 Task: Send an email with the signature Jesus Garcia with the subject Request for feedback on a product launch strategy and the message Please let me know if there are any updates on the project schedule. from softage.2@softage.net to softage.6@softage.net with an attached image file Flyer_design.png and move the email from Sent Items to the folder Non-profit organizations
Action: Mouse moved to (624, 522)
Screenshot: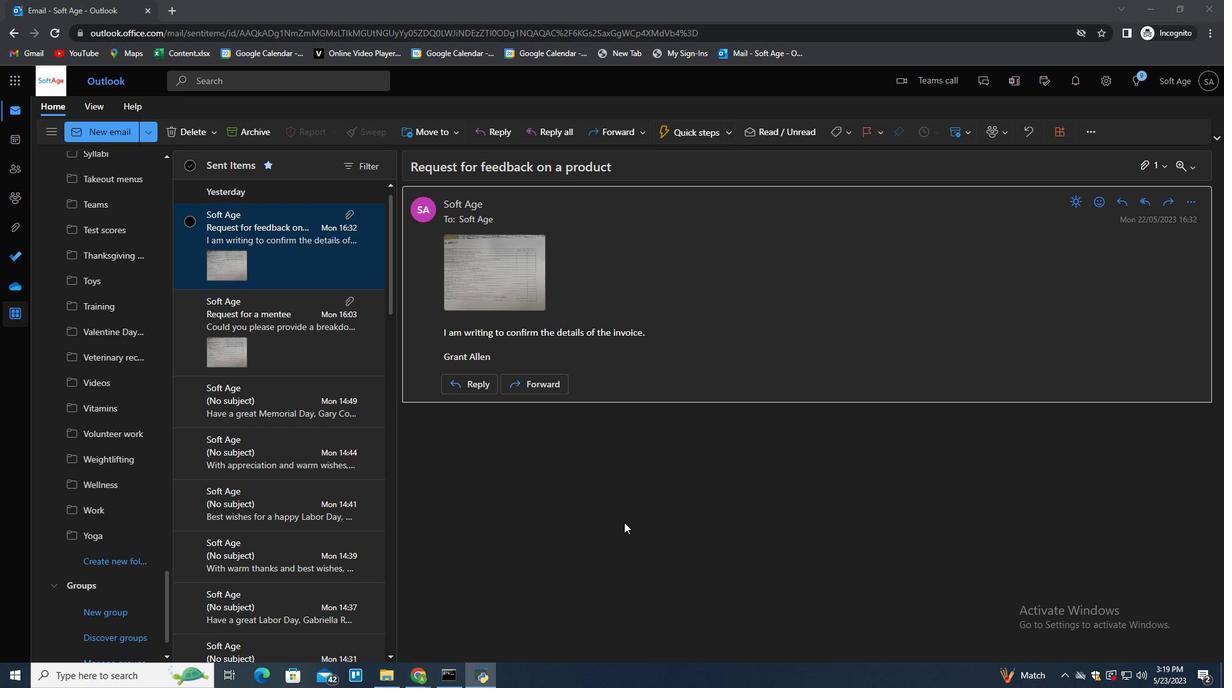 
Action: Mouse pressed left at (624, 522)
Screenshot: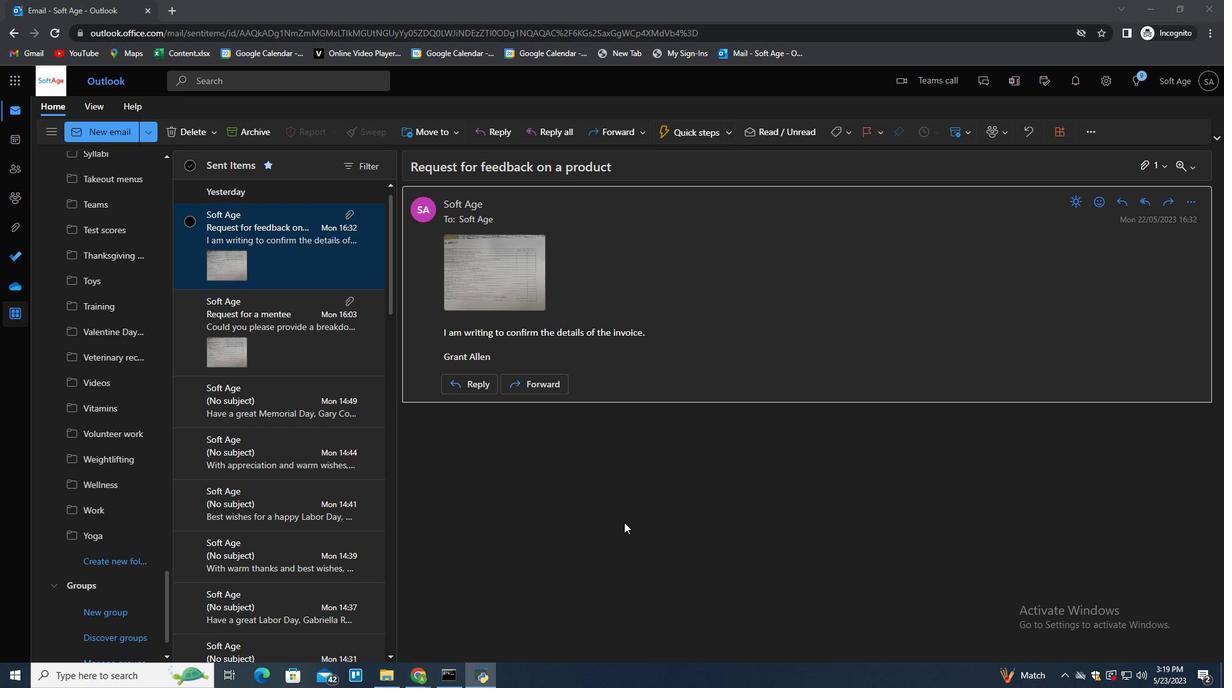 
Action: Key pressed n
Screenshot: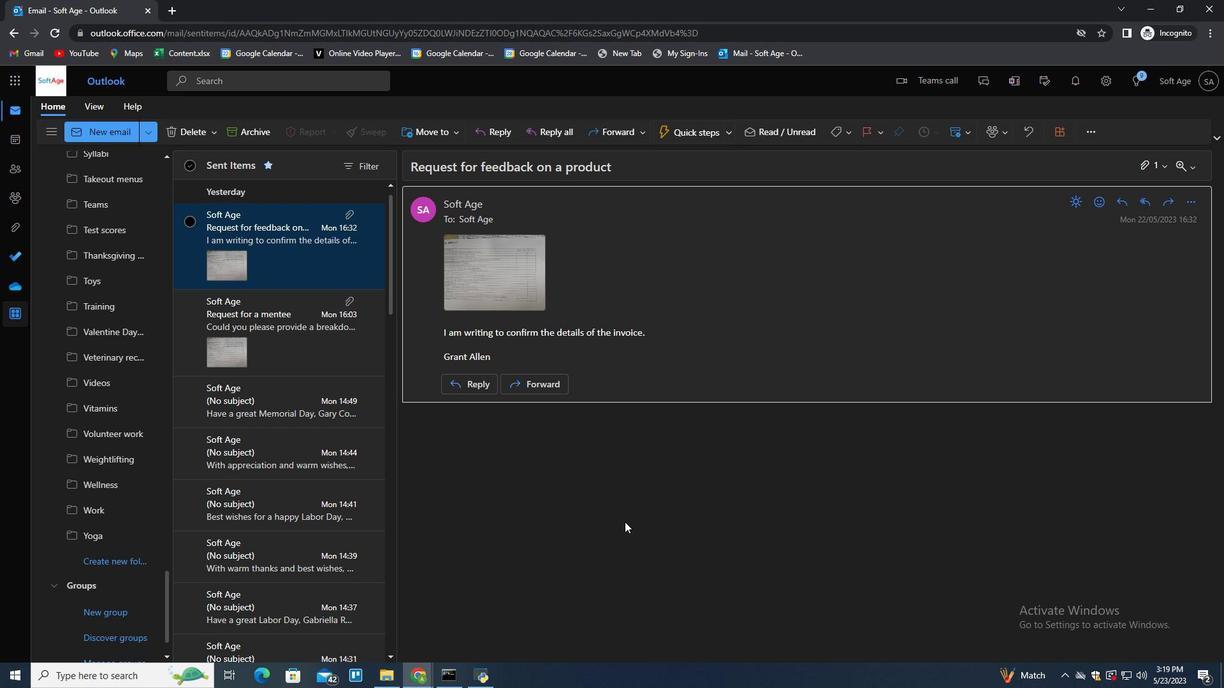 
Action: Mouse moved to (860, 137)
Screenshot: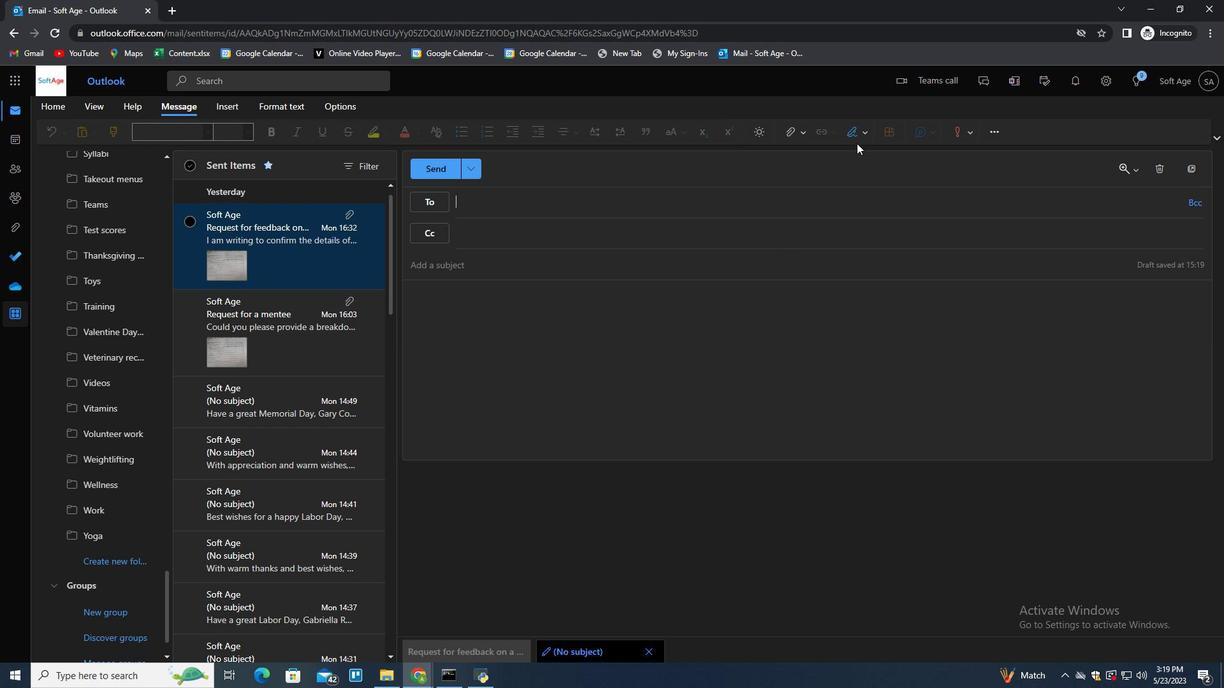 
Action: Mouse pressed left at (860, 137)
Screenshot: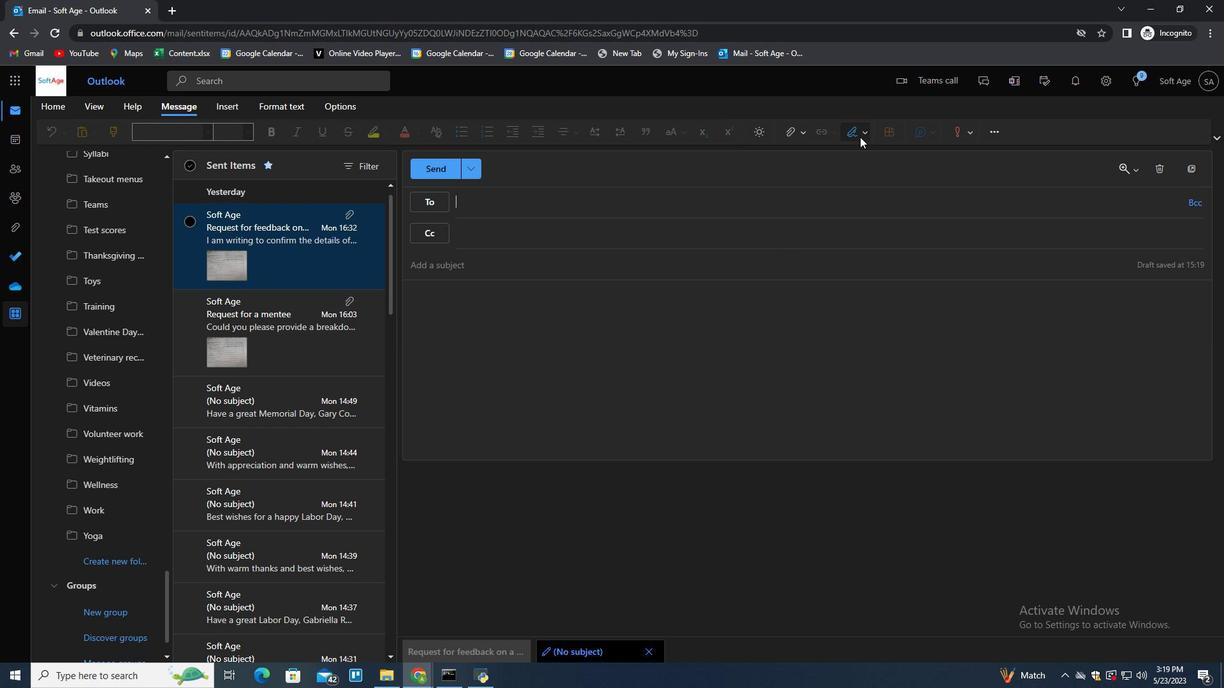 
Action: Mouse moved to (839, 179)
Screenshot: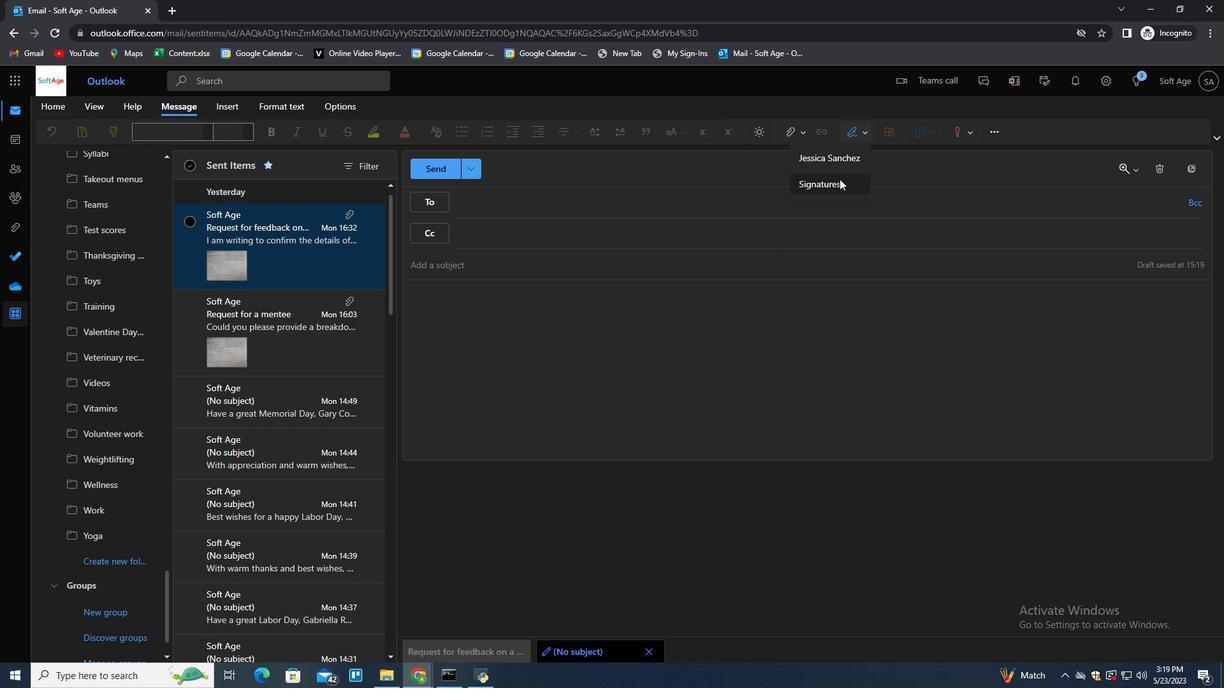 
Action: Mouse pressed left at (839, 179)
Screenshot: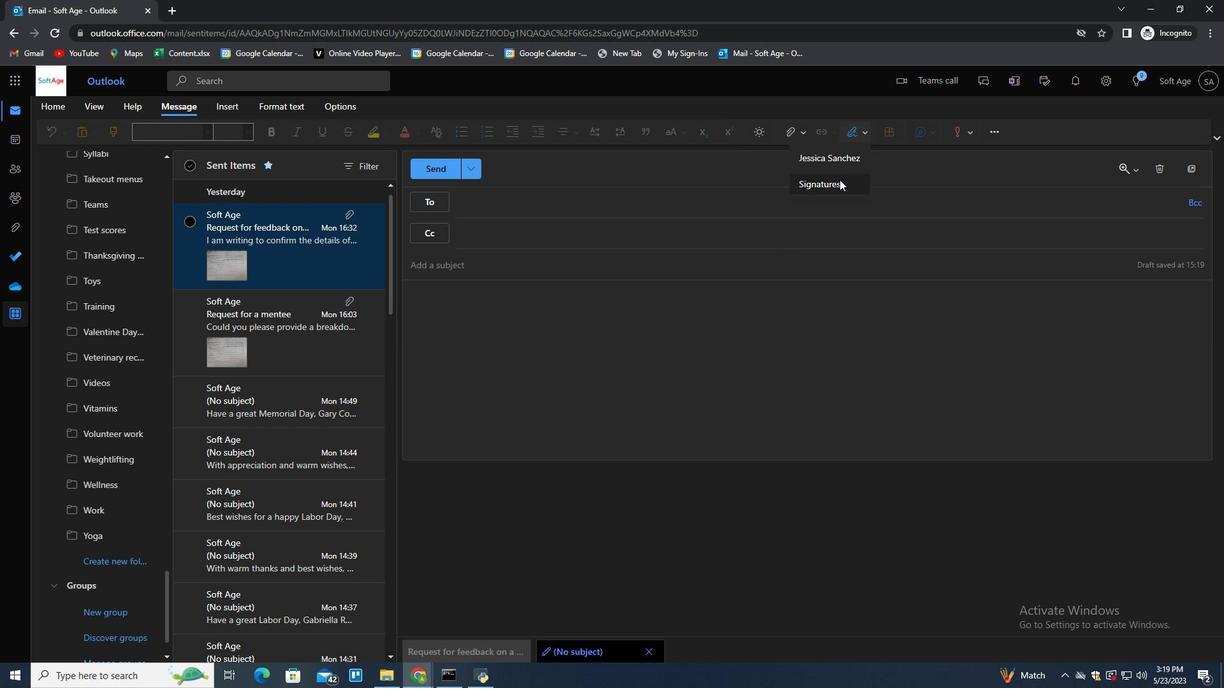 
Action: Mouse moved to (867, 230)
Screenshot: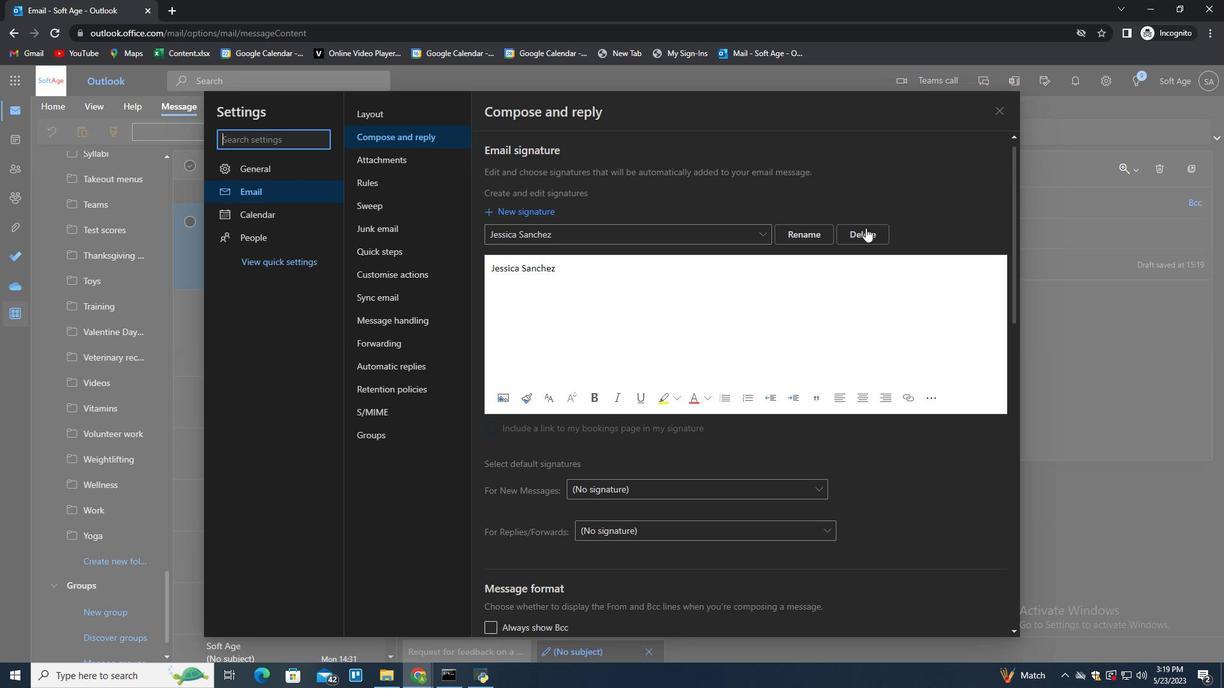 
Action: Mouse pressed left at (867, 230)
Screenshot: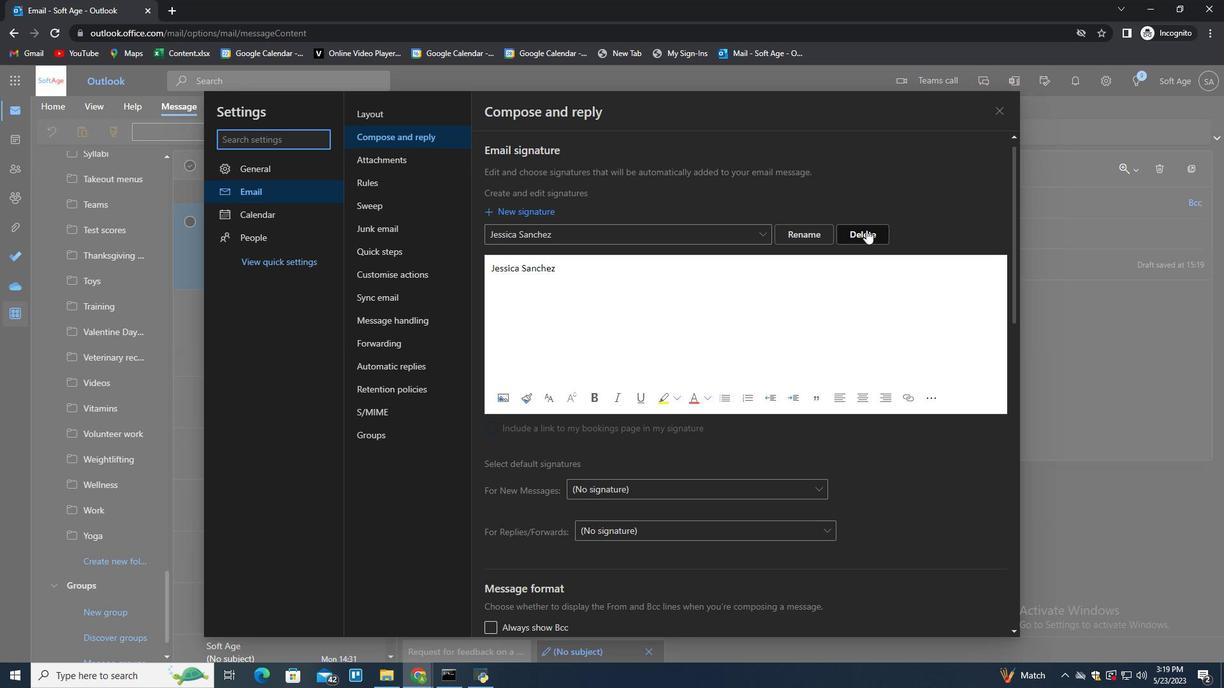 
Action: Mouse moved to (867, 230)
Screenshot: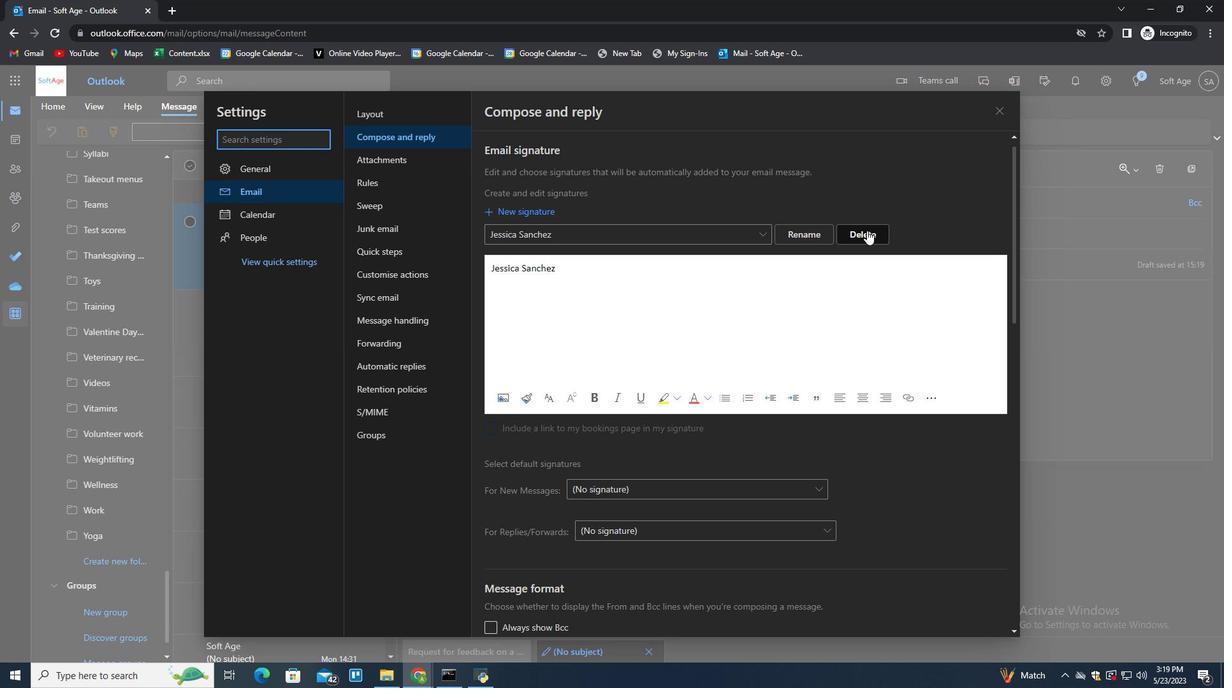 
Action: Mouse pressed left at (867, 230)
Screenshot: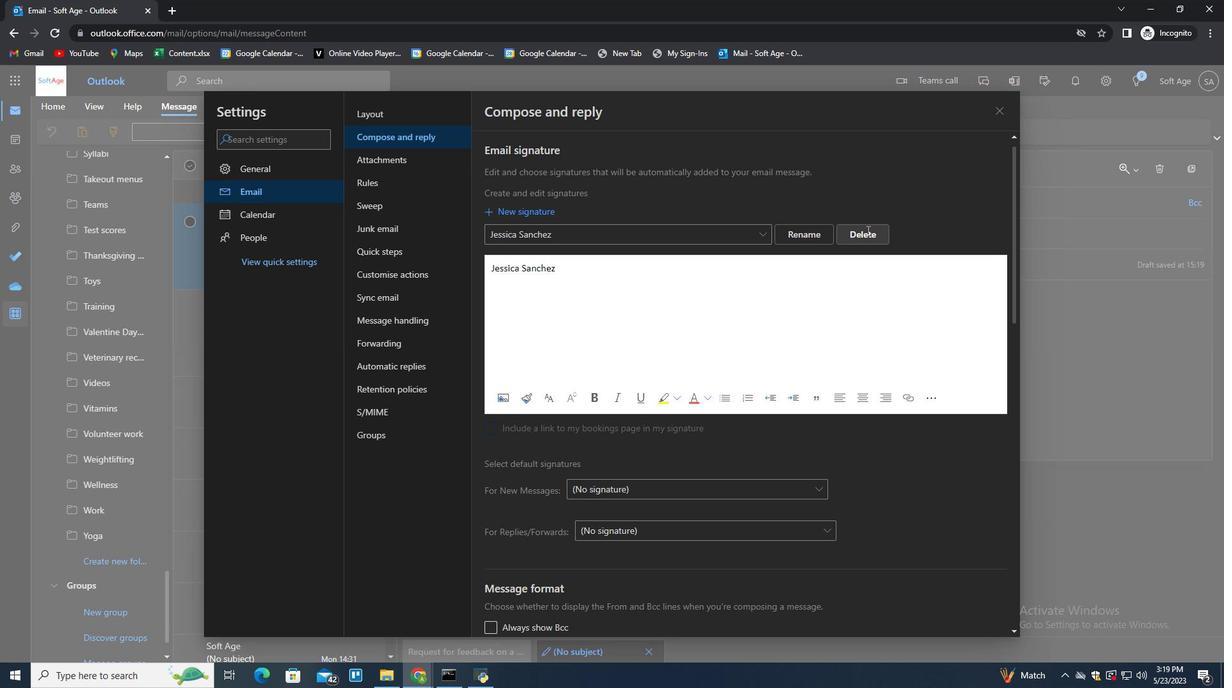 
Action: Mouse moved to (876, 236)
Screenshot: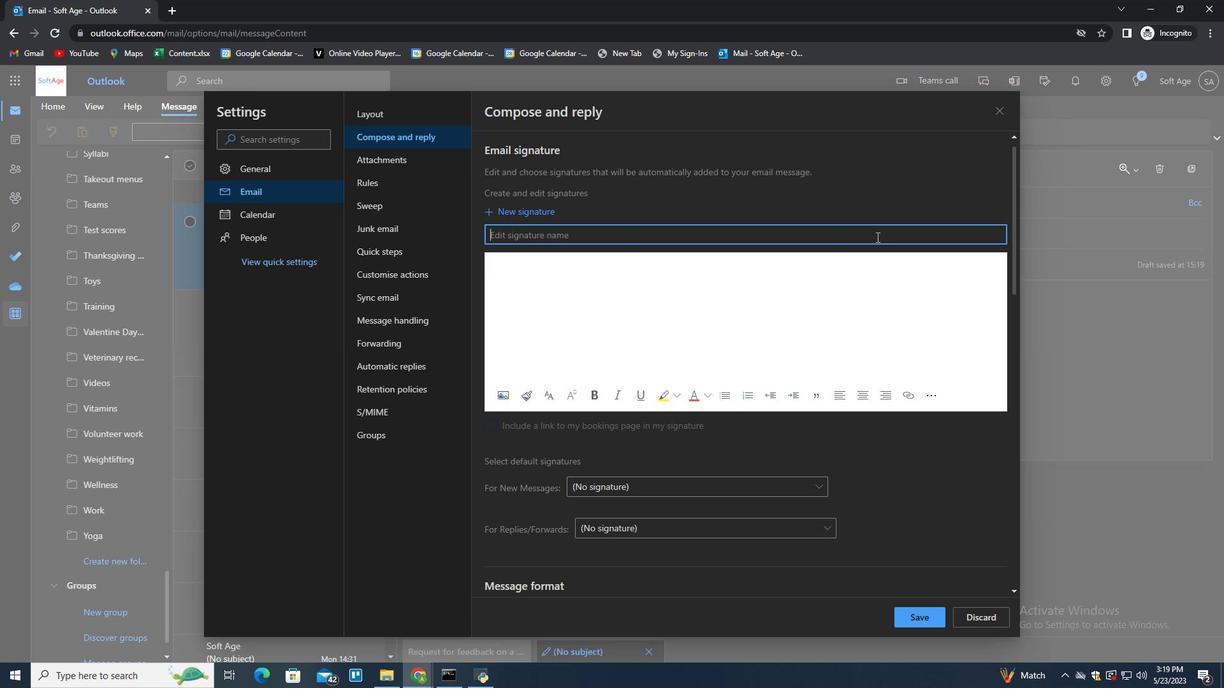
Action: Key pressed <Key.shift>Jesus<Key.space><Key.shift>Garcia<Key.space><Key.tab><Key.shift>Jesus<Key.space><Key.shift>Garcia
Screenshot: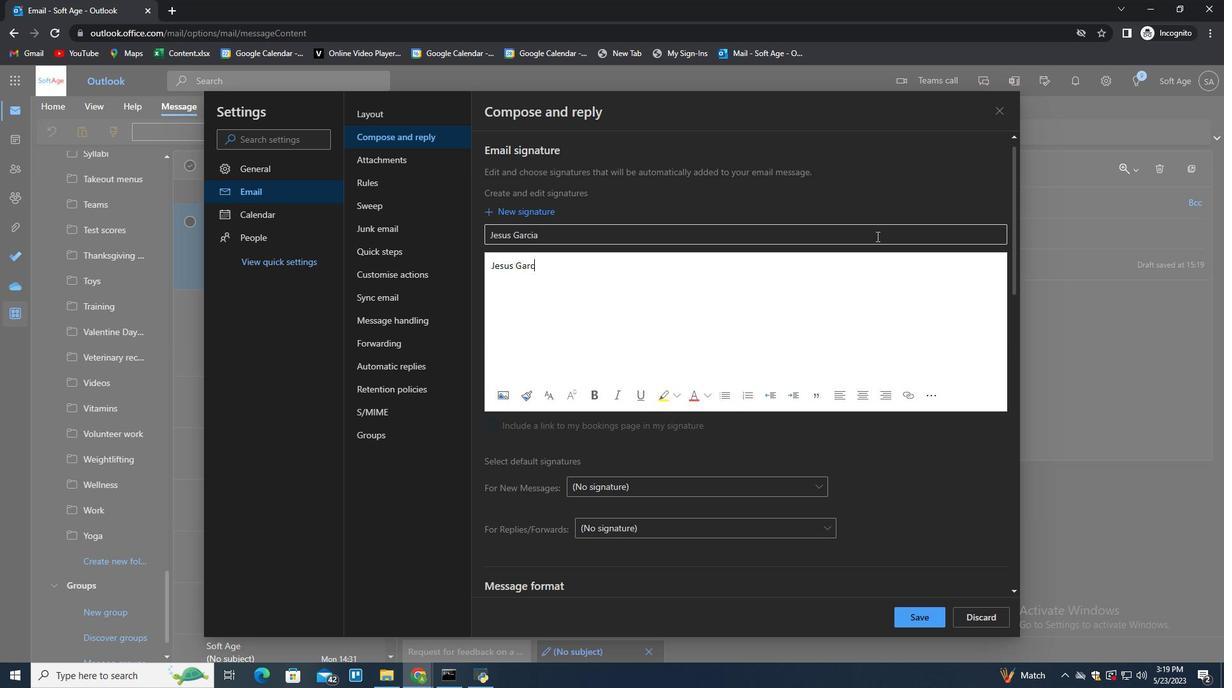
Action: Mouse moved to (920, 622)
Screenshot: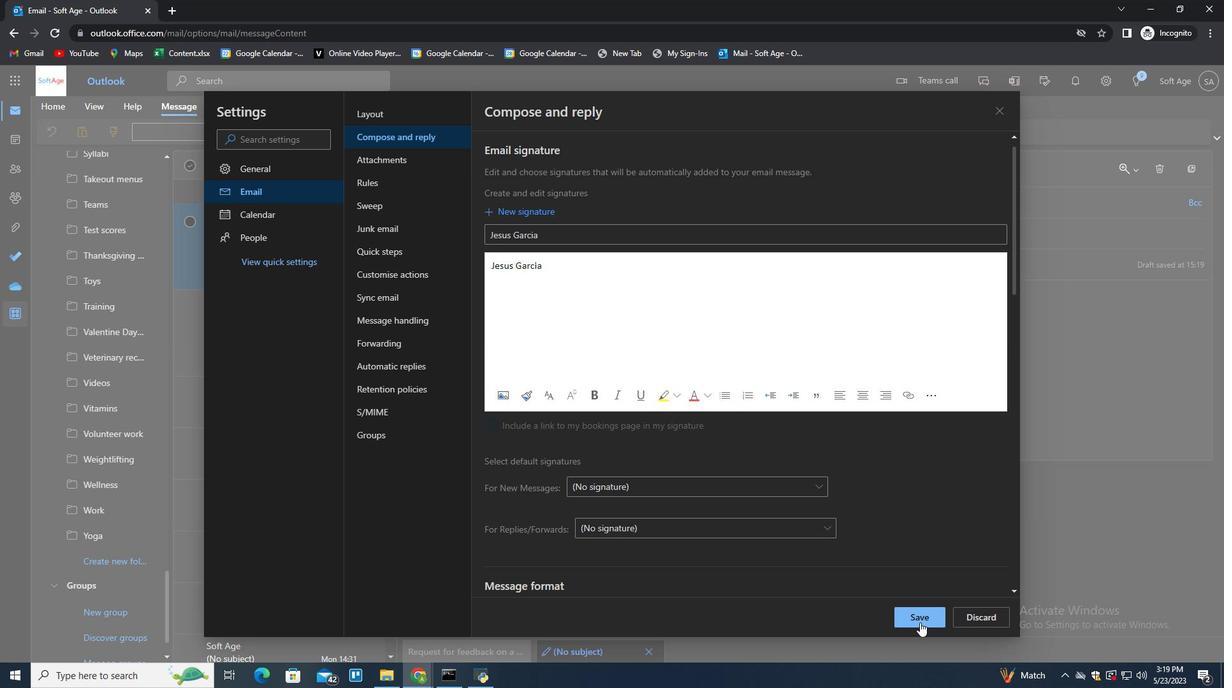 
Action: Mouse pressed left at (920, 622)
Screenshot: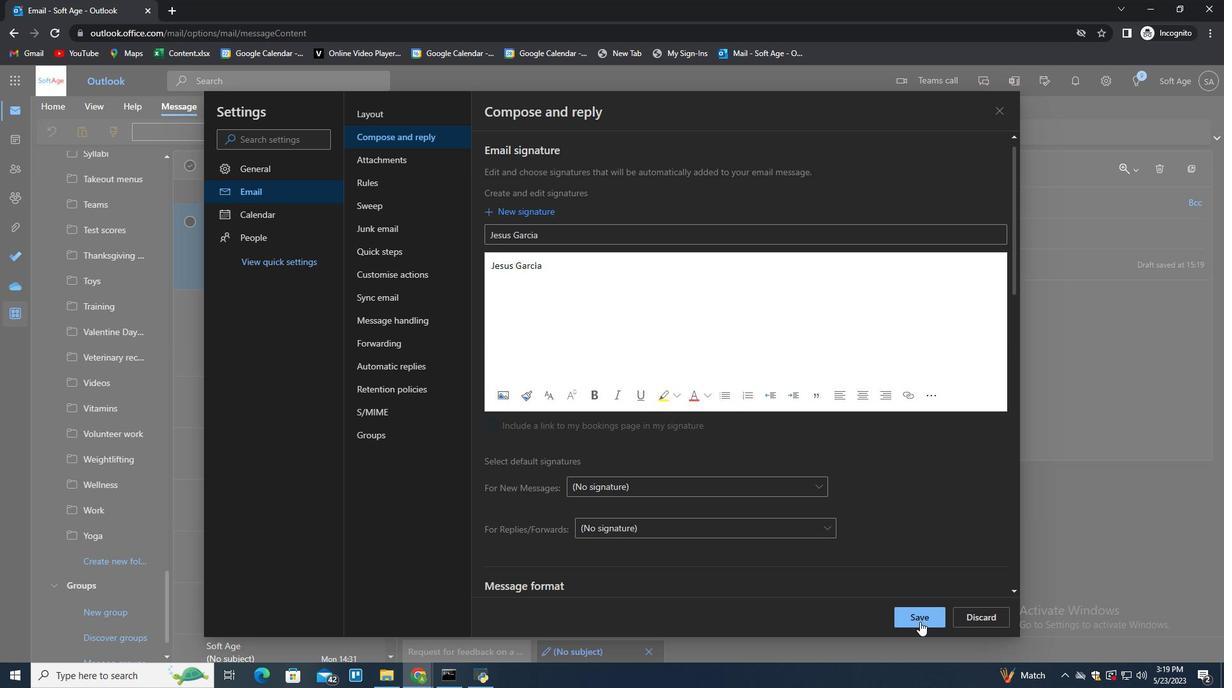 
Action: Mouse moved to (1064, 397)
Screenshot: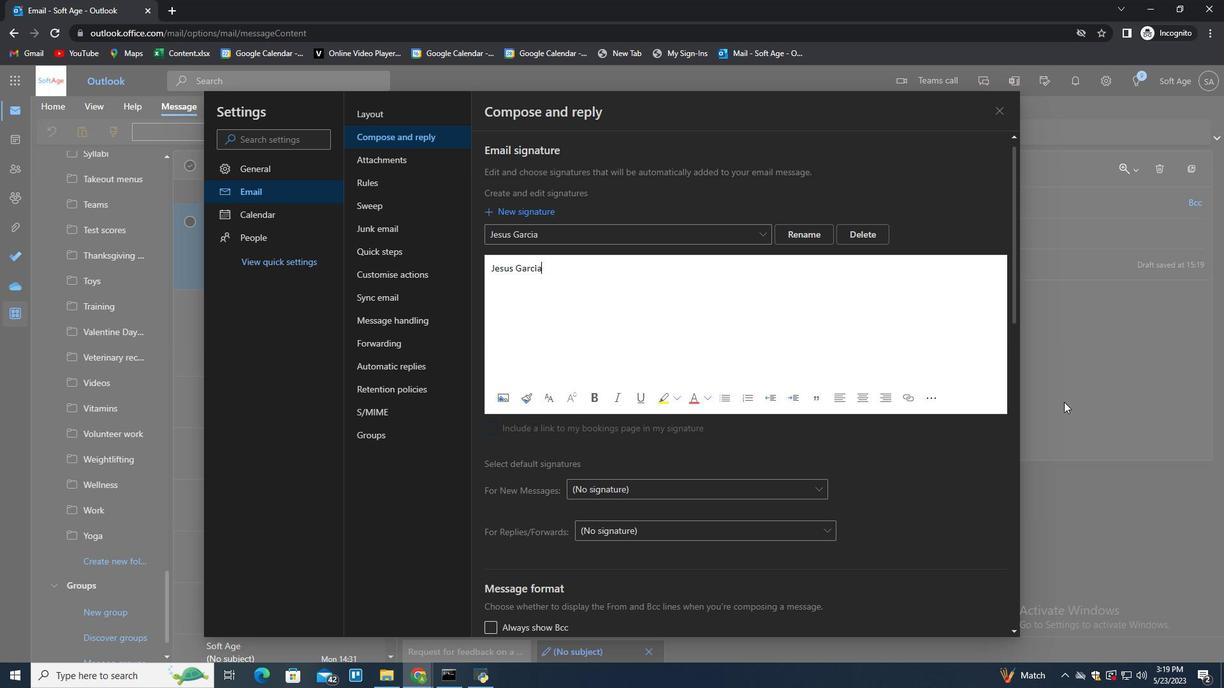 
Action: Mouse pressed left at (1064, 397)
Screenshot: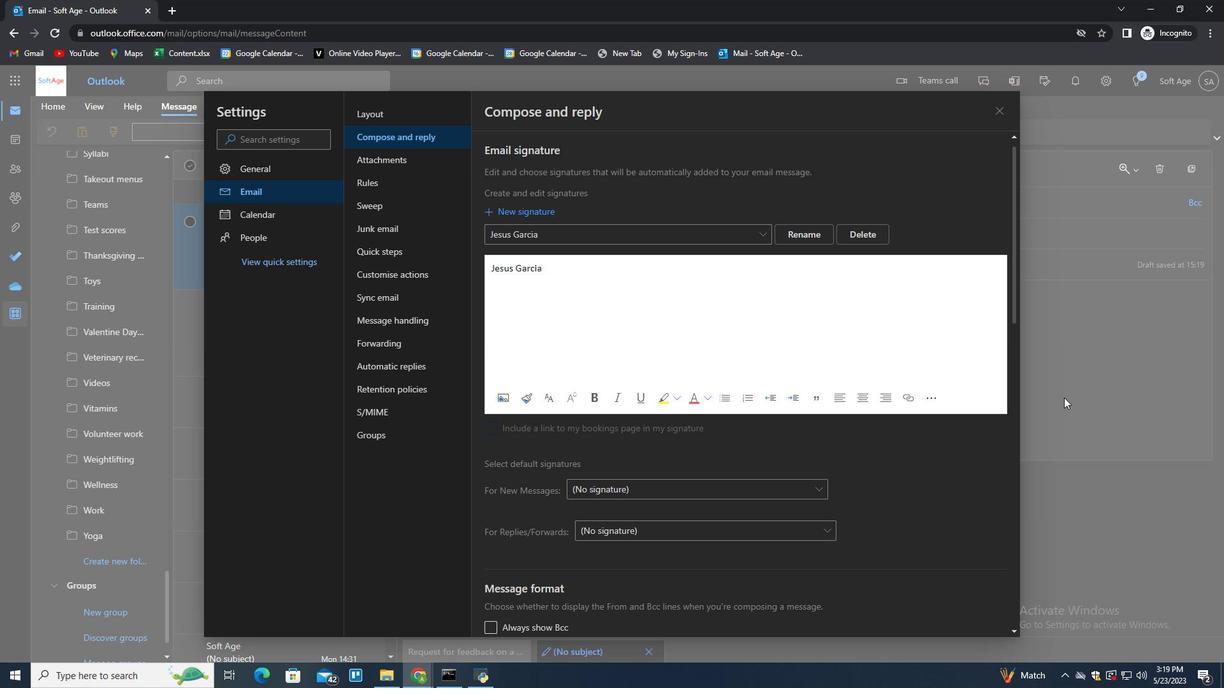 
Action: Mouse moved to (855, 133)
Screenshot: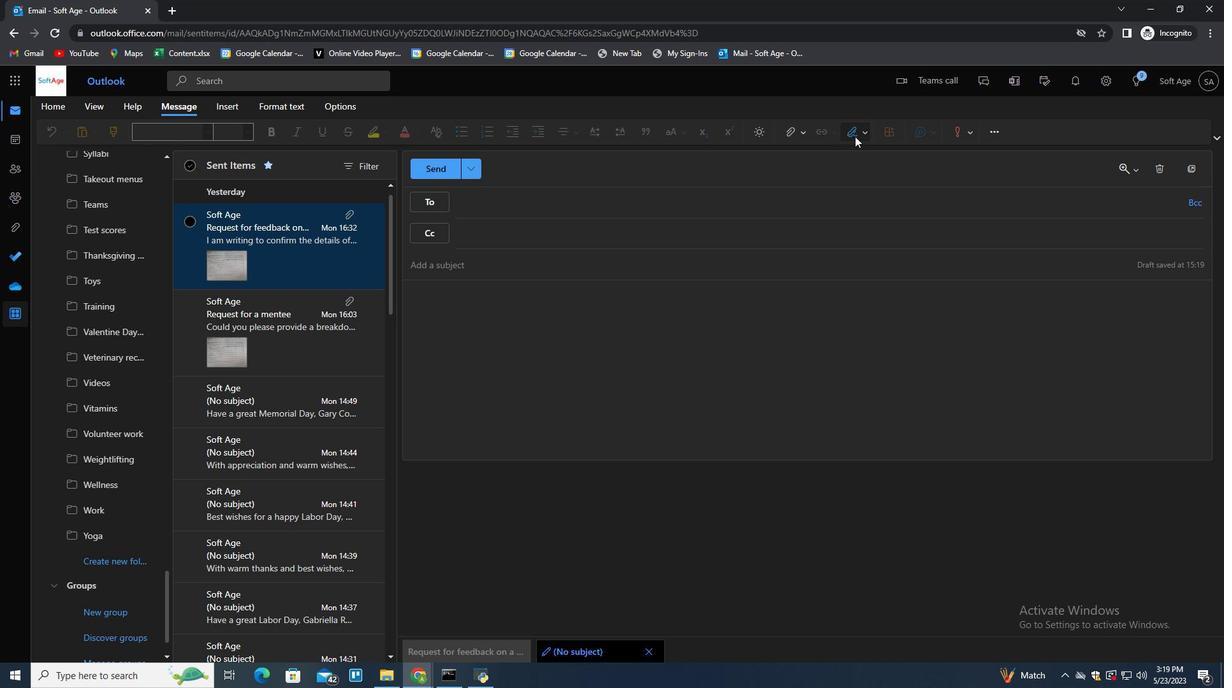 
Action: Mouse pressed left at (855, 133)
Screenshot: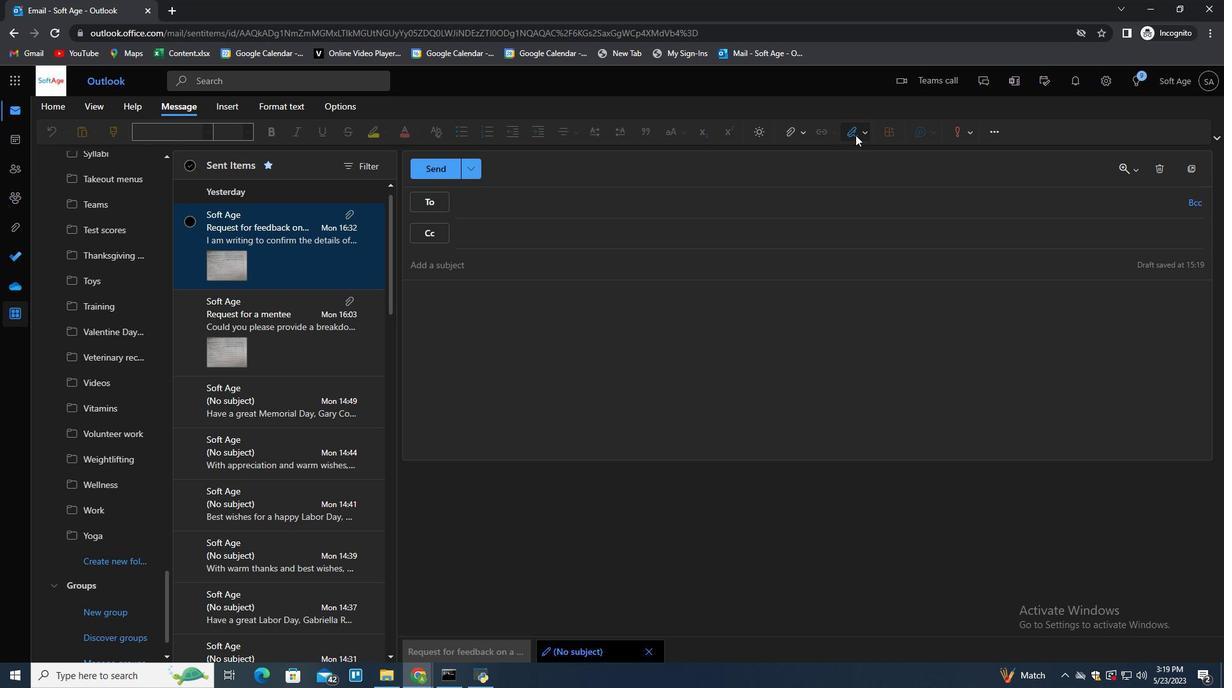 
Action: Mouse moved to (841, 157)
Screenshot: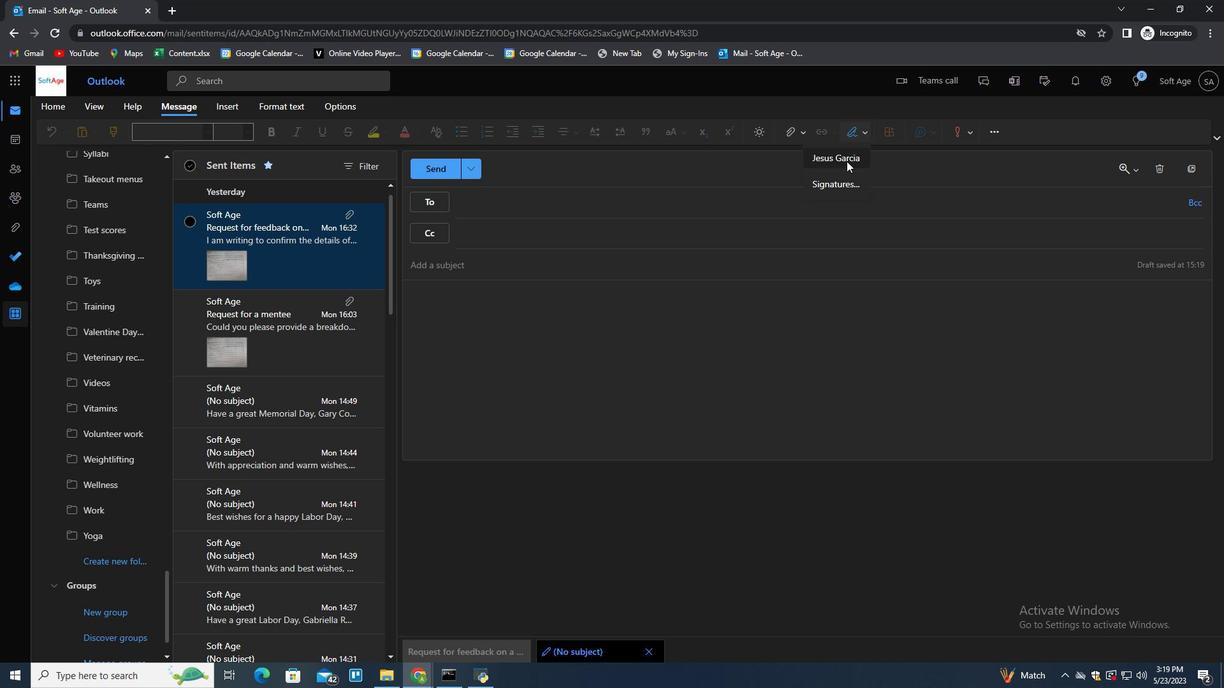 
Action: Mouse pressed left at (841, 157)
Screenshot: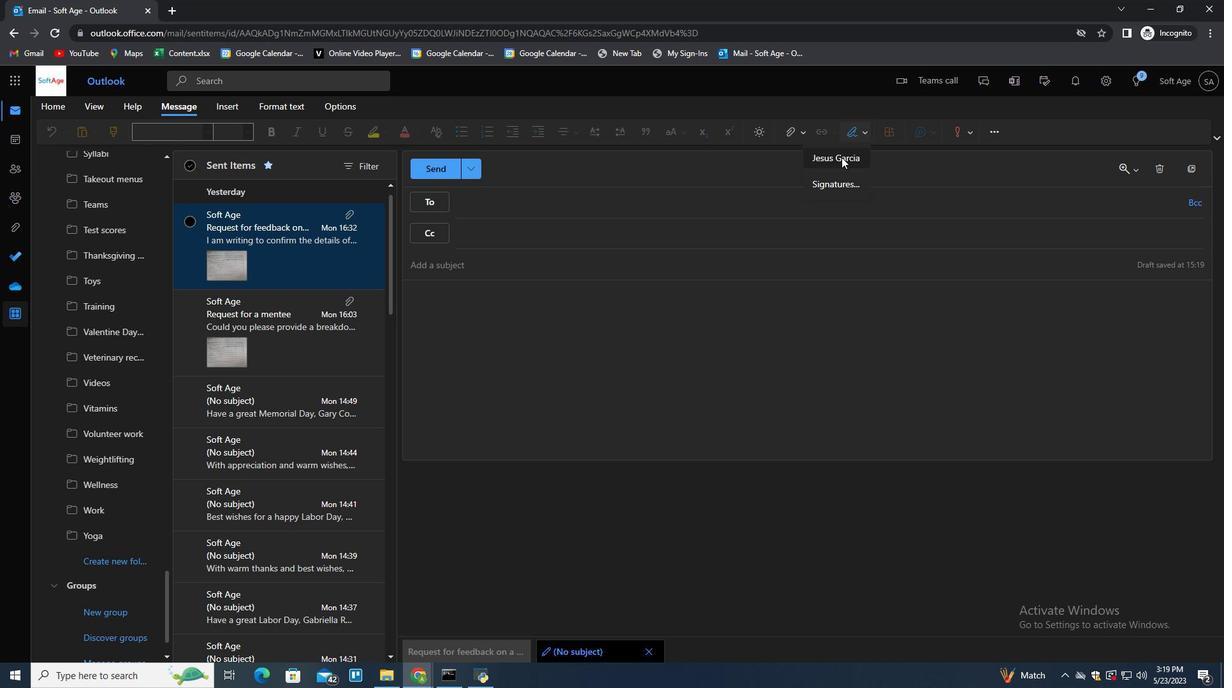 
Action: Mouse moved to (568, 263)
Screenshot: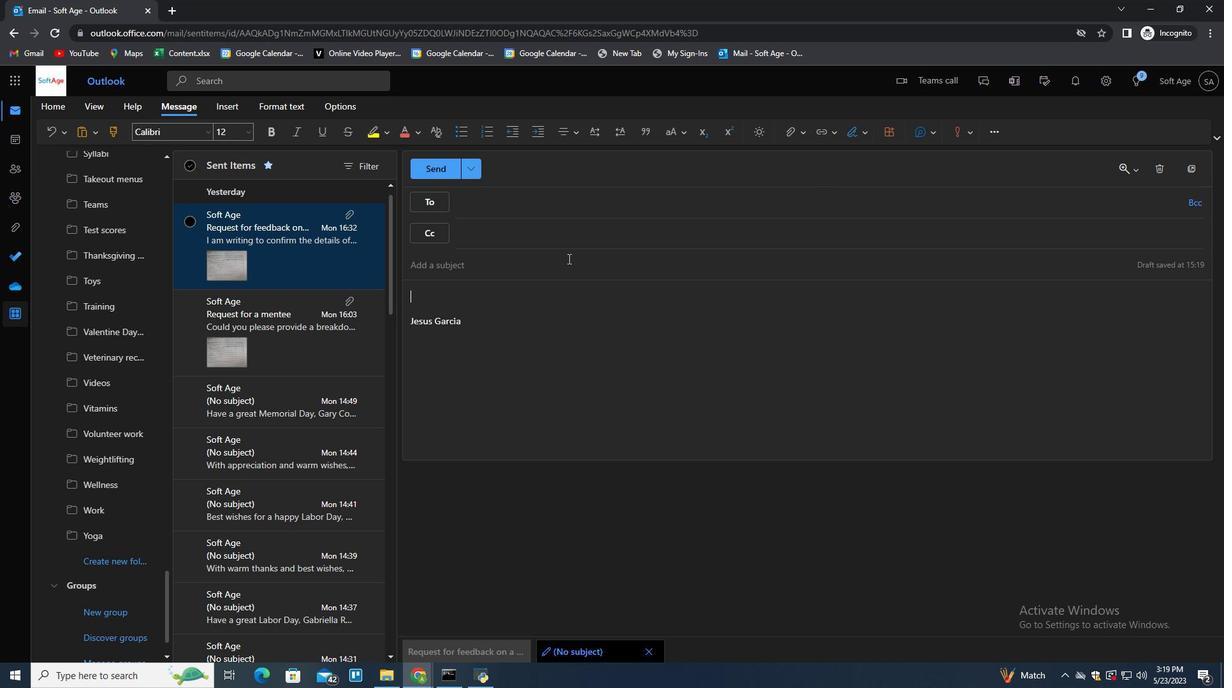 
Action: Mouse pressed left at (568, 263)
Screenshot: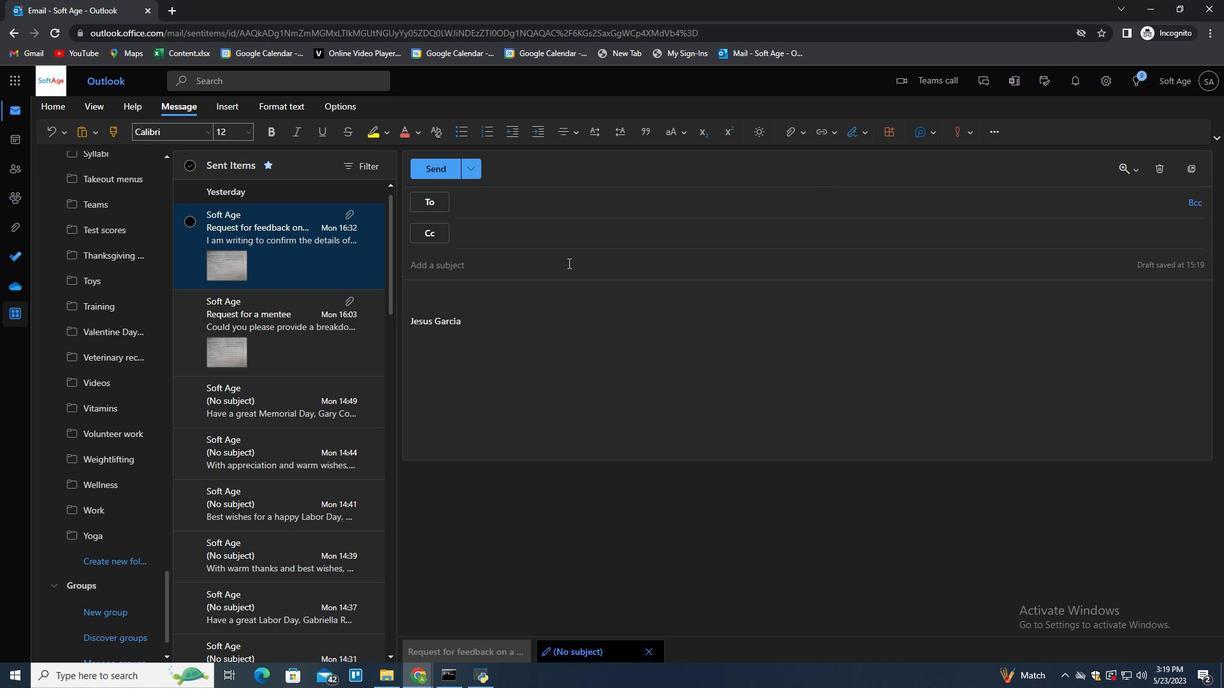 
Action: Key pressed <Key.shift>Request<Key.space>for<Key.space>feedback<Key.space>on<Key.space>a<Key.space>product<Key.space>lauc<Key.backspace>nch<Key.space>sta<Key.backspace>rategy<Key.tab><Key.shift>Please<Key.space>let<Key.space>me<Key.space>know<Key.space>if<Key.space>there<Key.space>are<Key.space>any<Key.space>updated<Key.backspace>s<Key.space>on<Key.space>the<Key.space>project<Key.space>schedule.
Screenshot: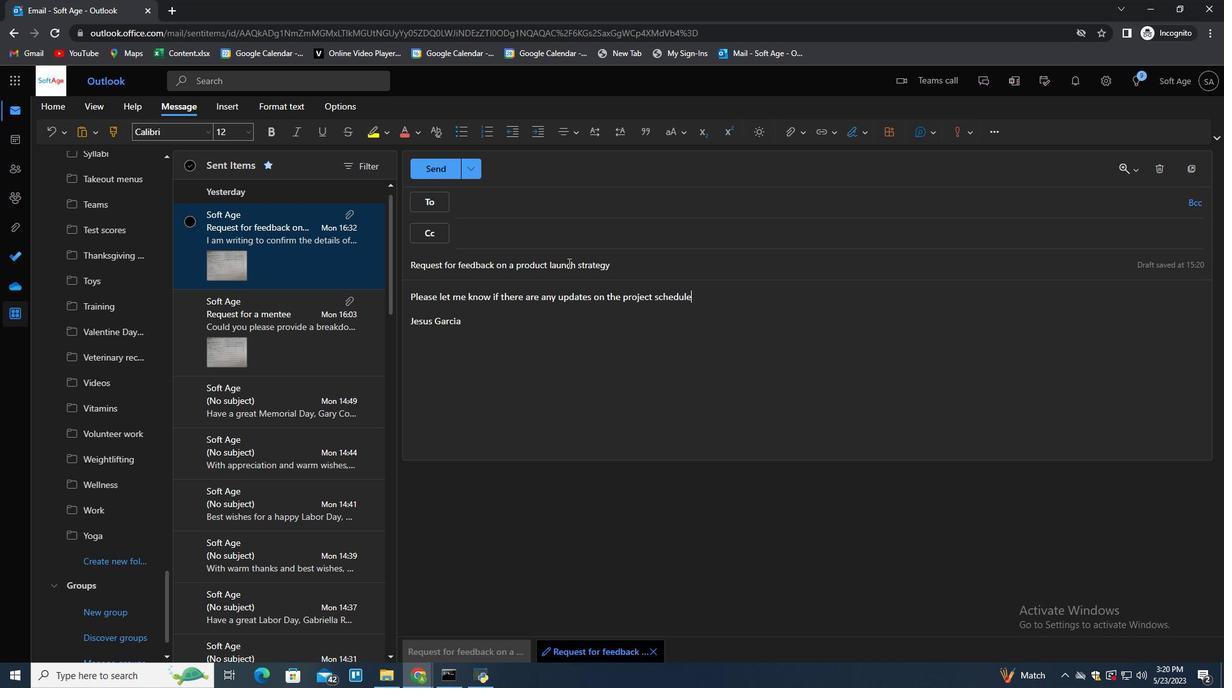 
Action: Mouse moved to (523, 209)
Screenshot: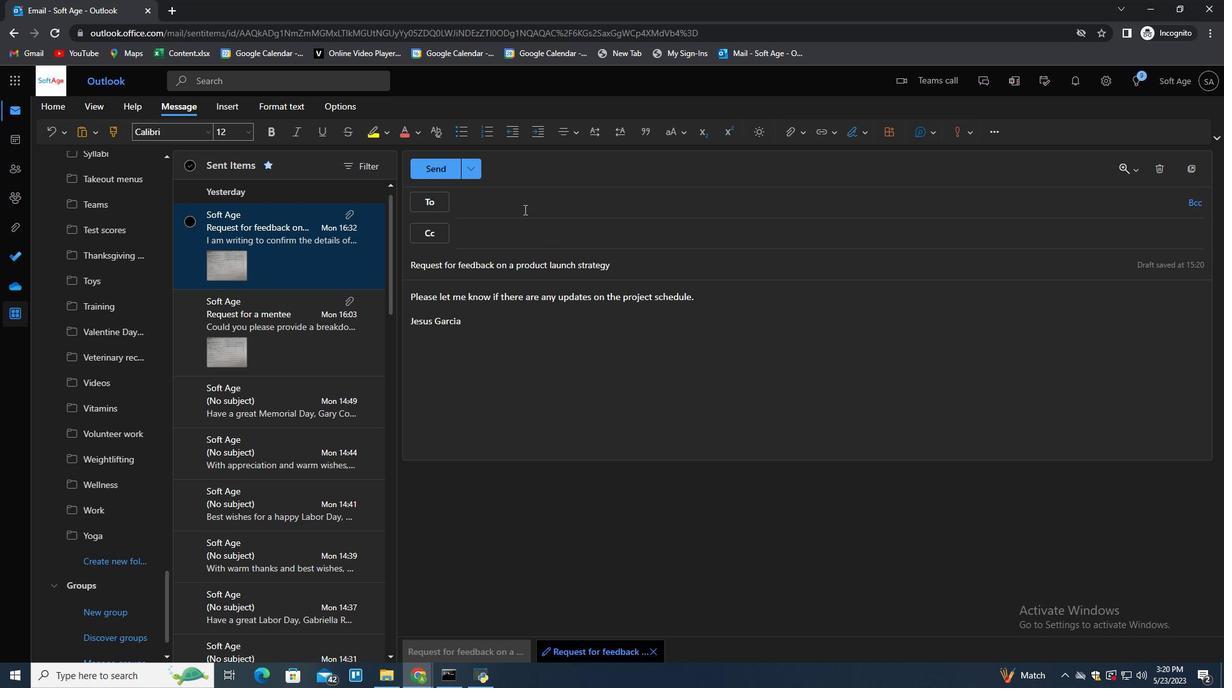
Action: Mouse pressed left at (523, 209)
Screenshot: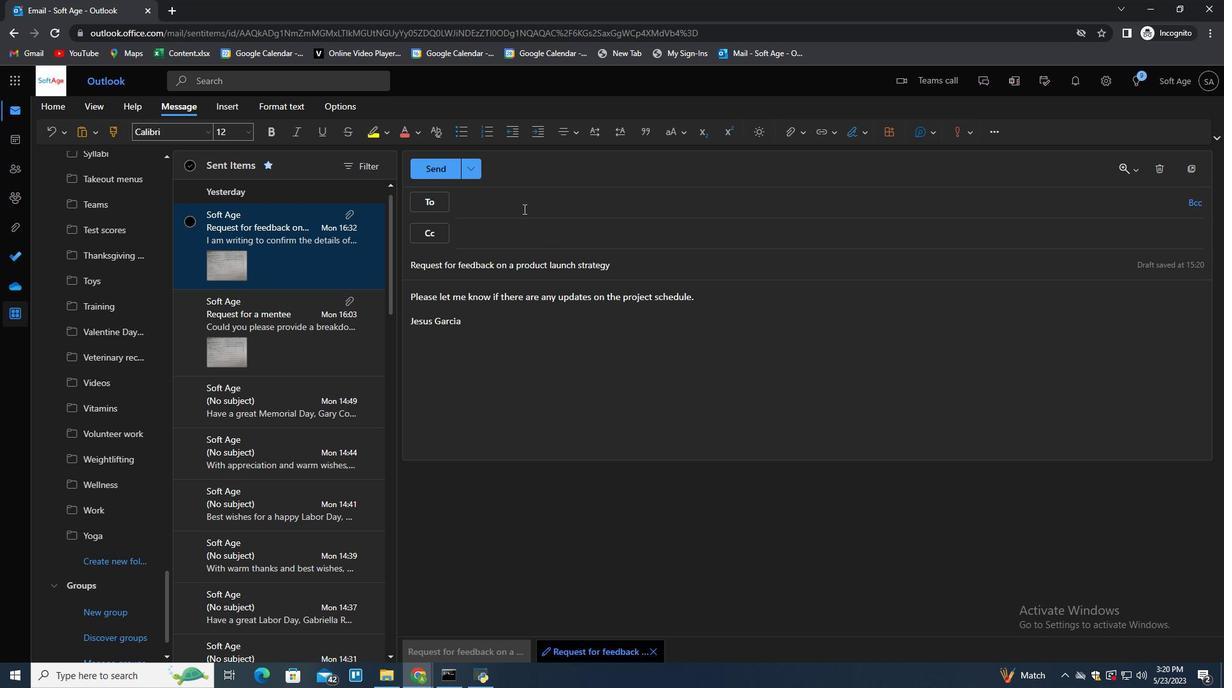 
Action: Key pressed softage.6<Key.shift>@softage.net<Key.enter>
Screenshot: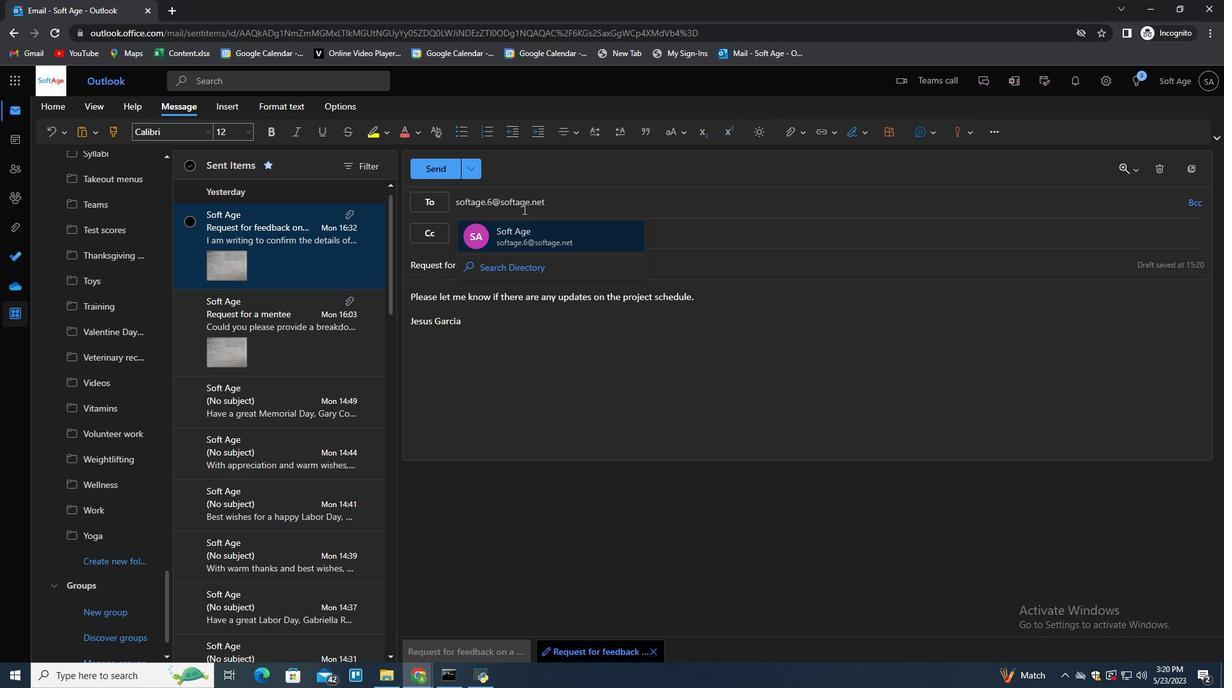 
Action: Mouse moved to (799, 131)
Screenshot: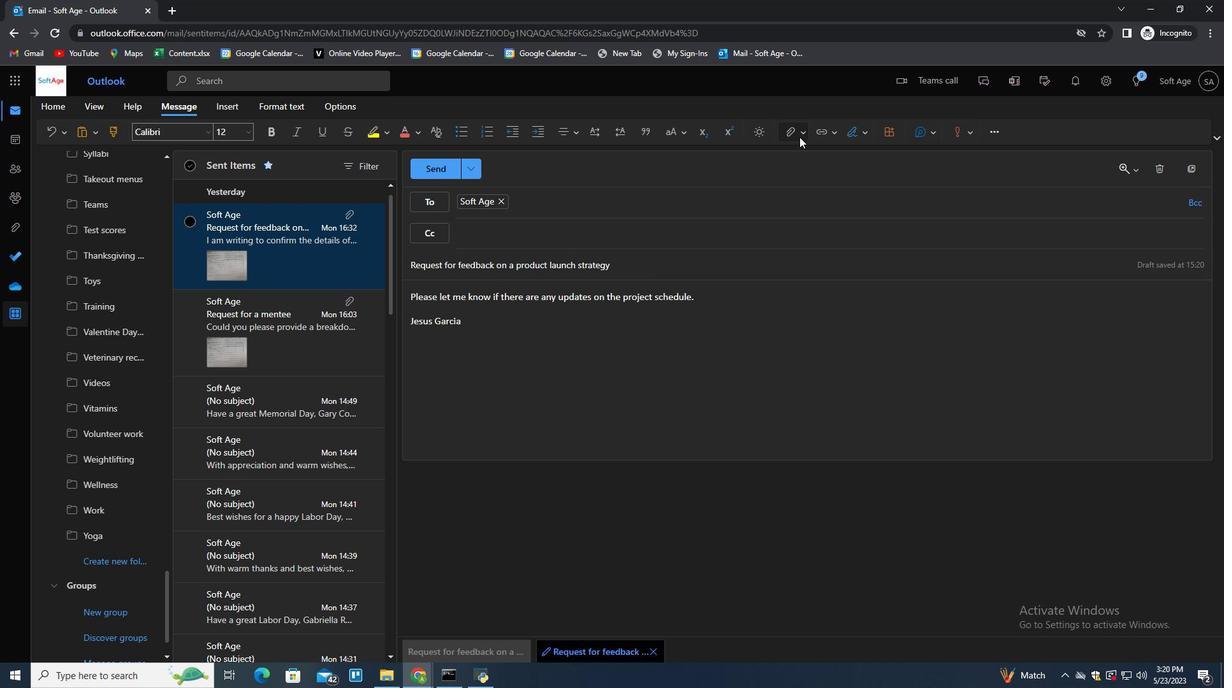 
Action: Mouse pressed left at (799, 131)
Screenshot: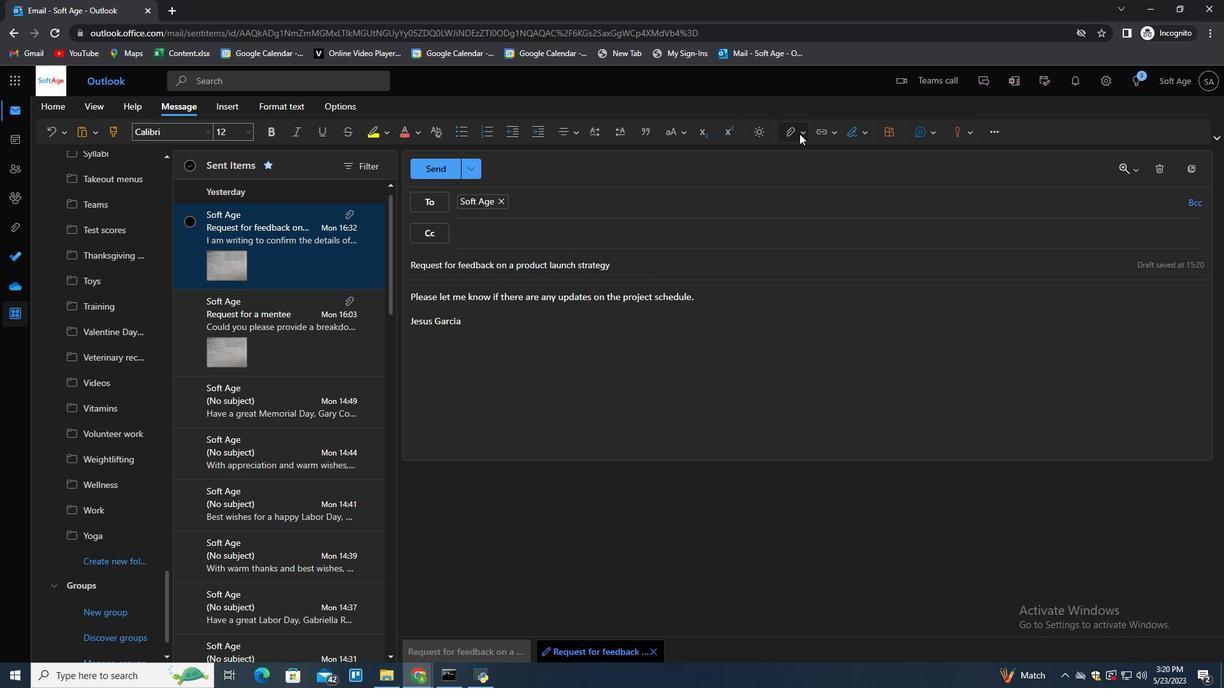 
Action: Mouse moved to (753, 156)
Screenshot: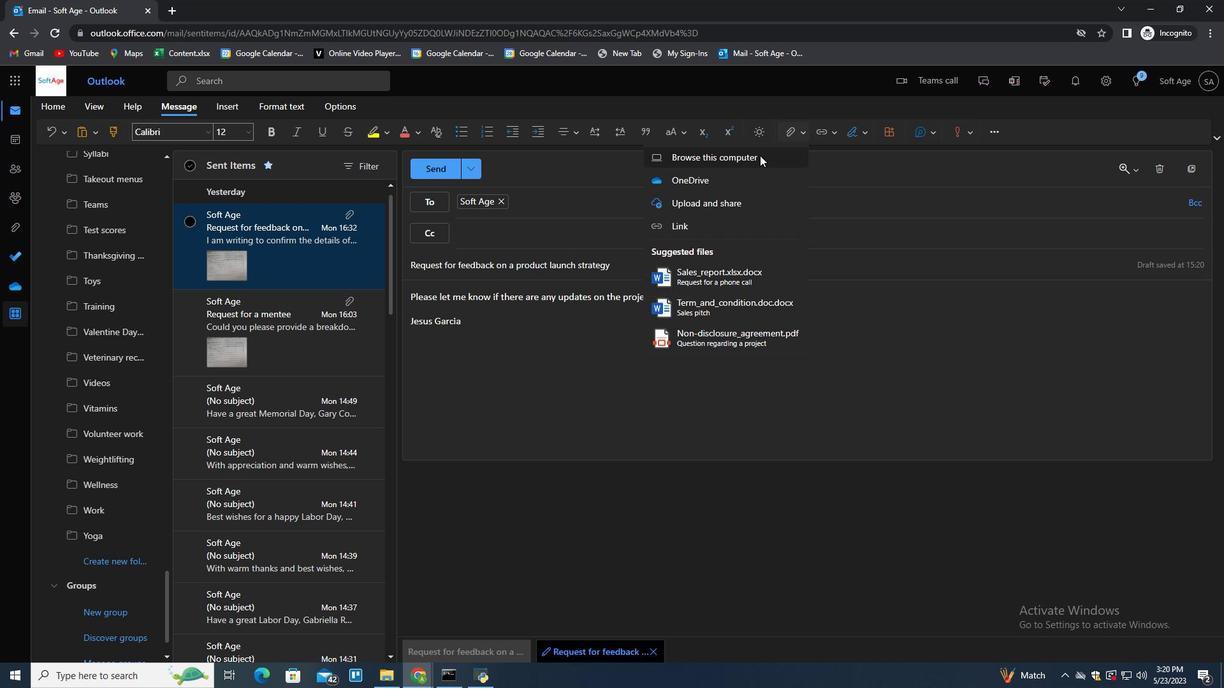 
Action: Mouse pressed left at (753, 156)
Screenshot: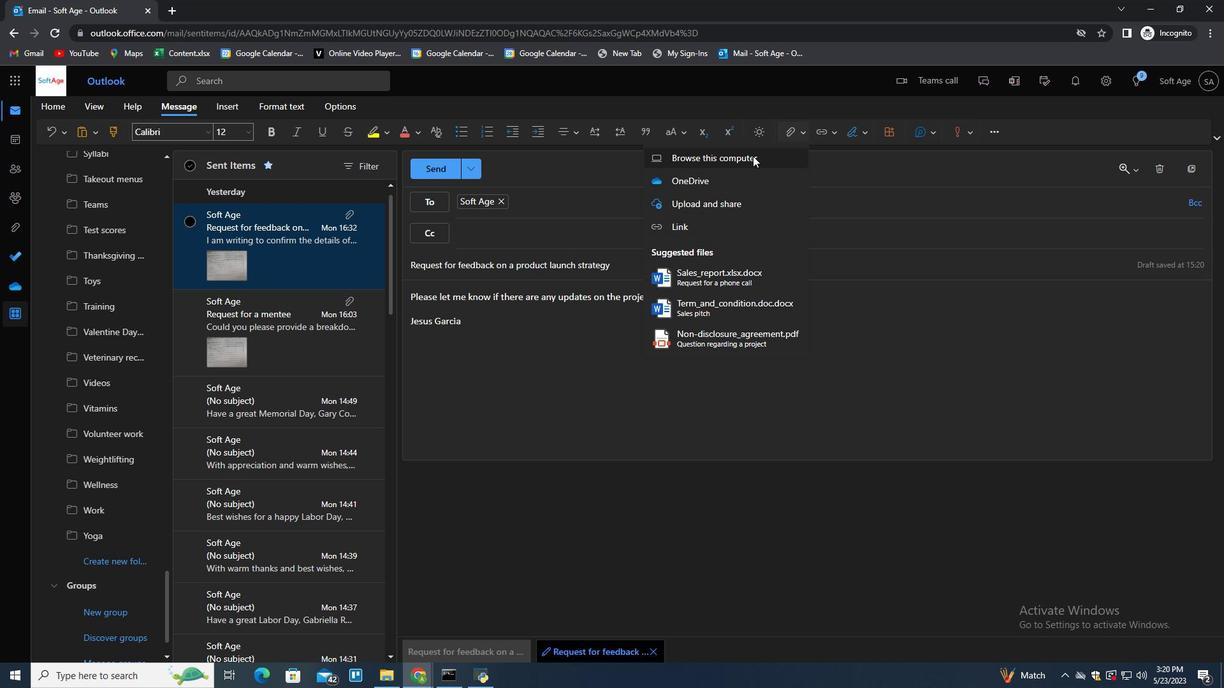 
Action: Mouse moved to (264, 112)
Screenshot: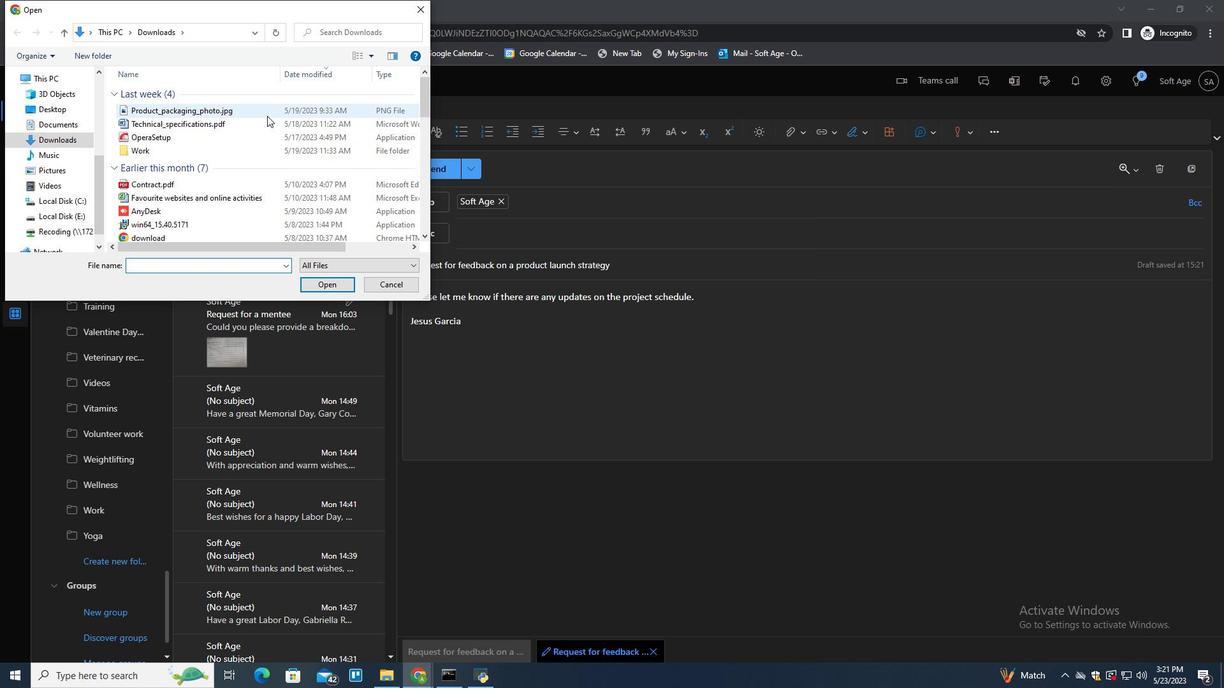 
Action: Mouse pressed left at (264, 112)
Screenshot: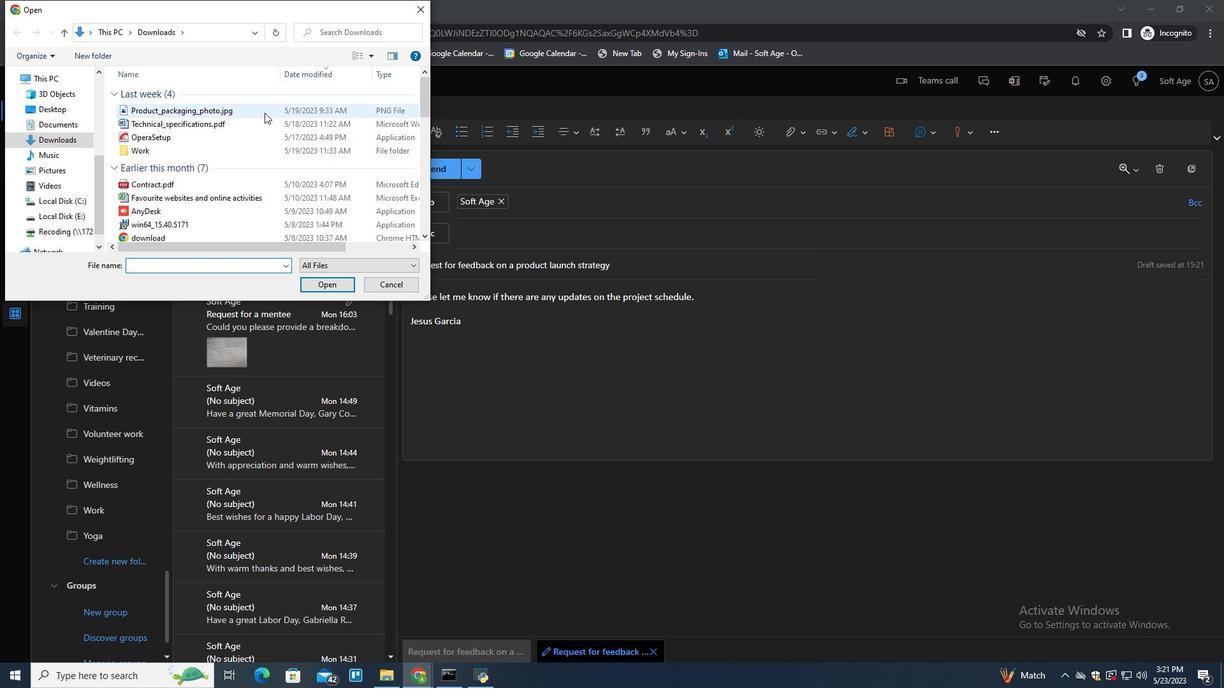 
Action: Mouse moved to (264, 112)
Screenshot: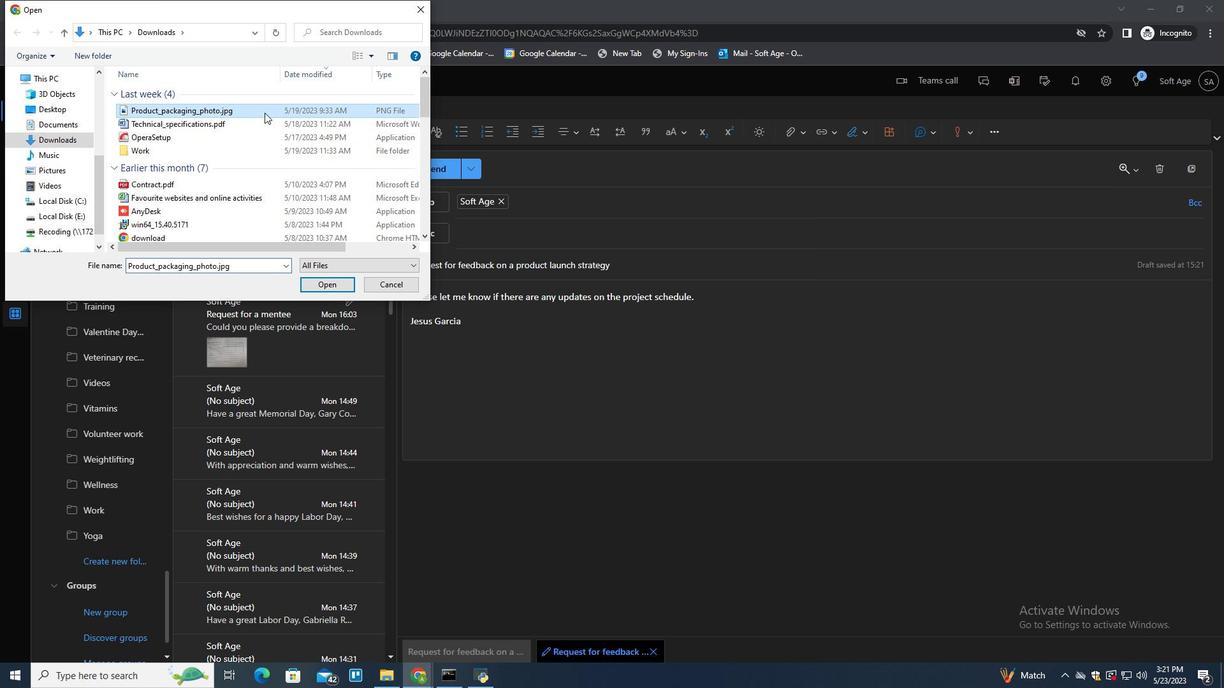 
Action: Key pressed <Key.f2><Key.shift>Flyer<Key.shift>_design.png
Screenshot: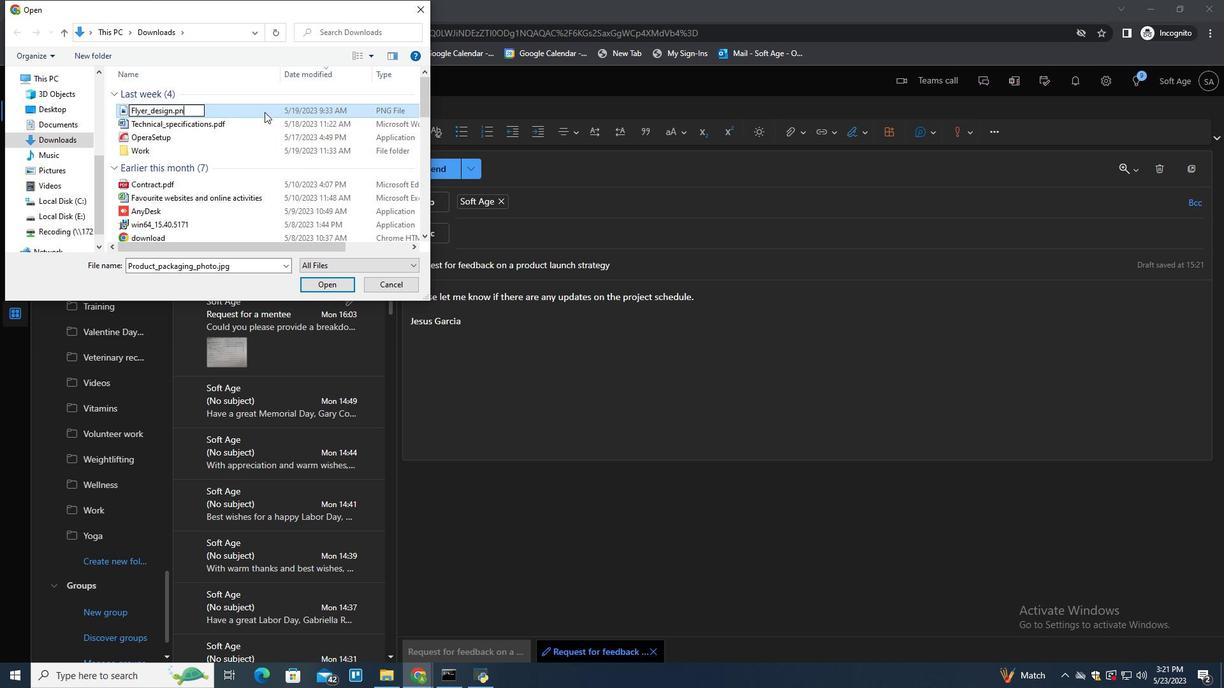 
Action: Mouse pressed left at (264, 112)
Screenshot: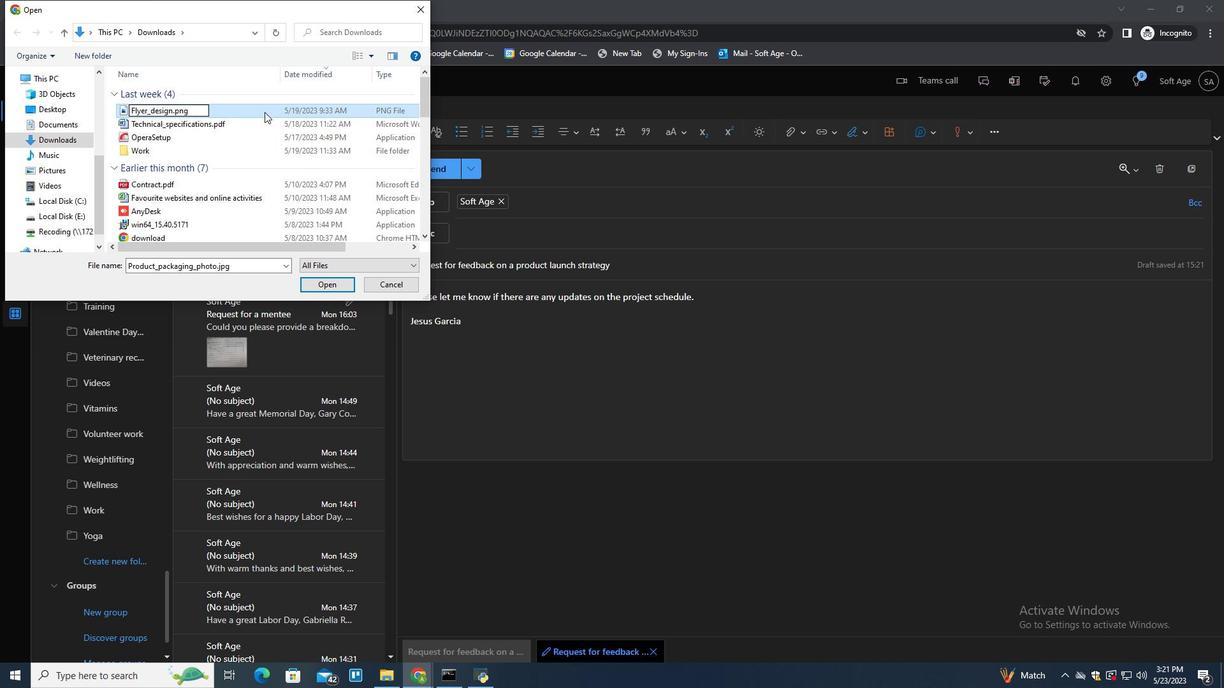 
Action: Mouse moved to (333, 286)
Screenshot: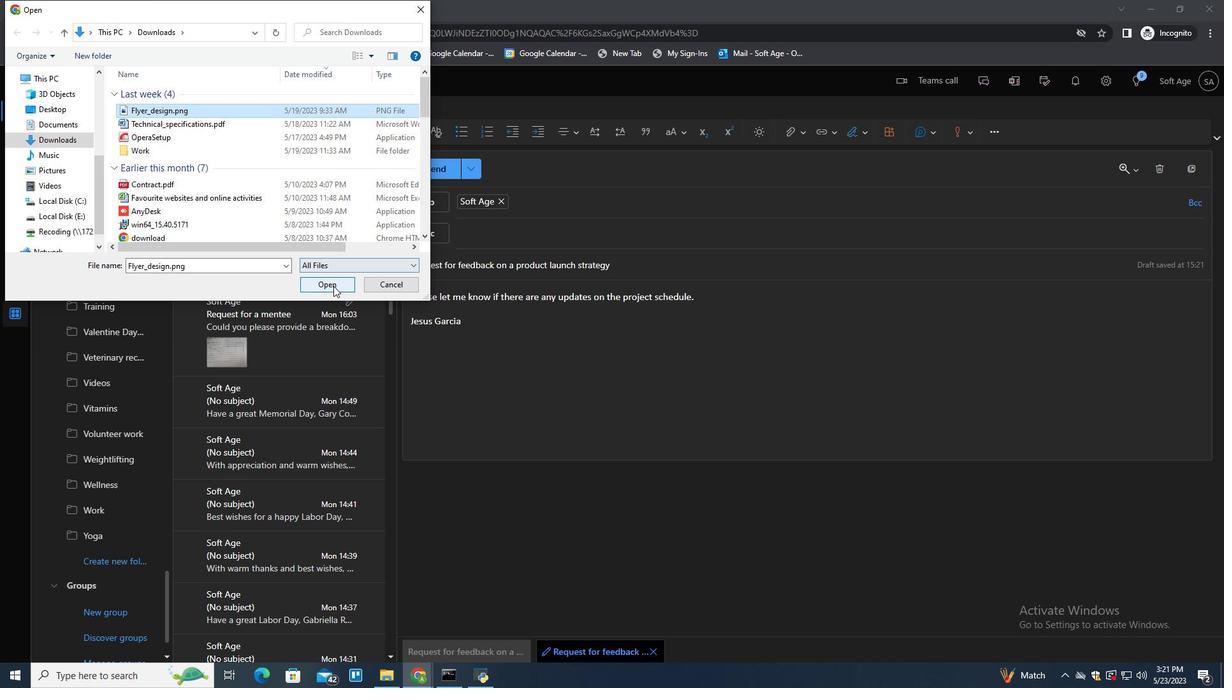 
Action: Mouse pressed left at (333, 286)
Screenshot: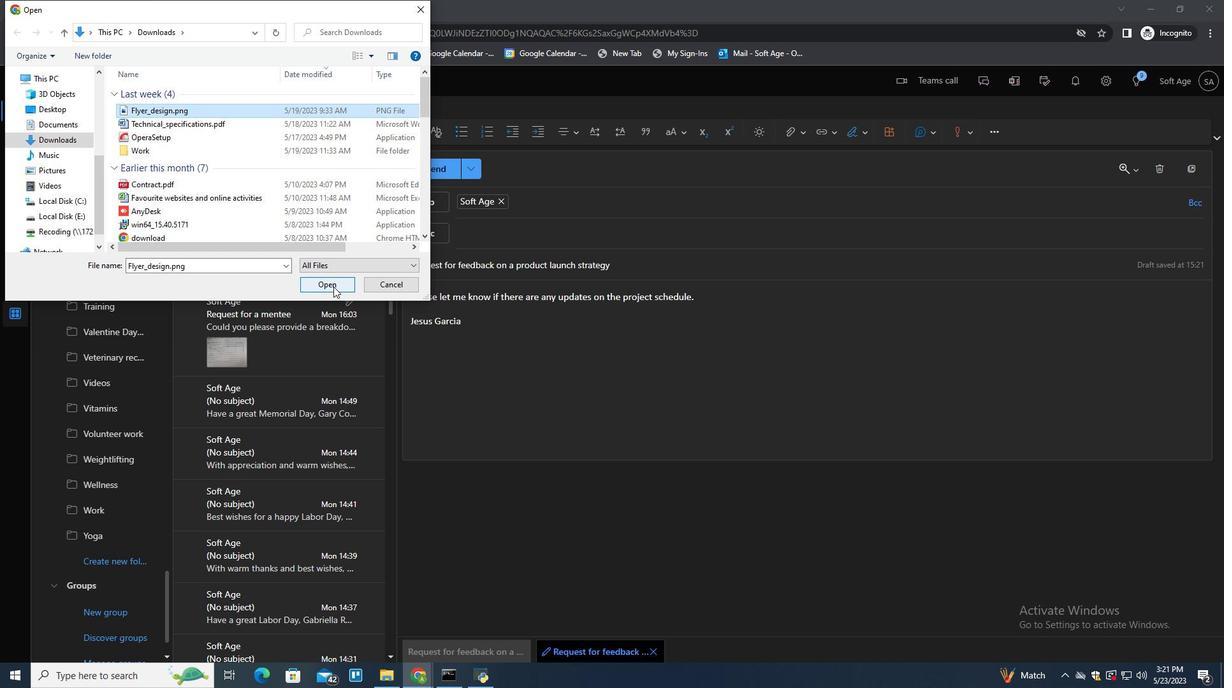 
Action: Mouse moved to (679, 402)
Screenshot: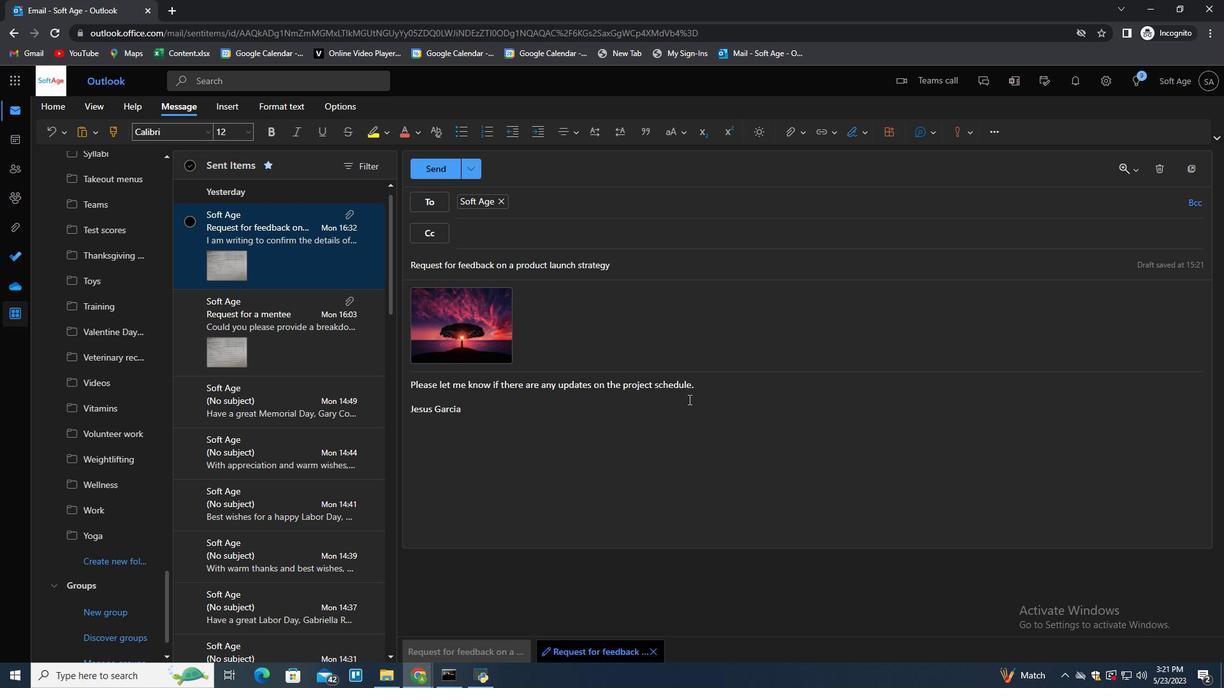 
Action: Mouse pressed left at (679, 402)
Screenshot: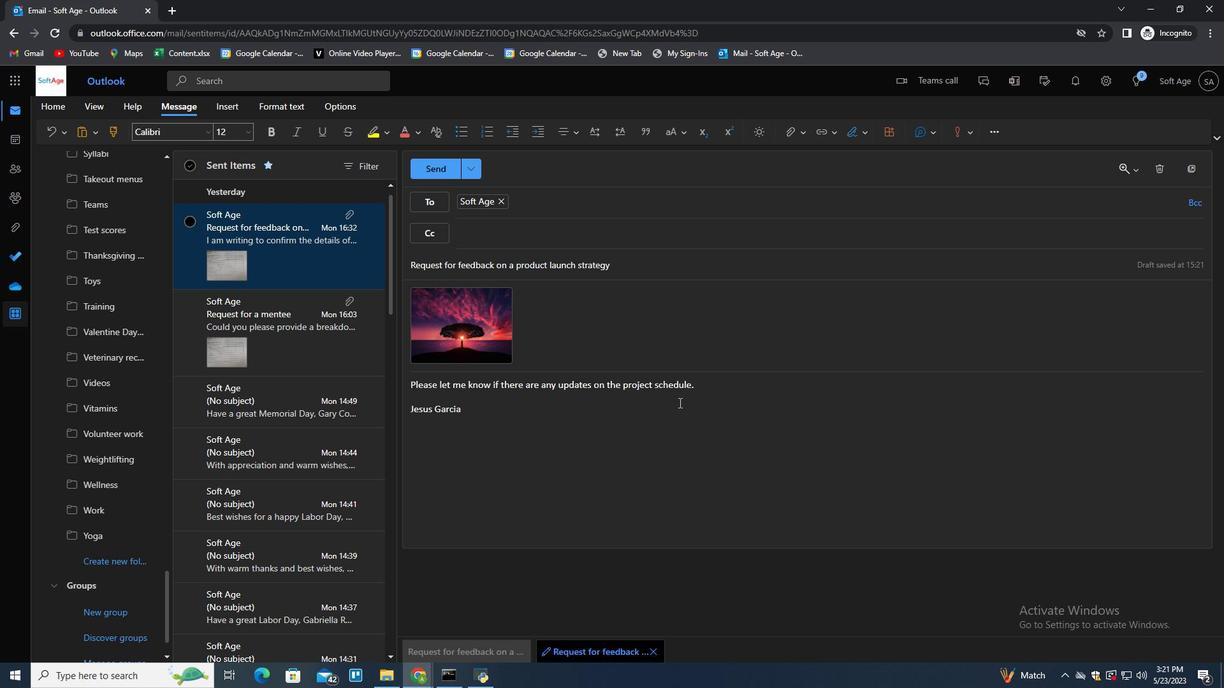 
Action: Key pressed <Key.enter>
Screenshot: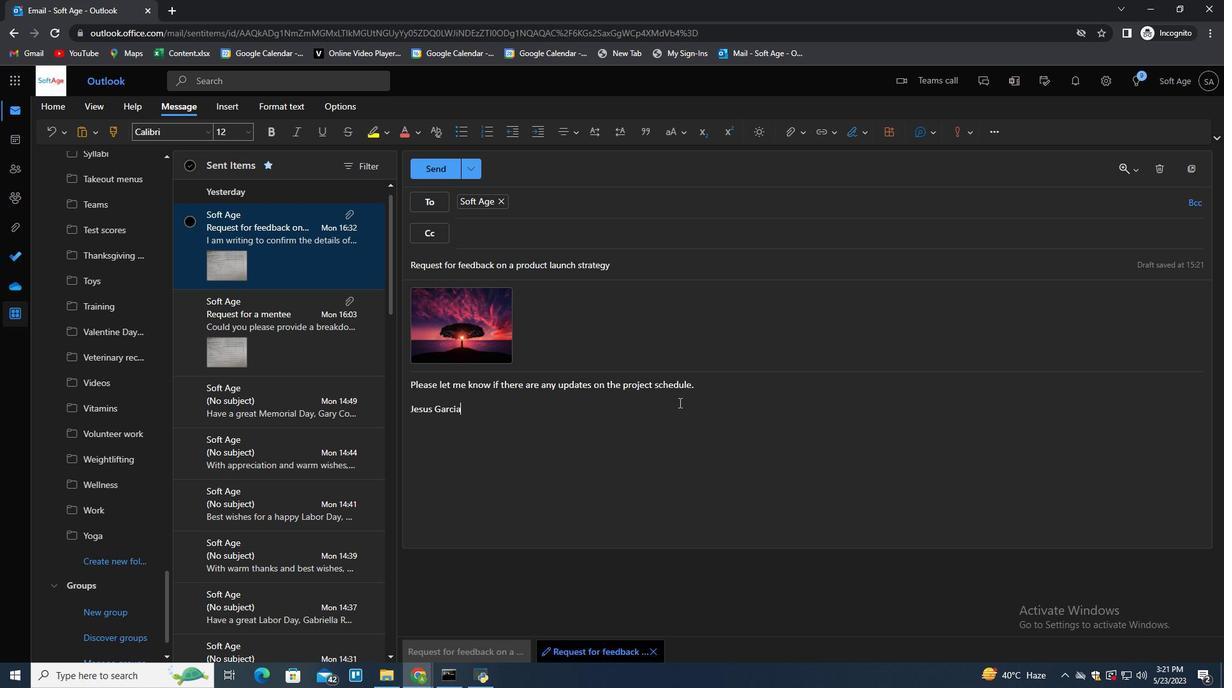 
Action: Mouse moved to (86, 559)
Screenshot: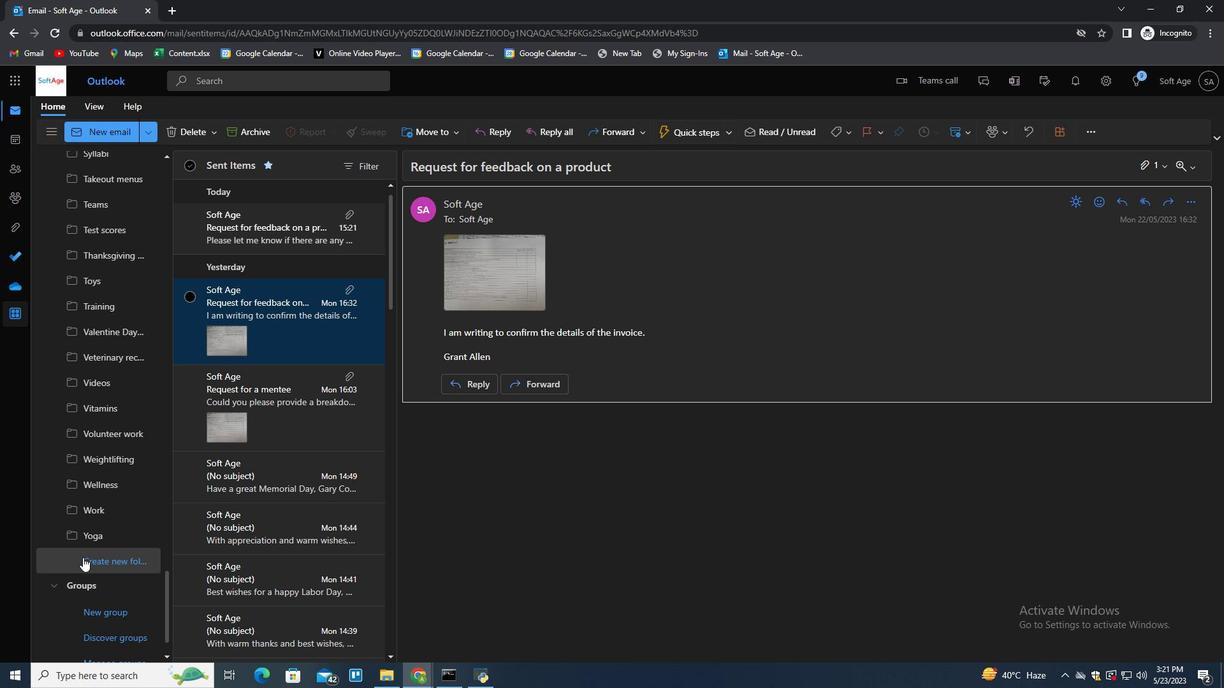 
Action: Mouse pressed left at (86, 559)
Screenshot: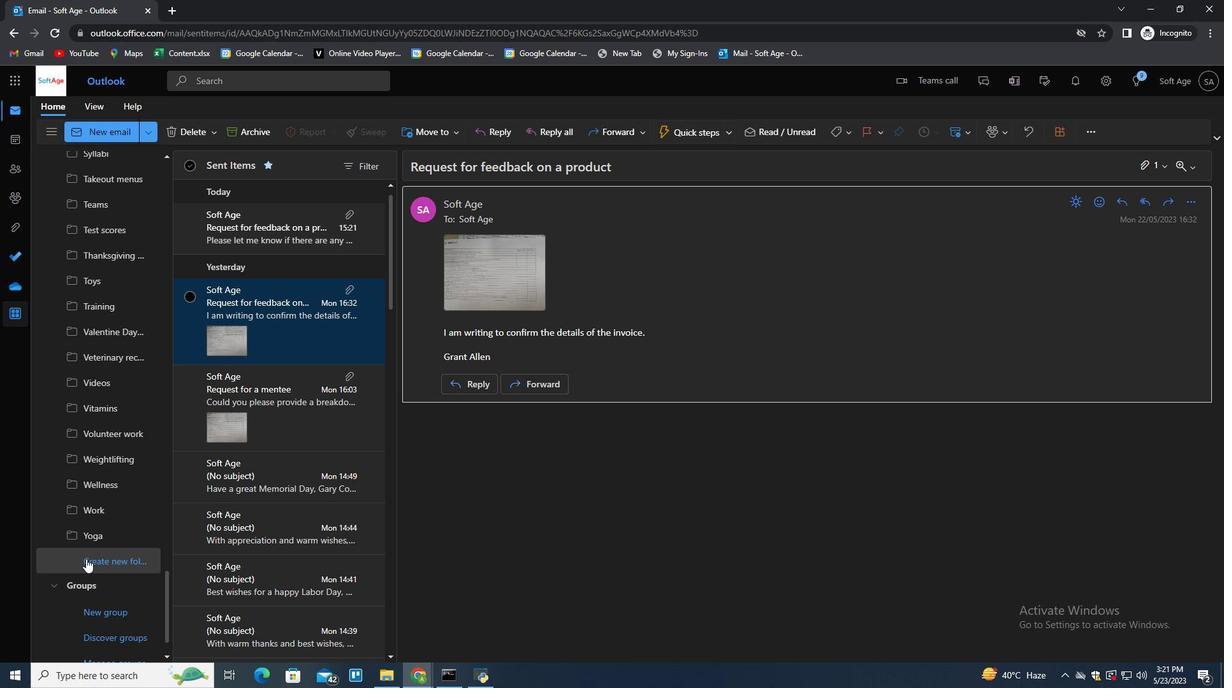 
Action: Mouse moved to (103, 563)
Screenshot: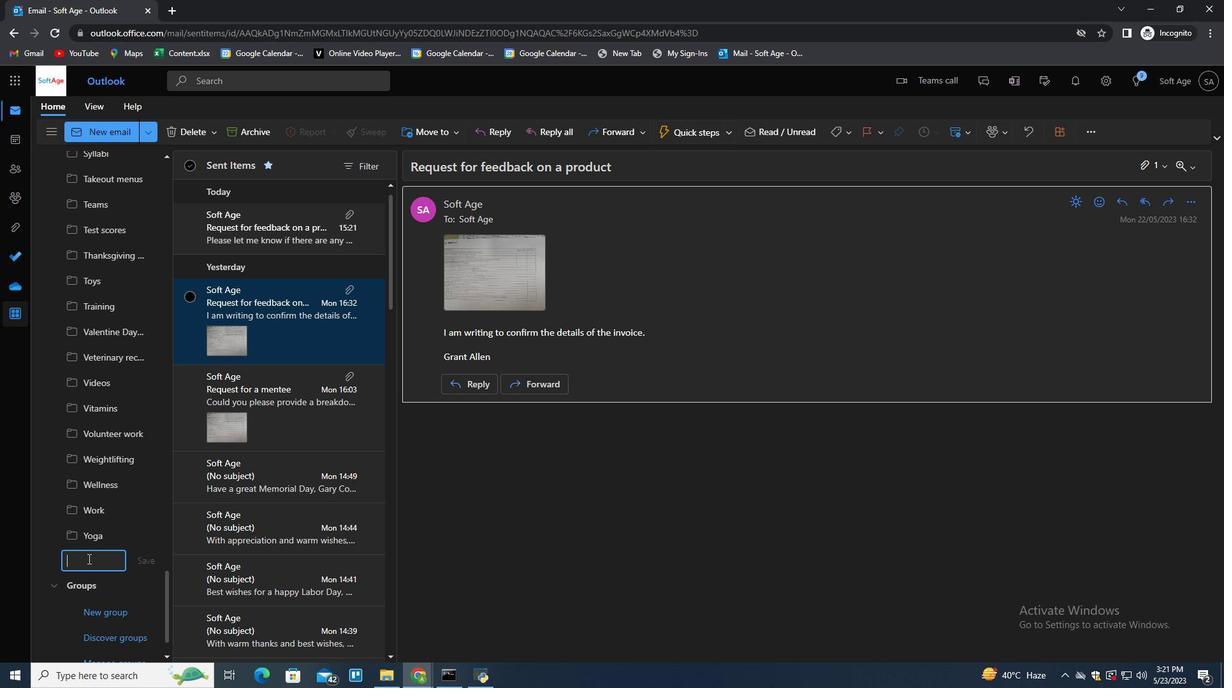 
Action: Mouse pressed left at (103, 563)
Screenshot: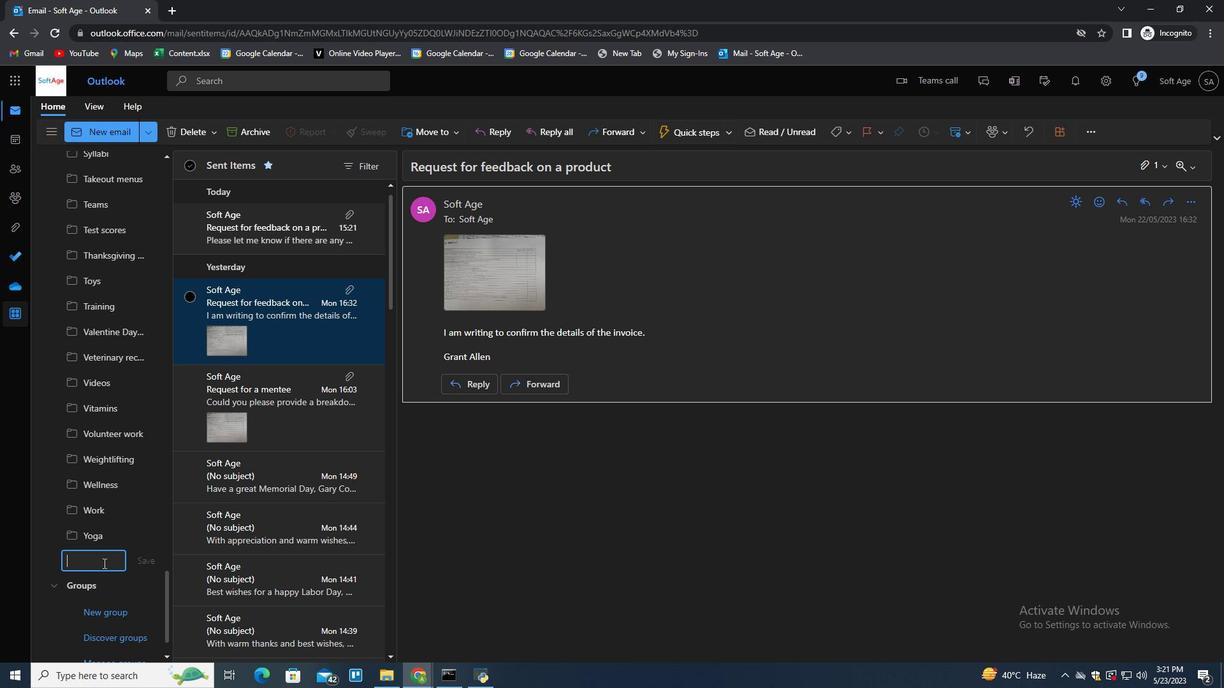 
Action: Mouse moved to (103, 563)
Screenshot: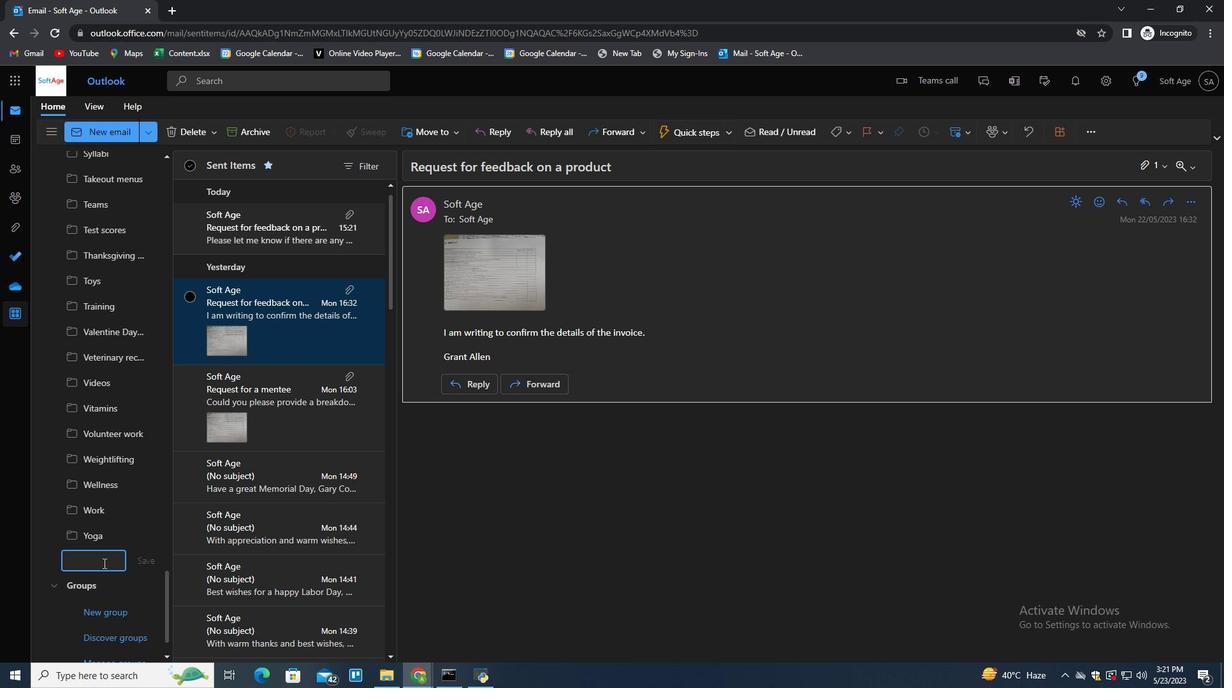 
Action: Key pressed <Key.shift><Key.shift><Key.shift><Key.shift><Key.shift><Key.shift>Non<Key.shift><Key.shift><Key.shift><Key.shift><Key.shift><Key.shift><Key.shift><Key.shift><Key.shift><Key.shift><Key.shift><Key.shift><Key.shift><Key.shift><Key.shift><Key.shift><Key.shift><Key.shift><Key.shift><Key.shift><Key.shift><Key.shift><Key.shift><Key.shift><Key.shift><Key.shift><Key.shift><Key.shift>_<Key.backspace>-profit<Key.space>orga<Key.backspace>anizations
Screenshot: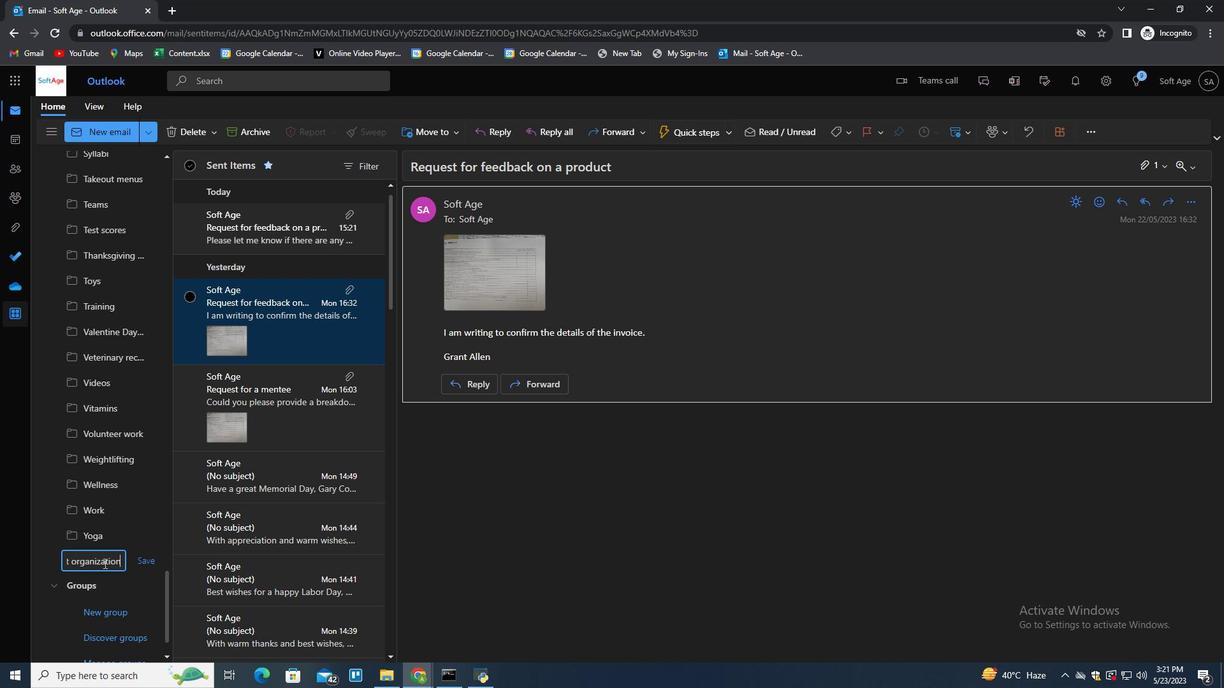 
Action: Mouse moved to (163, 523)
Screenshot: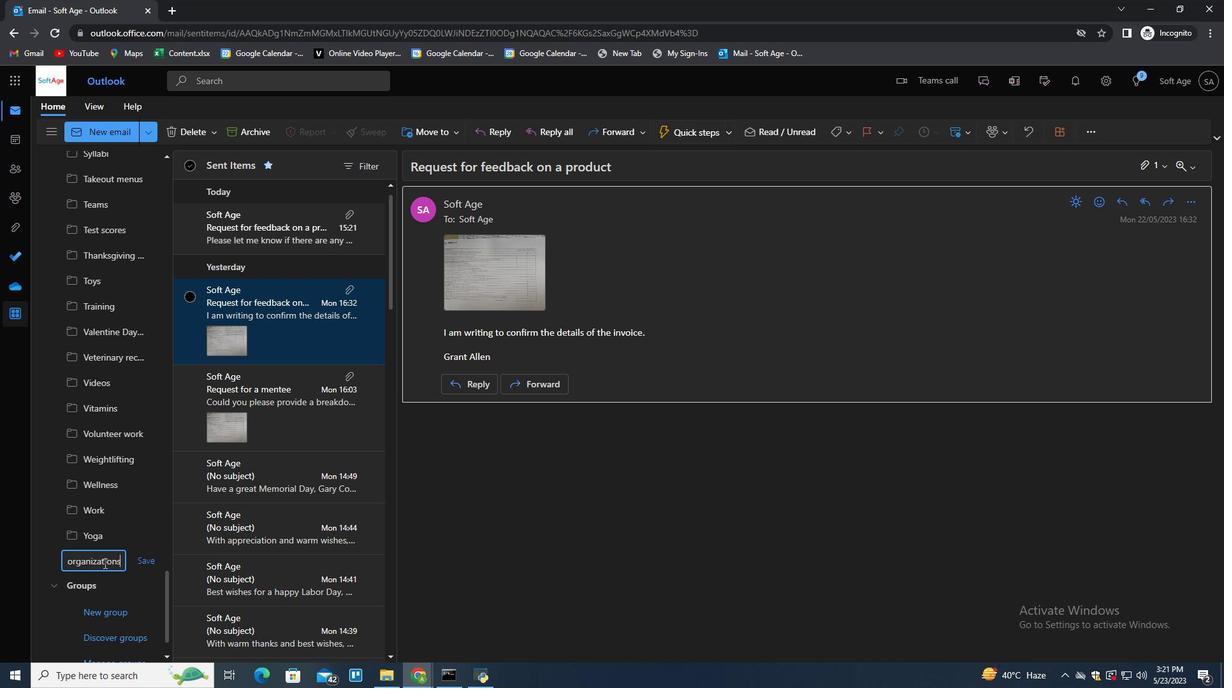 
Action: Key pressed <Key.enter>
Screenshot: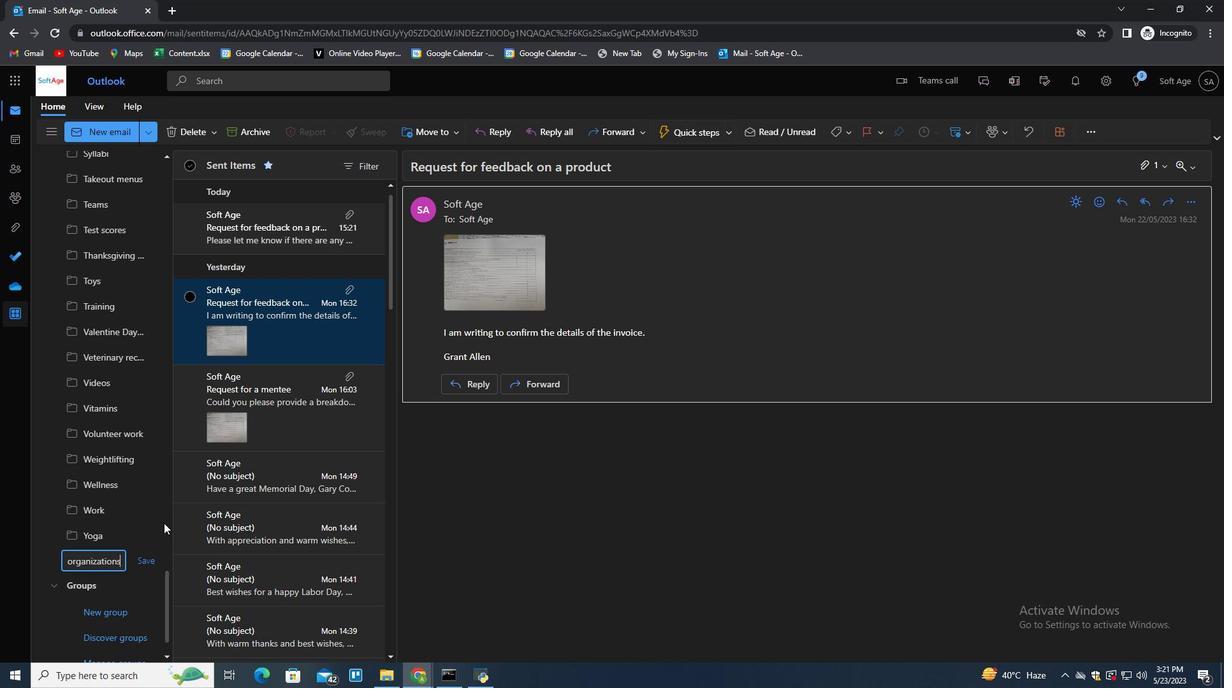 
Action: Mouse moved to (681, 388)
Screenshot: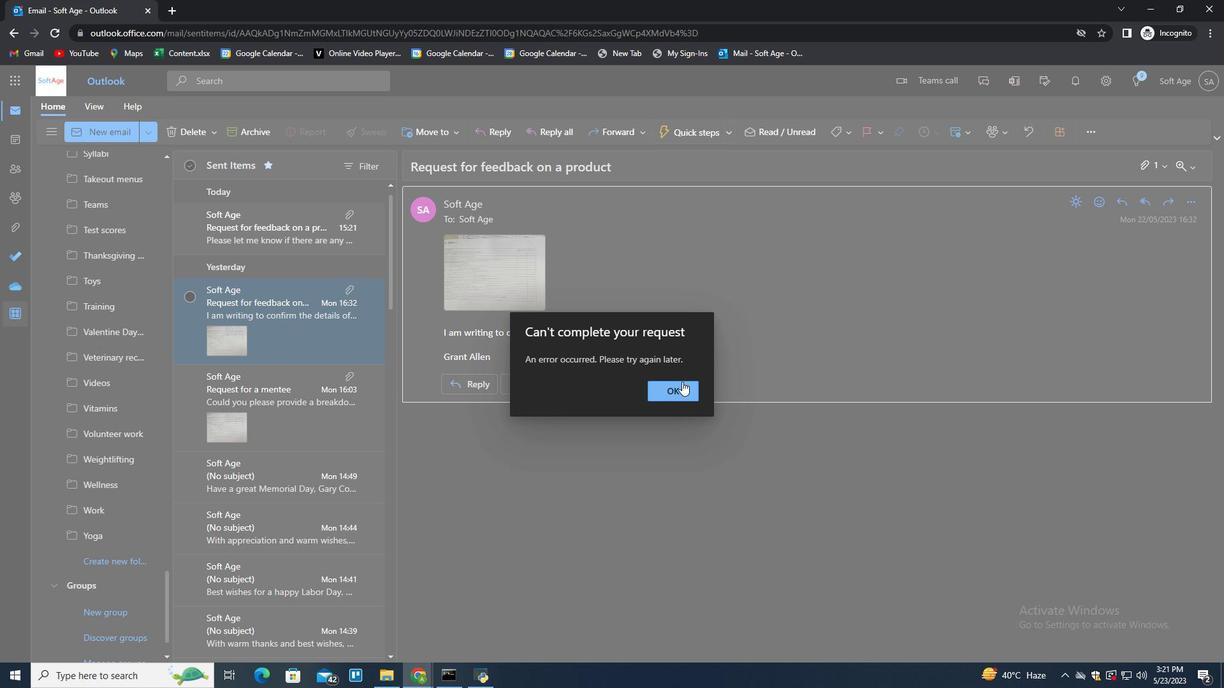 
Action: Mouse pressed left at (681, 388)
Screenshot: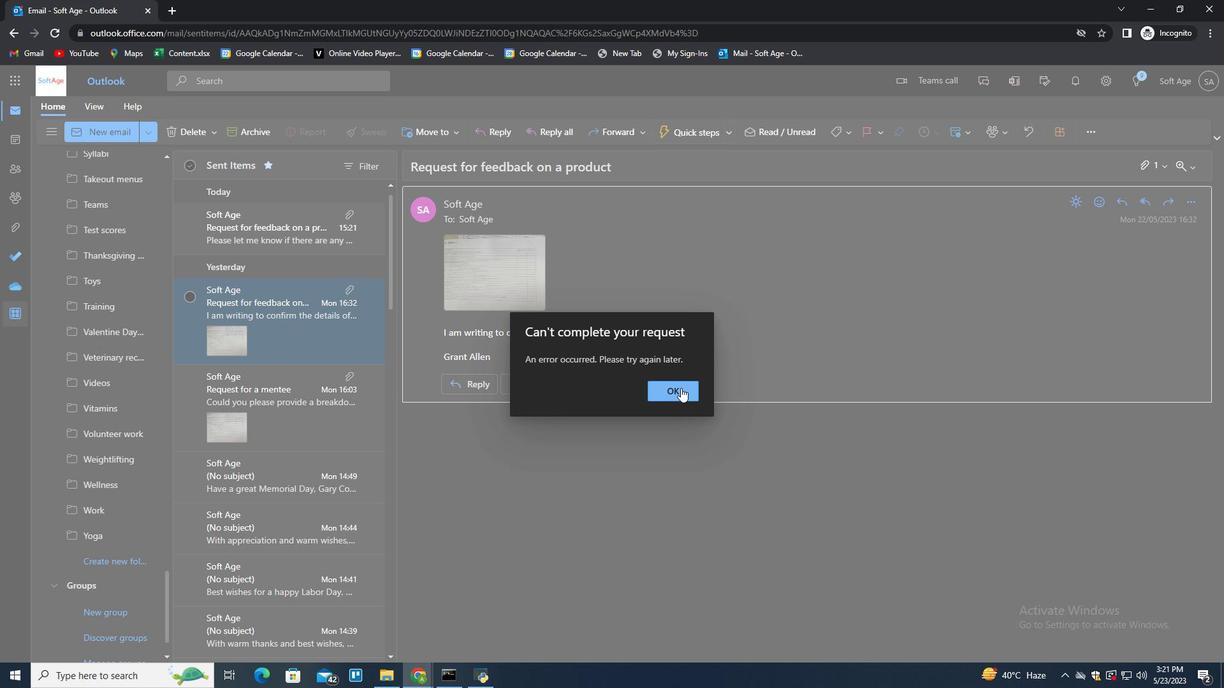 
Action: Mouse moved to (136, 563)
Screenshot: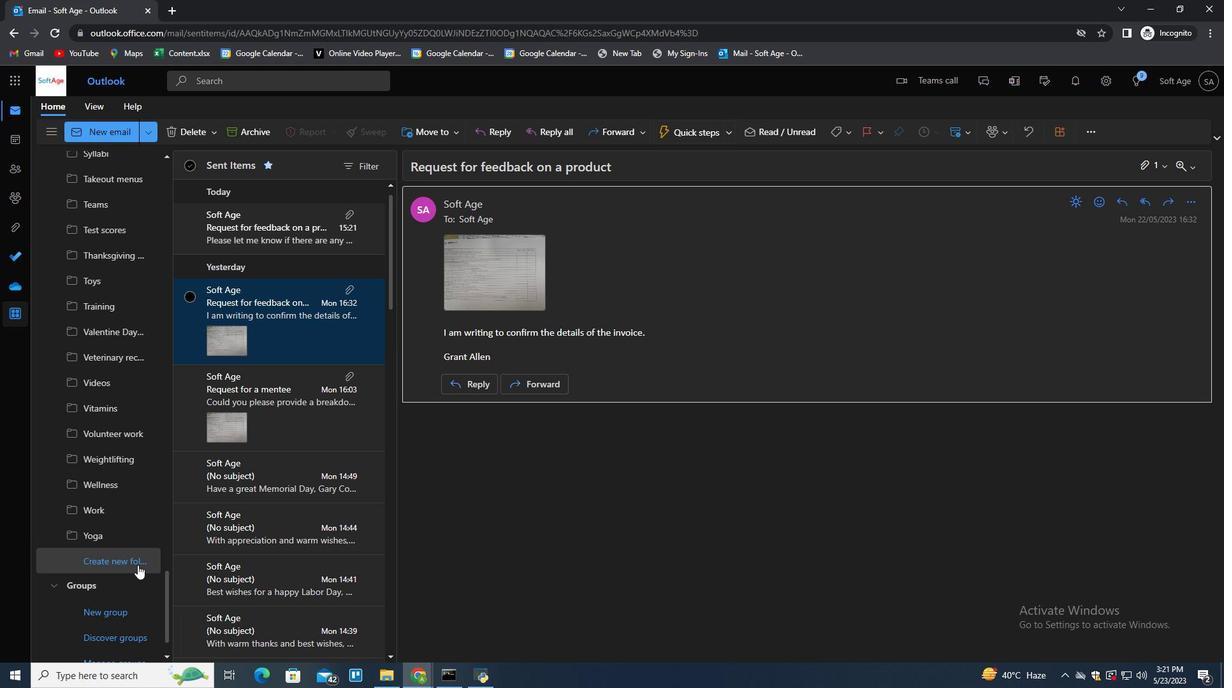 
Action: Mouse scrolled (136, 562) with delta (0, 0)
Screenshot: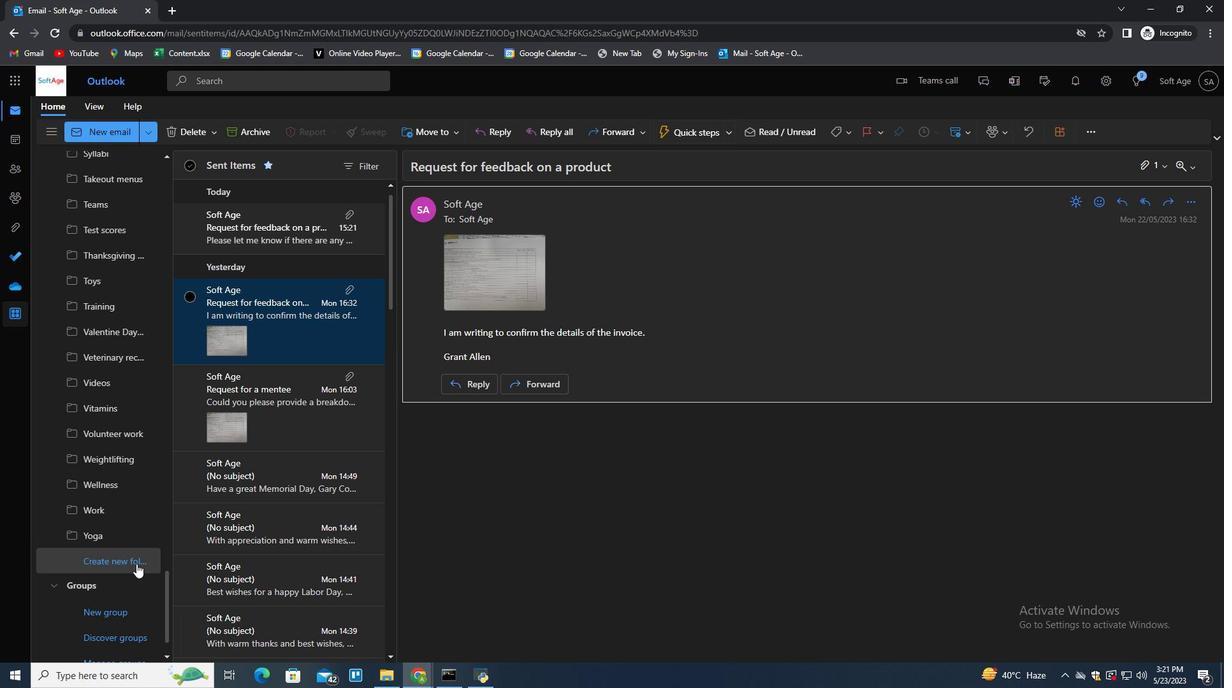 
Action: Mouse moved to (114, 536)
Screenshot: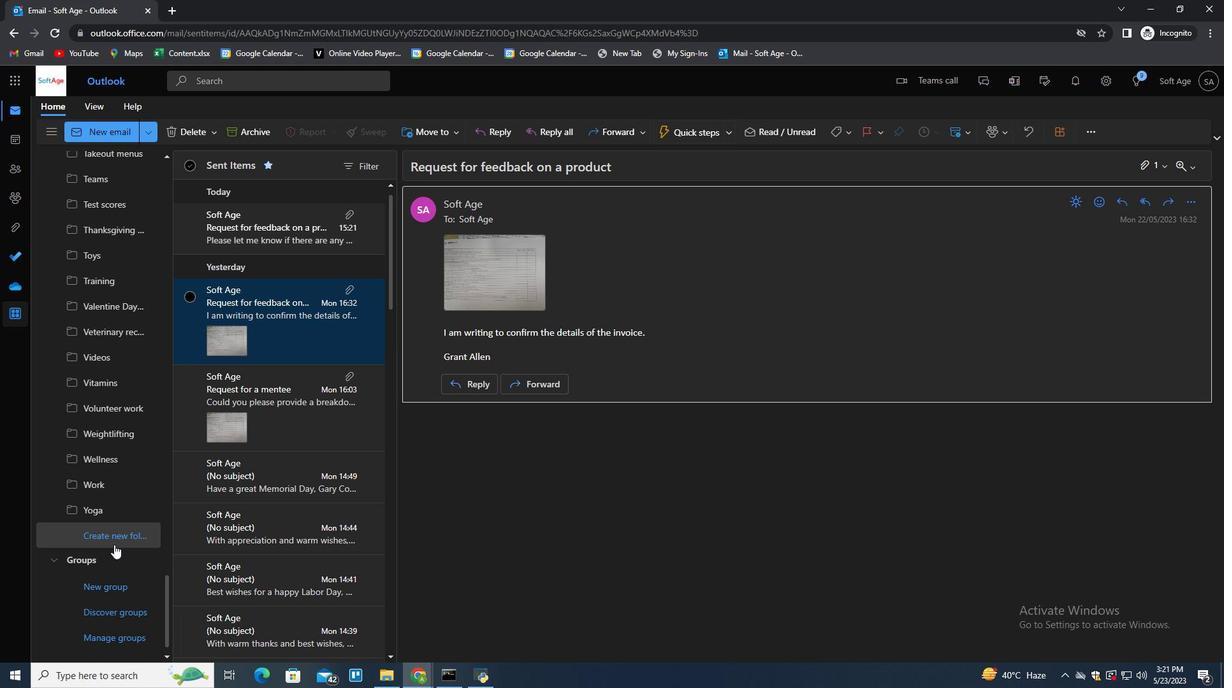 
Action: Mouse pressed left at (114, 536)
Screenshot: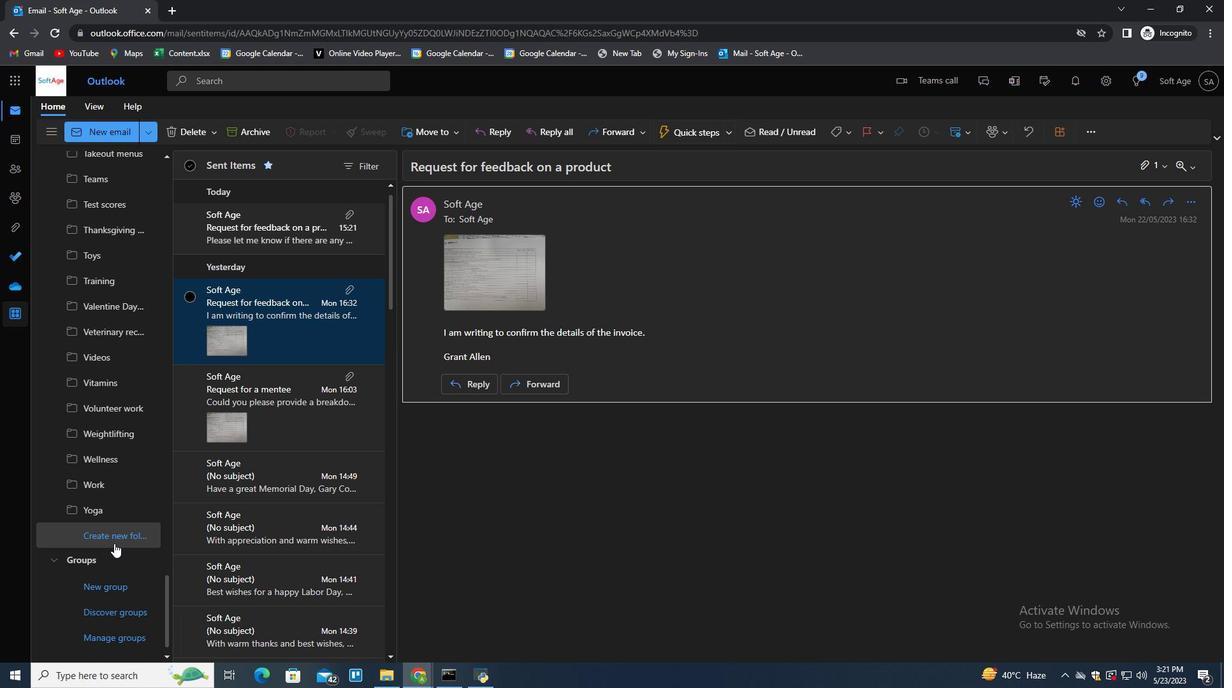 
Action: Key pressed <Key.shift>Non<Key.space><Key.backspace>-pro<Key.backspace><Key.backspace><Key.backspace><Key.backspace><Key.space>profit<Key.space>orhanizations<Key.enter>
Screenshot: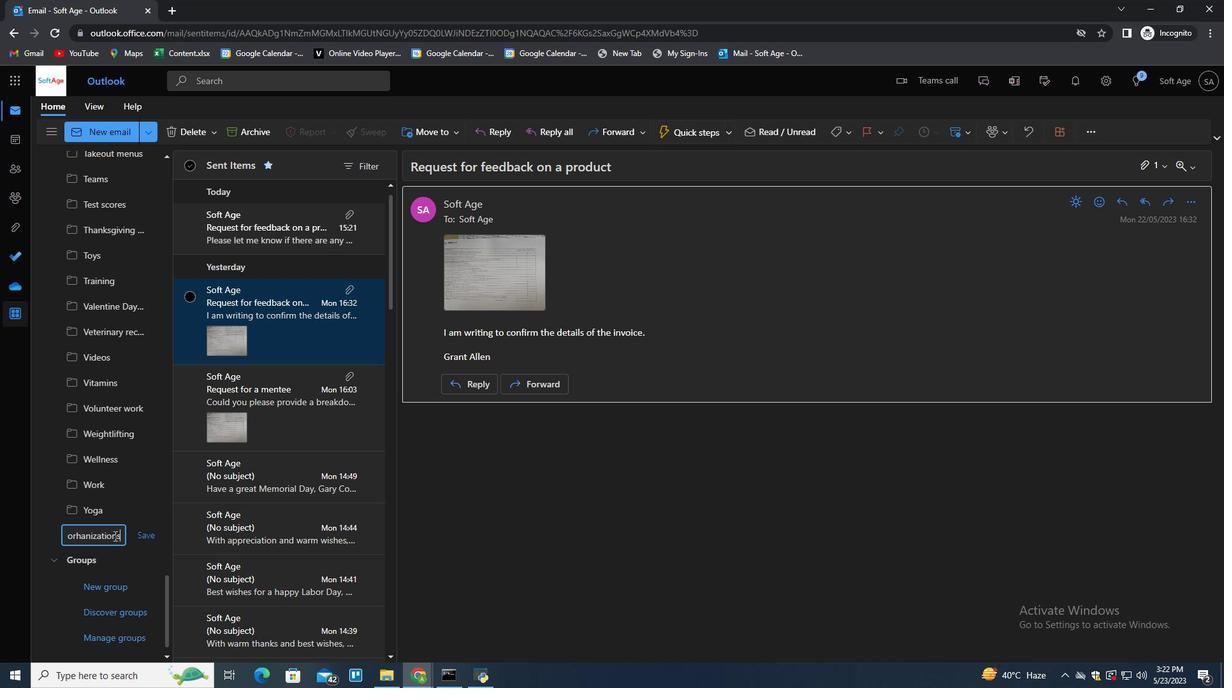 
Action: Mouse moved to (671, 395)
Screenshot: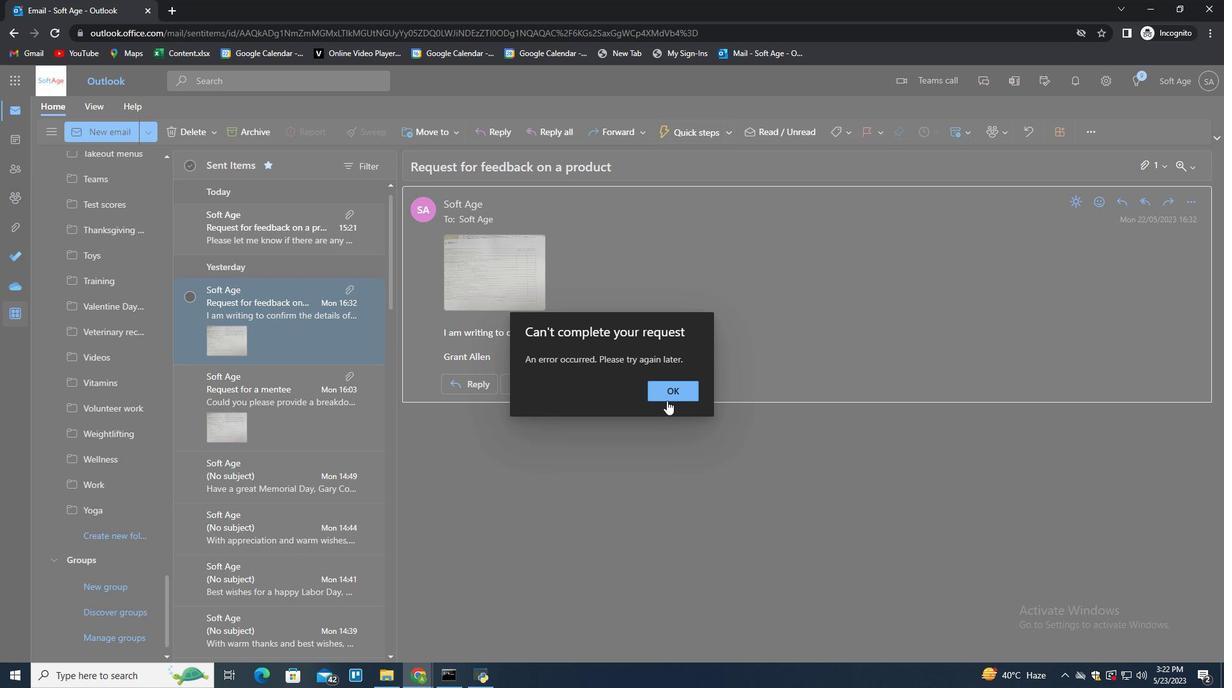 
Action: Mouse pressed left at (671, 395)
Screenshot: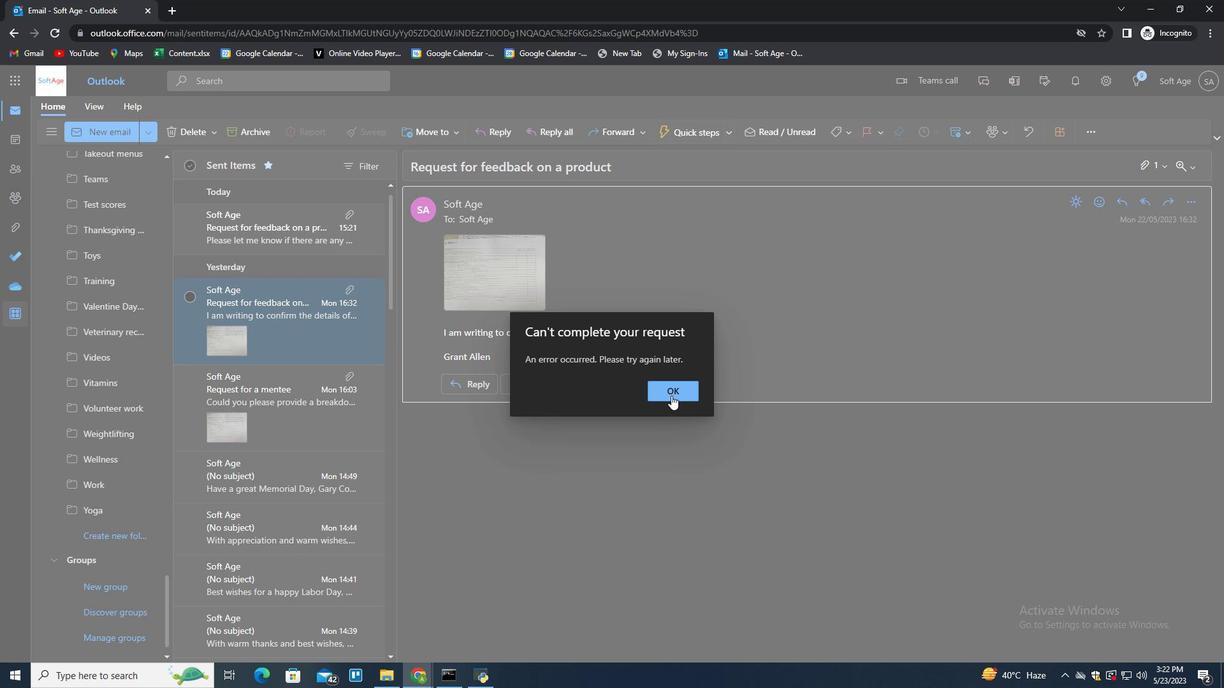 
Action: Mouse moved to (136, 548)
Screenshot: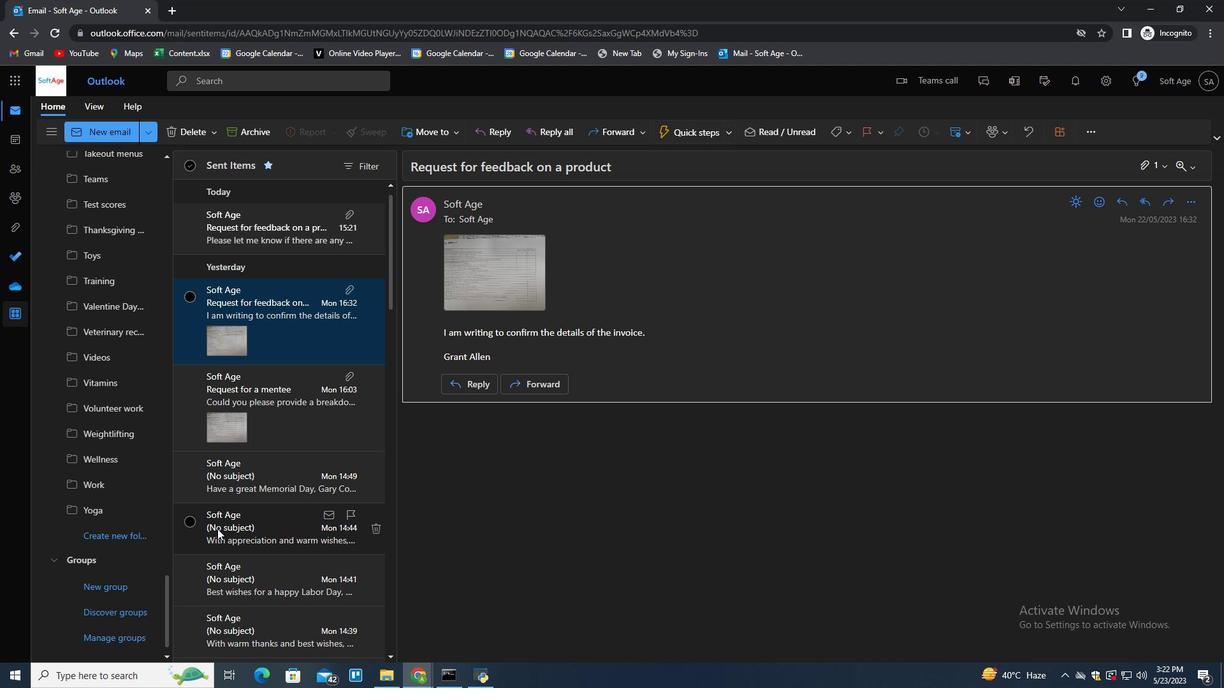 
Action: Mouse scrolled (136, 549) with delta (0, 0)
Screenshot: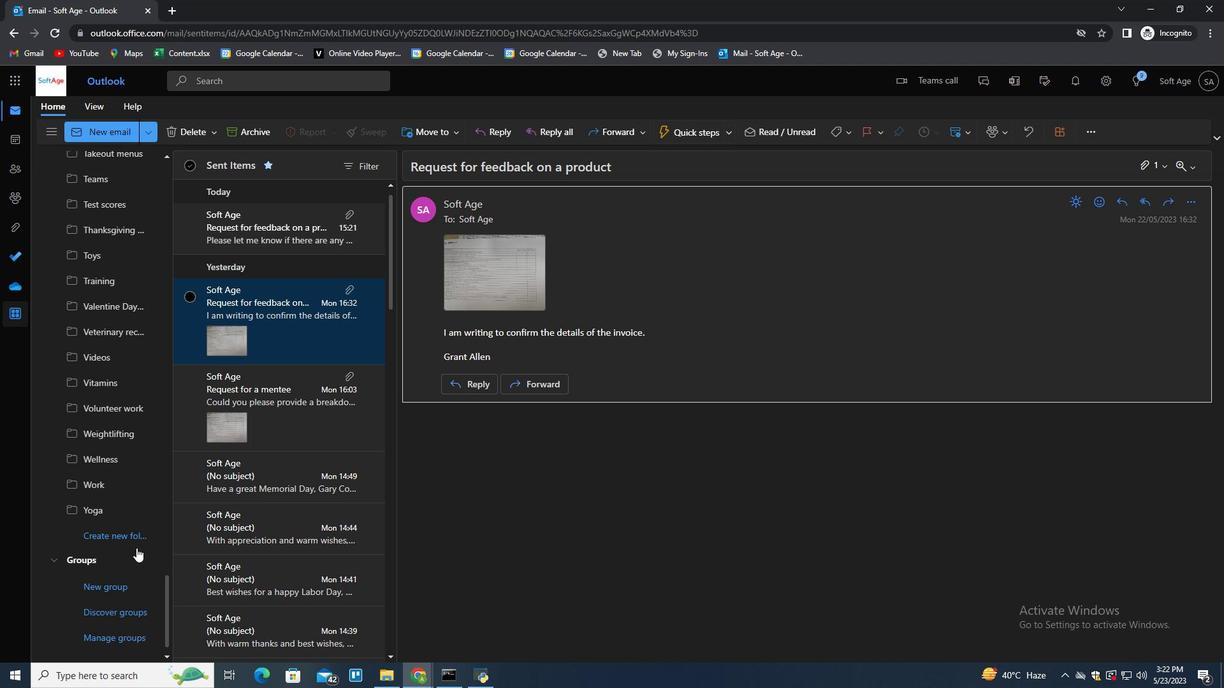 
Action: Mouse scrolled (136, 549) with delta (0, 0)
Screenshot: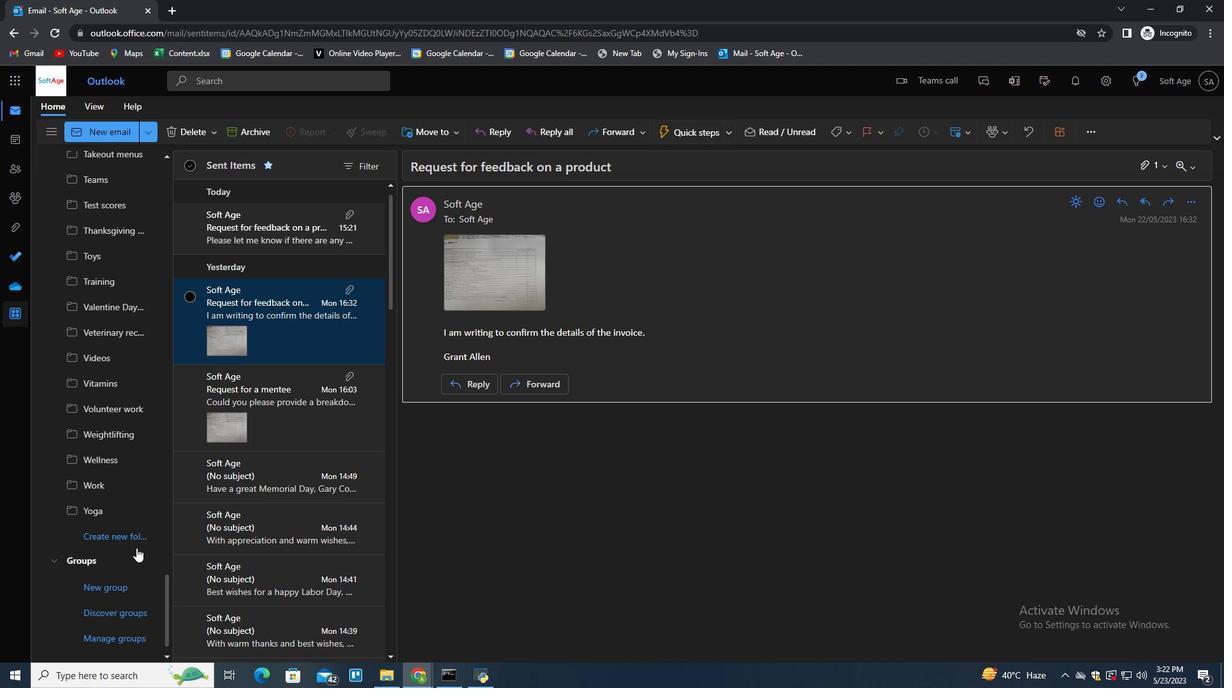 
Action: Mouse scrolled (136, 549) with delta (0, 0)
Screenshot: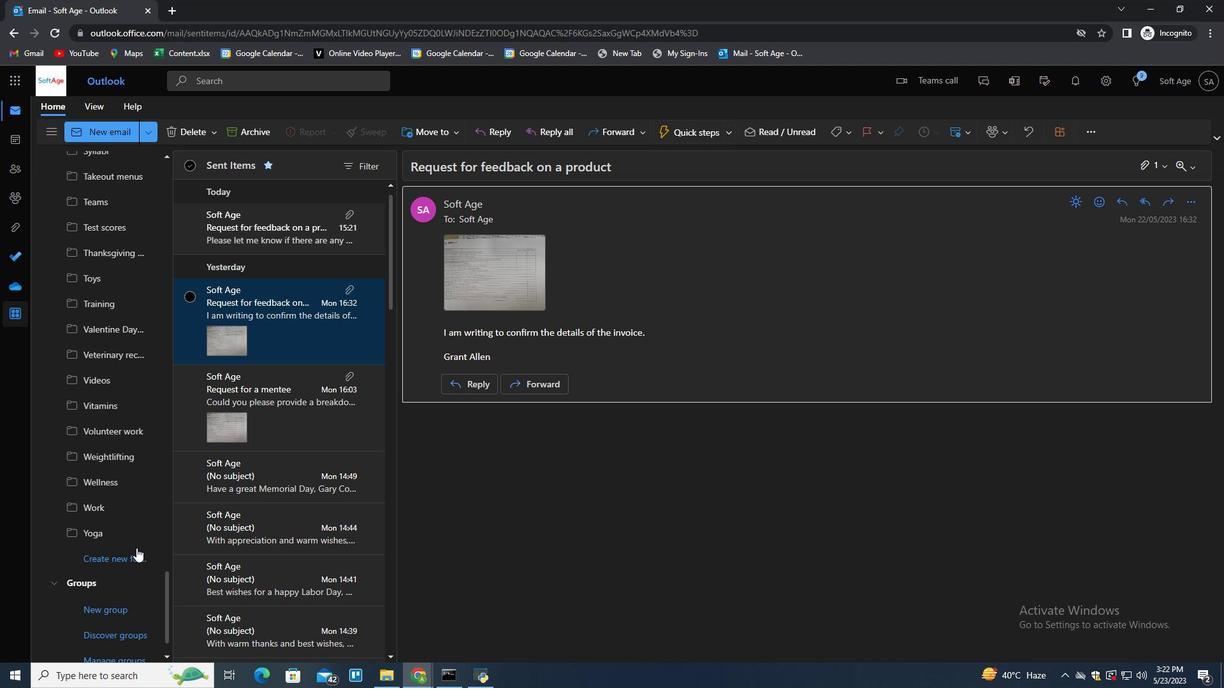 
Action: Mouse scrolled (136, 549) with delta (0, 0)
Screenshot: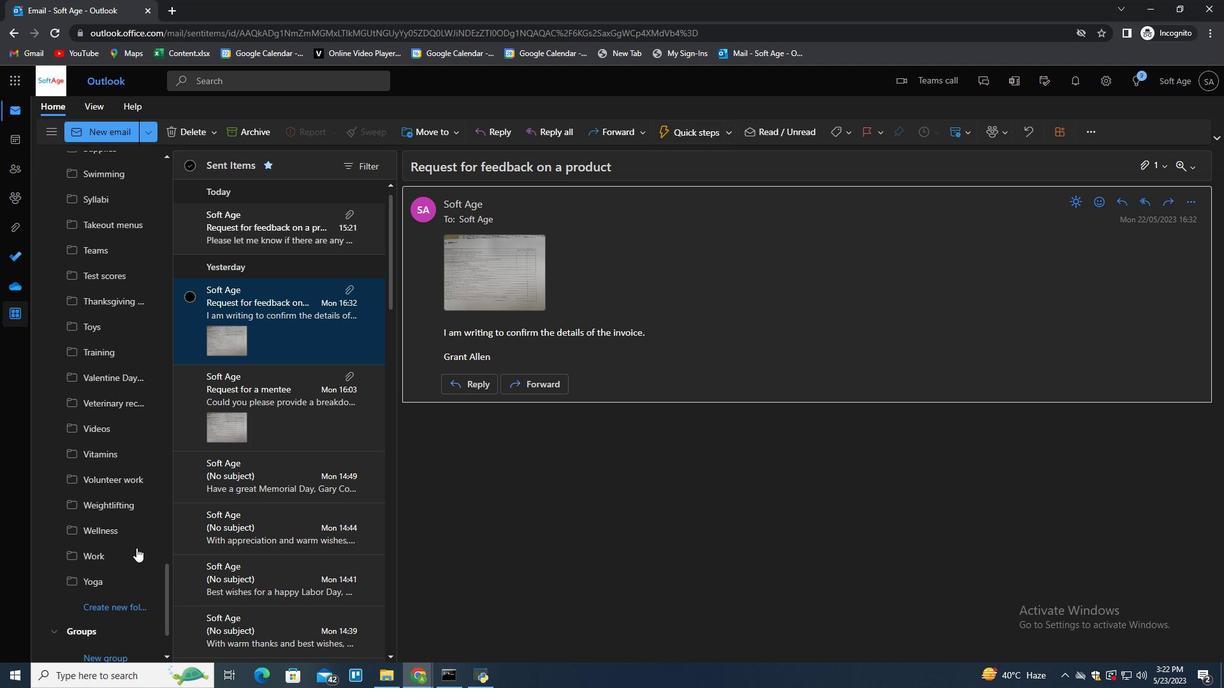 
Action: Mouse scrolled (136, 549) with delta (0, 0)
Screenshot: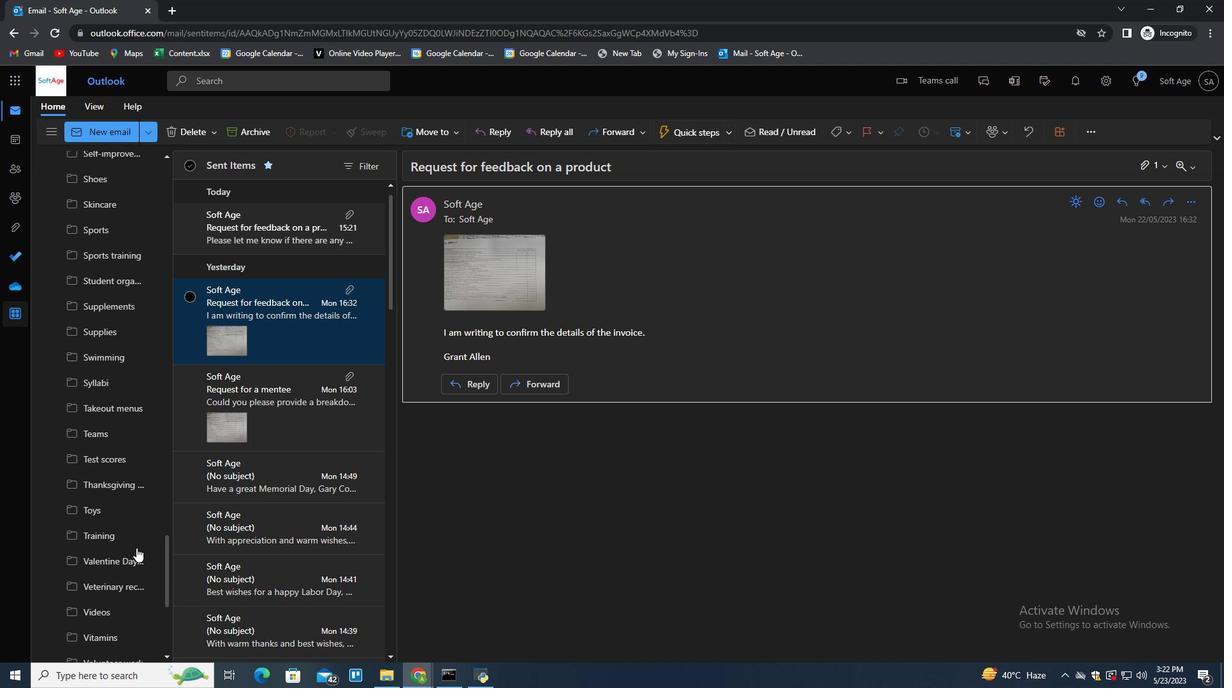 
Action: Mouse scrolled (136, 549) with delta (0, 0)
Screenshot: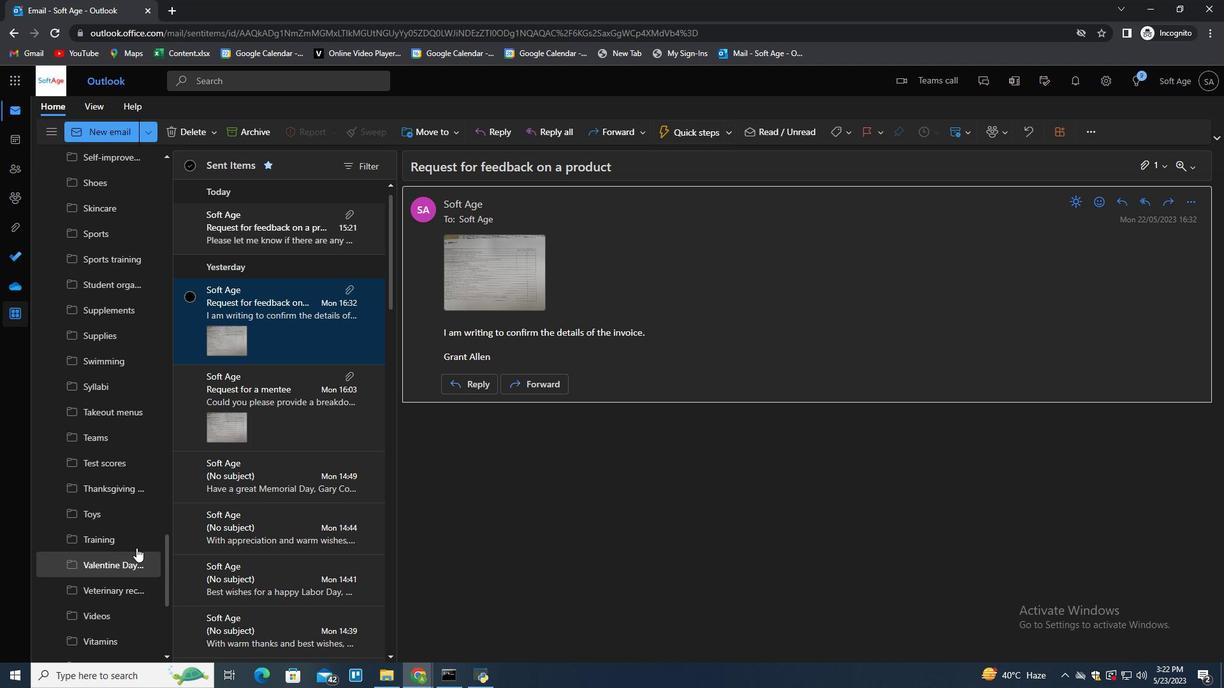 
Action: Mouse scrolled (136, 549) with delta (0, 0)
Screenshot: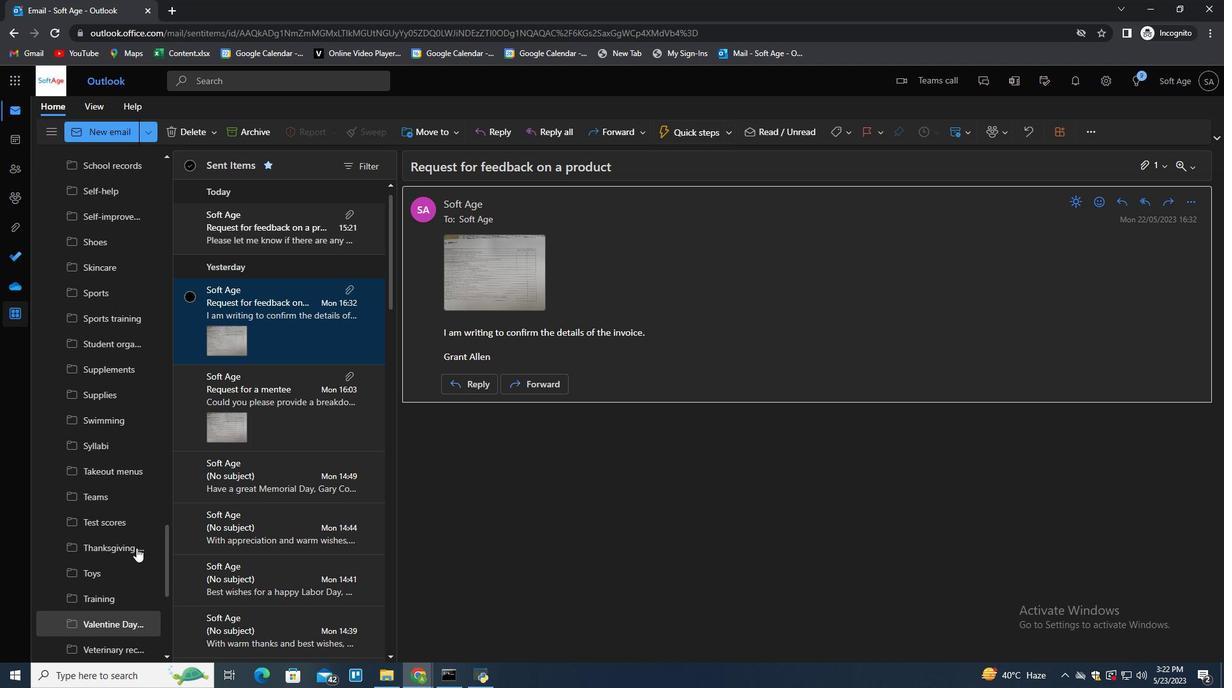 
Action: Mouse scrolled (136, 549) with delta (0, 0)
Screenshot: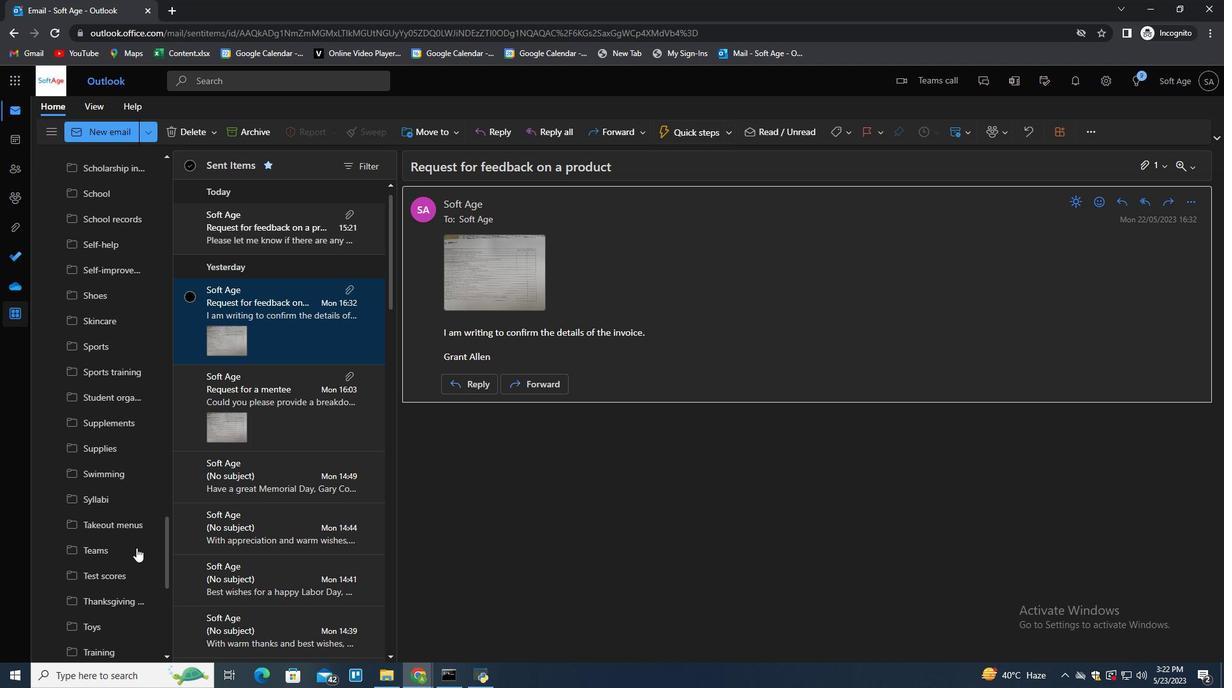 
Action: Mouse scrolled (136, 549) with delta (0, 0)
Screenshot: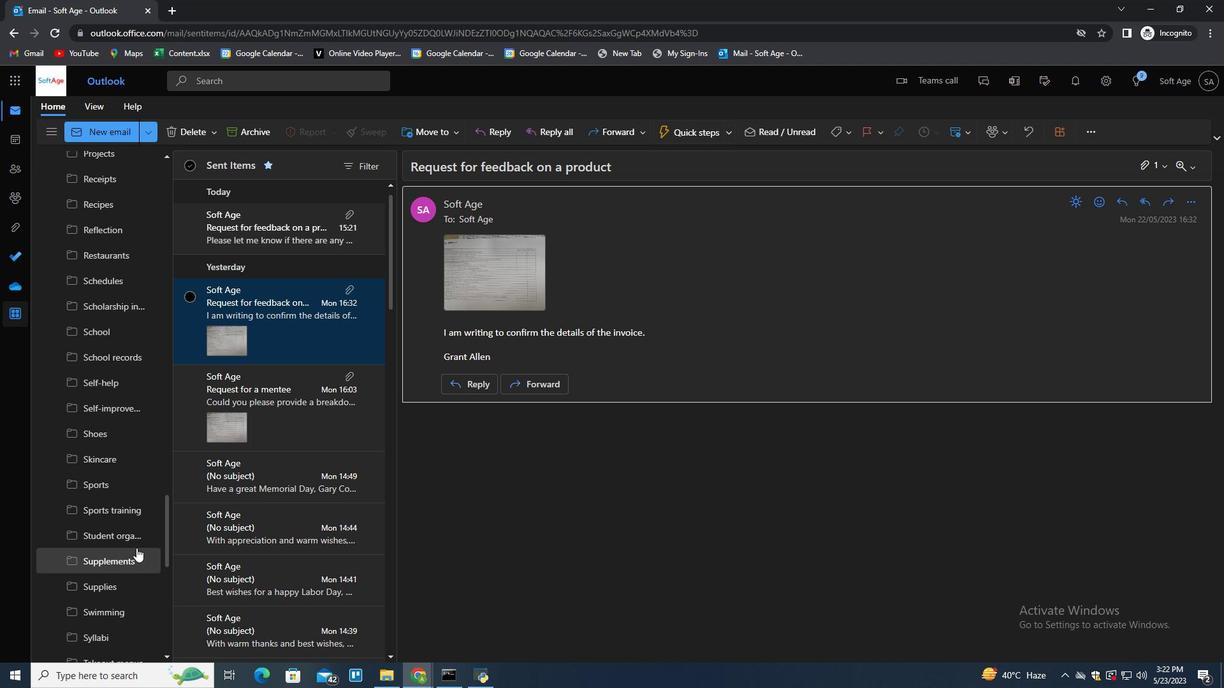 
Action: Mouse scrolled (136, 549) with delta (0, 0)
Screenshot: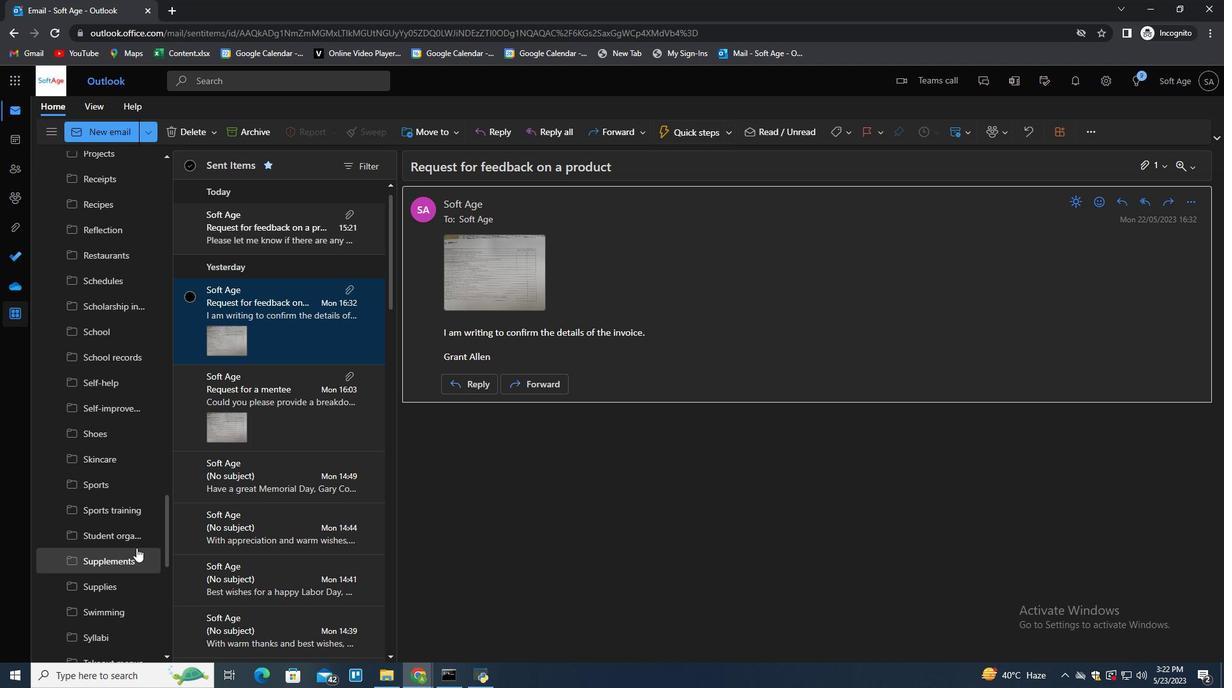 
Action: Mouse scrolled (136, 549) with delta (0, 0)
Screenshot: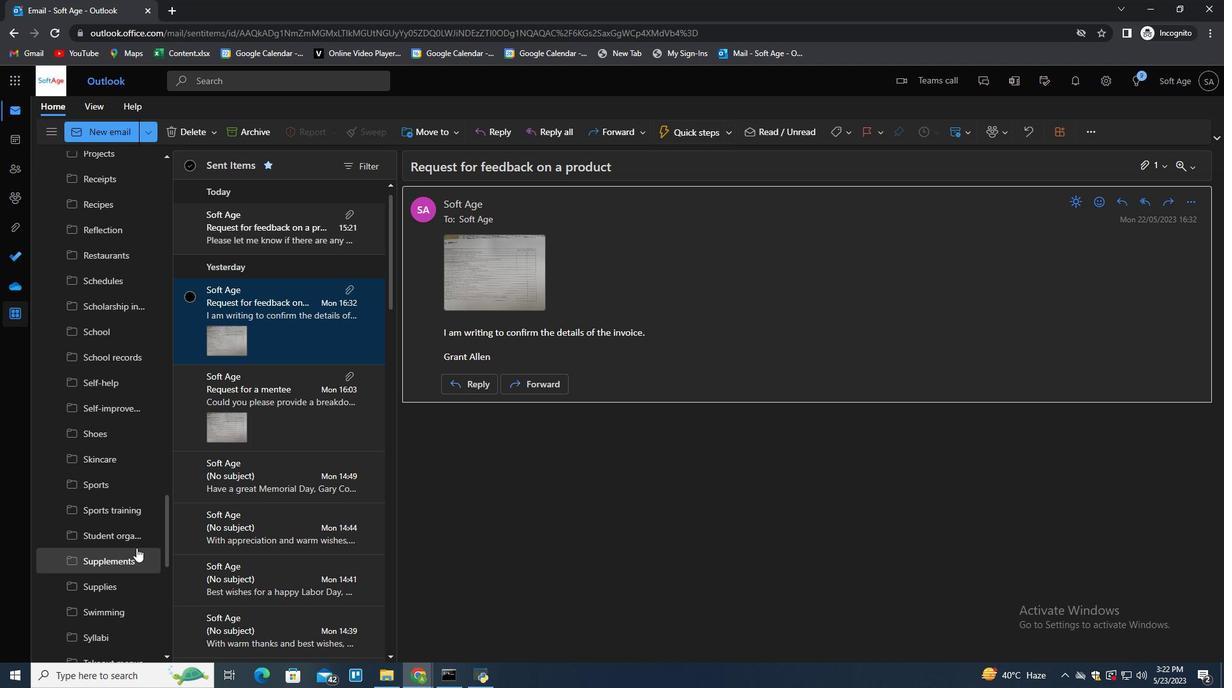 
Action: Mouse scrolled (136, 549) with delta (0, 0)
Screenshot: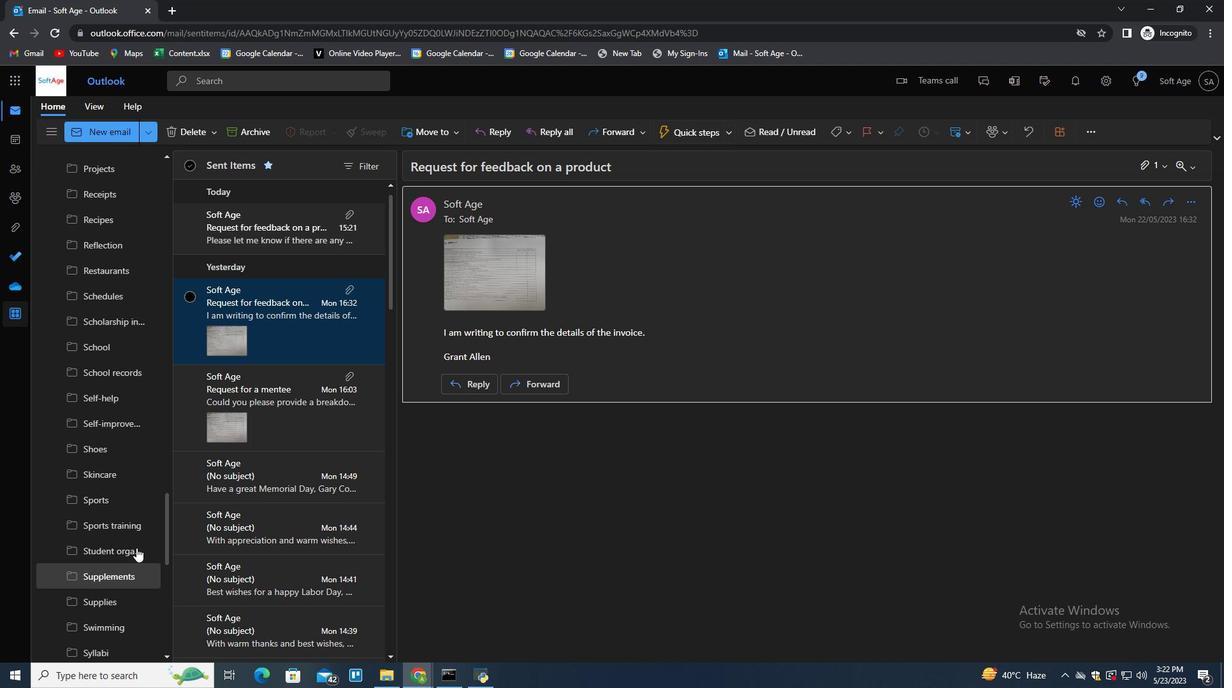 
Action: Mouse moved to (109, 464)
Screenshot: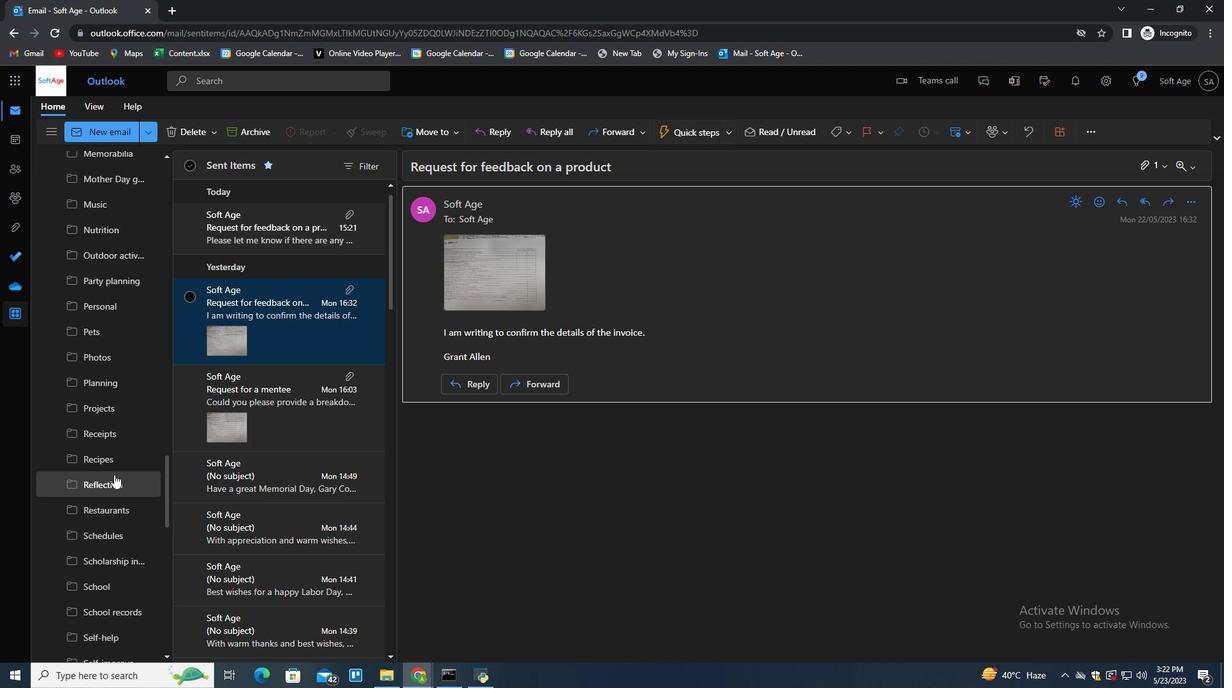
Action: Mouse pressed right at (109, 464)
Screenshot: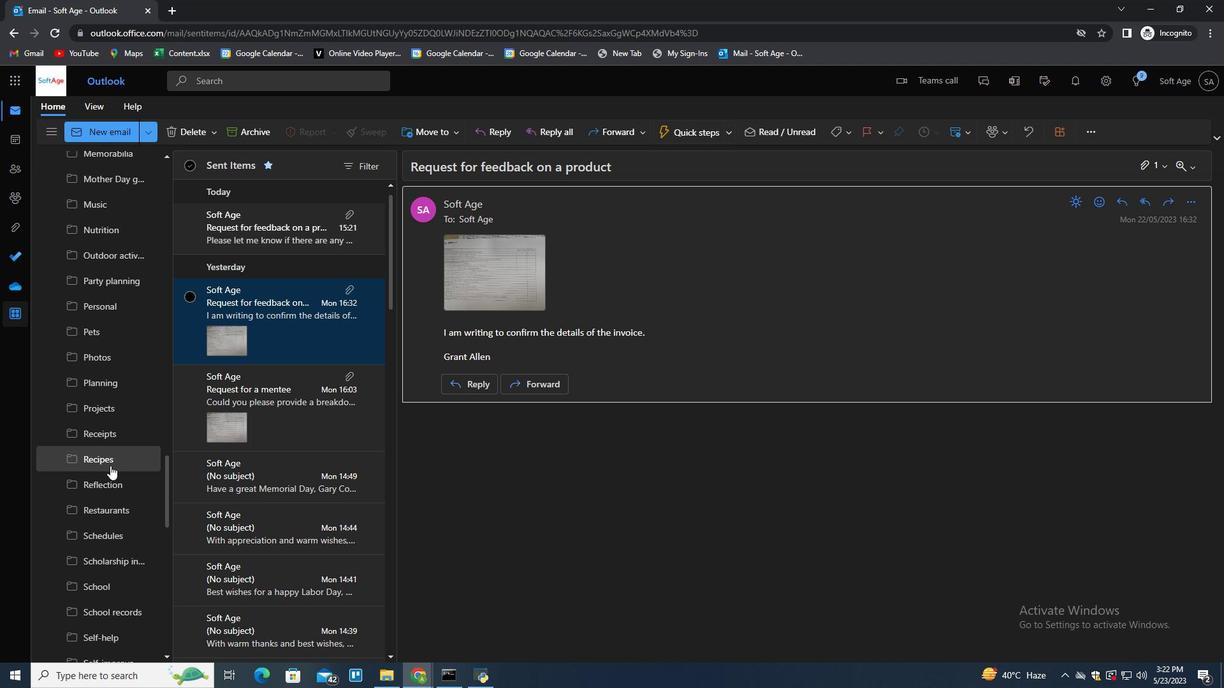 
Action: Mouse moved to (120, 461)
Screenshot: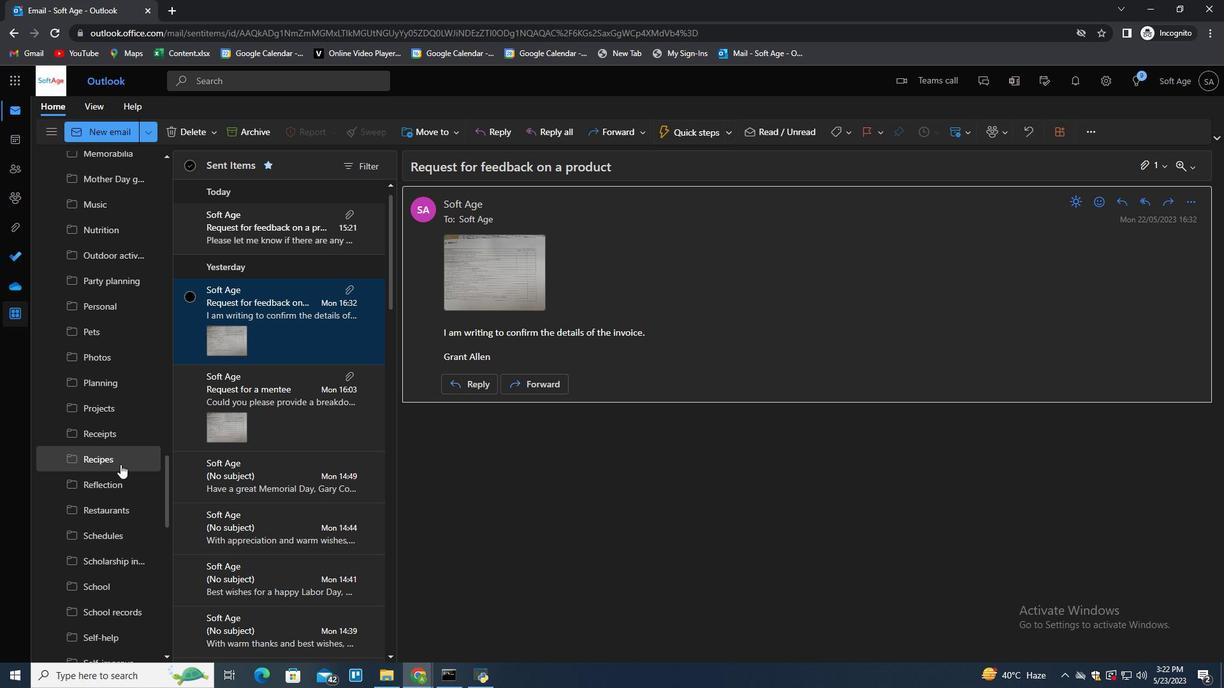 
Action: Mouse pressed right at (120, 461)
Screenshot: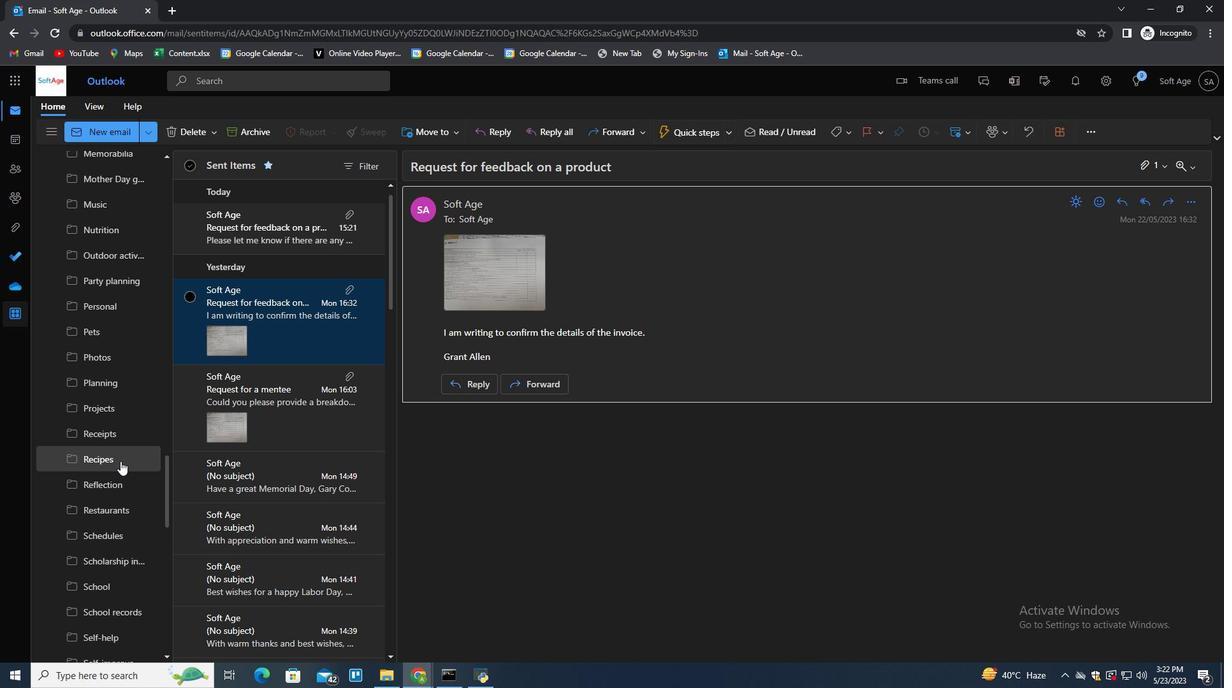 
Action: Mouse moved to (131, 480)
Screenshot: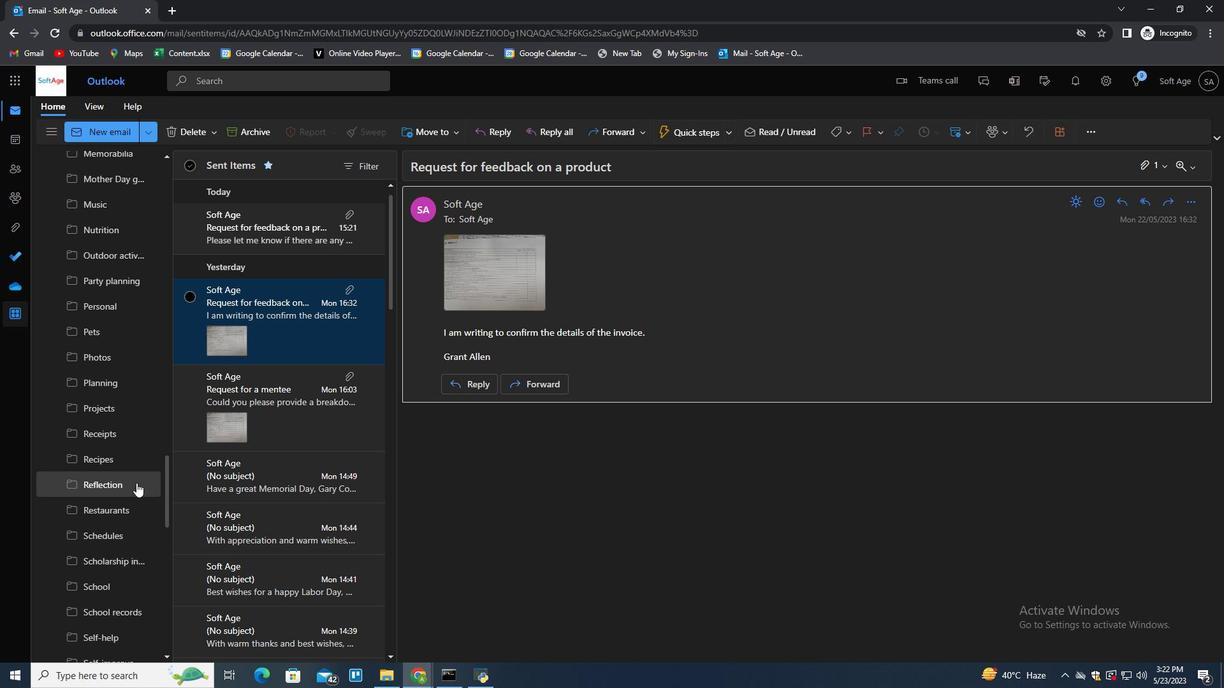 
Action: Mouse pressed right at (131, 480)
Screenshot: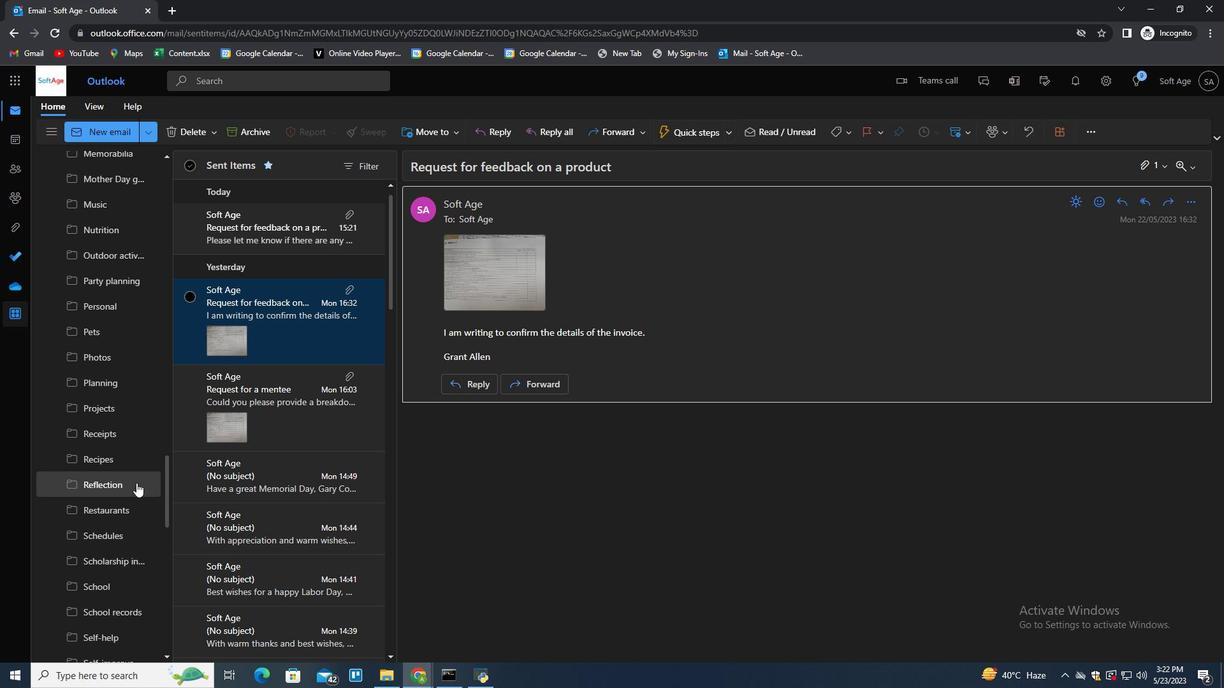 
Action: Mouse moved to (129, 481)
Screenshot: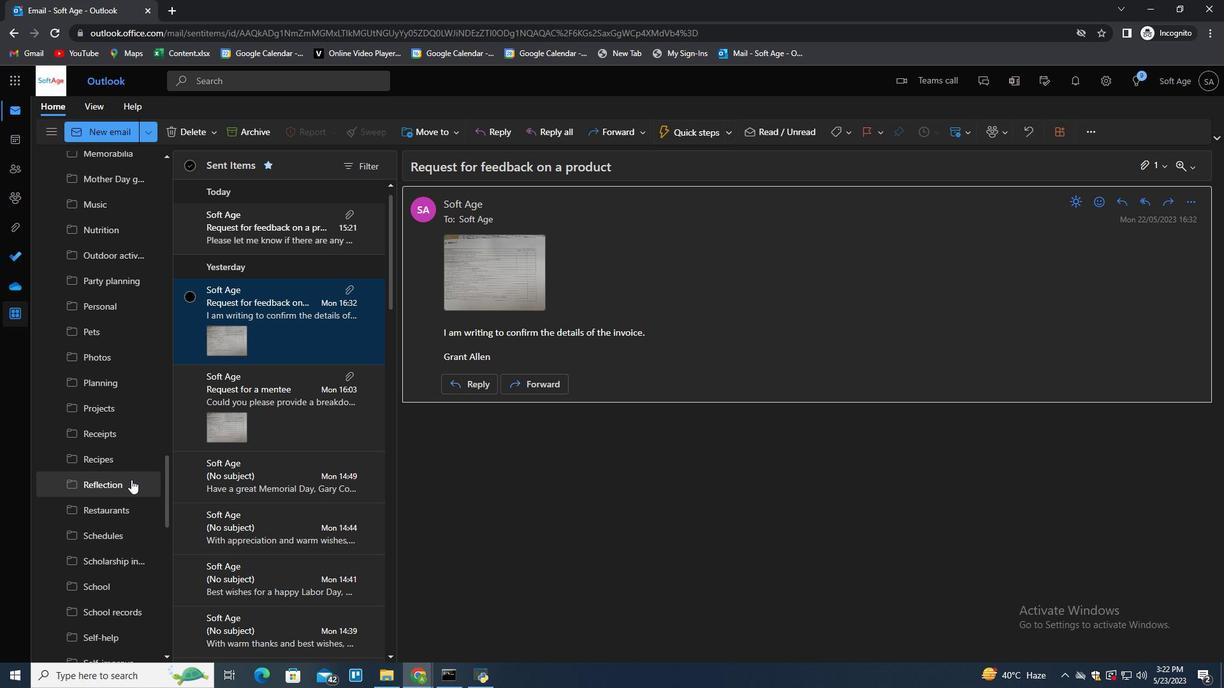 
Action: Mouse pressed right at (129, 481)
Screenshot: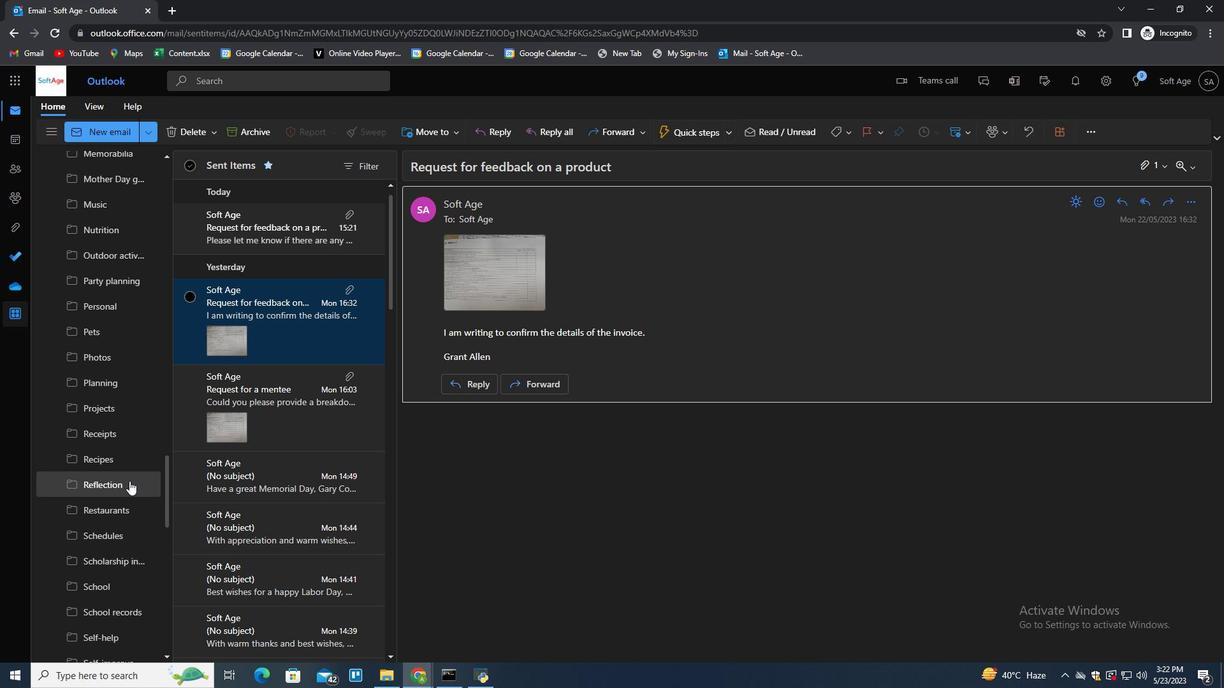 
Action: Mouse pressed right at (129, 481)
Screenshot: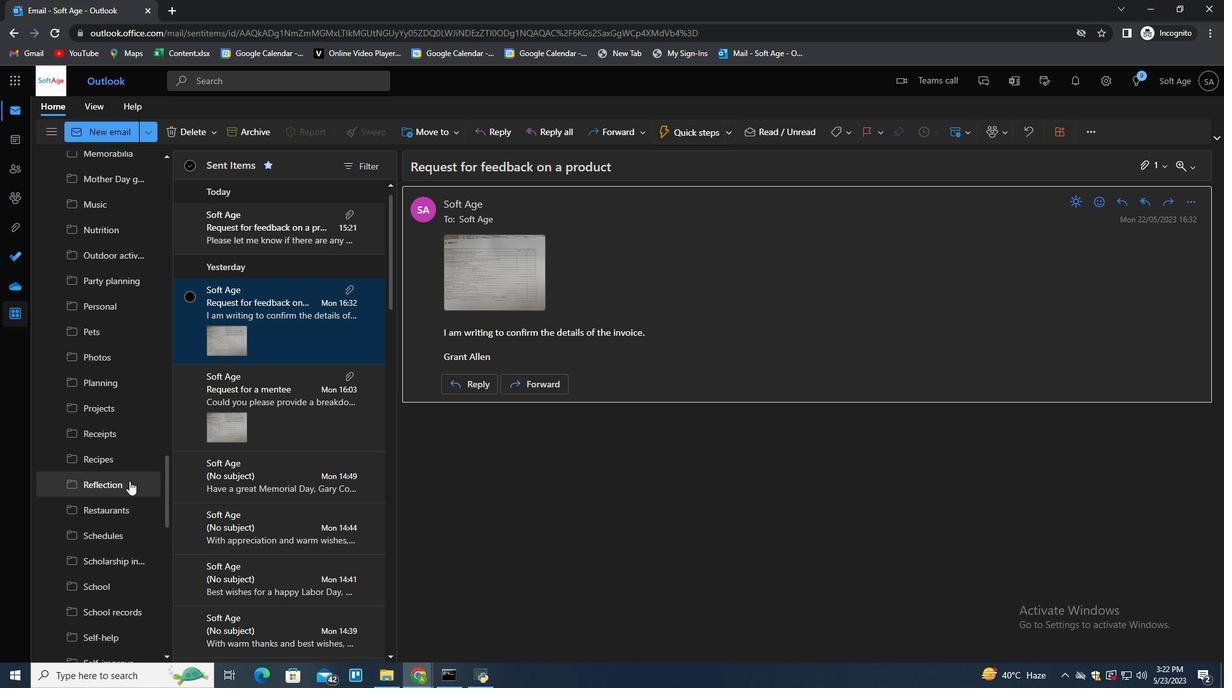 
Action: Mouse pressed right at (129, 481)
Screenshot: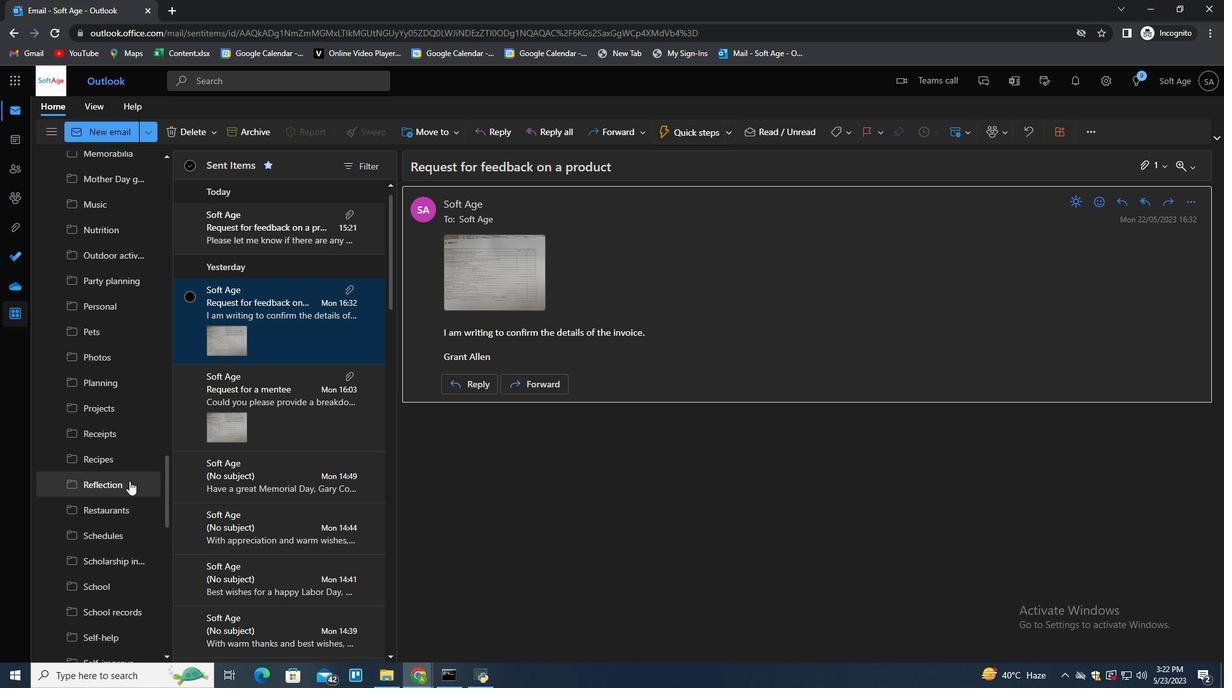 
Action: Mouse scrolled (129, 482) with delta (0, 0)
Screenshot: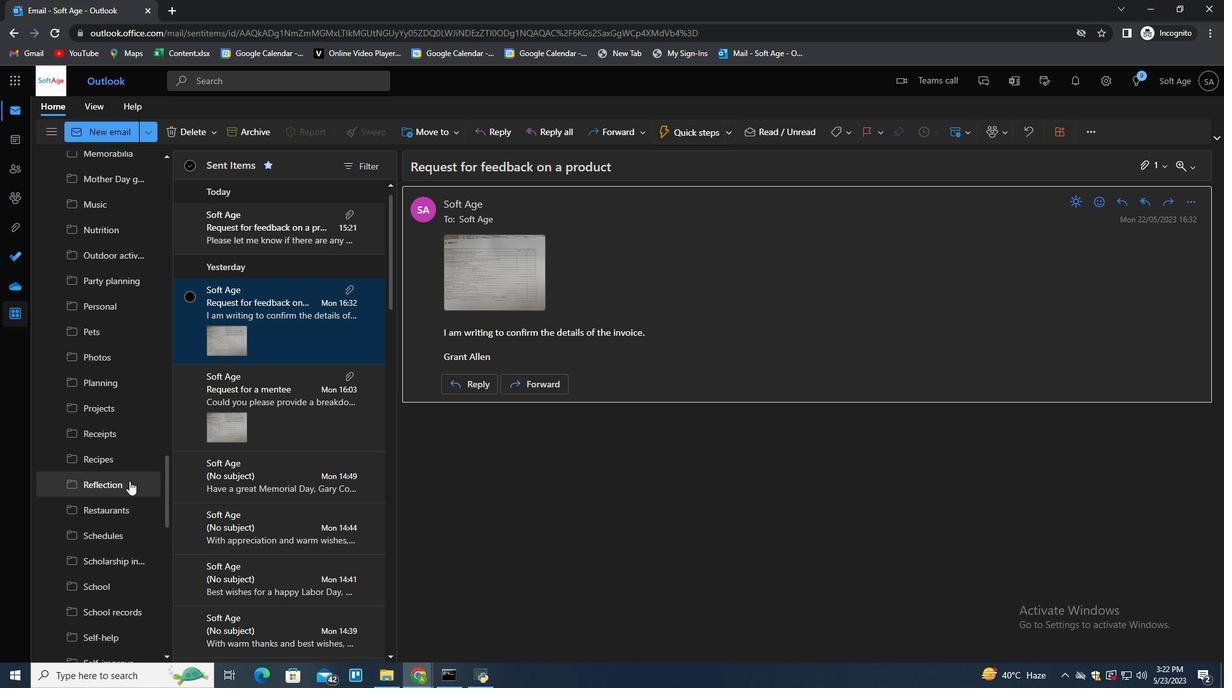 
Action: Mouse scrolled (129, 482) with delta (0, 0)
Screenshot: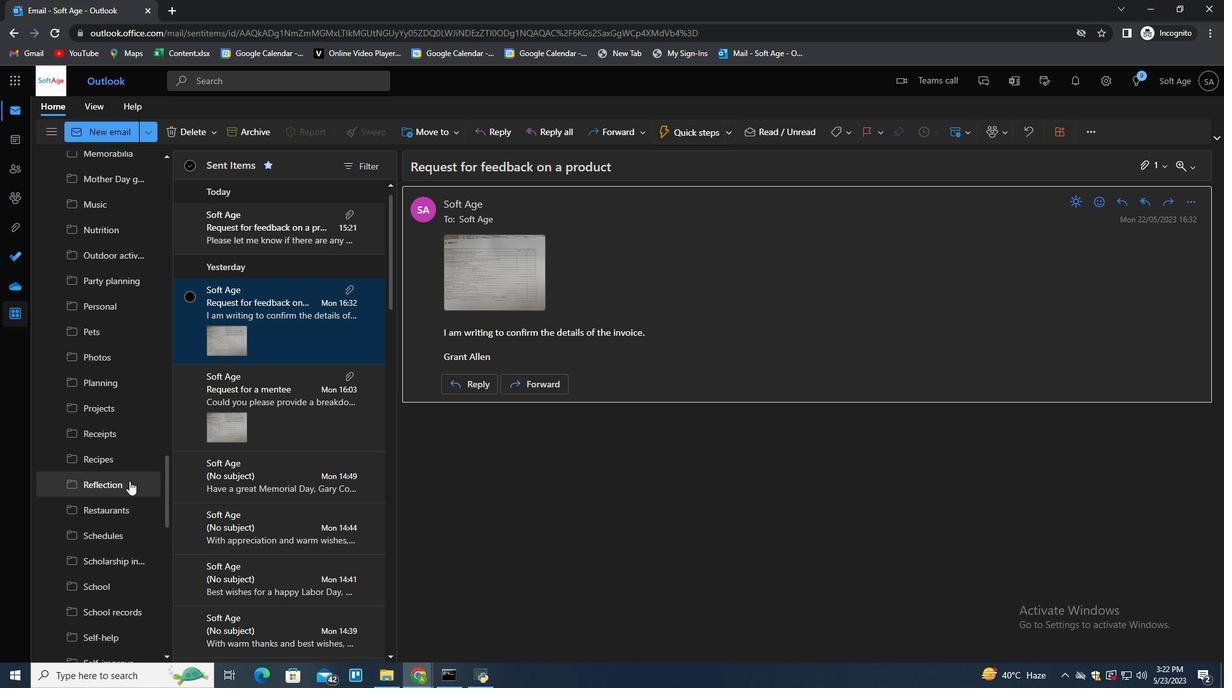 
Action: Mouse scrolled (129, 482) with delta (0, 0)
Screenshot: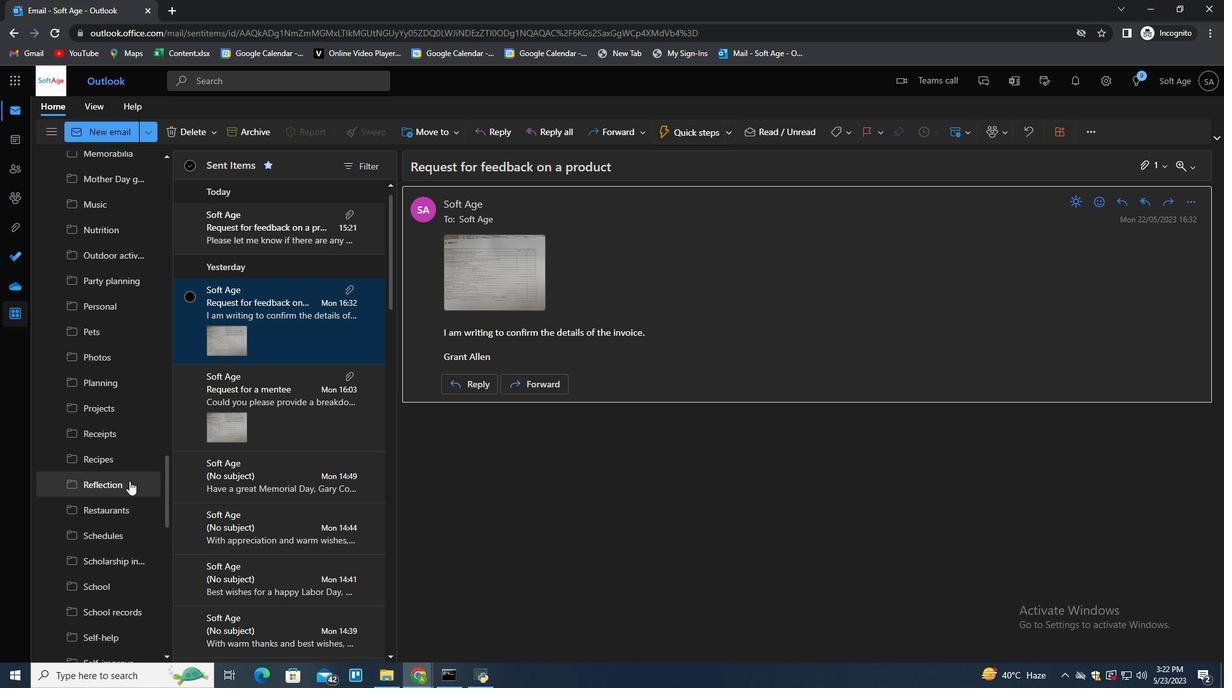 
Action: Mouse moved to (118, 325)
Screenshot: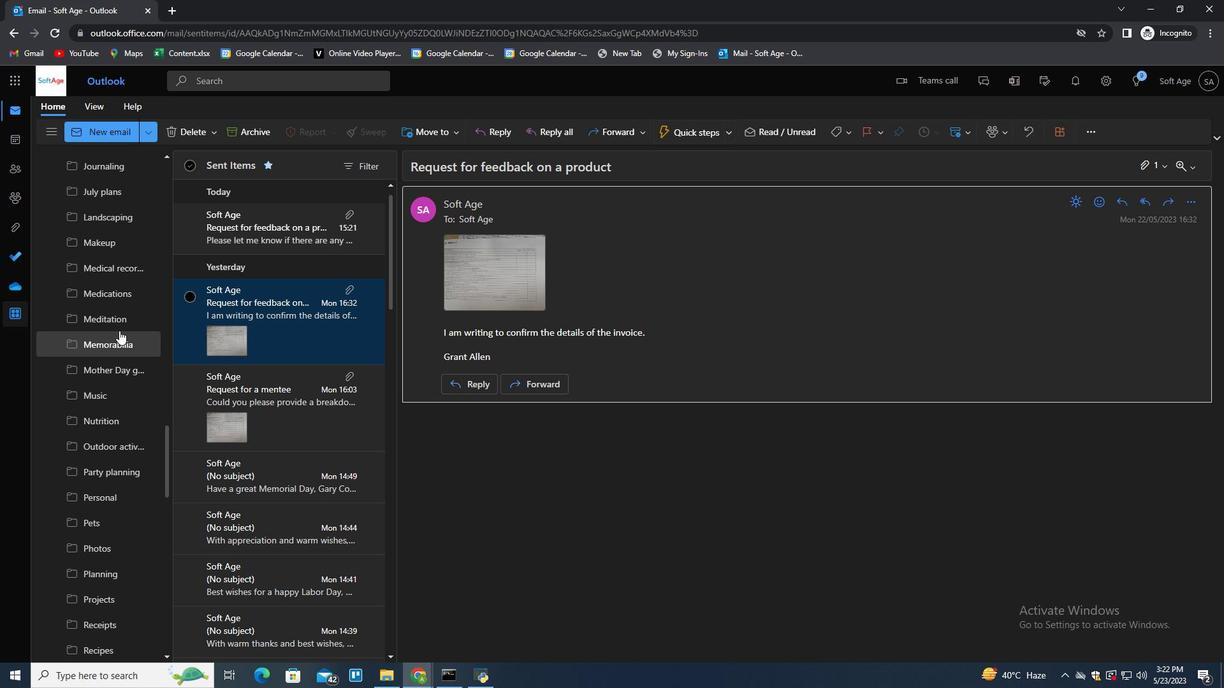 
Action: Mouse pressed right at (118, 325)
Screenshot: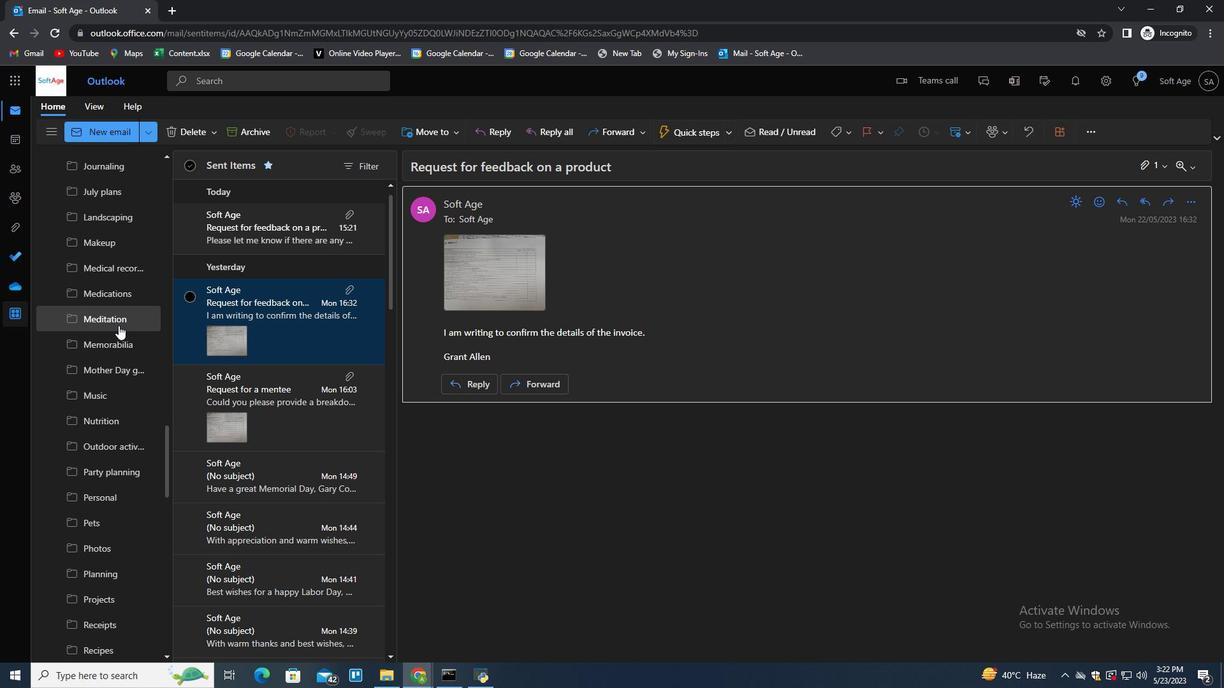 
Action: Mouse moved to (129, 323)
Screenshot: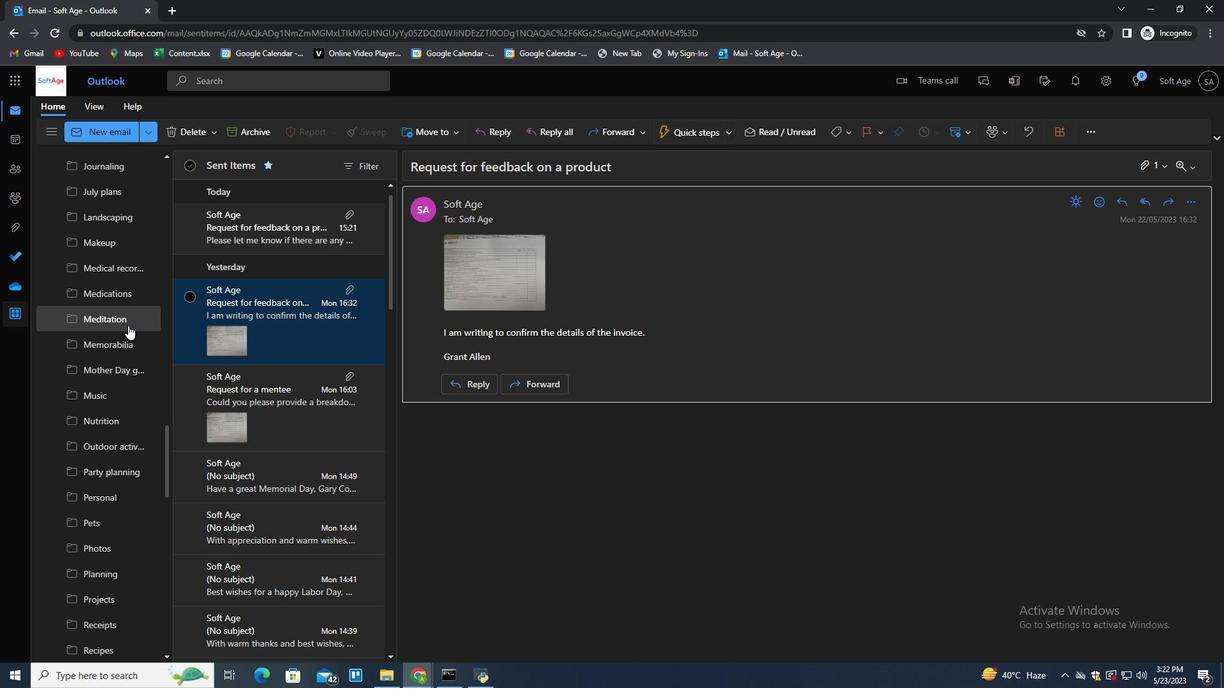 
Action: Mouse pressed right at (129, 323)
Screenshot: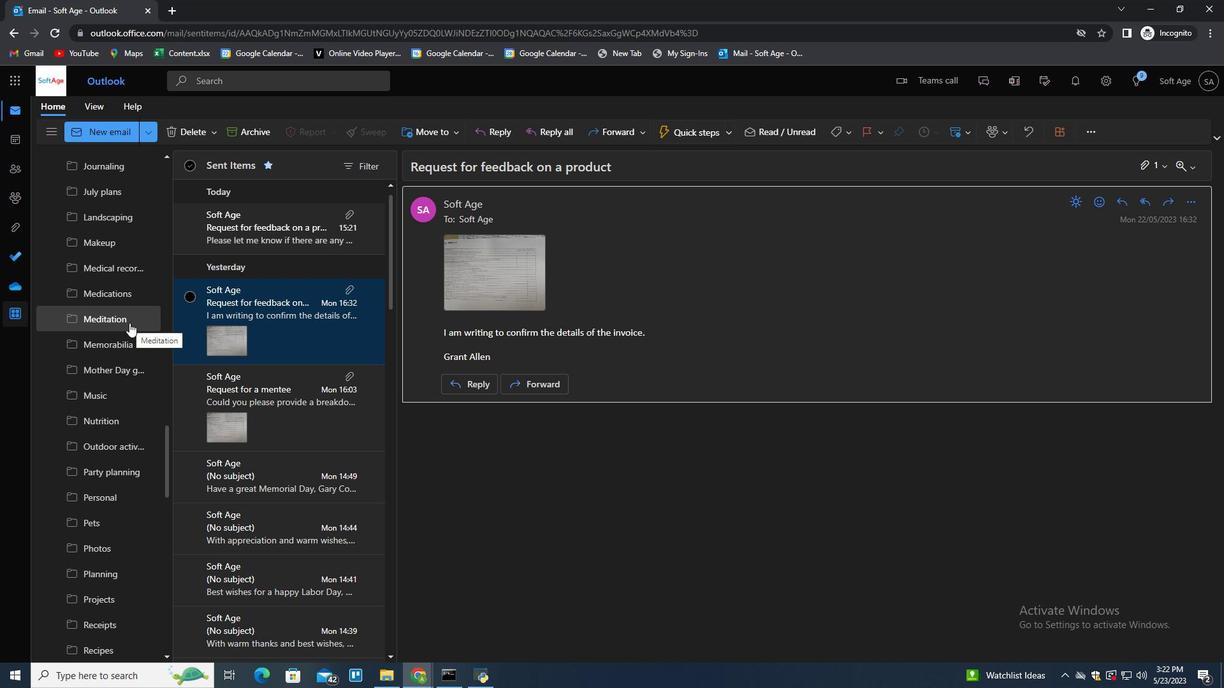 
Action: Mouse moved to (140, 320)
Screenshot: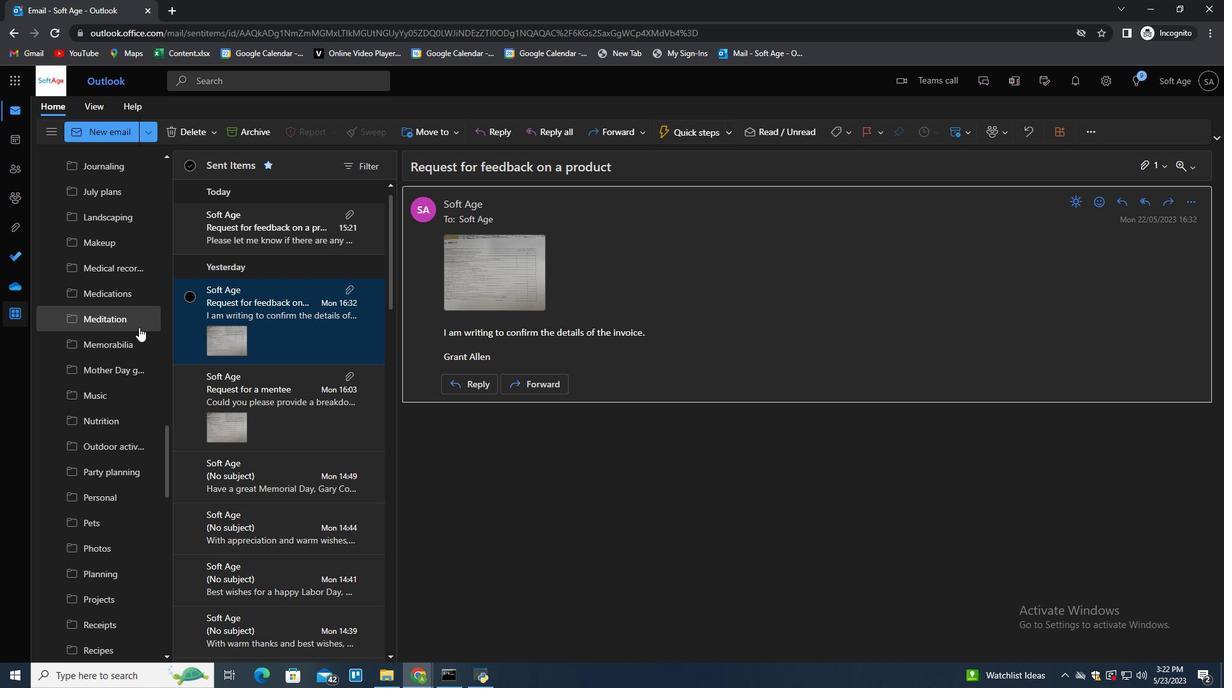 
Action: Mouse pressed right at (140, 320)
Screenshot: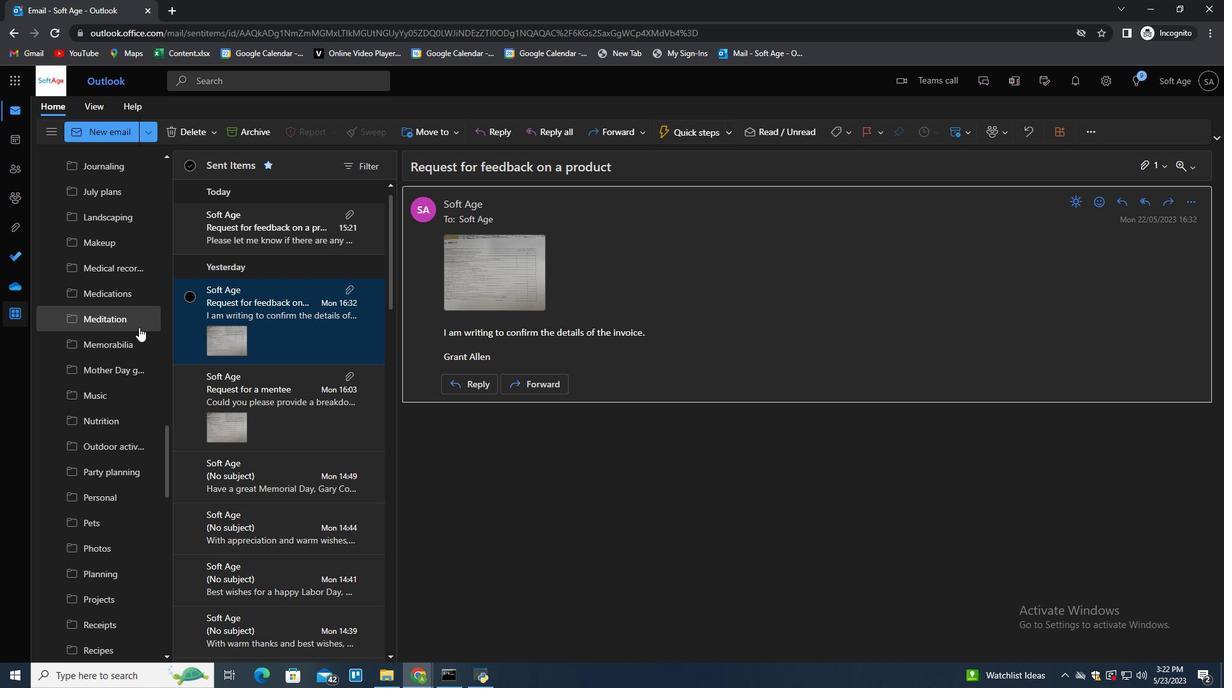 
Action: Mouse pressed right at (140, 320)
Screenshot: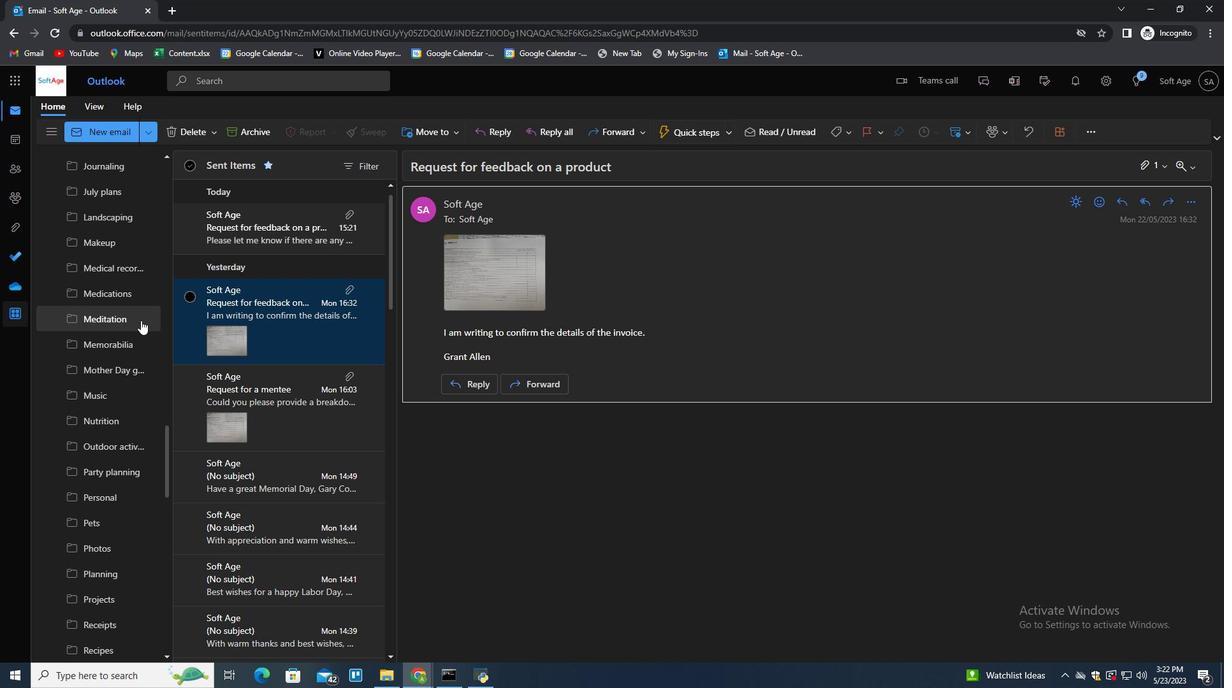 
Action: Mouse moved to (147, 475)
Screenshot: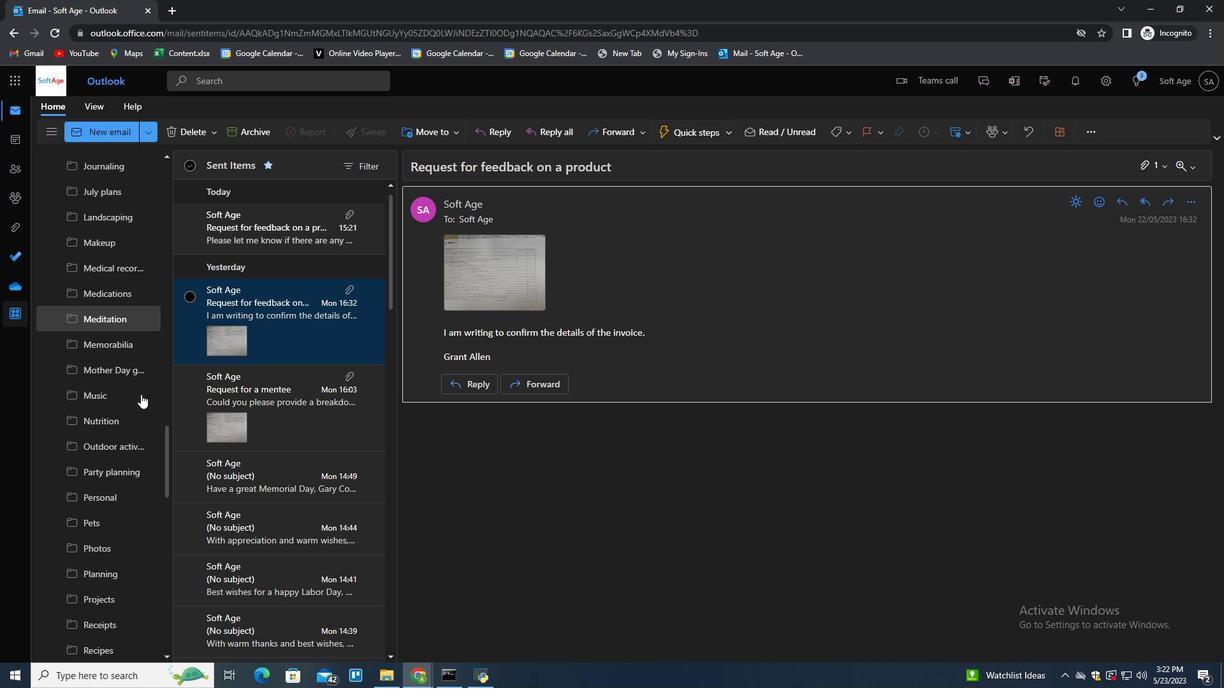 
Action: Mouse scrolled (147, 474) with delta (0, 0)
Screenshot: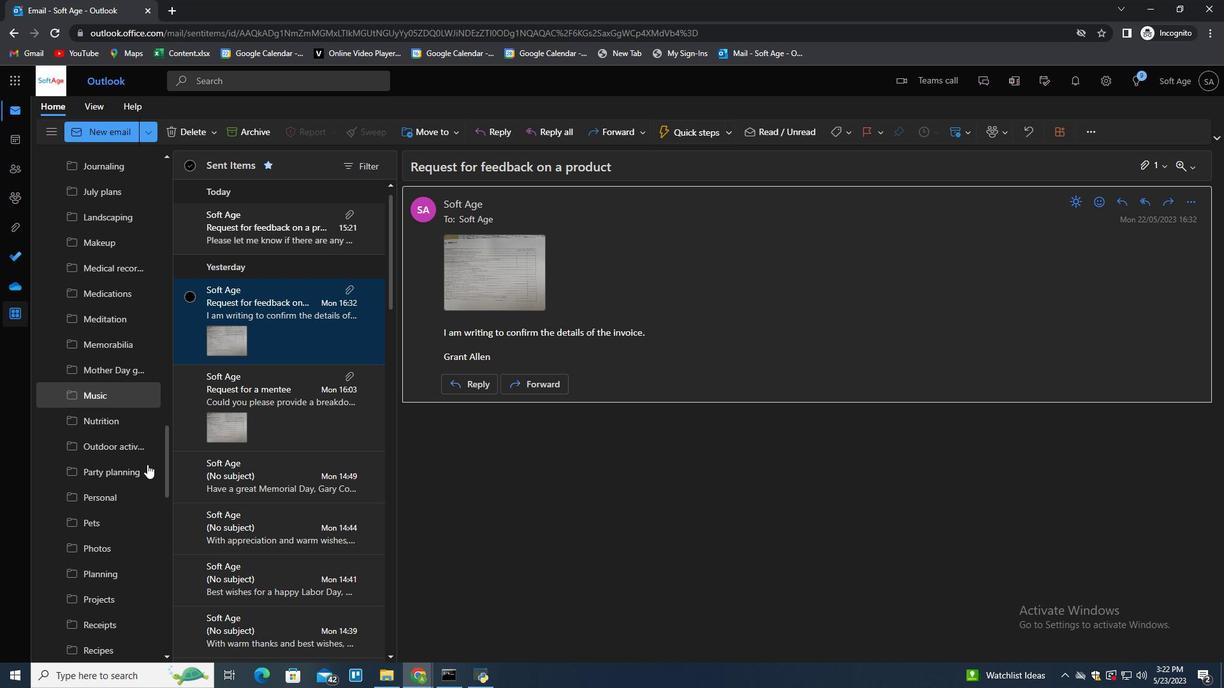 
Action: Mouse scrolled (147, 474) with delta (0, 0)
Screenshot: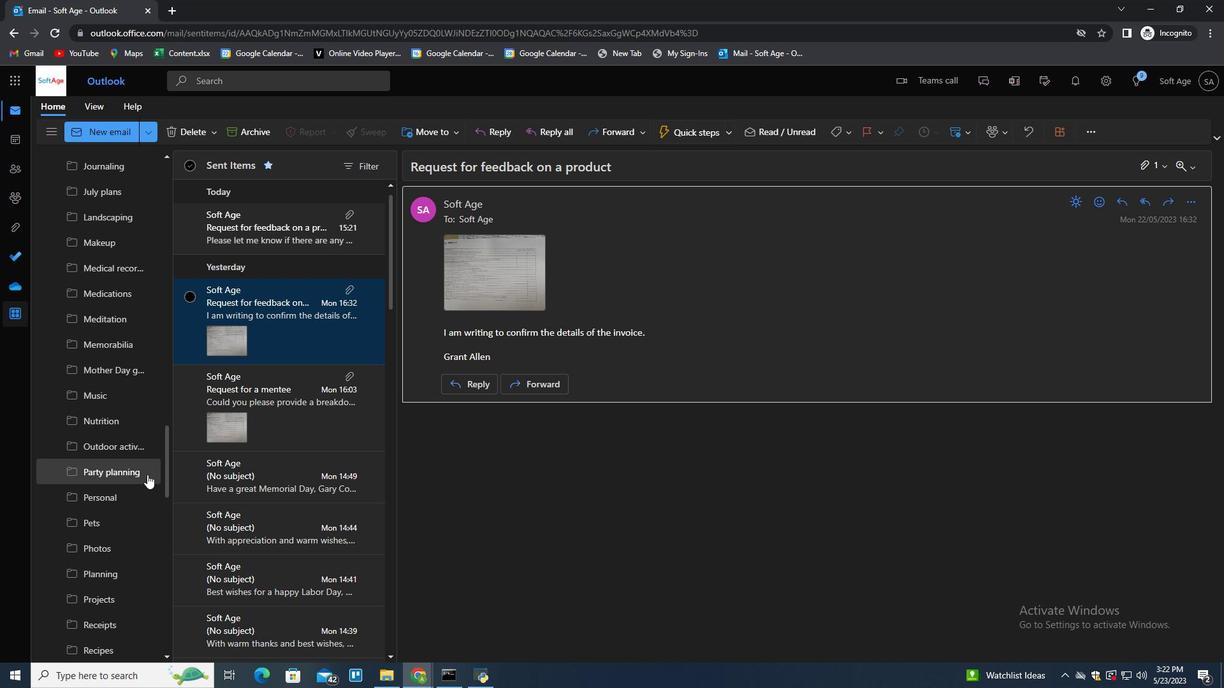 
Action: Mouse scrolled (147, 474) with delta (0, 0)
Screenshot: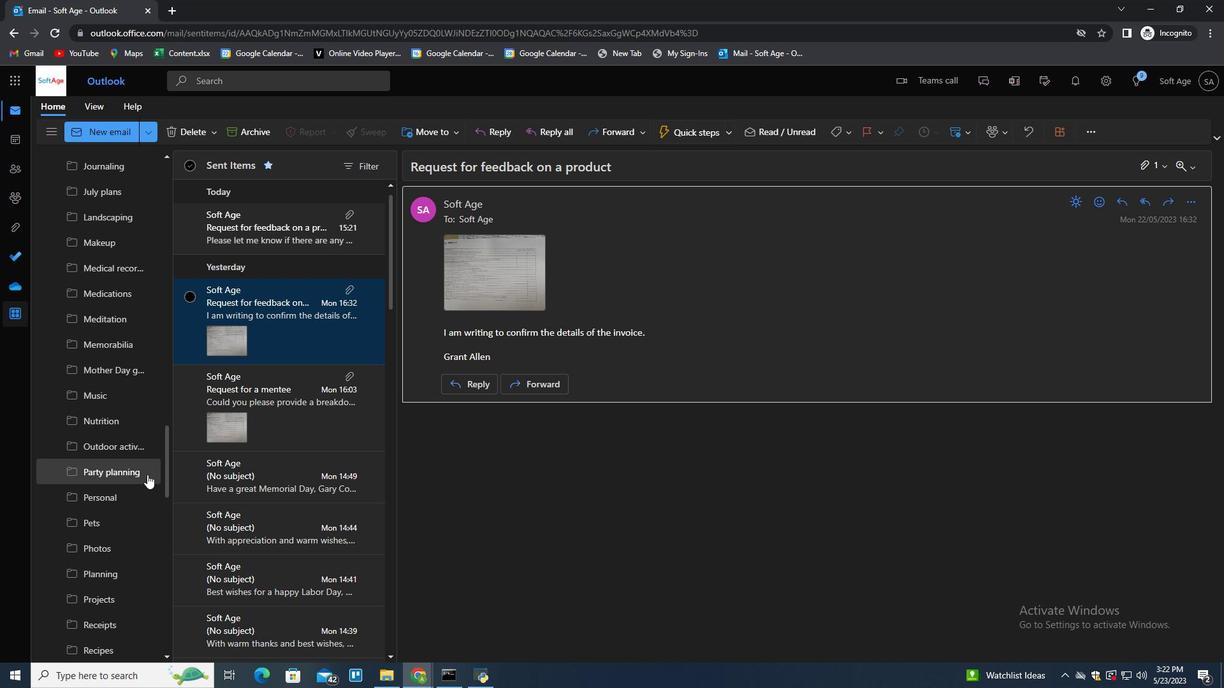 
Action: Mouse scrolled (147, 474) with delta (0, 0)
Screenshot: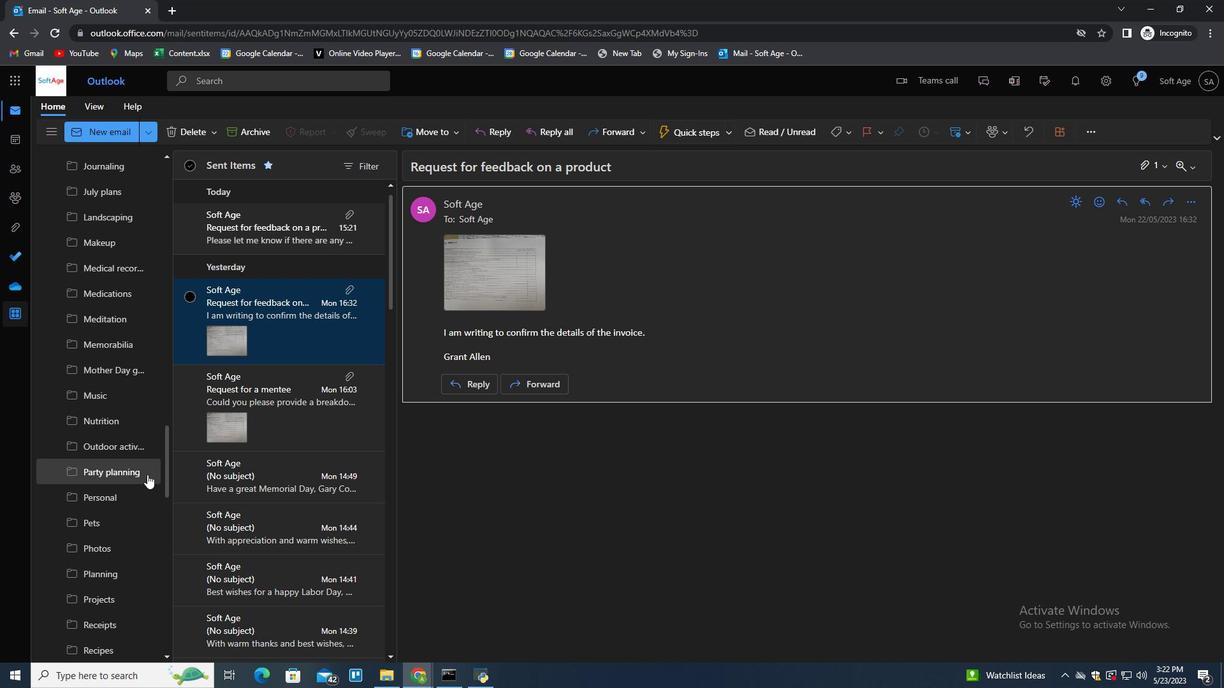
Action: Mouse scrolled (147, 474) with delta (0, 0)
Screenshot: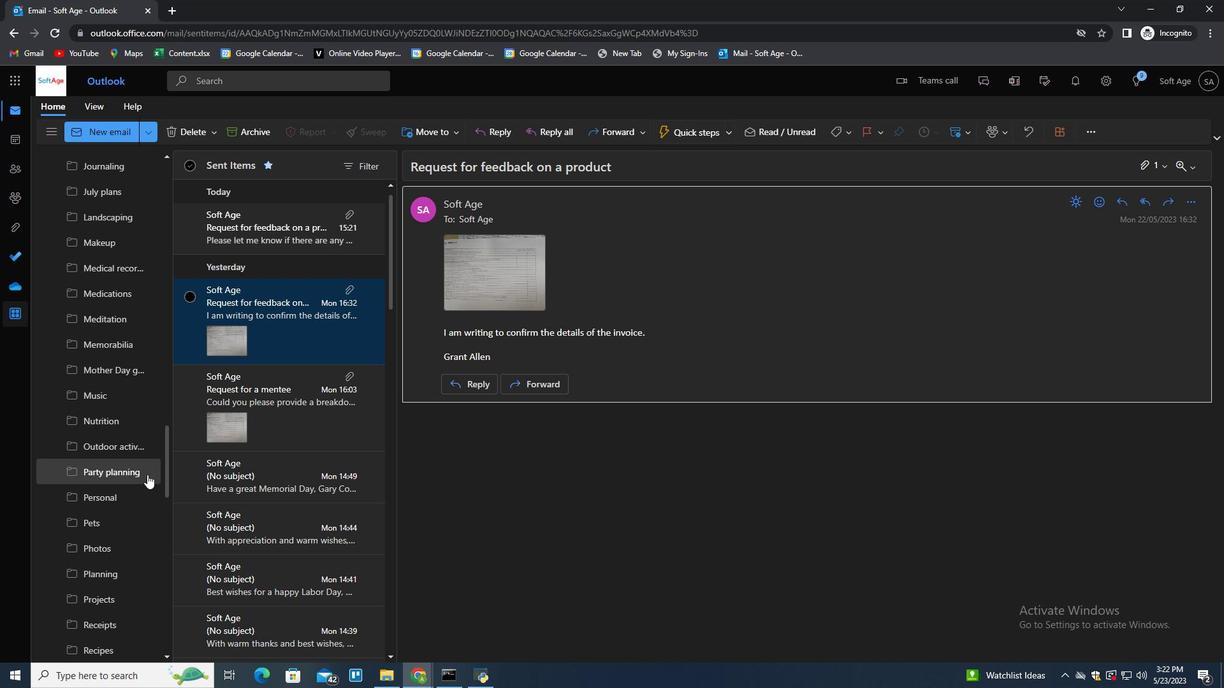 
Action: Mouse scrolled (147, 474) with delta (0, 0)
Screenshot: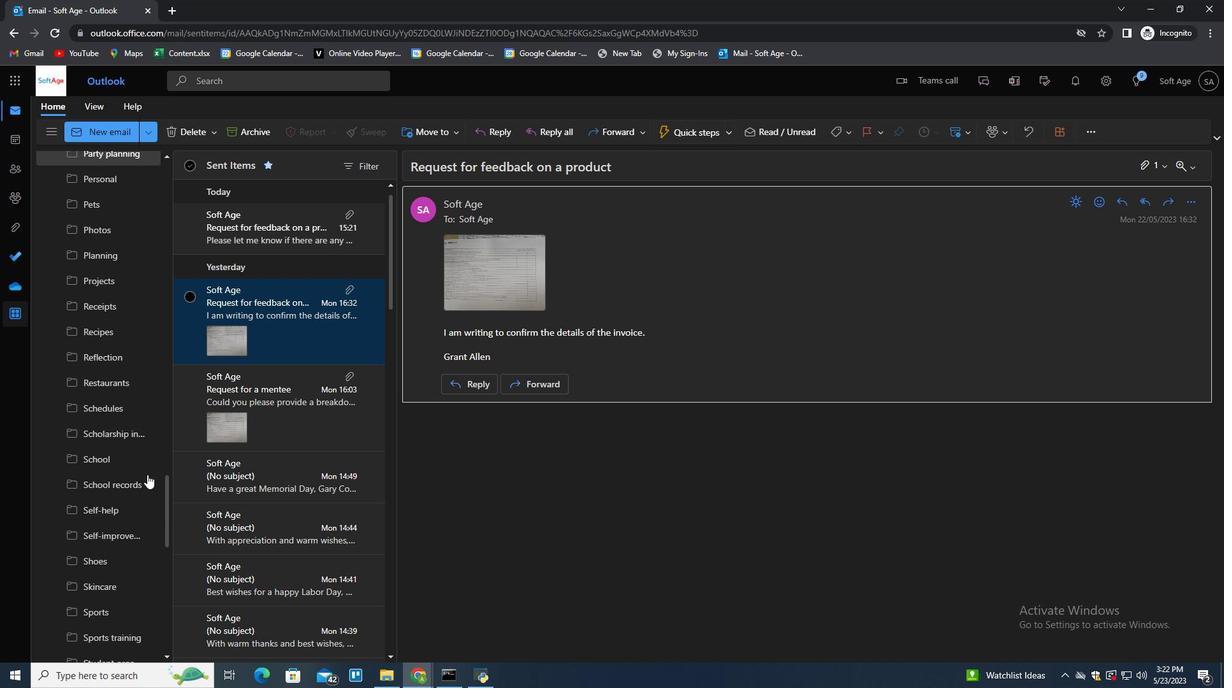 
Action: Mouse scrolled (147, 474) with delta (0, 0)
Screenshot: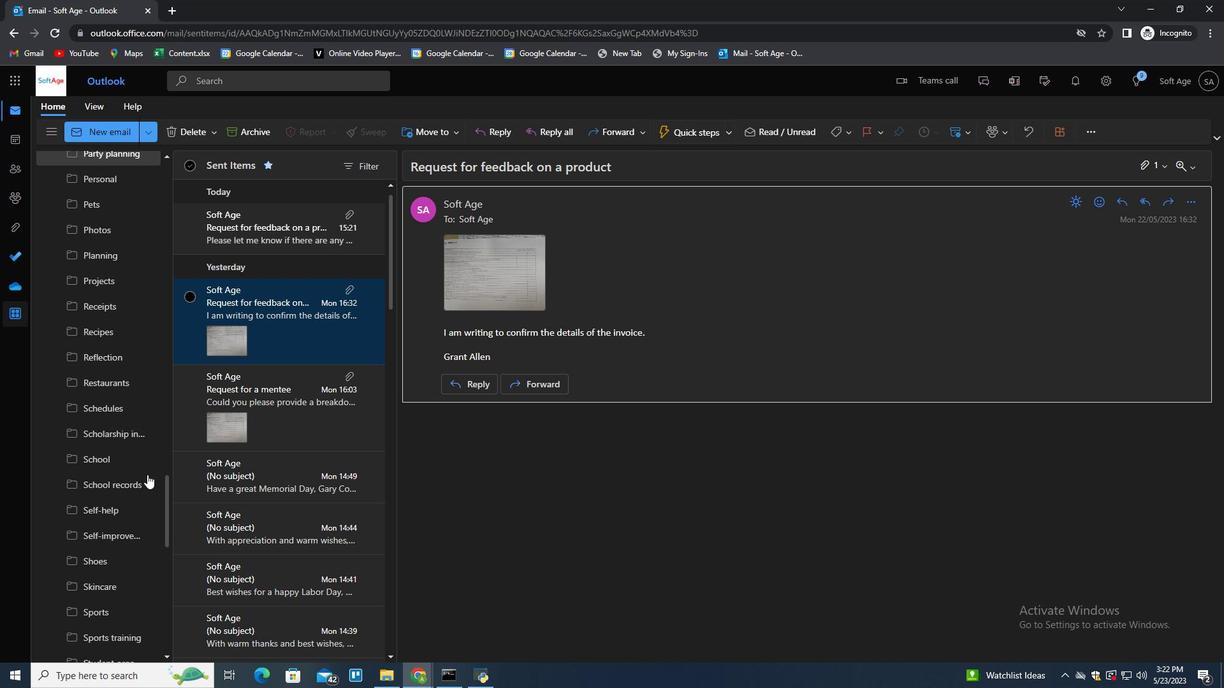
Action: Mouse scrolled (147, 474) with delta (0, 0)
Screenshot: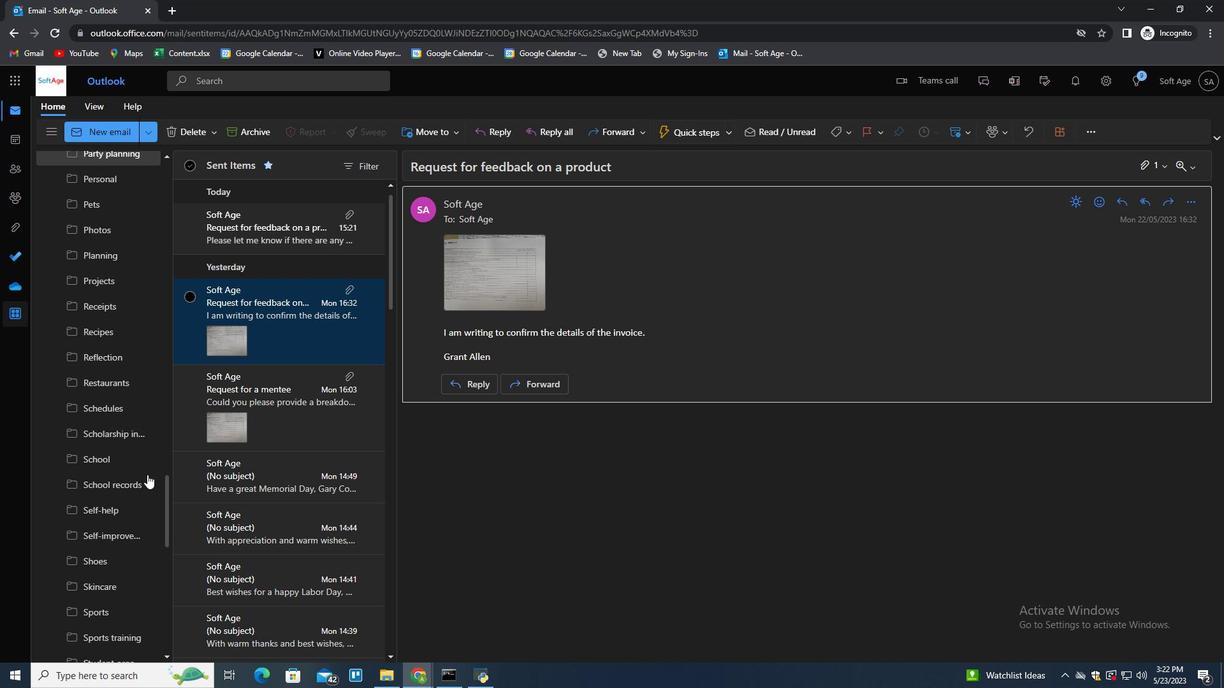 
Action: Mouse scrolled (147, 474) with delta (0, 0)
Screenshot: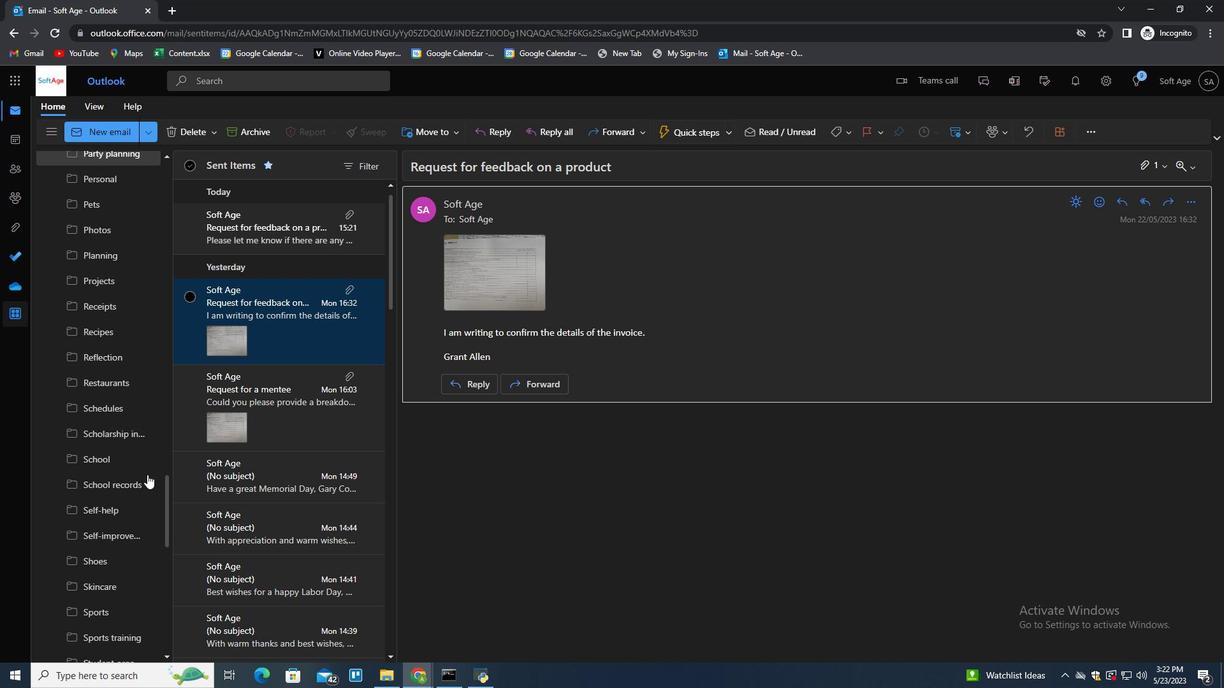 
Action: Mouse scrolled (147, 474) with delta (0, 0)
Screenshot: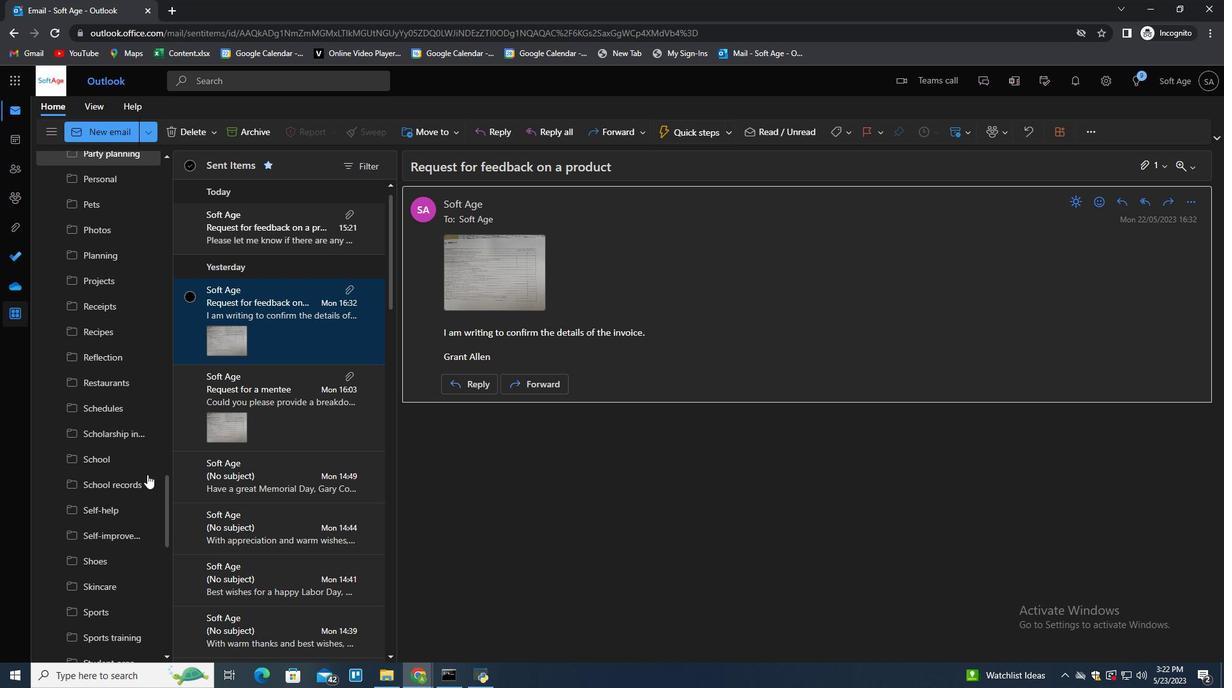 
Action: Mouse scrolled (147, 474) with delta (0, 0)
Screenshot: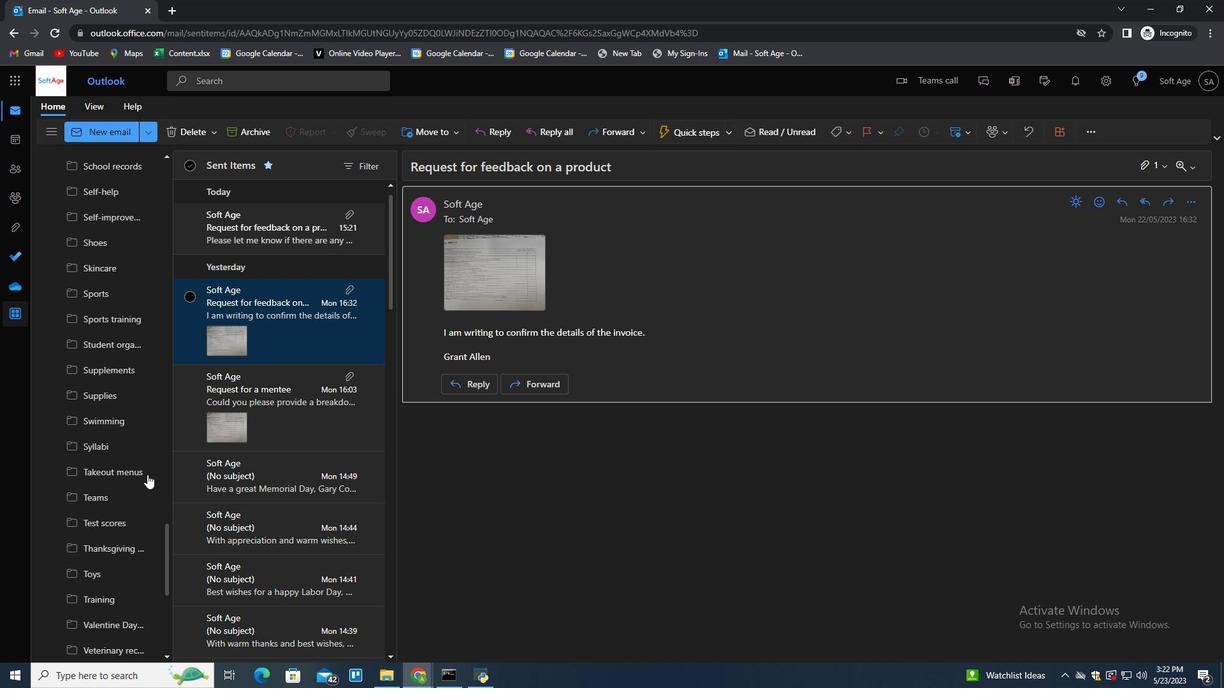 
Action: Mouse scrolled (147, 474) with delta (0, 0)
Screenshot: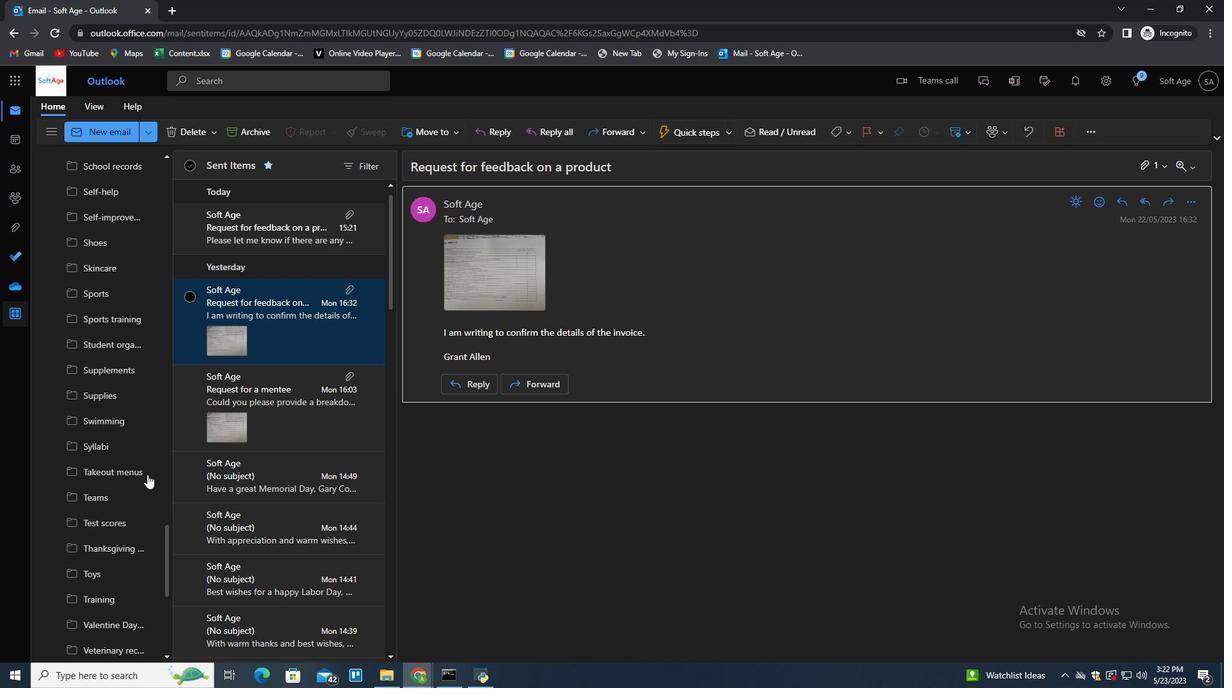 
Action: Mouse scrolled (147, 474) with delta (0, 0)
Screenshot: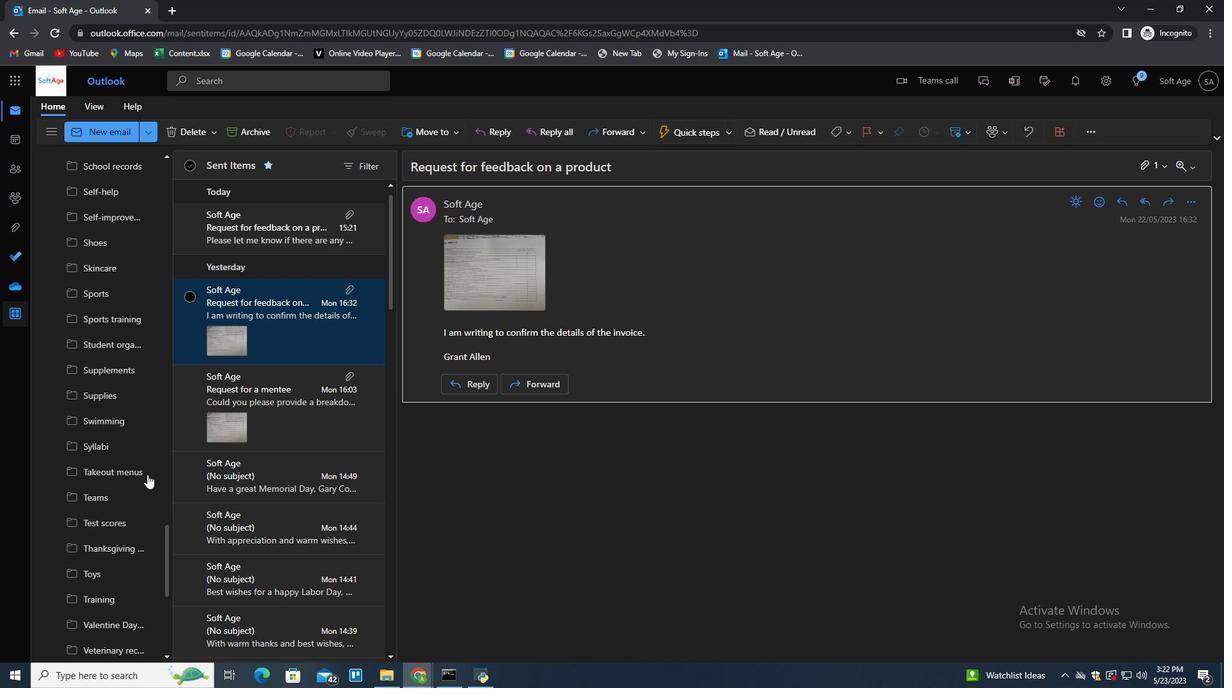 
Action: Mouse scrolled (147, 474) with delta (0, 0)
Screenshot: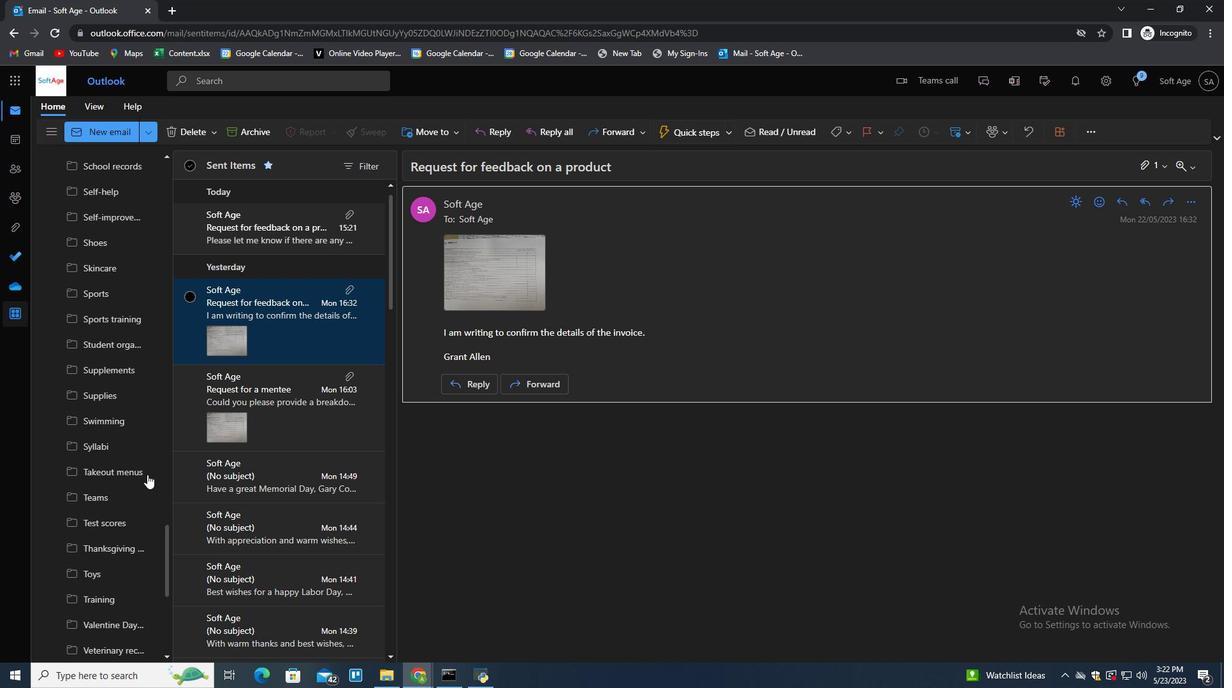 
Action: Mouse scrolled (147, 474) with delta (0, 0)
Screenshot: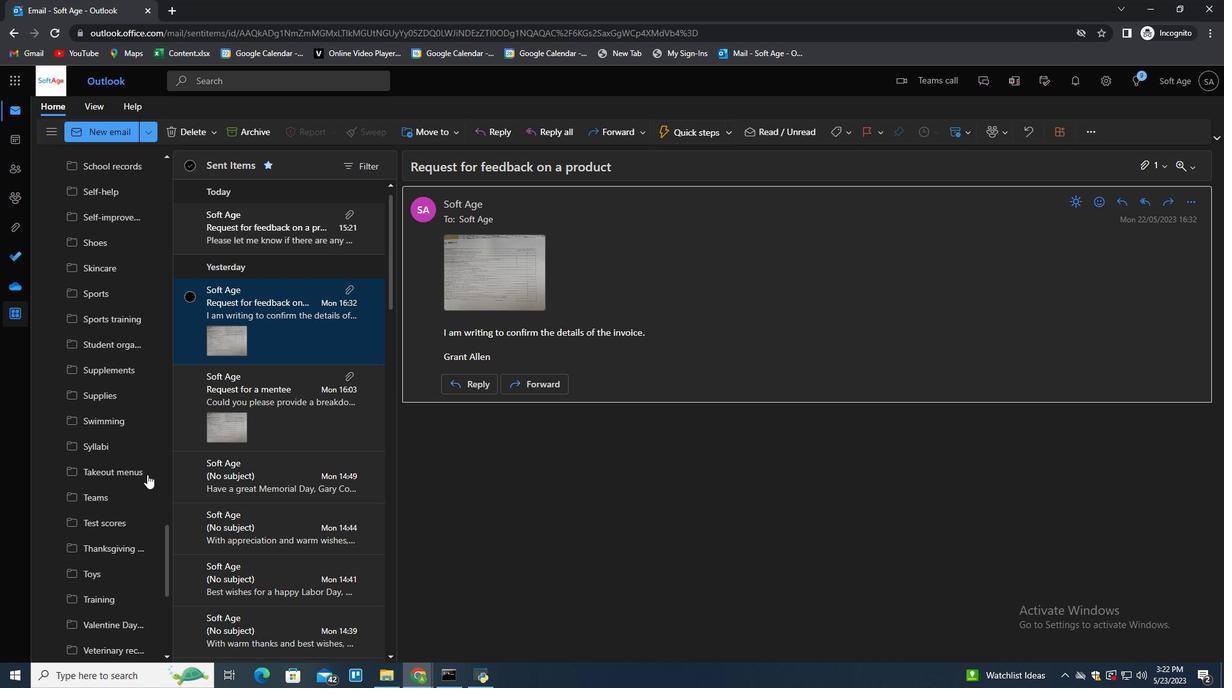 
Action: Mouse moved to (115, 531)
Screenshot: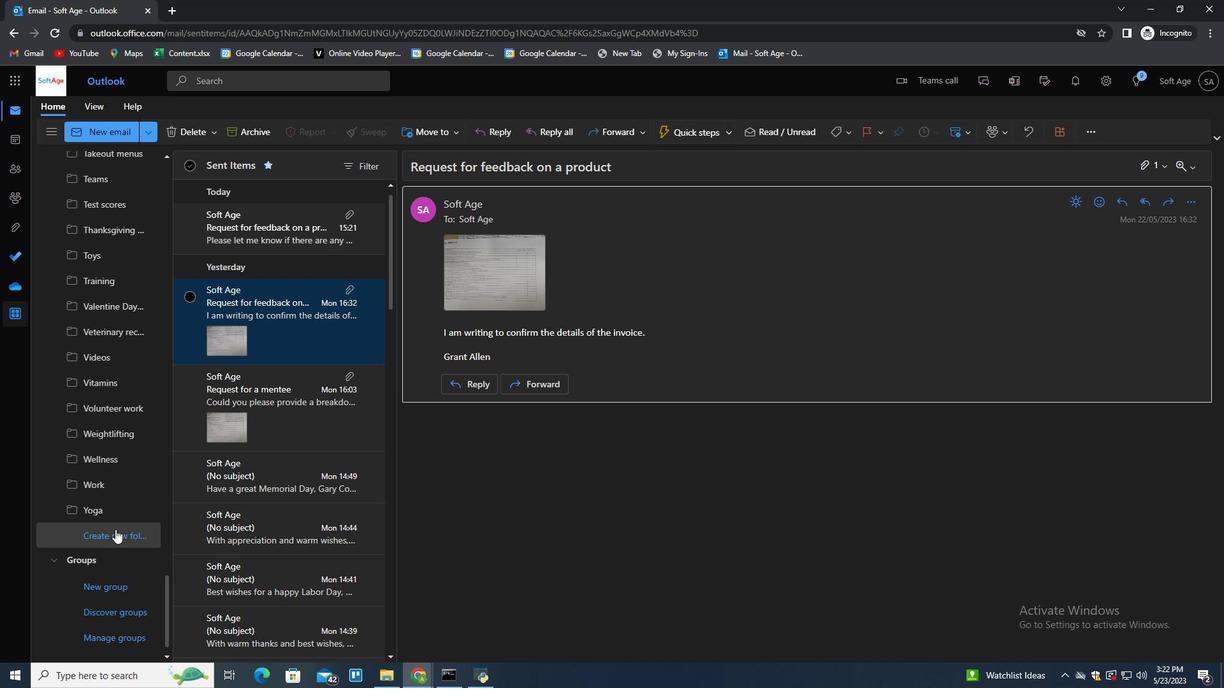 
Action: Mouse pressed left at (115, 531)
Screenshot: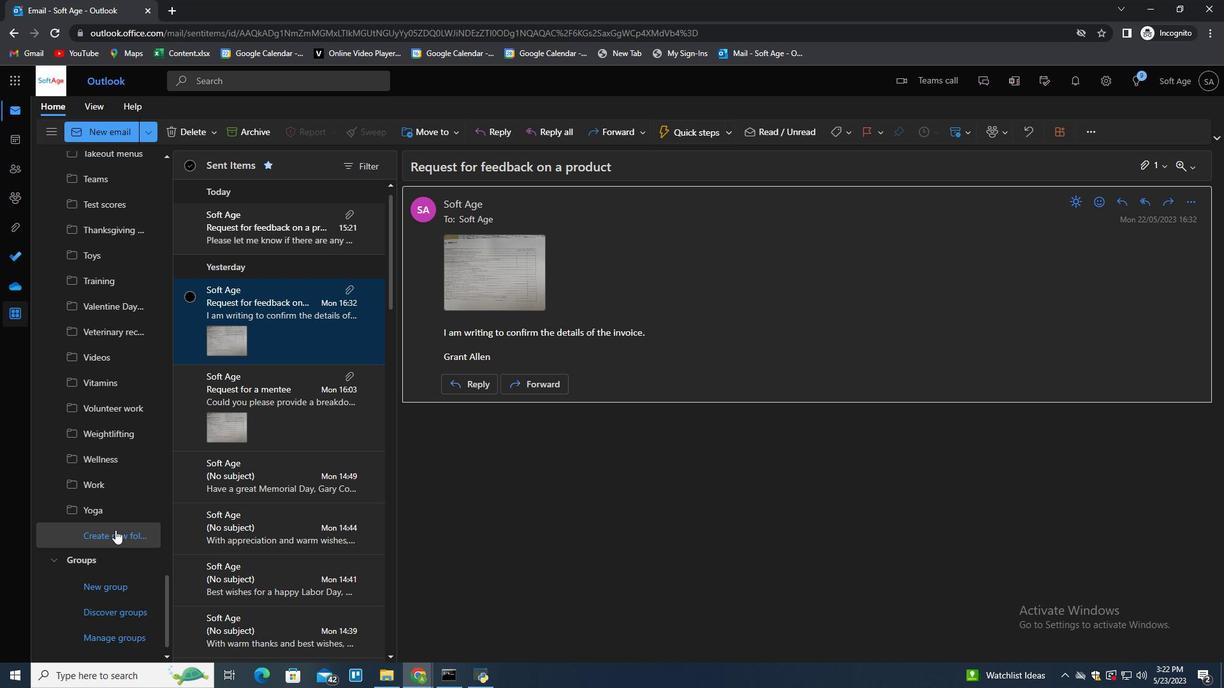 
Action: Mouse moved to (116, 535)
Screenshot: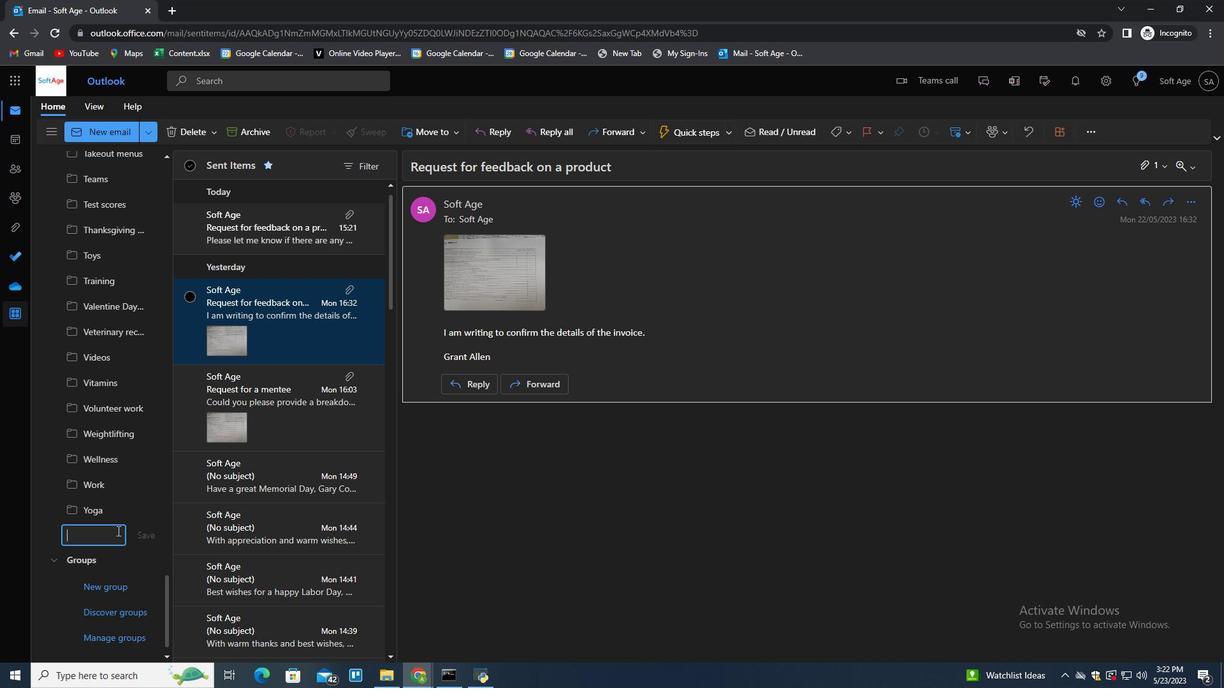 
Action: Mouse pressed left at (116, 535)
Screenshot: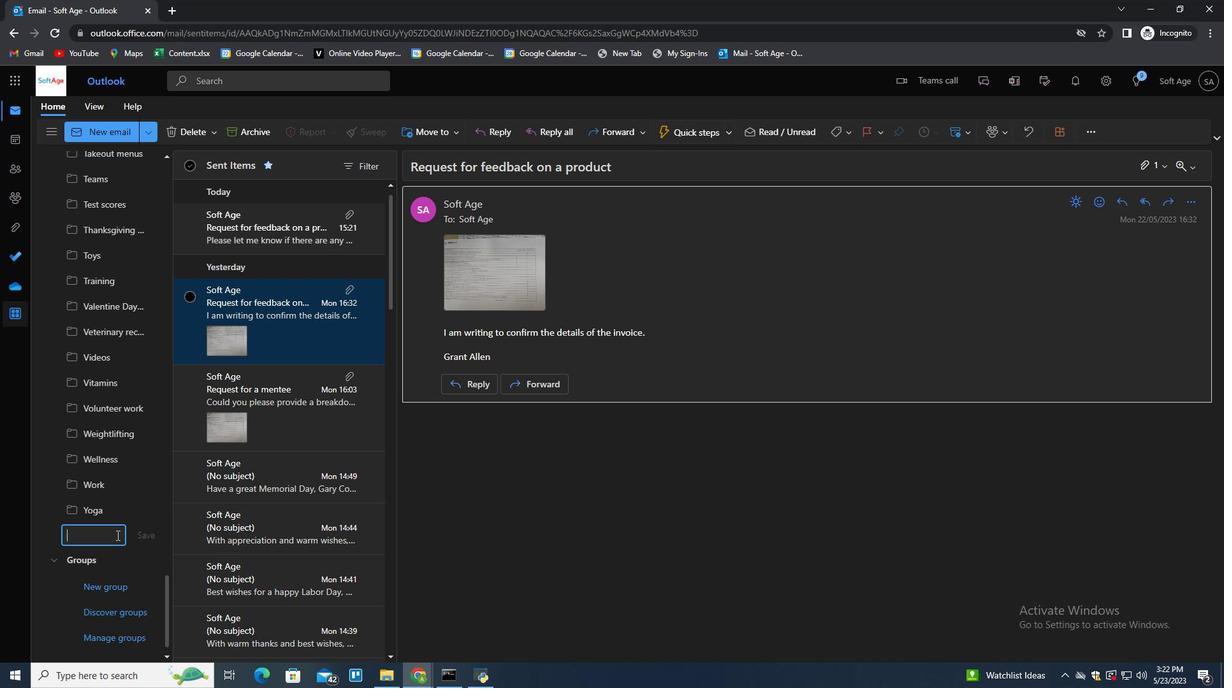 
Action: Mouse moved to (114, 537)
Screenshot: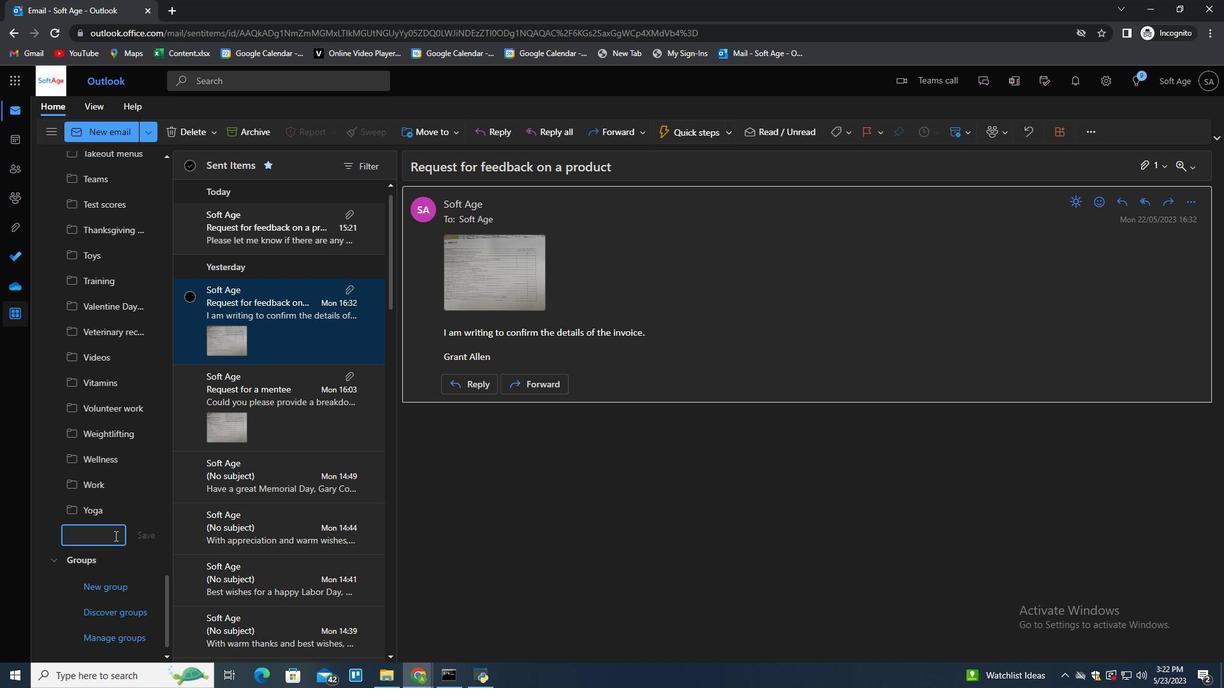 
Action: Key pressed <Key.shift>Non<Key.space>profit<Key.space><Key.enter>
Screenshot: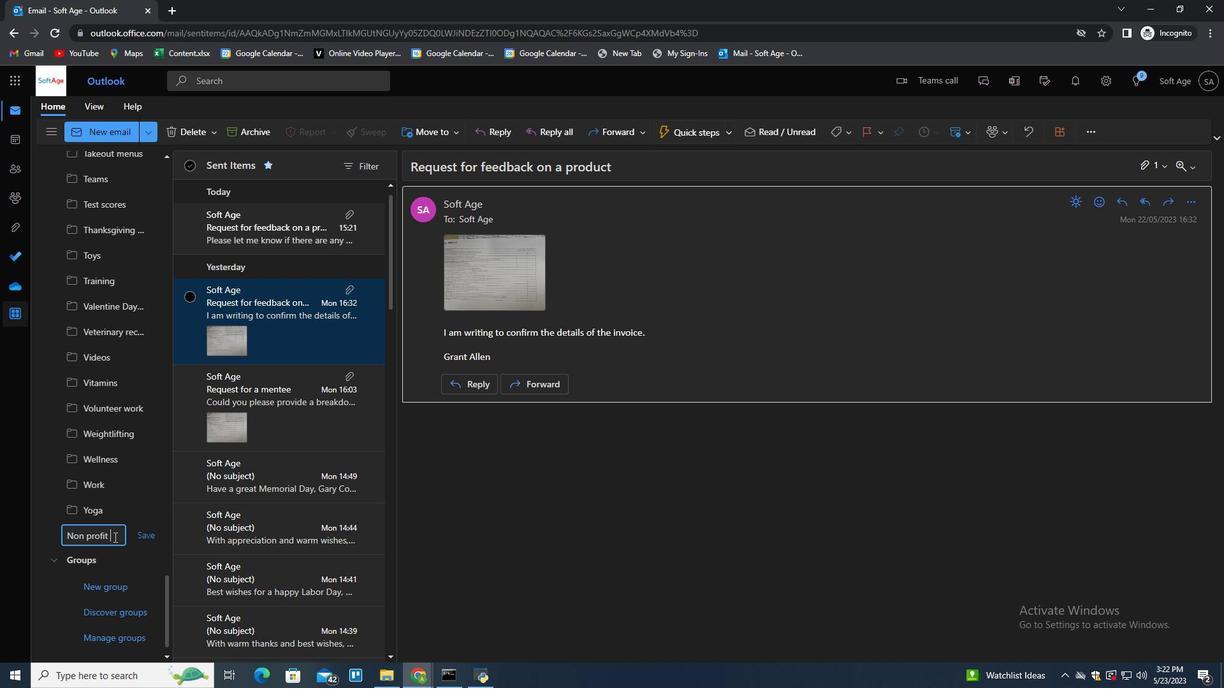 
Action: Mouse moved to (692, 394)
Screenshot: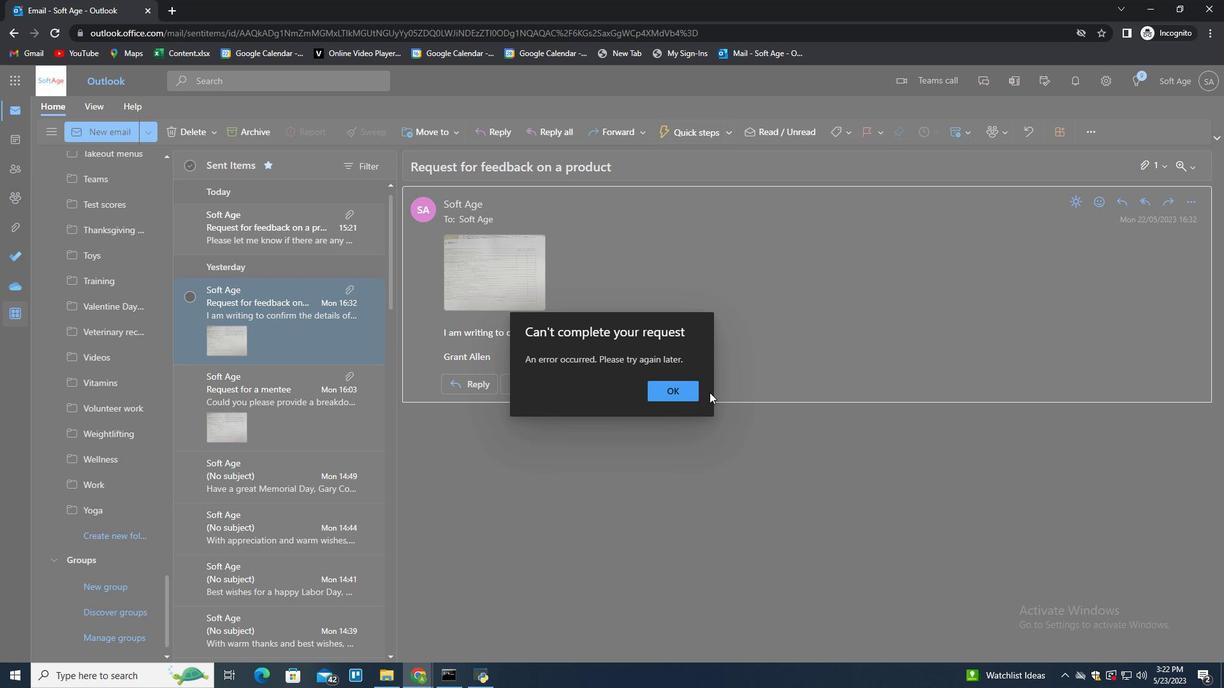 
Action: Mouse pressed left at (692, 394)
Screenshot: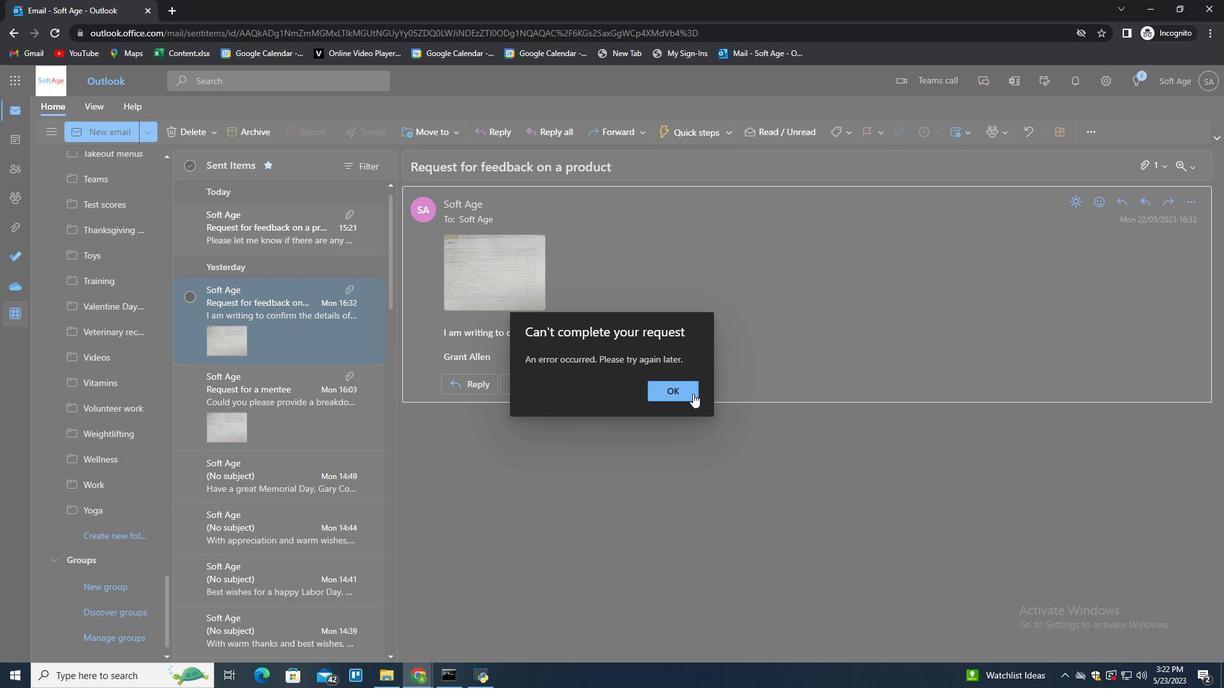 
Action: Mouse moved to (131, 464)
Screenshot: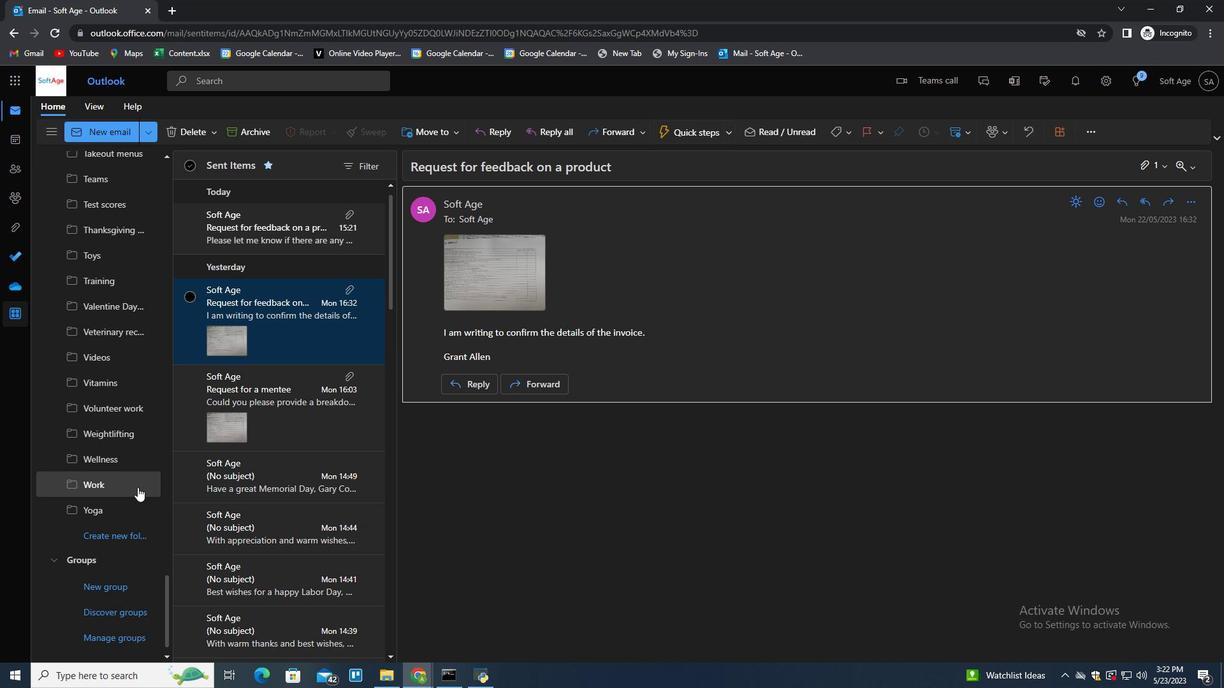 
Action: Mouse scrolled (132, 478) with delta (0, 0)
Screenshot: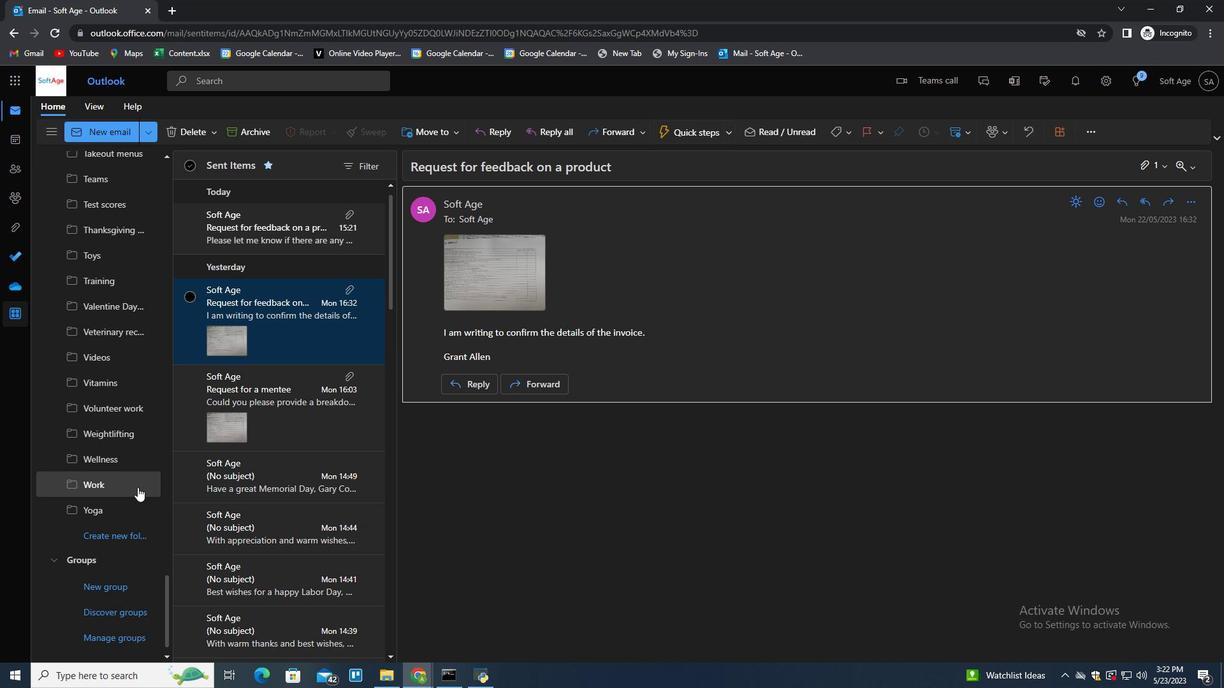 
Action: Mouse scrolled (131, 471) with delta (0, 0)
Screenshot: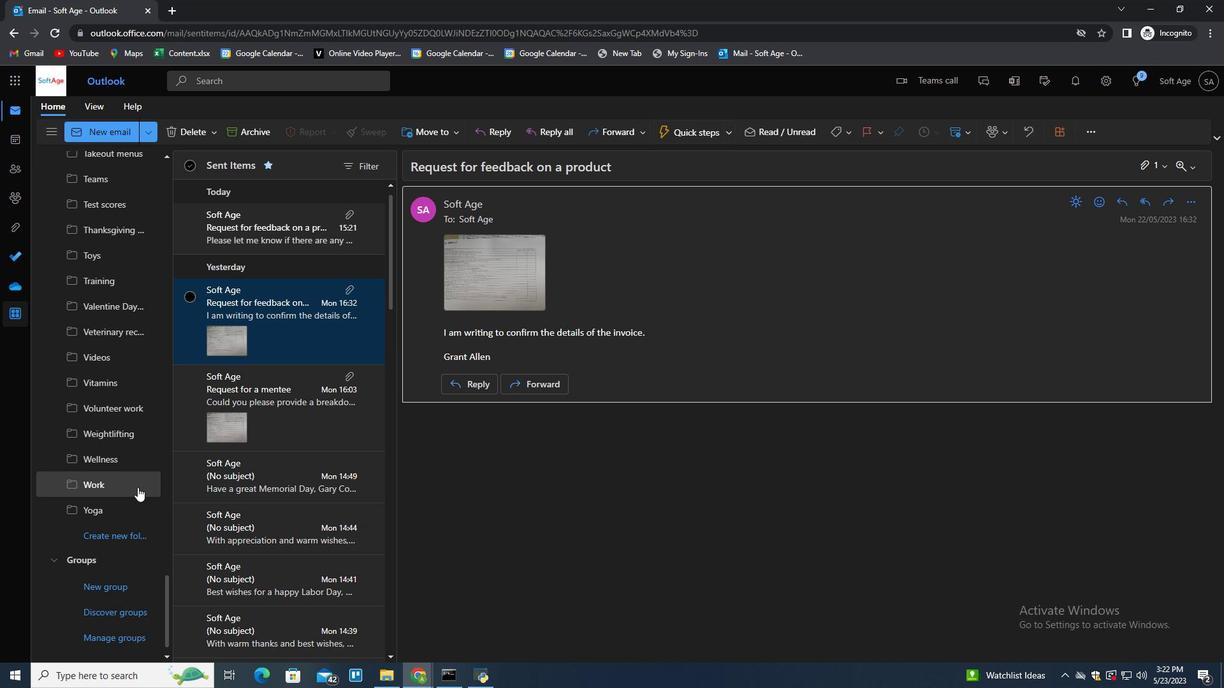 
Action: Mouse scrolled (131, 469) with delta (0, 0)
Screenshot: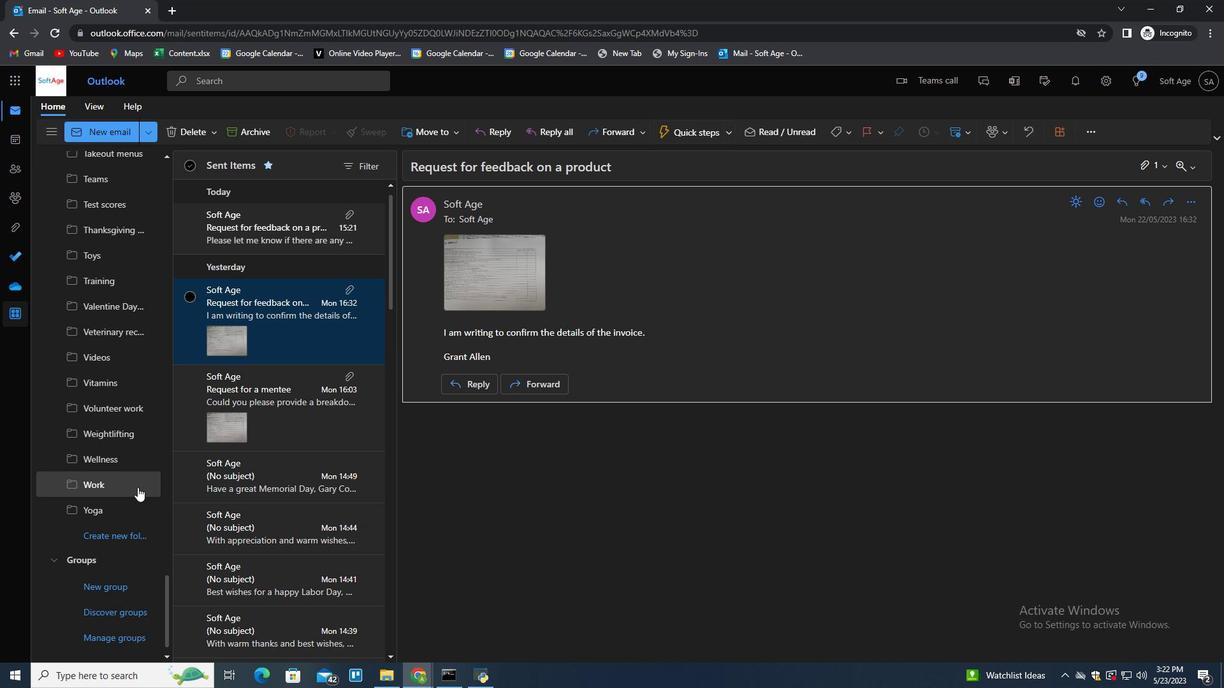 
Action: Mouse scrolled (131, 463) with delta (0, 0)
Screenshot: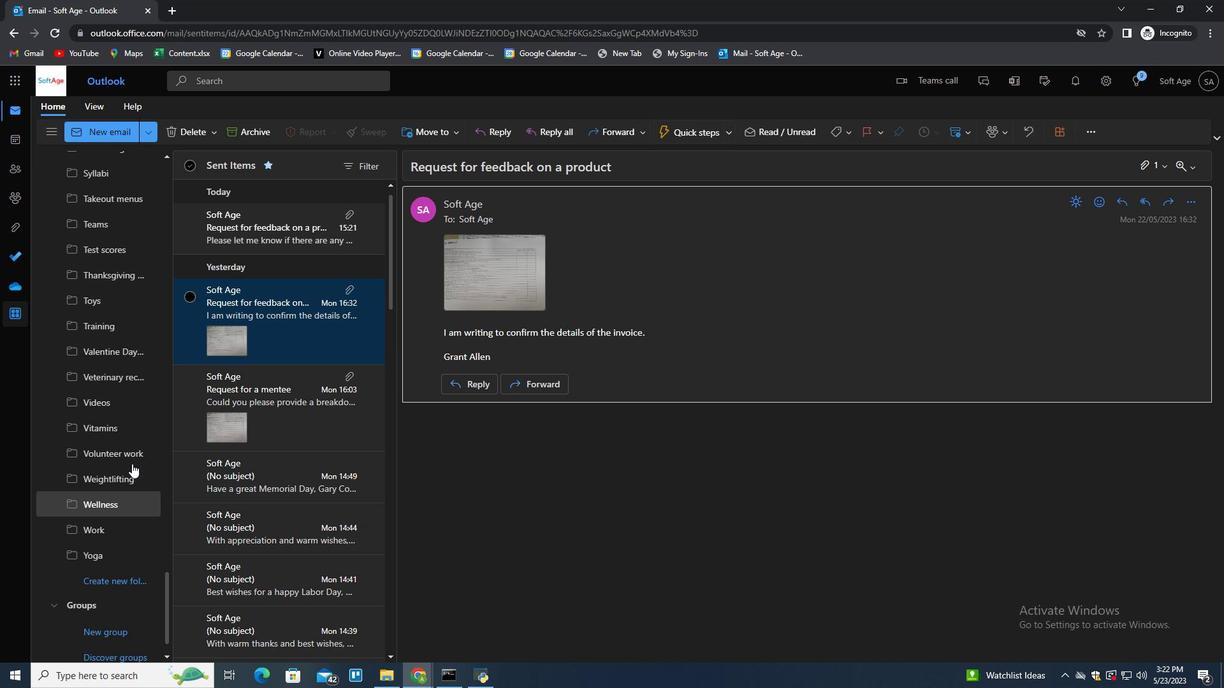 
Action: Mouse scrolled (131, 464) with delta (0, 0)
Screenshot: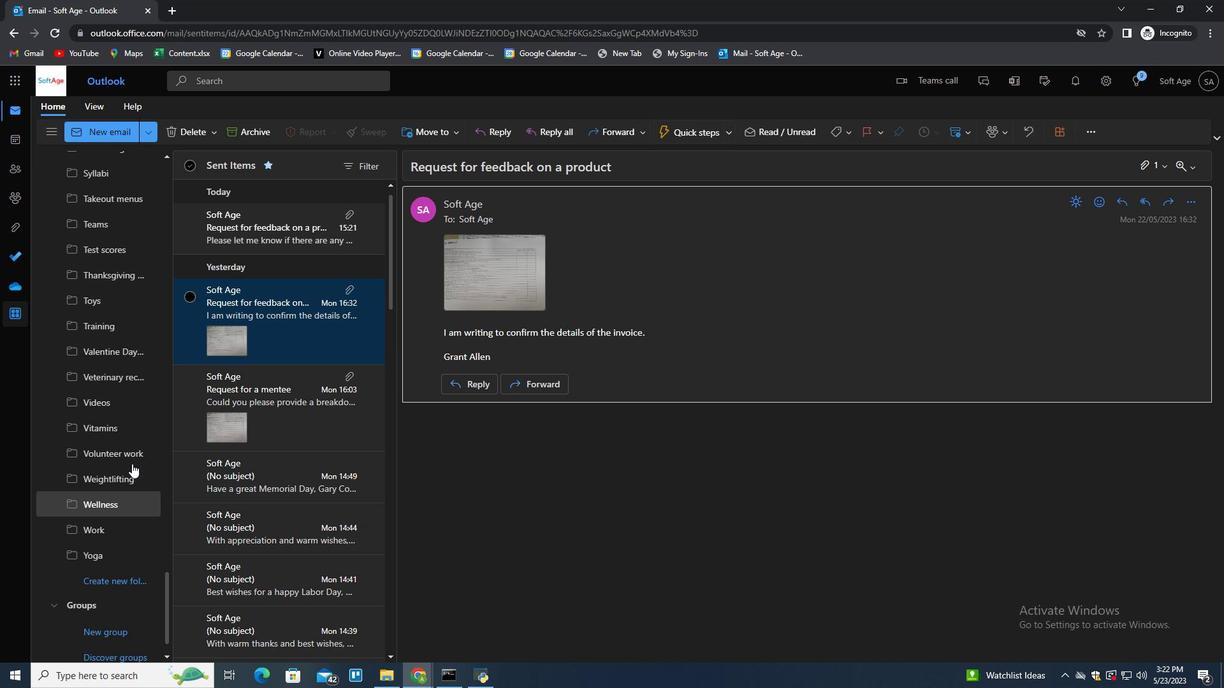 
Action: Mouse scrolled (131, 464) with delta (0, 0)
Screenshot: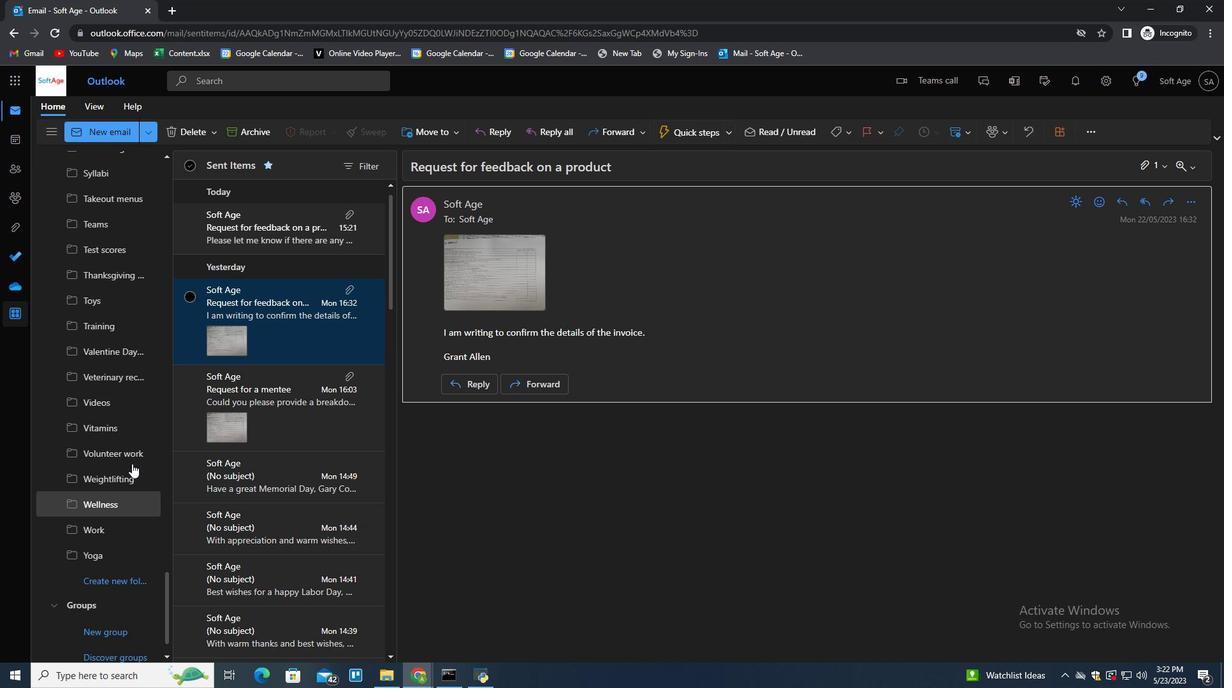 
Action: Mouse scrolled (131, 464) with delta (0, 0)
Screenshot: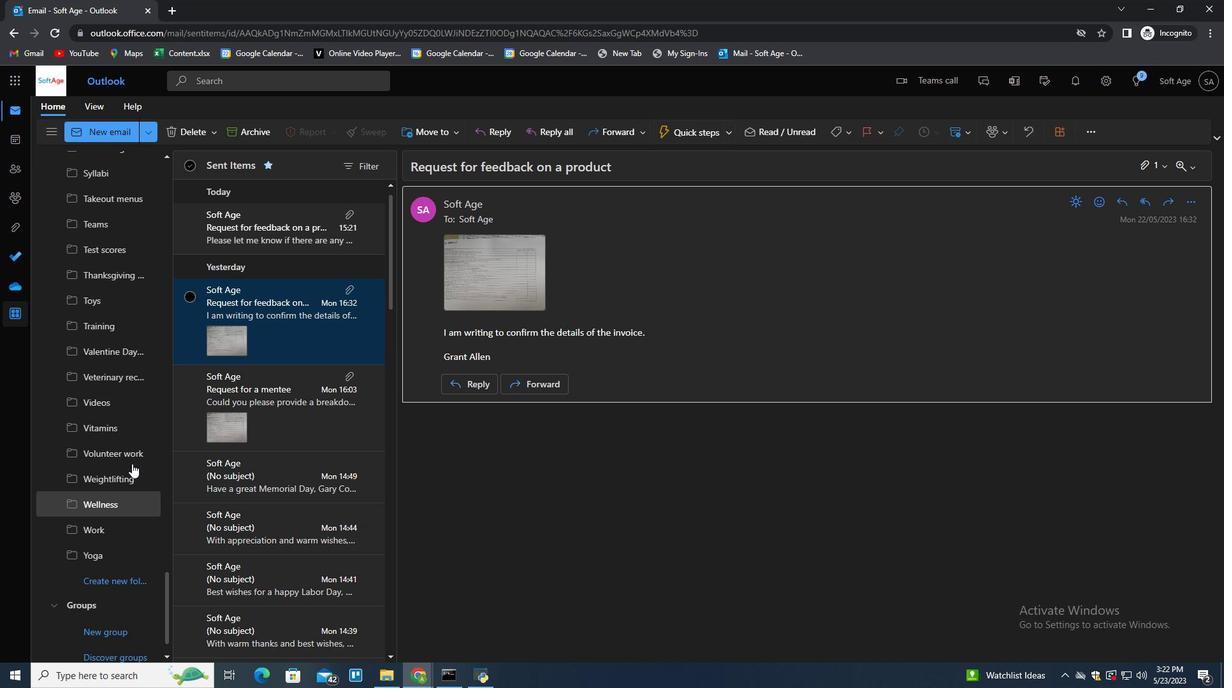 
Action: Mouse scrolled (131, 464) with delta (0, 0)
Screenshot: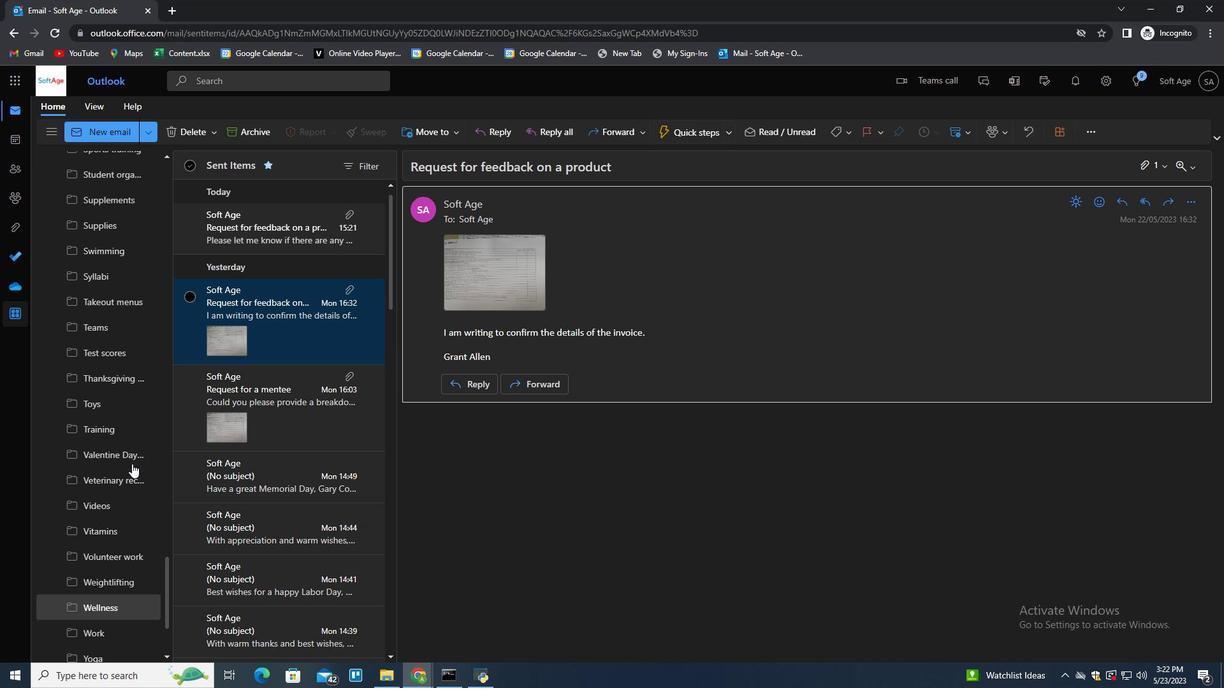 
Action: Mouse scrolled (131, 464) with delta (0, 0)
Screenshot: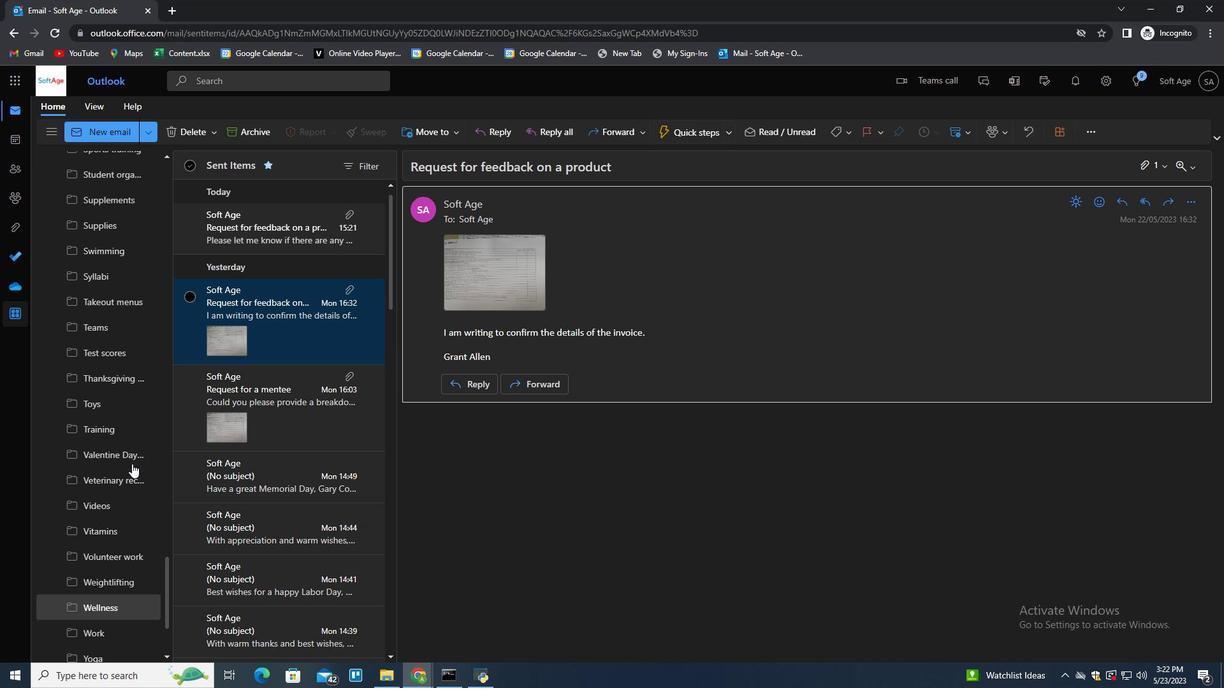 
Action: Mouse scrolled (131, 464) with delta (0, 0)
Screenshot: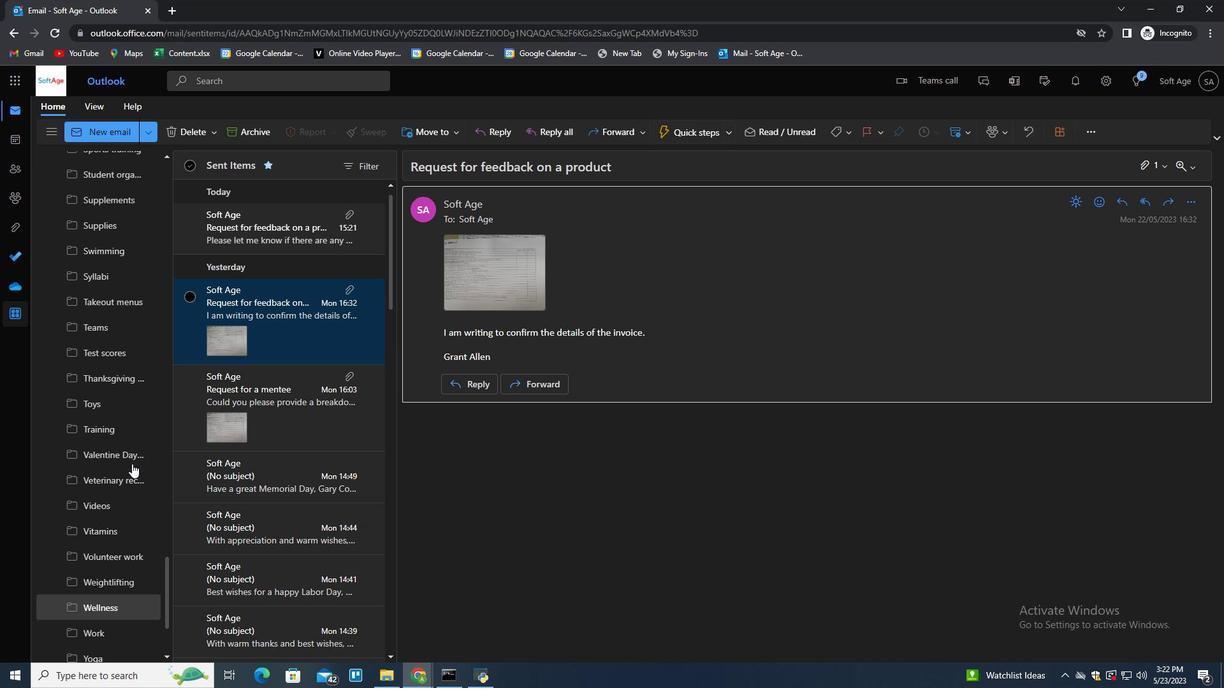 
Action: Mouse scrolled (131, 464) with delta (0, 0)
Screenshot: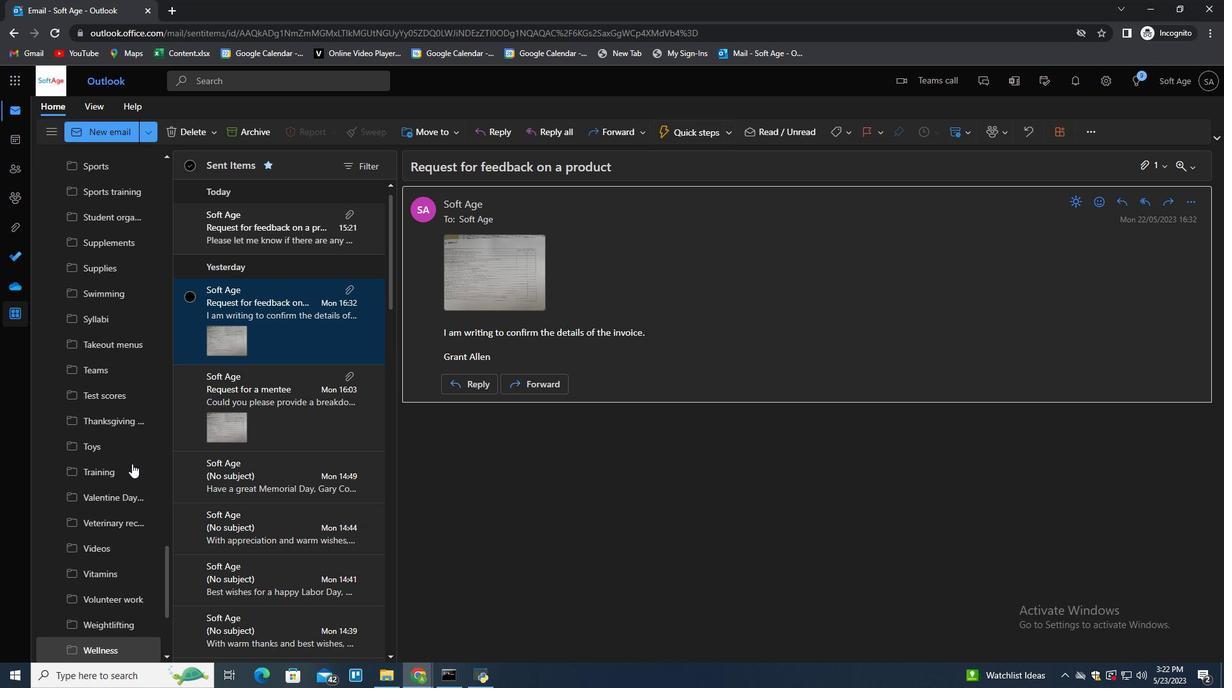 
Action: Mouse scrolled (131, 464) with delta (0, 0)
Screenshot: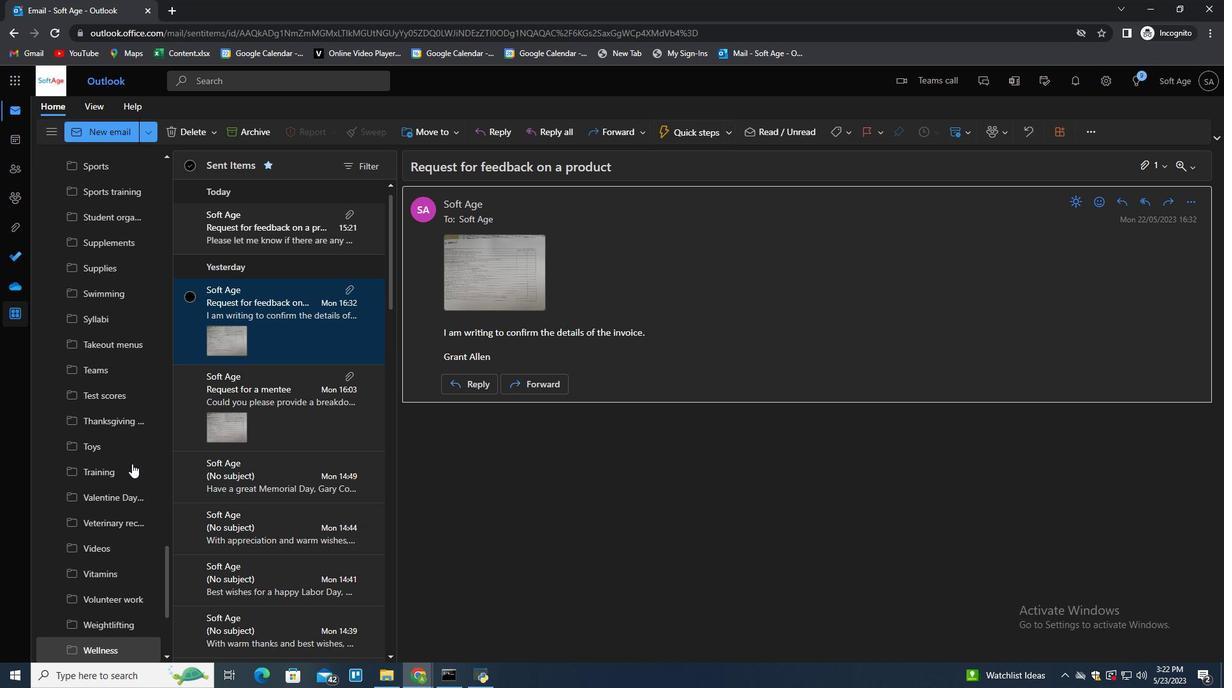 
Action: Mouse scrolled (131, 464) with delta (0, 0)
Screenshot: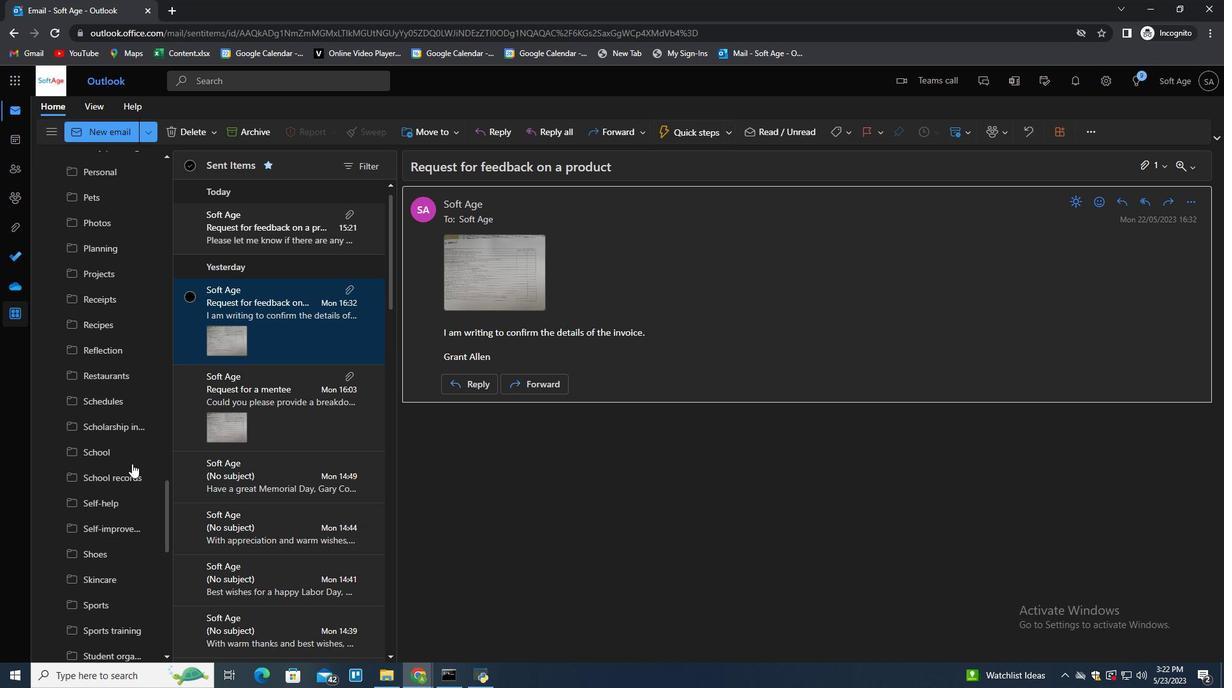 
Action: Mouse scrolled (131, 464) with delta (0, 0)
Screenshot: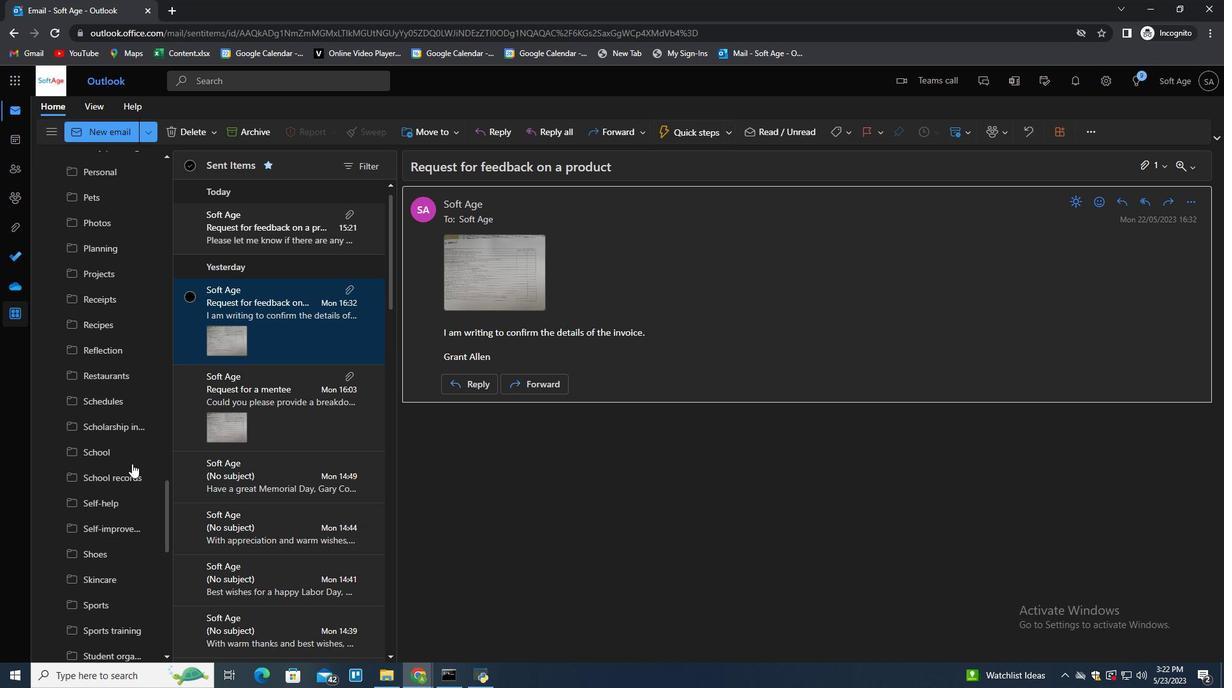 
Action: Mouse scrolled (131, 464) with delta (0, 0)
Screenshot: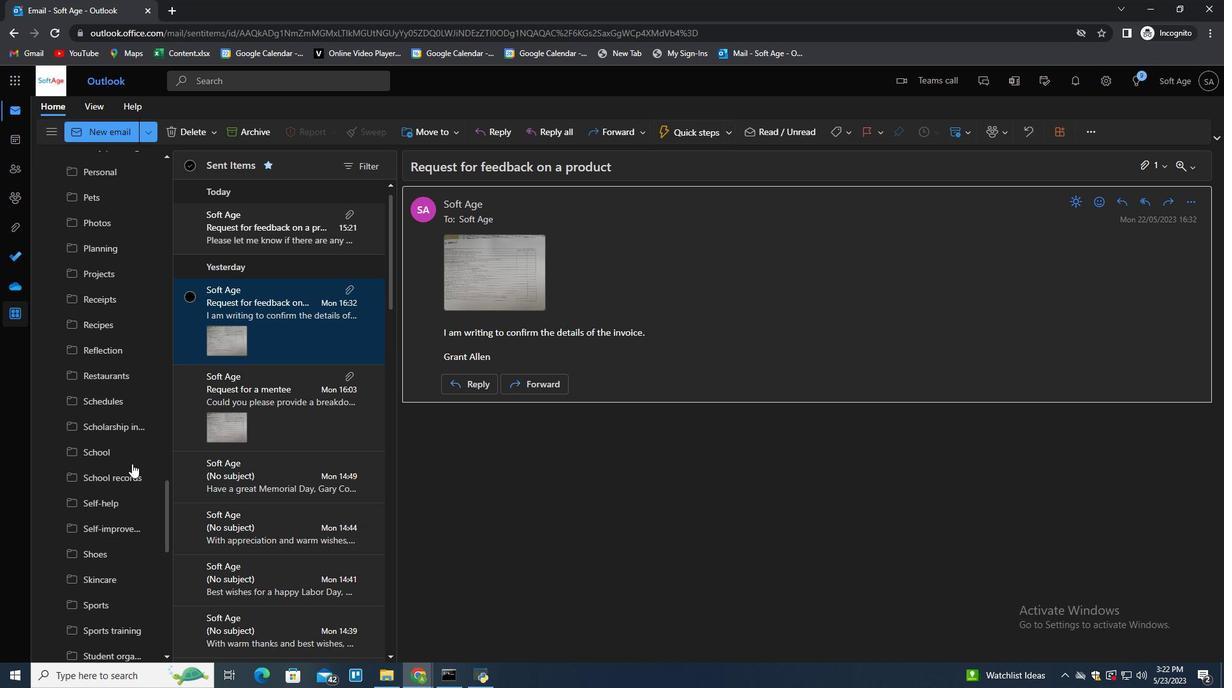 
Action: Mouse scrolled (131, 463) with delta (0, 0)
Screenshot: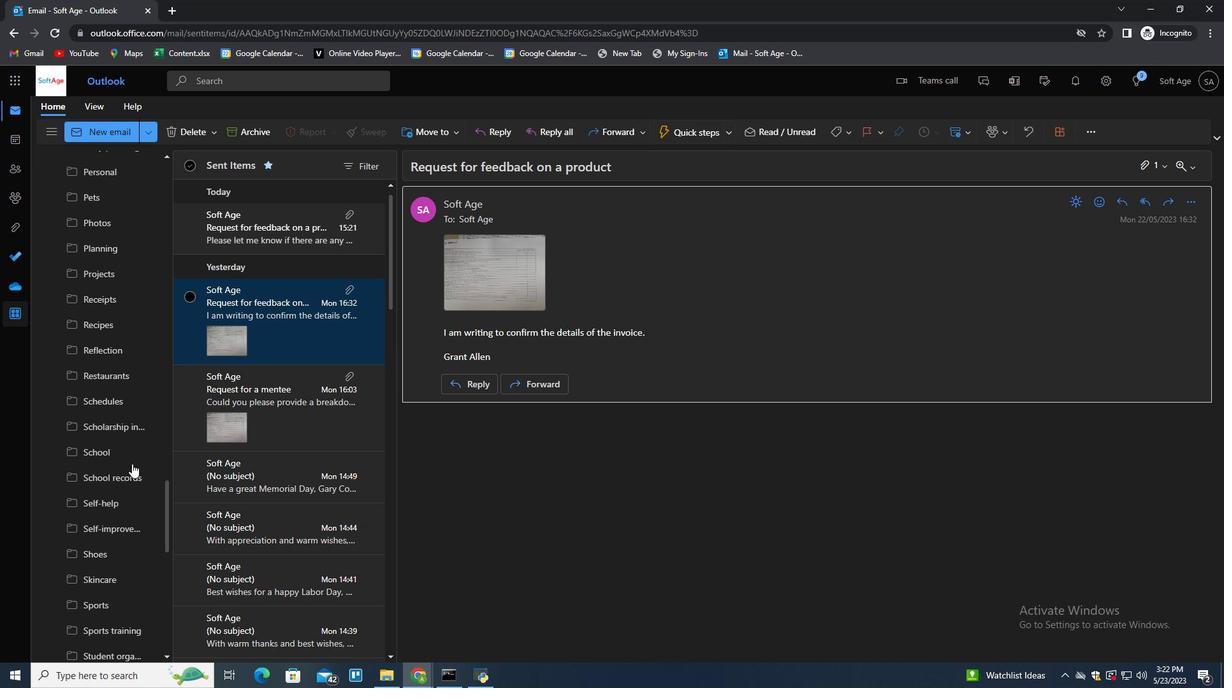 
Action: Mouse scrolled (131, 464) with delta (0, 0)
Screenshot: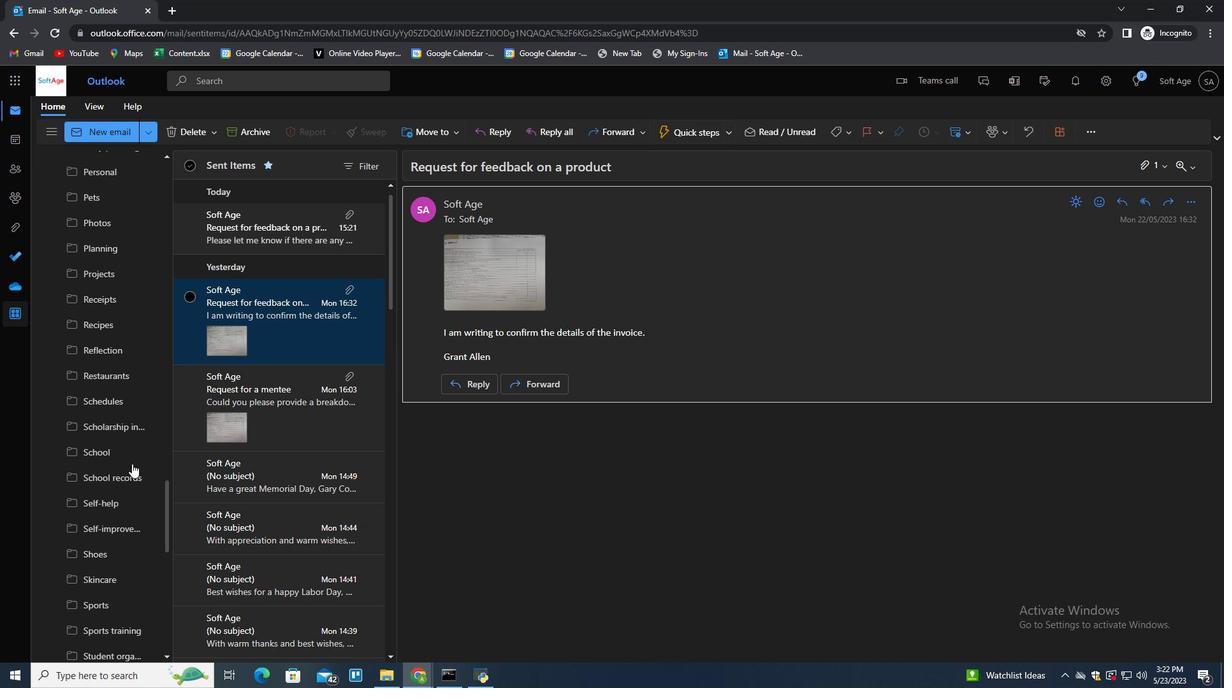 
Action: Mouse scrolled (131, 464) with delta (0, 0)
Screenshot: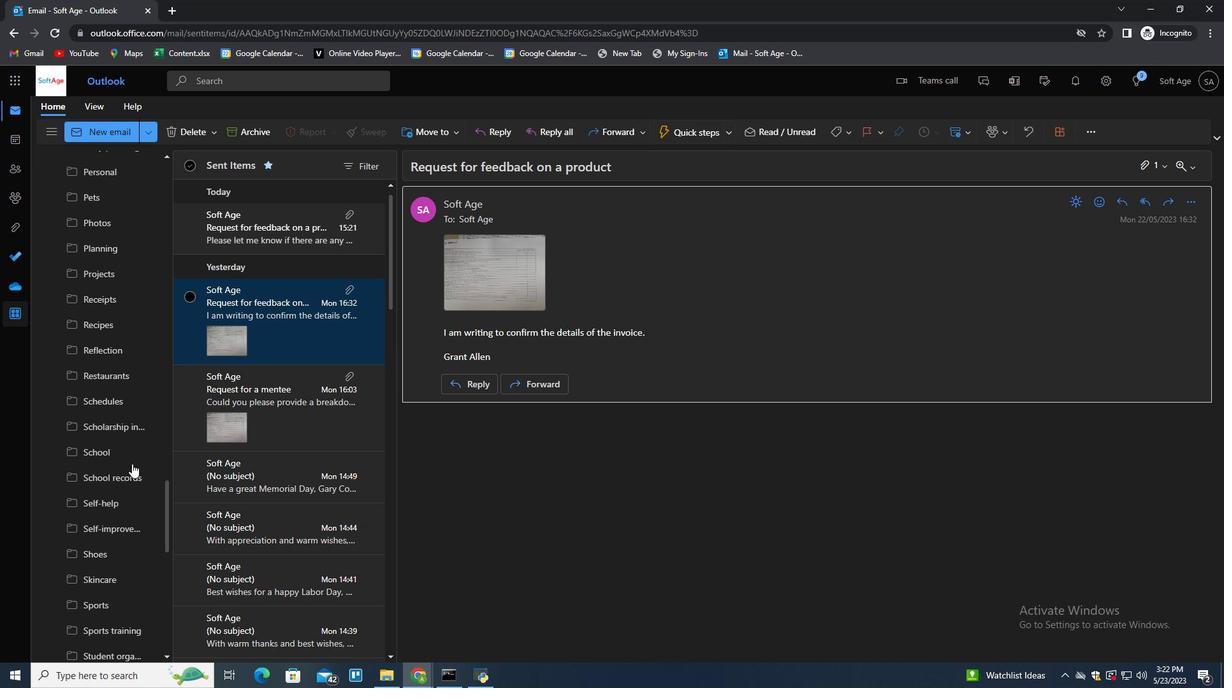 
Action: Mouse scrolled (131, 464) with delta (0, 0)
Screenshot: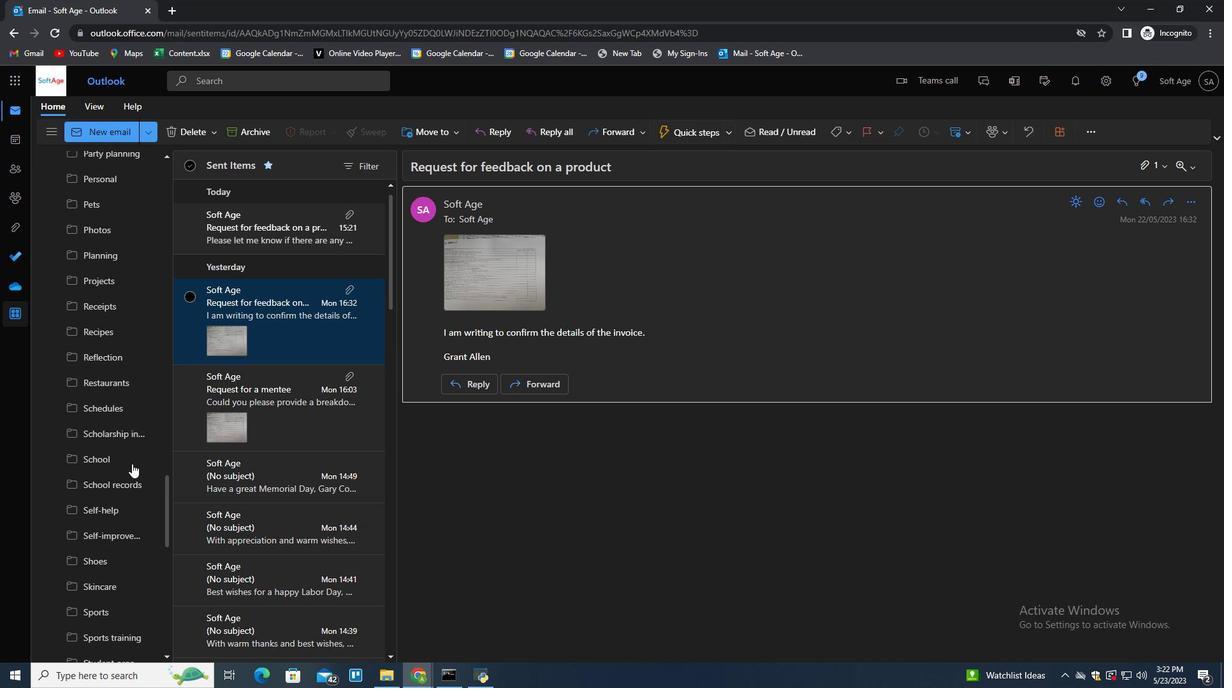 
Action: Mouse scrolled (131, 464) with delta (0, 0)
Screenshot: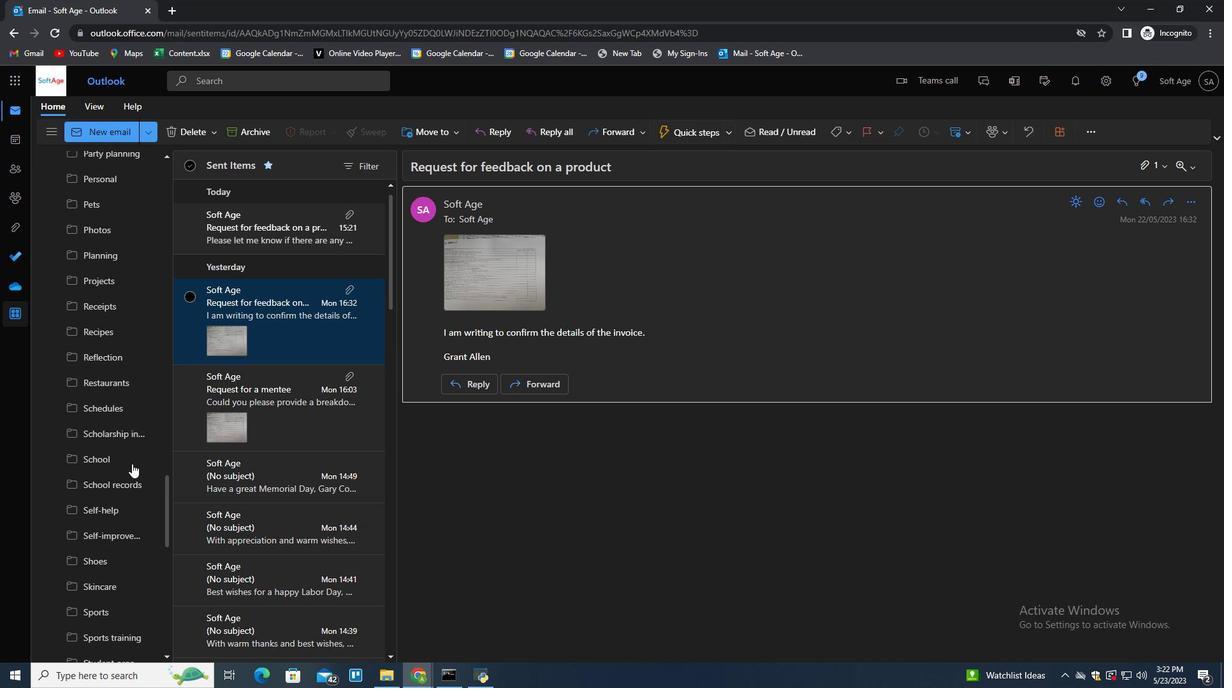 
Action: Mouse scrolled (131, 464) with delta (0, 0)
Screenshot: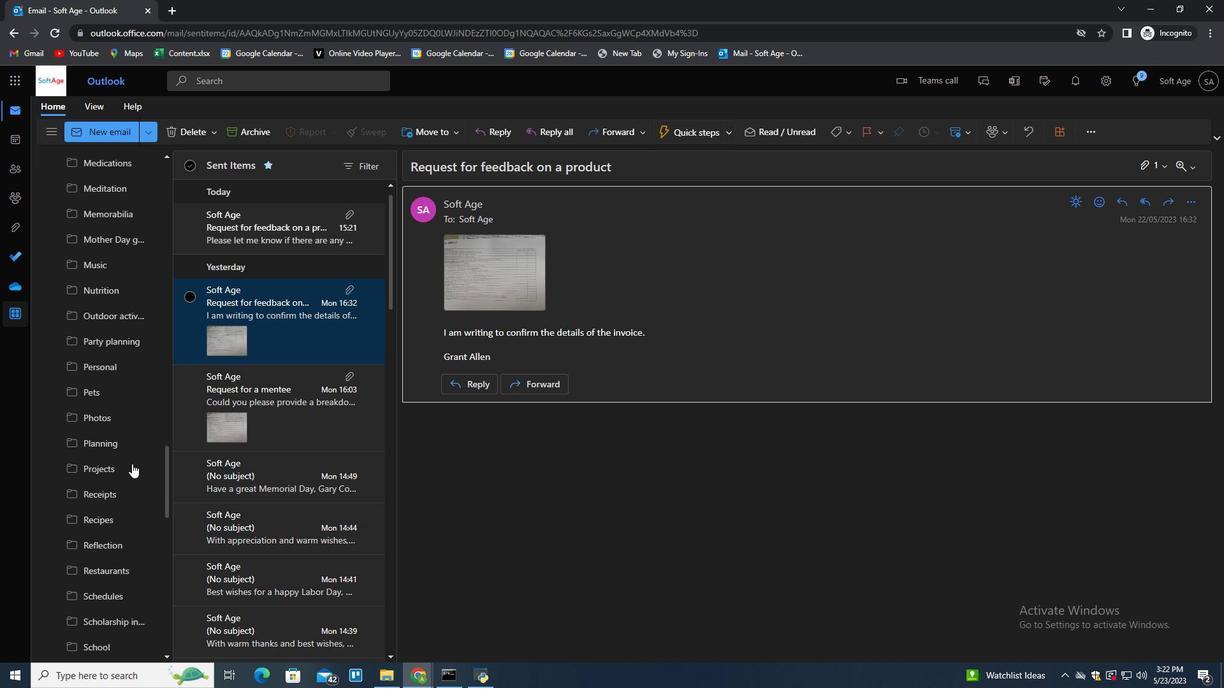 
Action: Mouse scrolled (131, 464) with delta (0, 0)
Screenshot: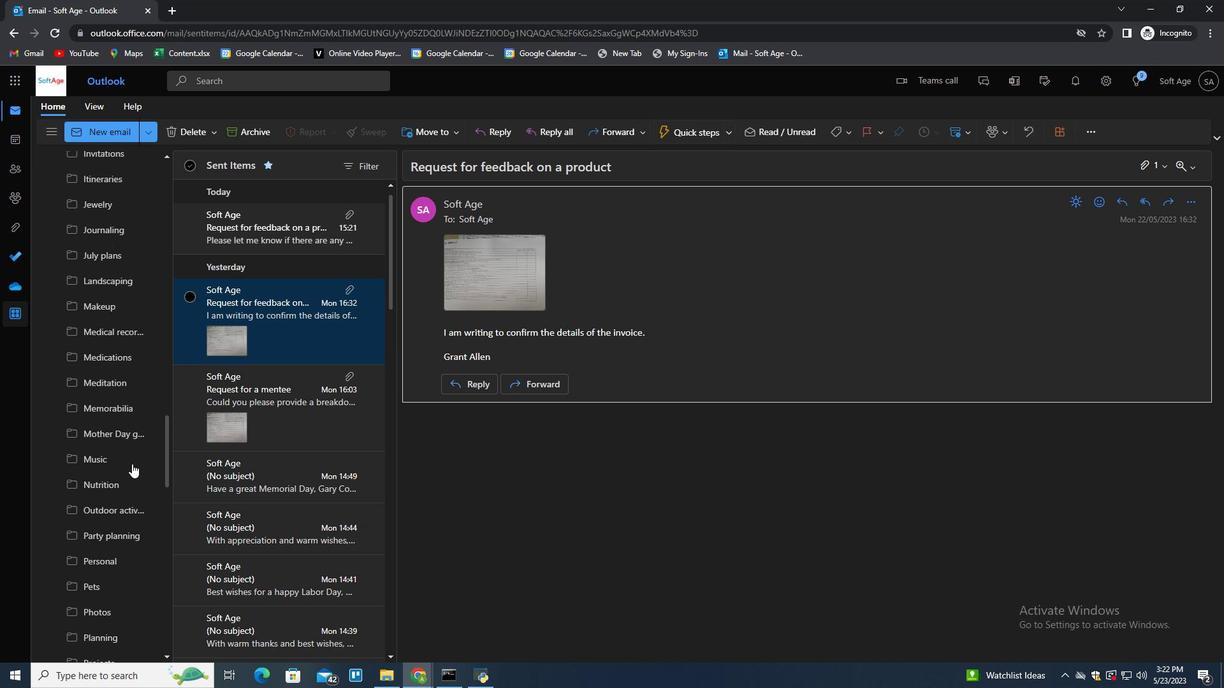 
Action: Mouse scrolled (131, 464) with delta (0, 0)
Screenshot: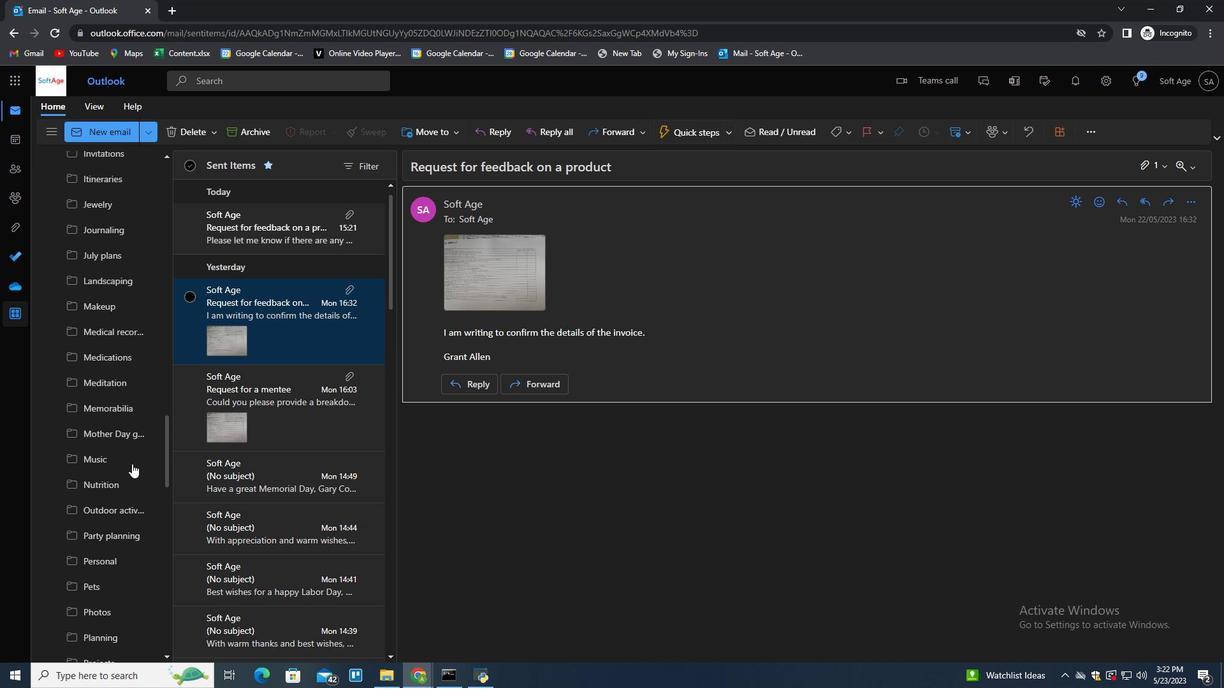 
Action: Mouse scrolled (131, 464) with delta (0, 0)
Screenshot: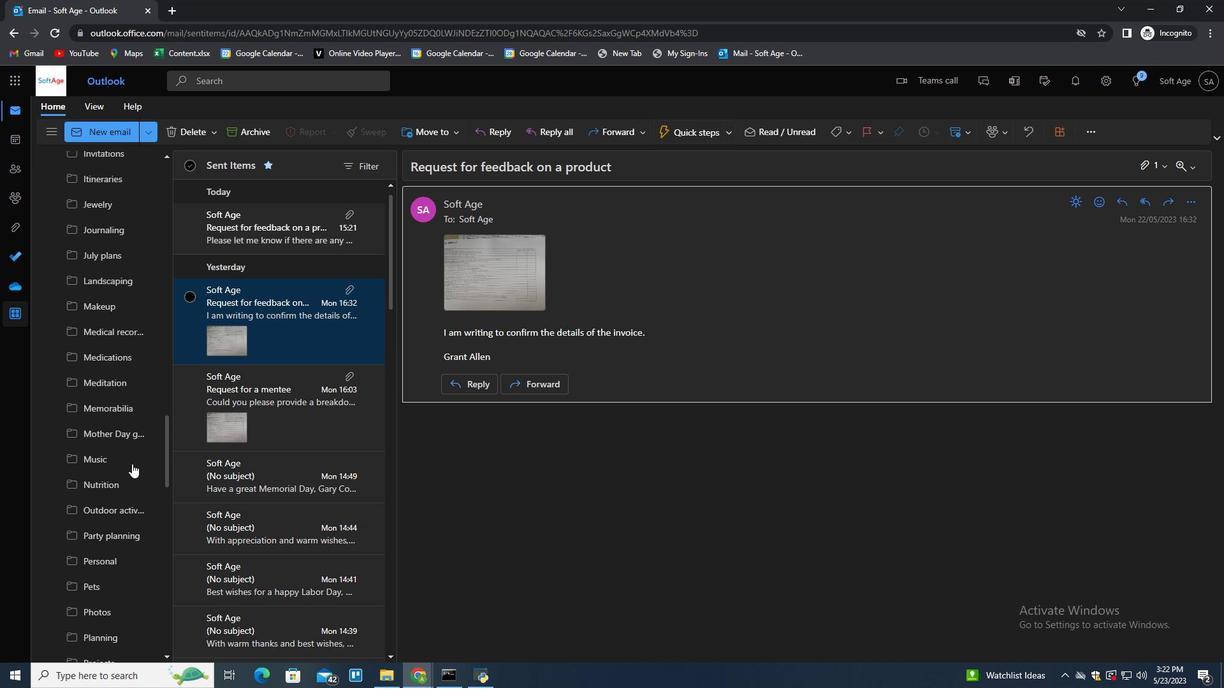 
Action: Mouse scrolled (131, 464) with delta (0, 0)
Screenshot: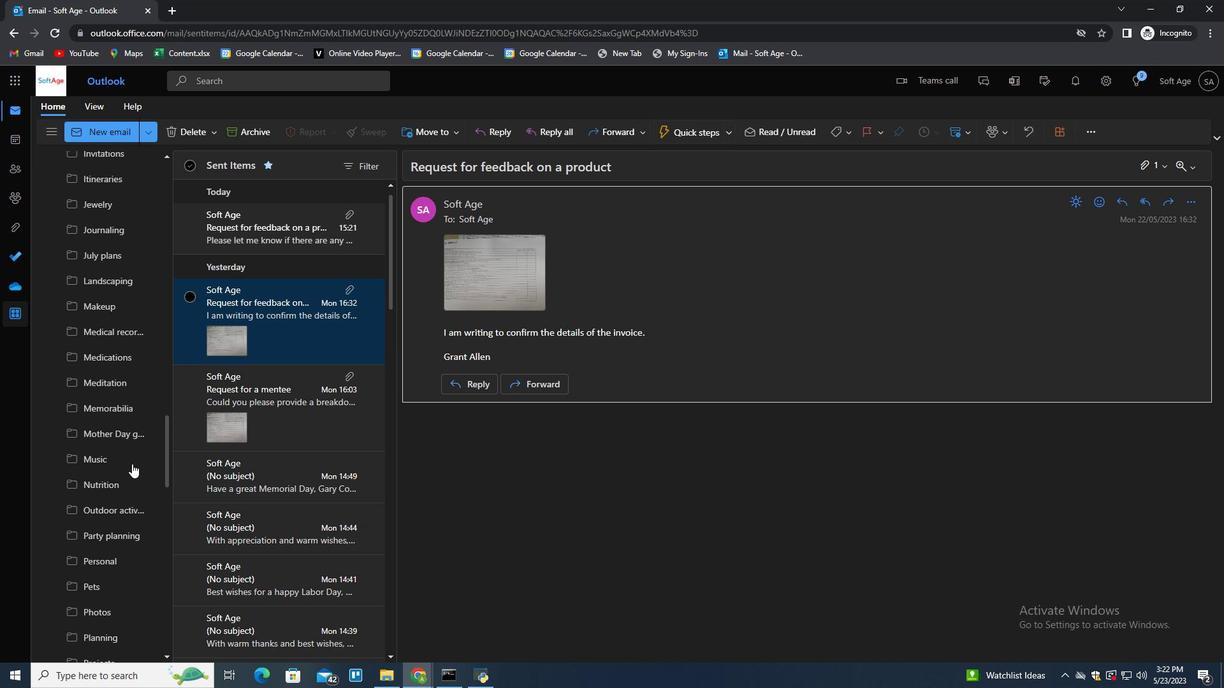 
Action: Mouse scrolled (131, 464) with delta (0, 0)
Screenshot: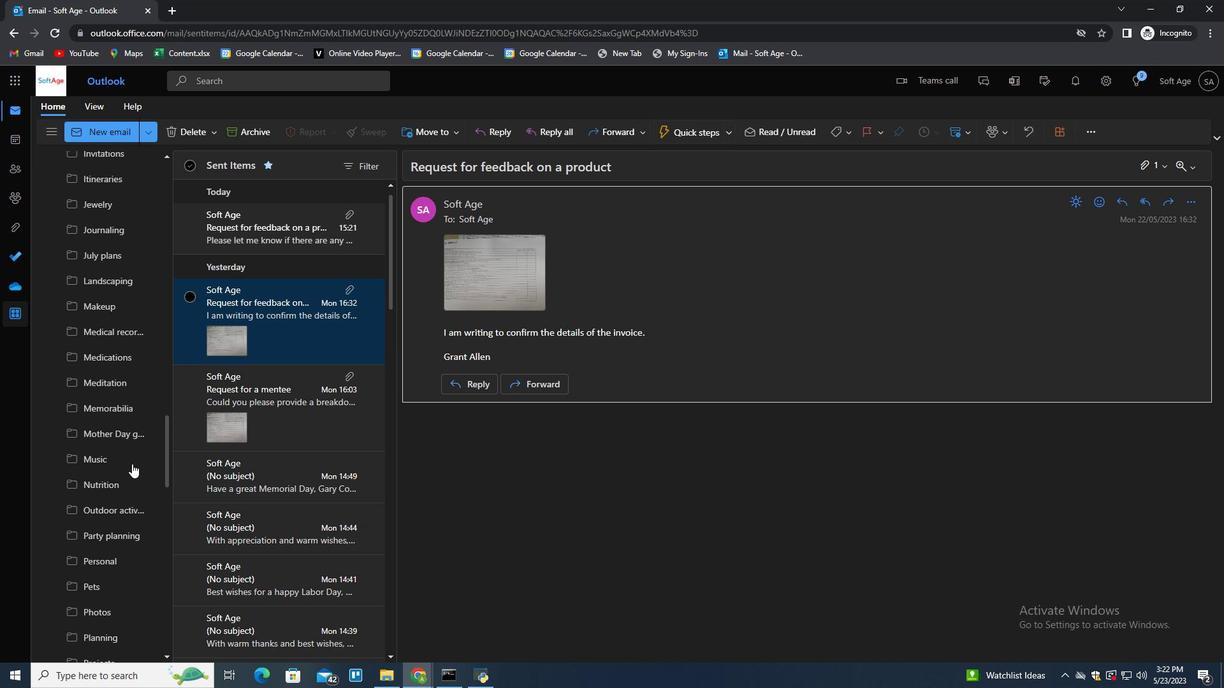 
Action: Mouse scrolled (131, 464) with delta (0, 0)
Screenshot: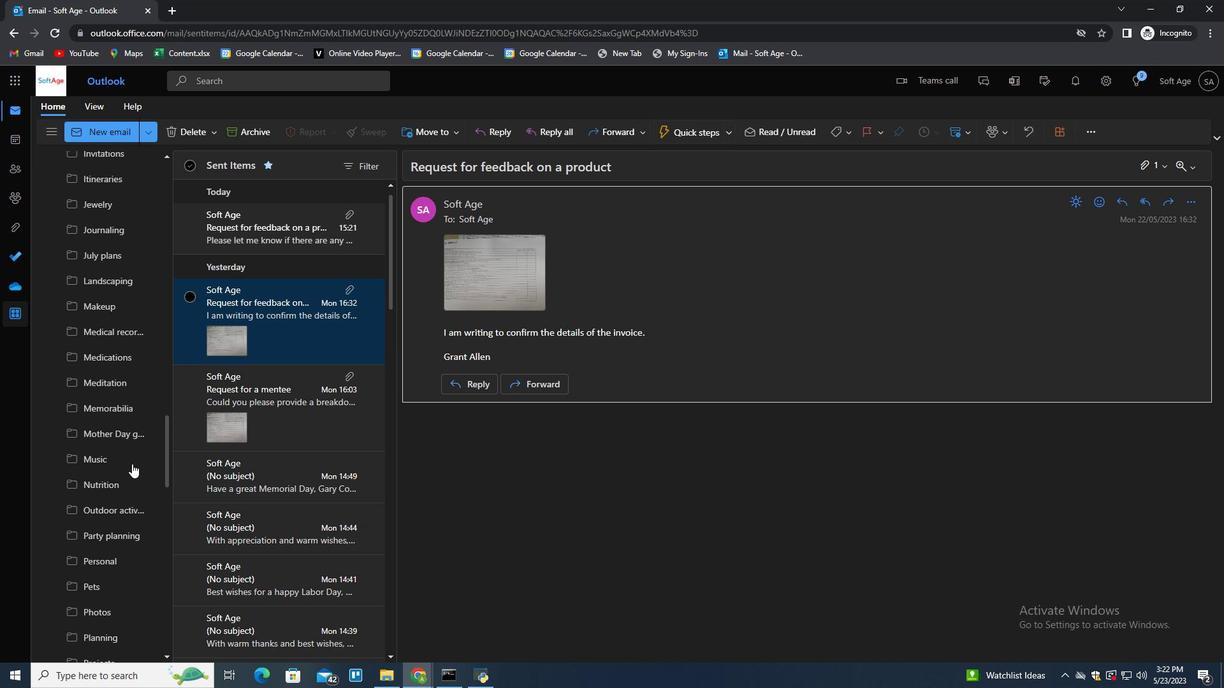 
Action: Mouse scrolled (131, 464) with delta (0, 0)
Screenshot: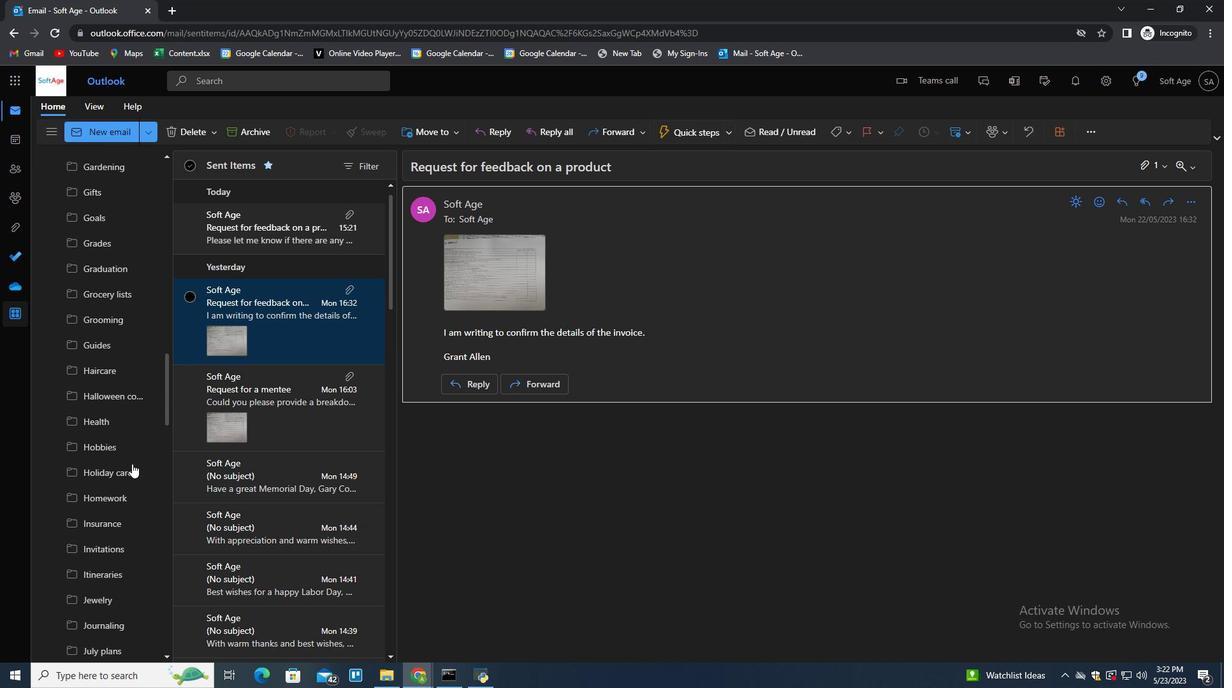 
Action: Mouse scrolled (131, 464) with delta (0, 0)
Screenshot: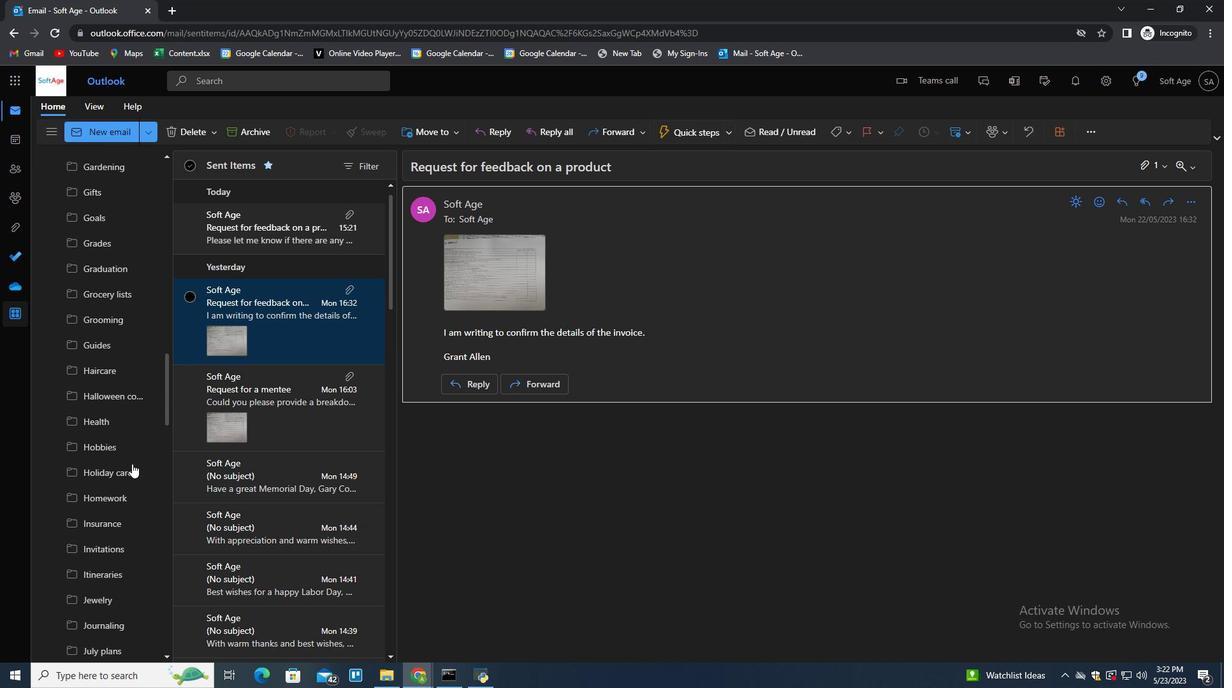 
Action: Mouse scrolled (131, 463) with delta (0, 0)
Screenshot: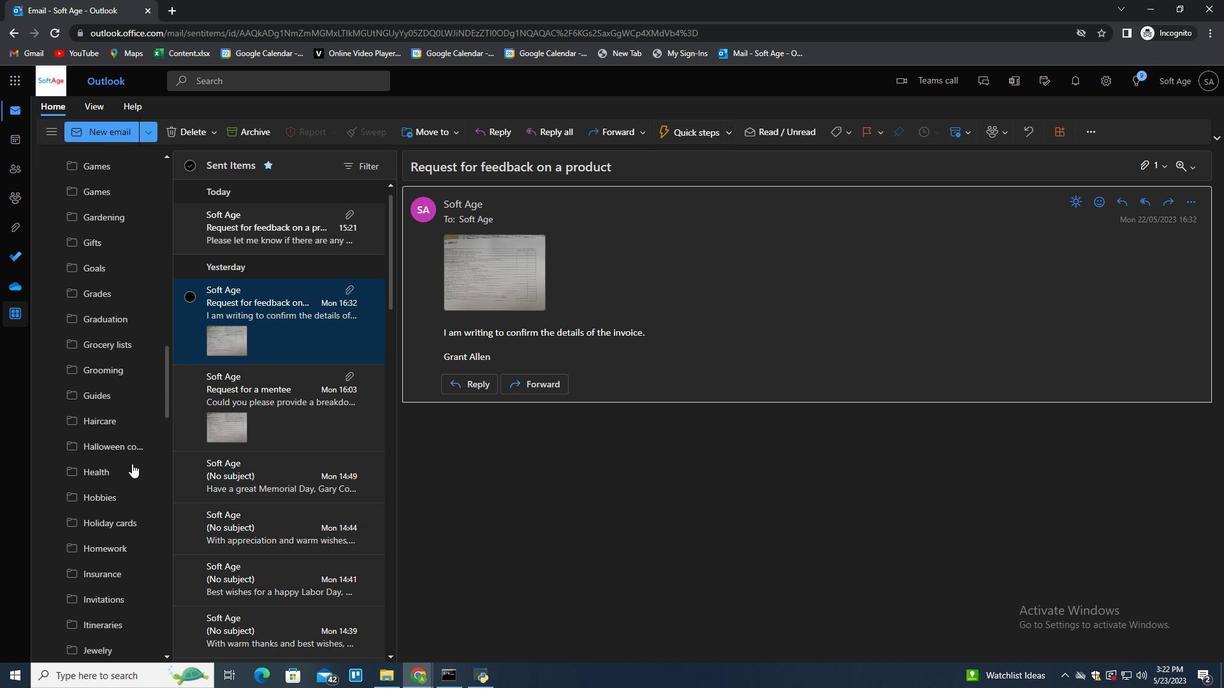 
Action: Mouse scrolled (131, 464) with delta (0, 0)
Screenshot: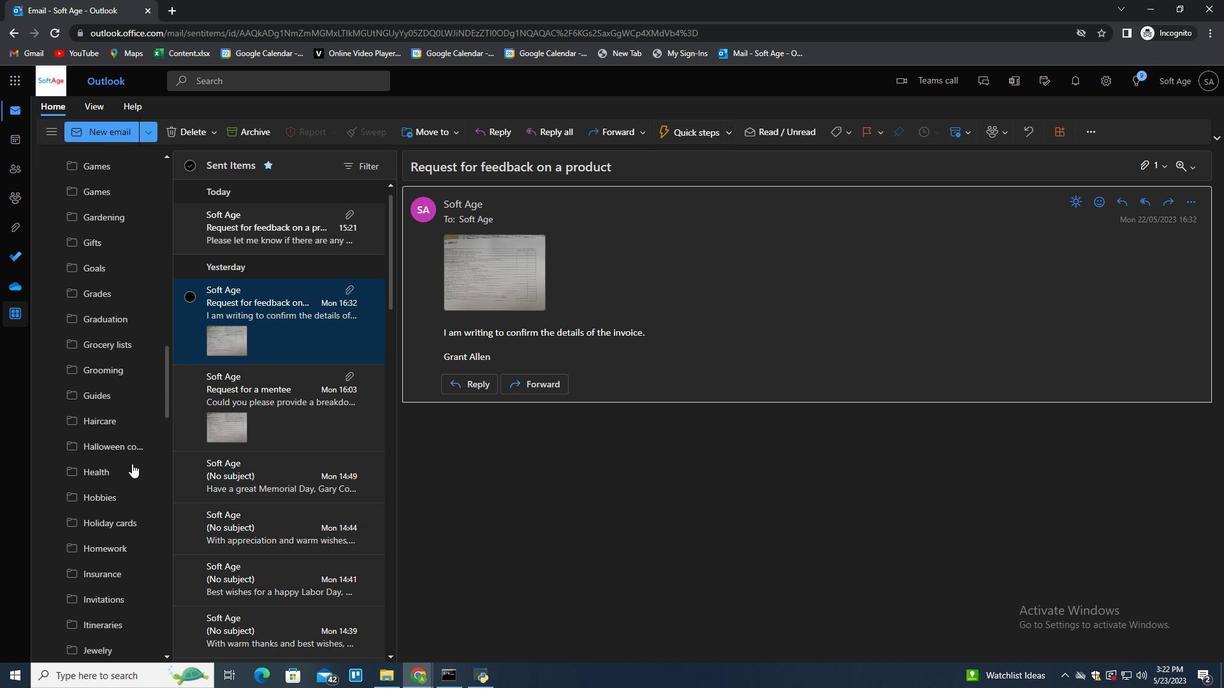
Action: Mouse scrolled (131, 464) with delta (0, 0)
Screenshot: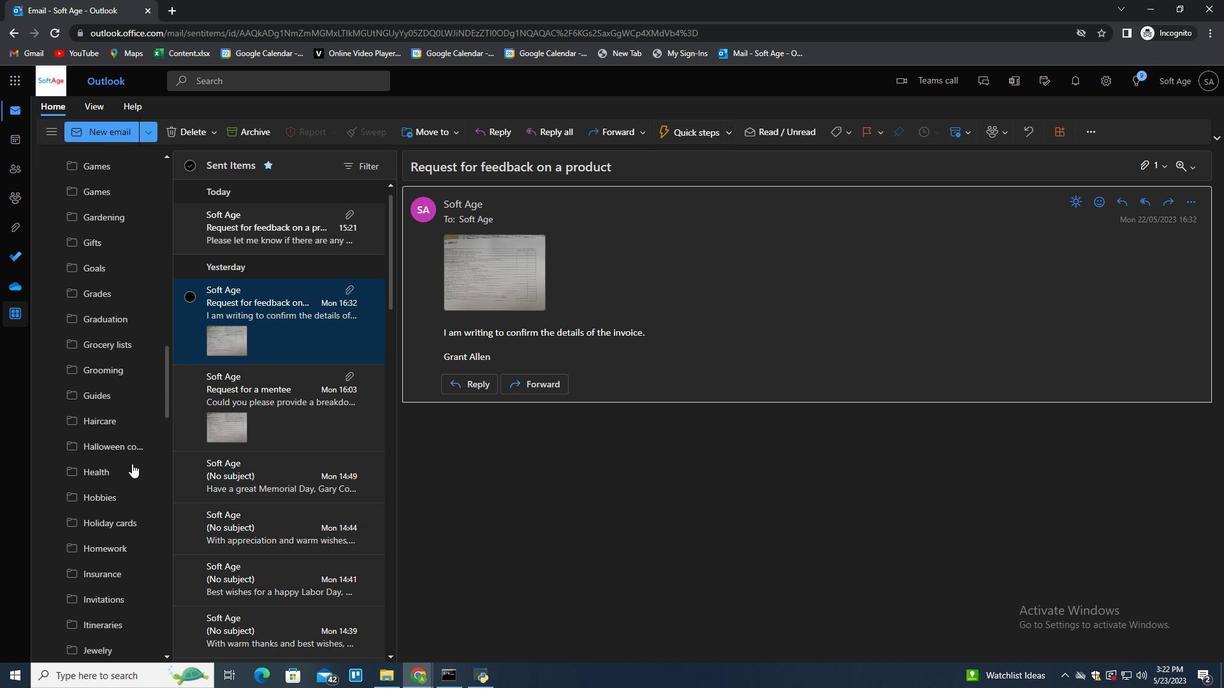 
Action: Mouse scrolled (131, 464) with delta (0, 0)
Screenshot: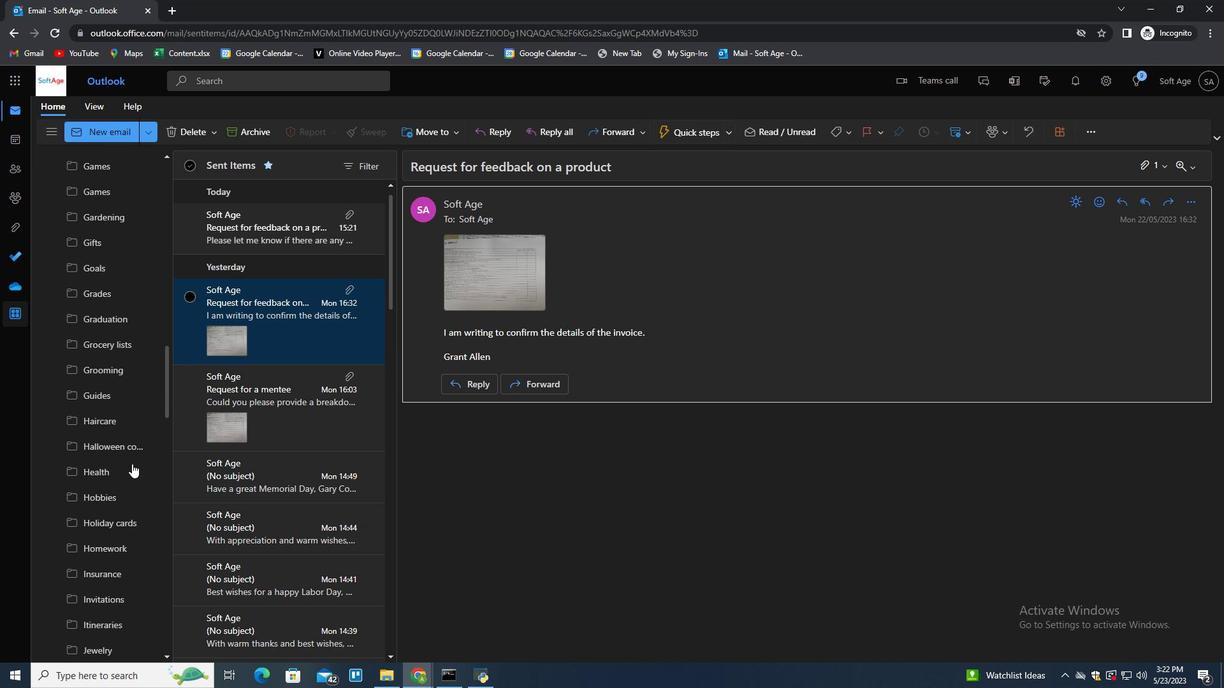 
Action: Mouse scrolled (131, 464) with delta (0, 0)
Screenshot: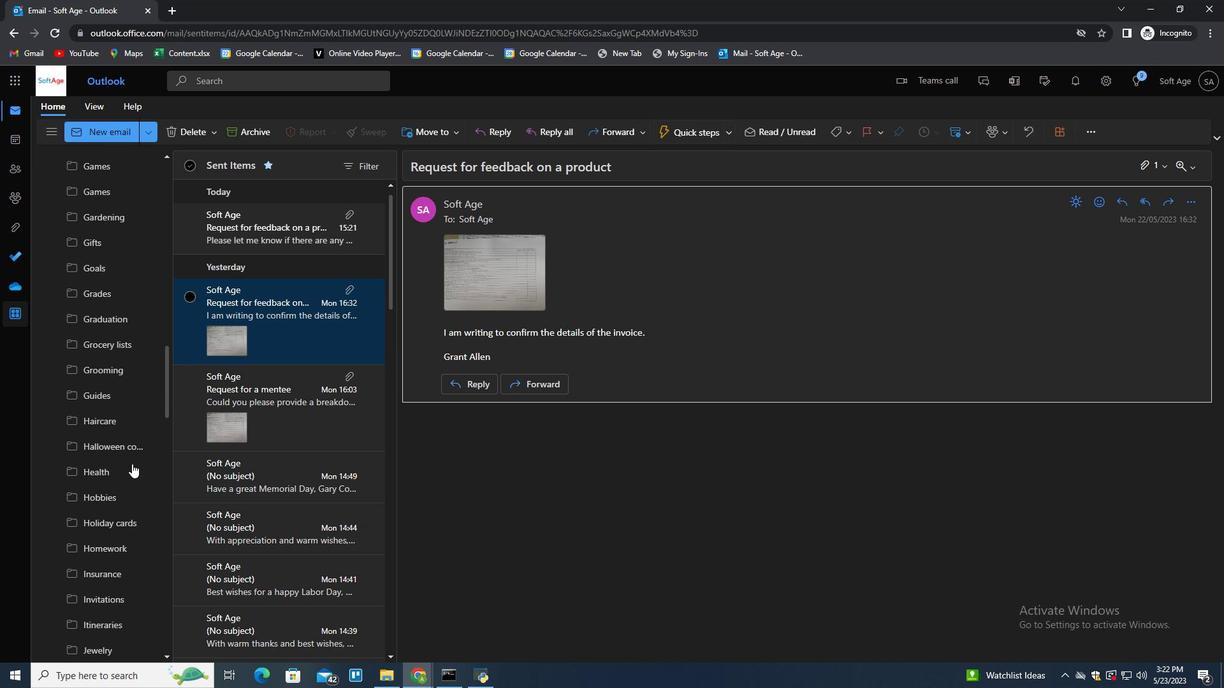 
Action: Mouse scrolled (131, 464) with delta (0, 0)
Screenshot: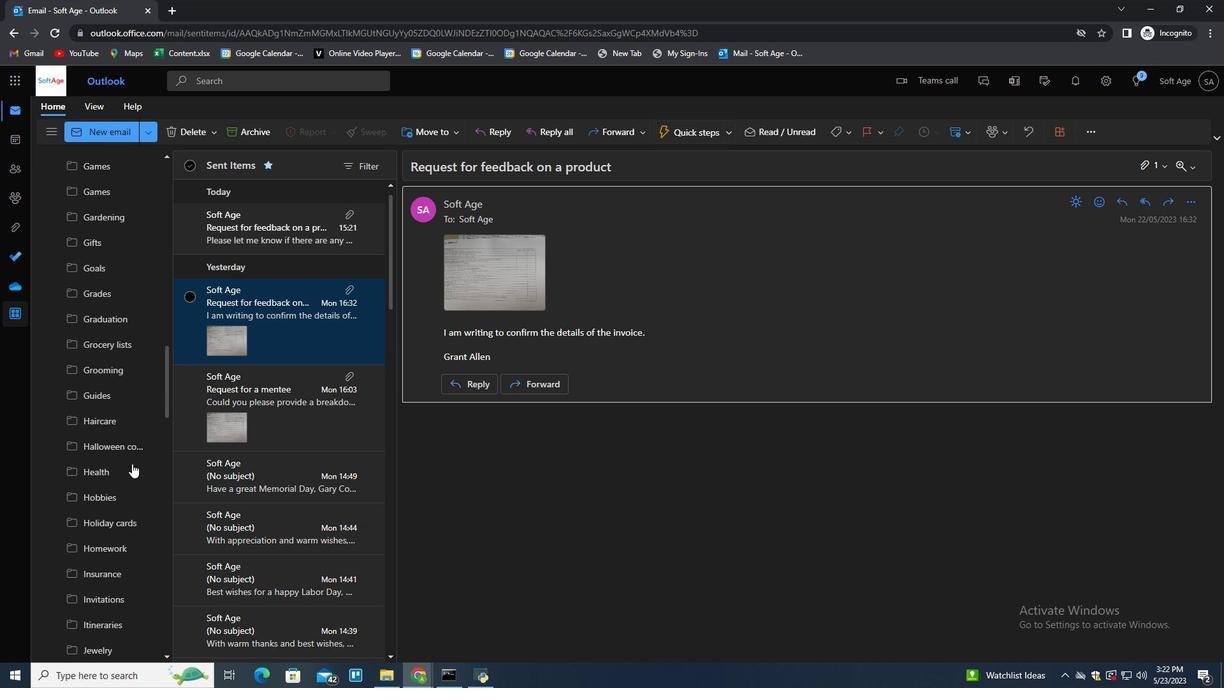 
Action: Mouse moved to (116, 366)
Screenshot: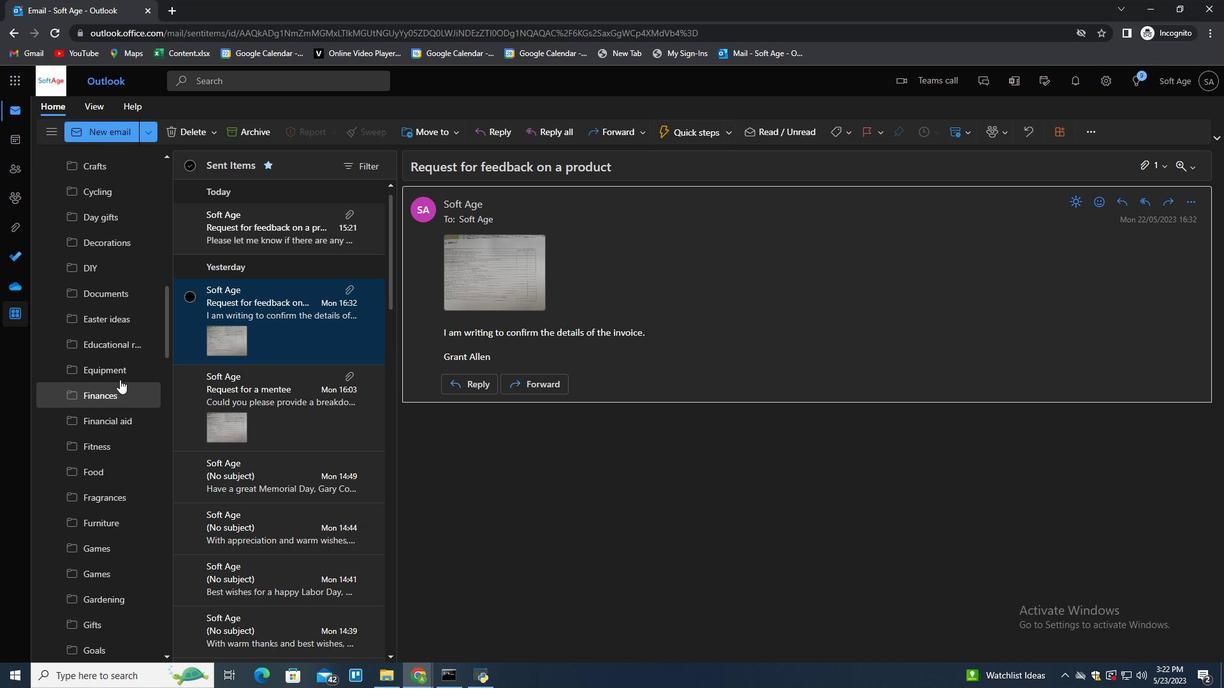 
Action: Mouse pressed right at (116, 366)
Screenshot: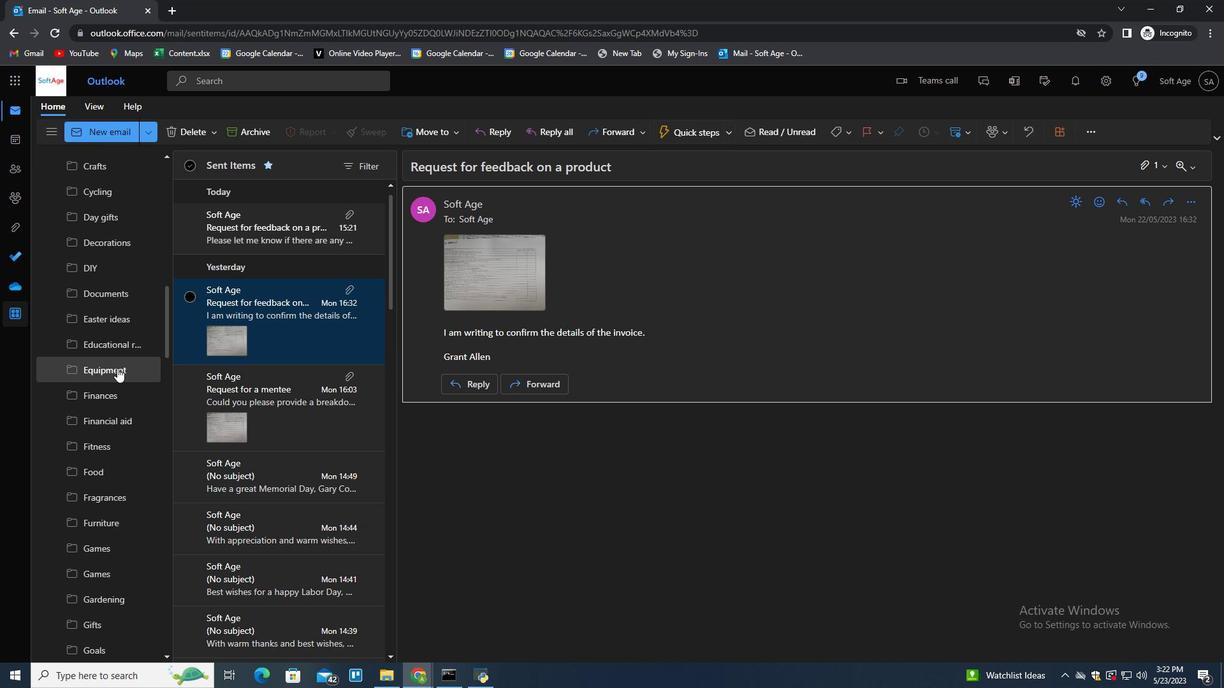 
Action: Mouse pressed right at (116, 366)
Screenshot: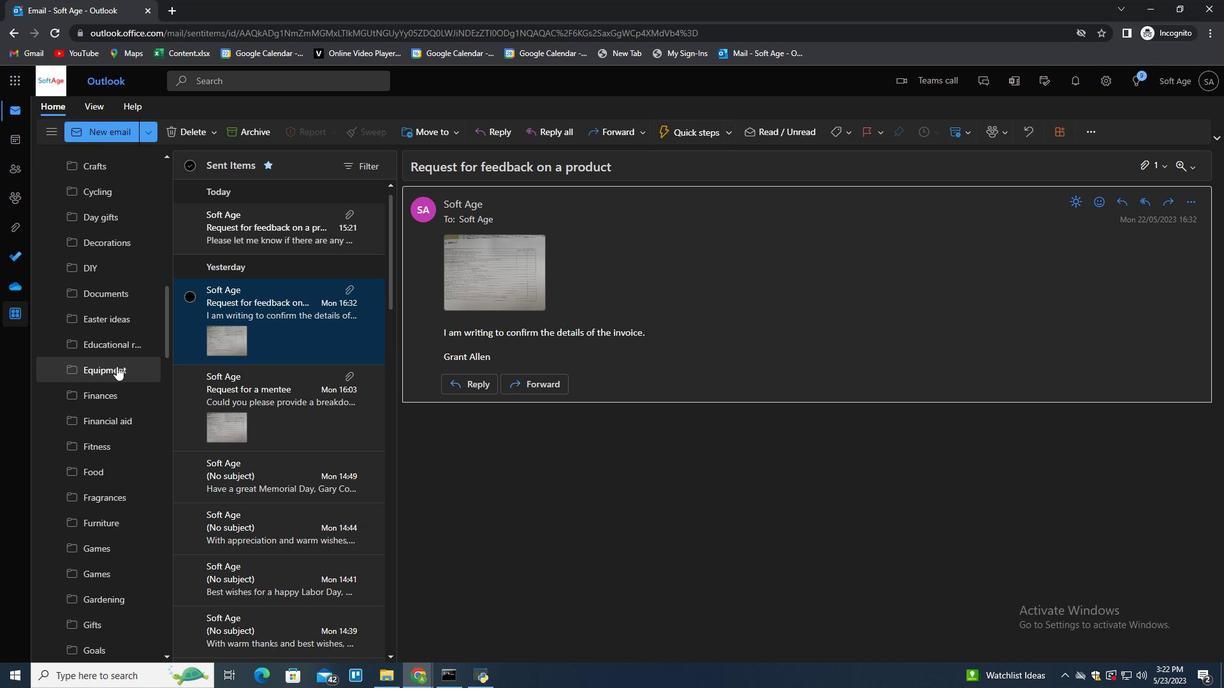 
Action: Mouse pressed right at (116, 366)
Screenshot: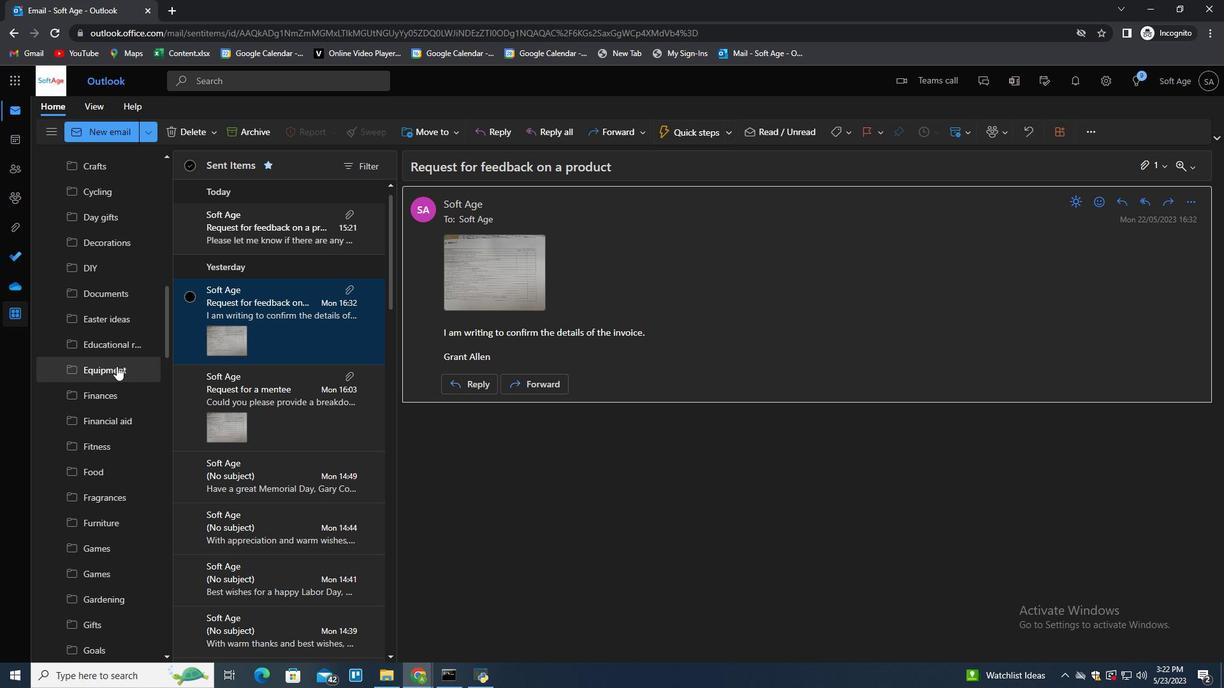 
Action: Mouse pressed right at (116, 366)
Screenshot: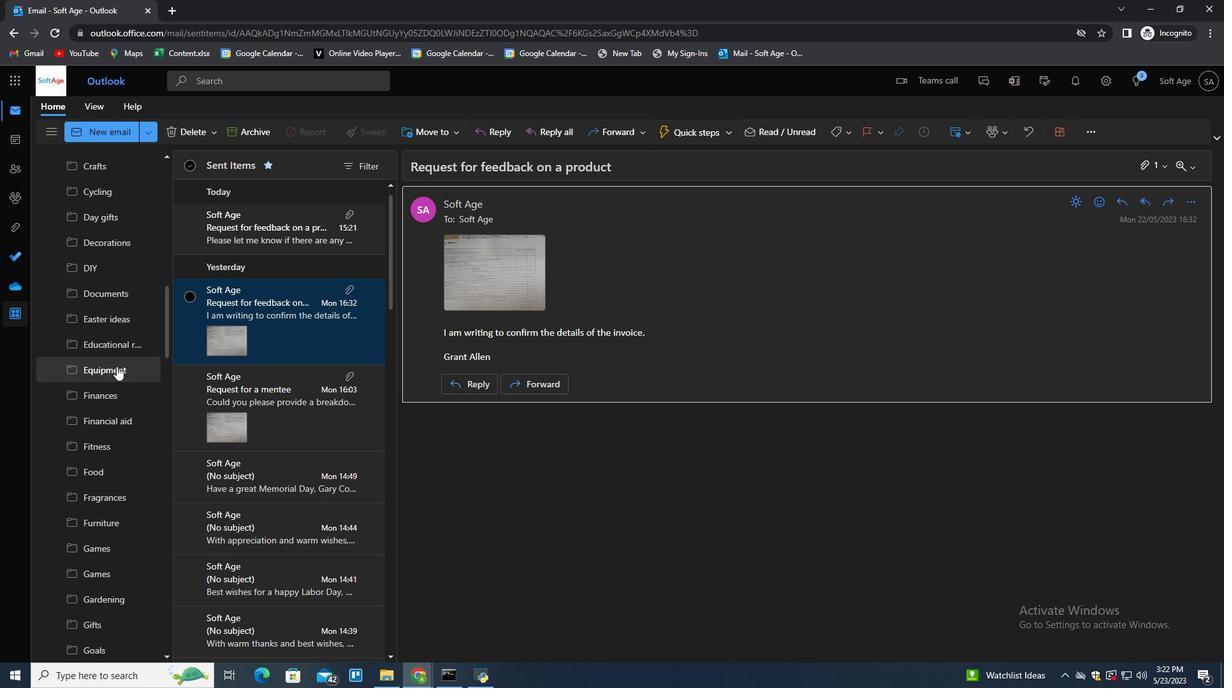 
Action: Mouse pressed right at (116, 366)
Screenshot: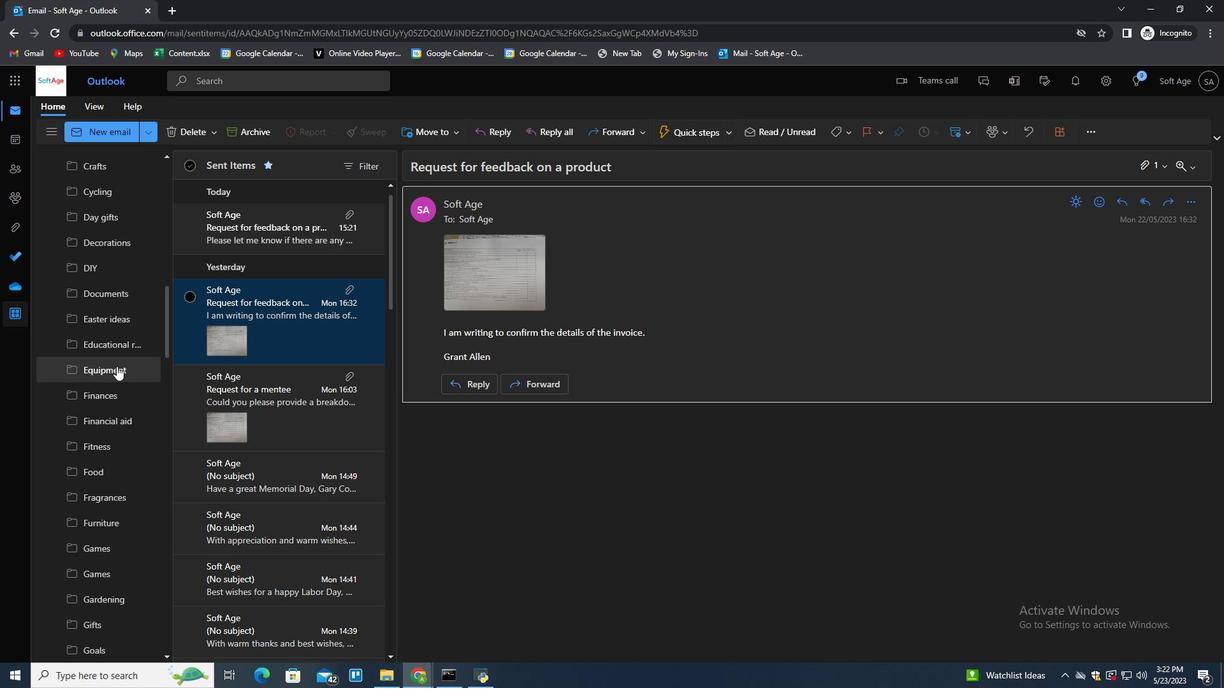 
Action: Mouse pressed right at (116, 366)
Screenshot: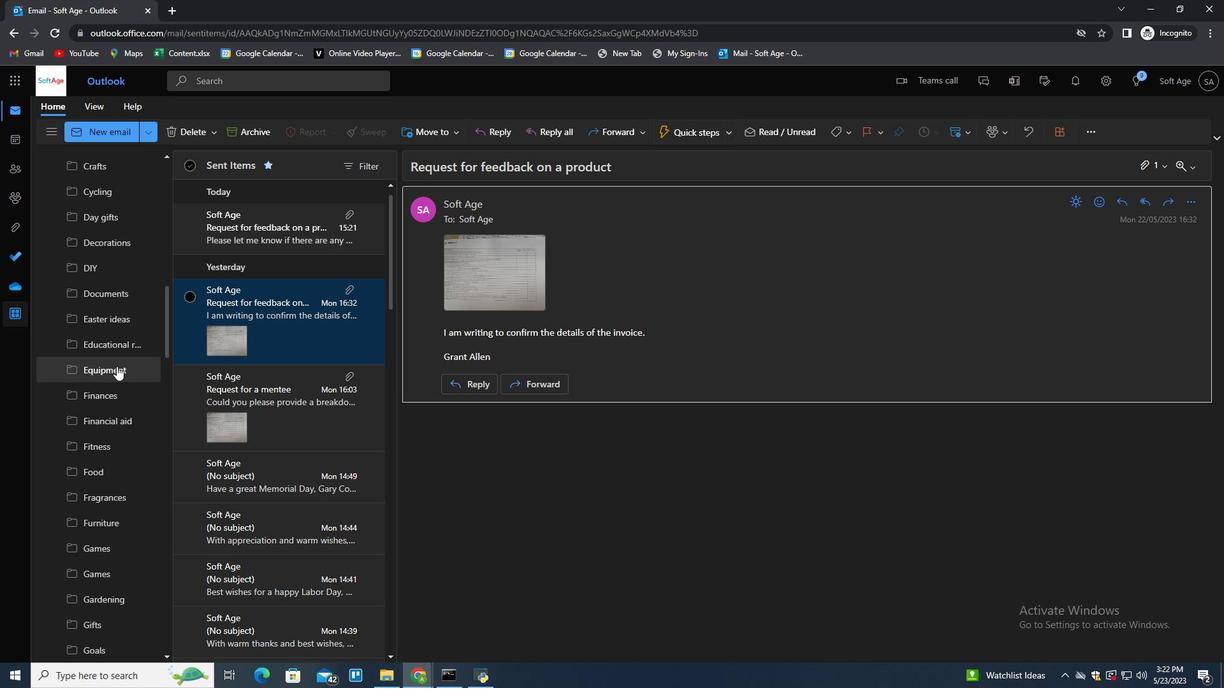 
Action: Mouse moved to (131, 393)
Screenshot: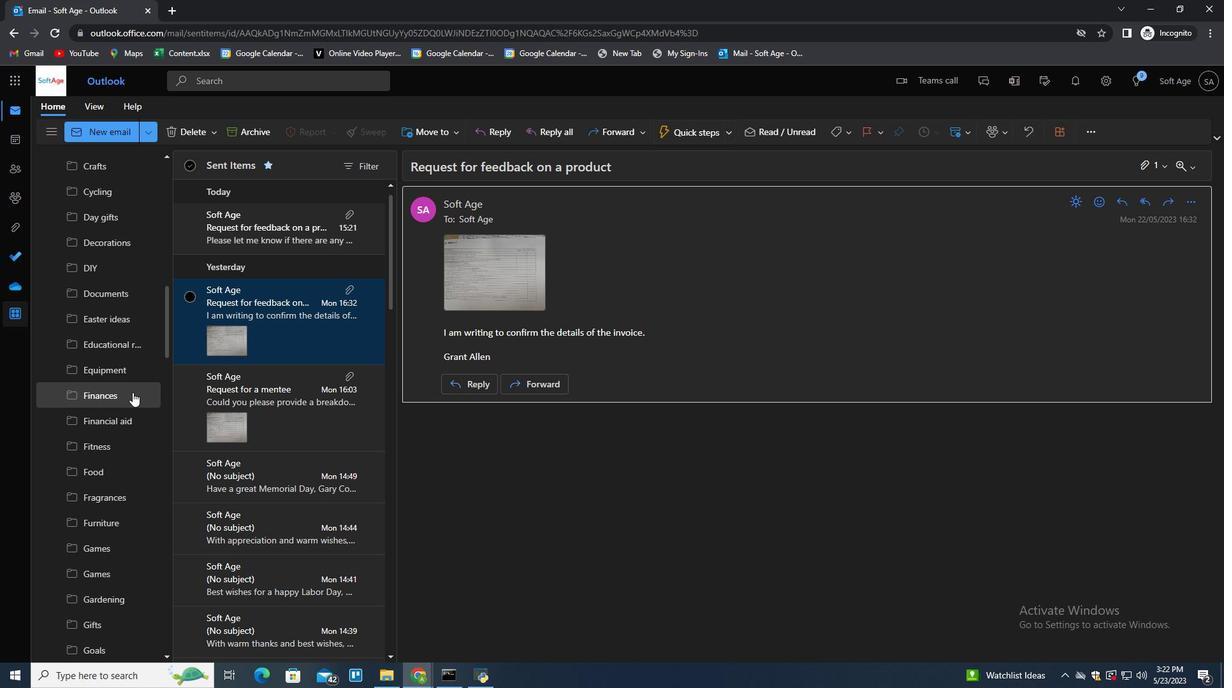 
Action: Mouse pressed left at (131, 393)
Screenshot: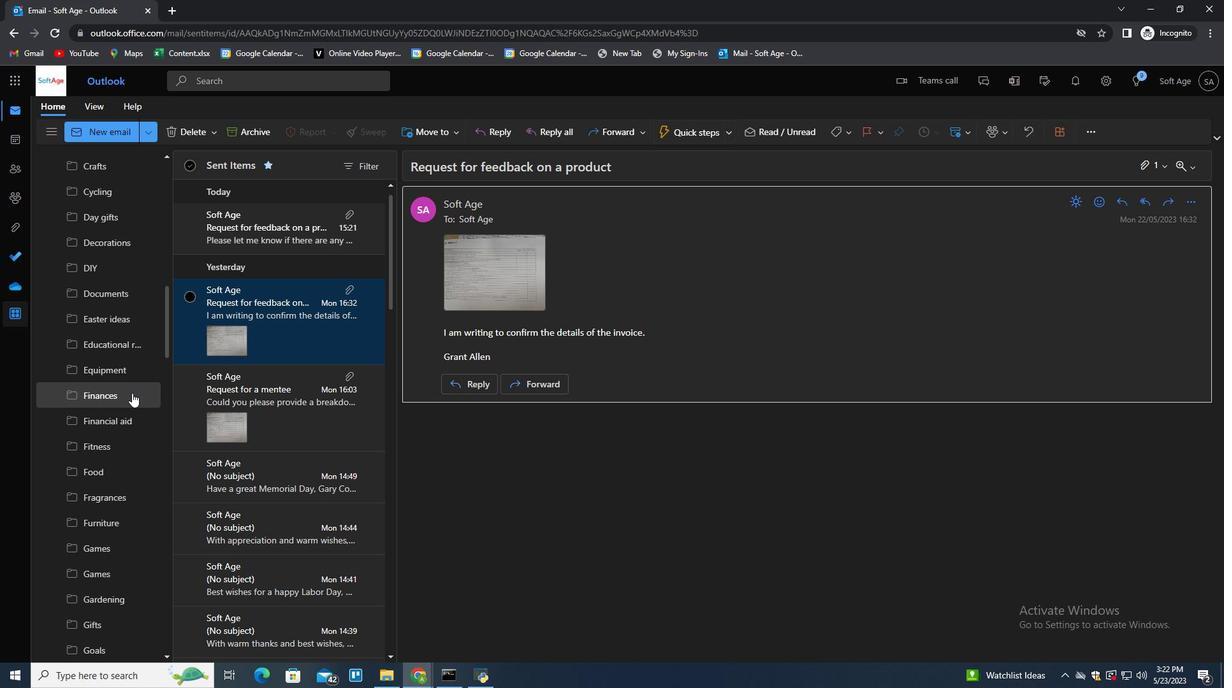 
Action: Mouse pressed right at (131, 393)
Screenshot: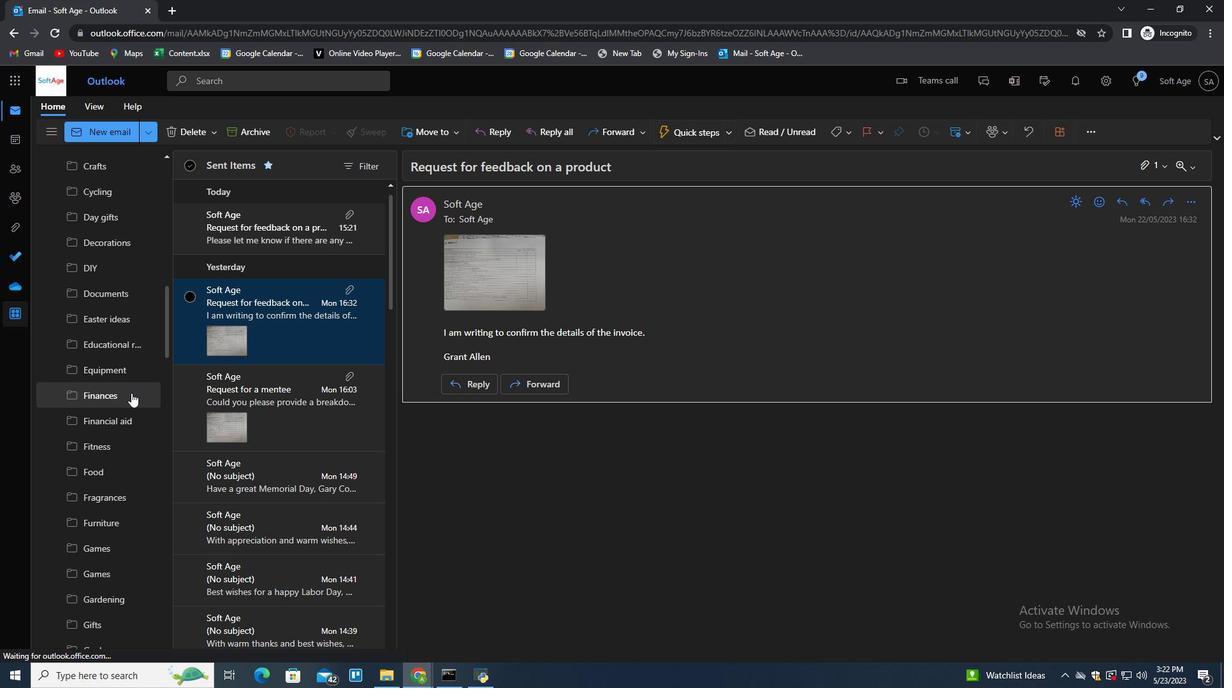 
Action: Mouse moved to (131, 394)
Screenshot: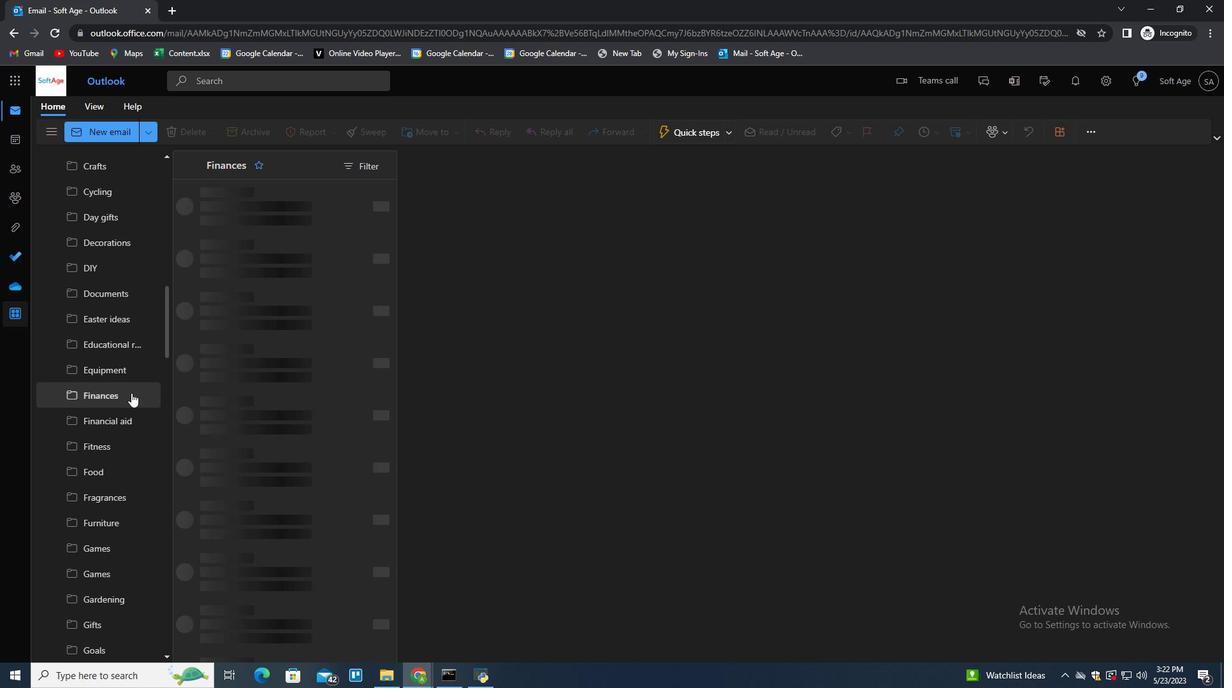 
Action: Mouse pressed right at (131, 394)
Screenshot: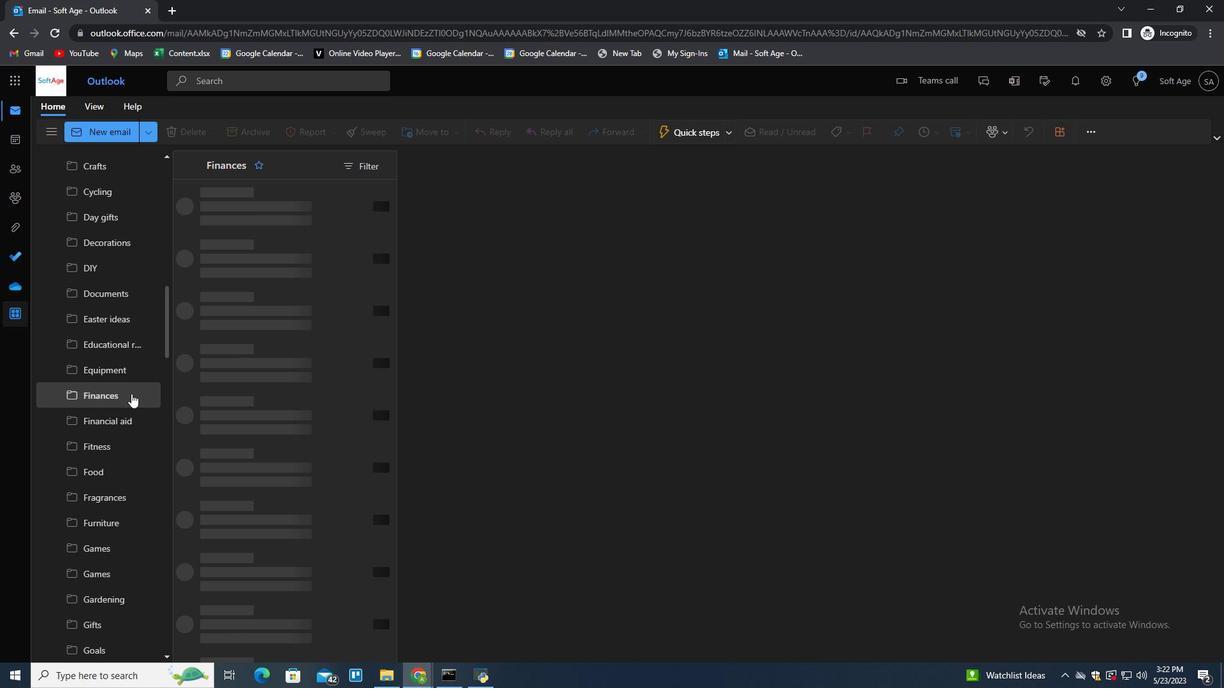 
Action: Mouse moved to (130, 394)
Screenshot: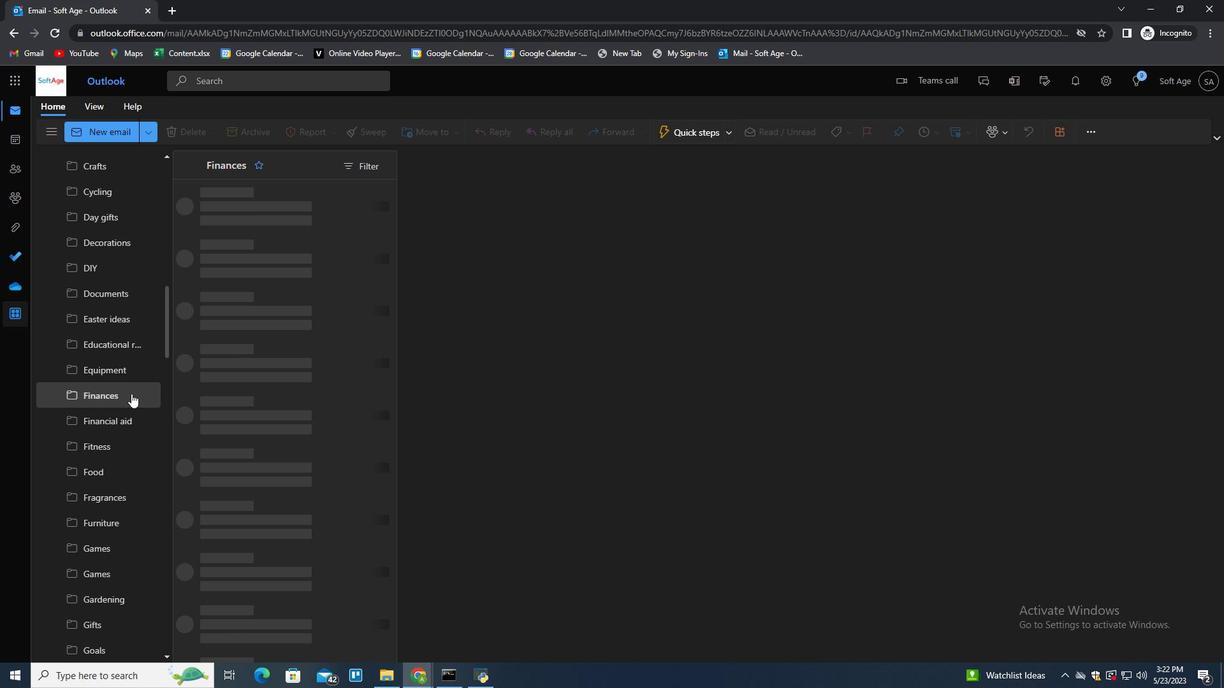 
Action: Mouse scrolled (130, 394) with delta (0, 0)
Screenshot: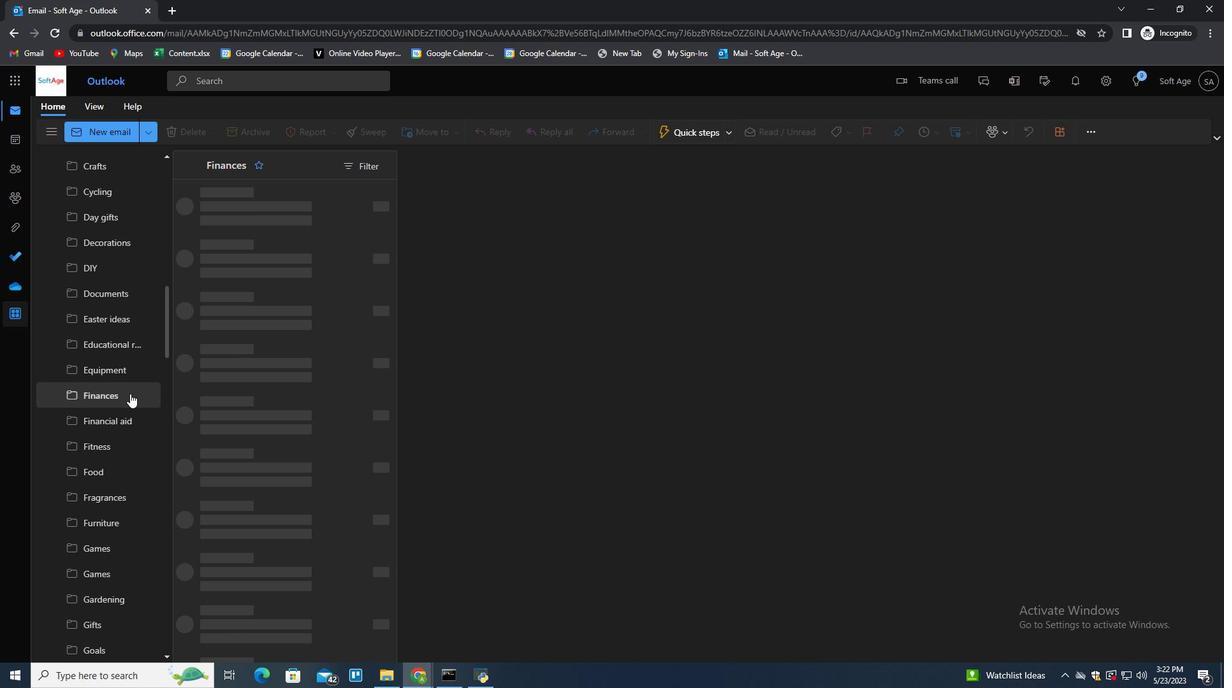 
Action: Mouse pressed right at (130, 394)
Screenshot: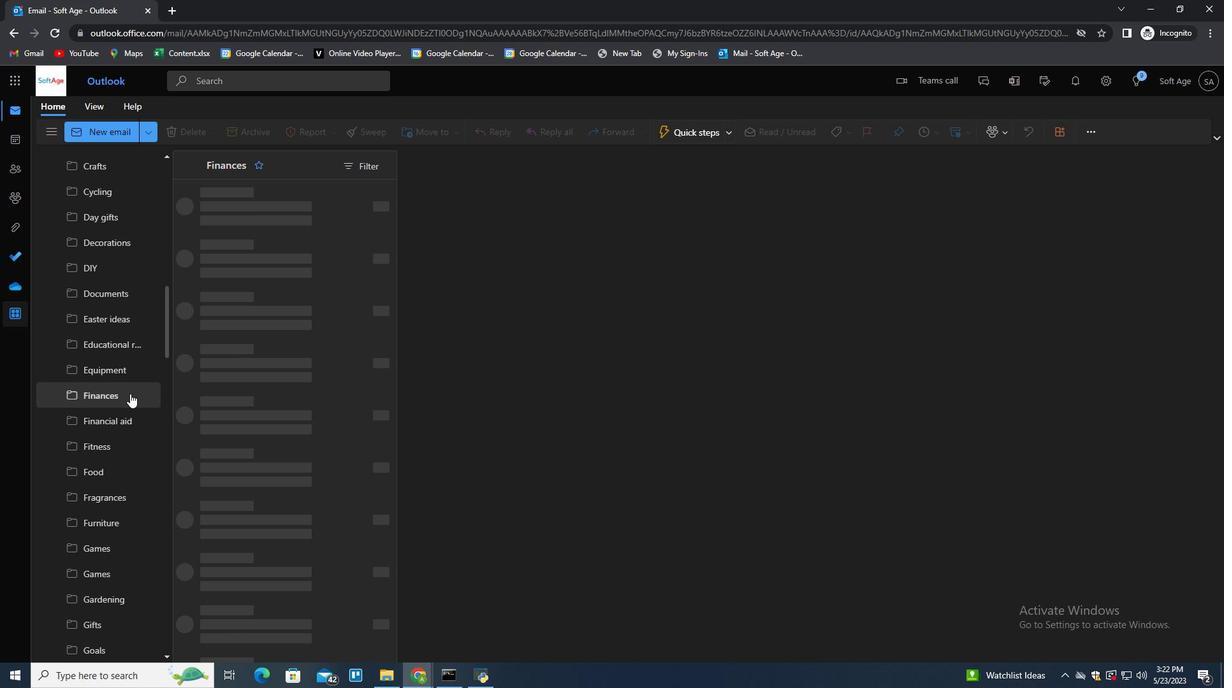 
Action: Mouse pressed middle at (130, 394)
Screenshot: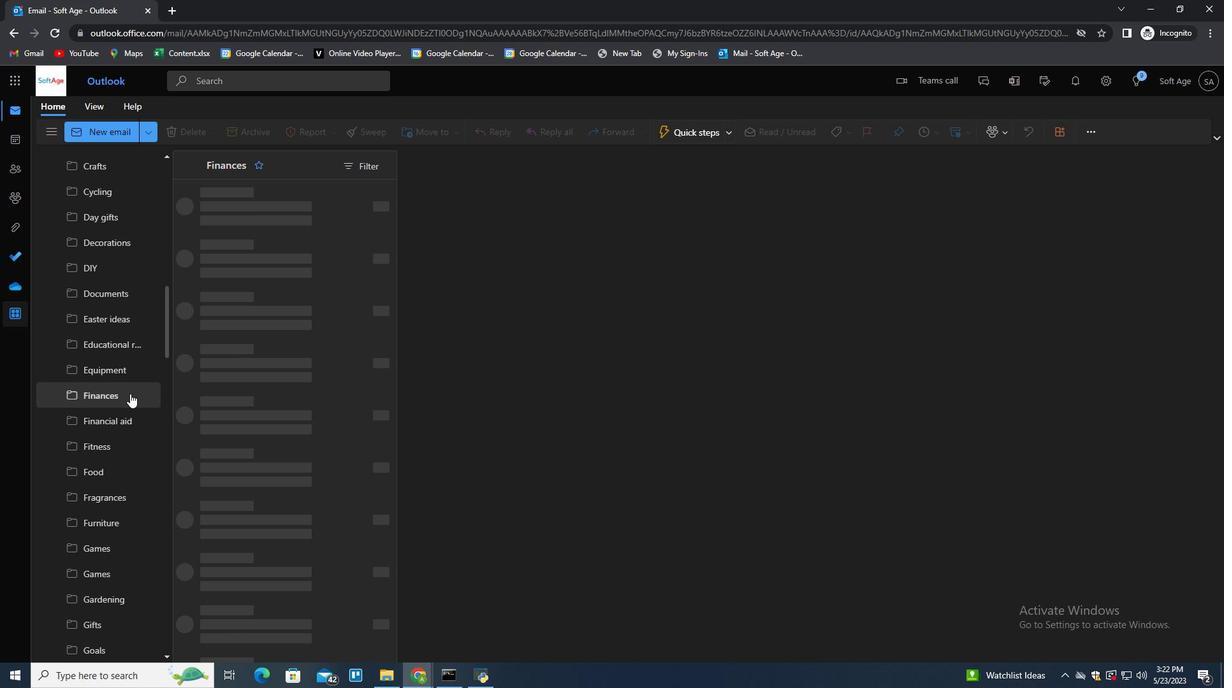 
Action: Mouse scrolled (130, 394) with delta (0, 0)
Screenshot: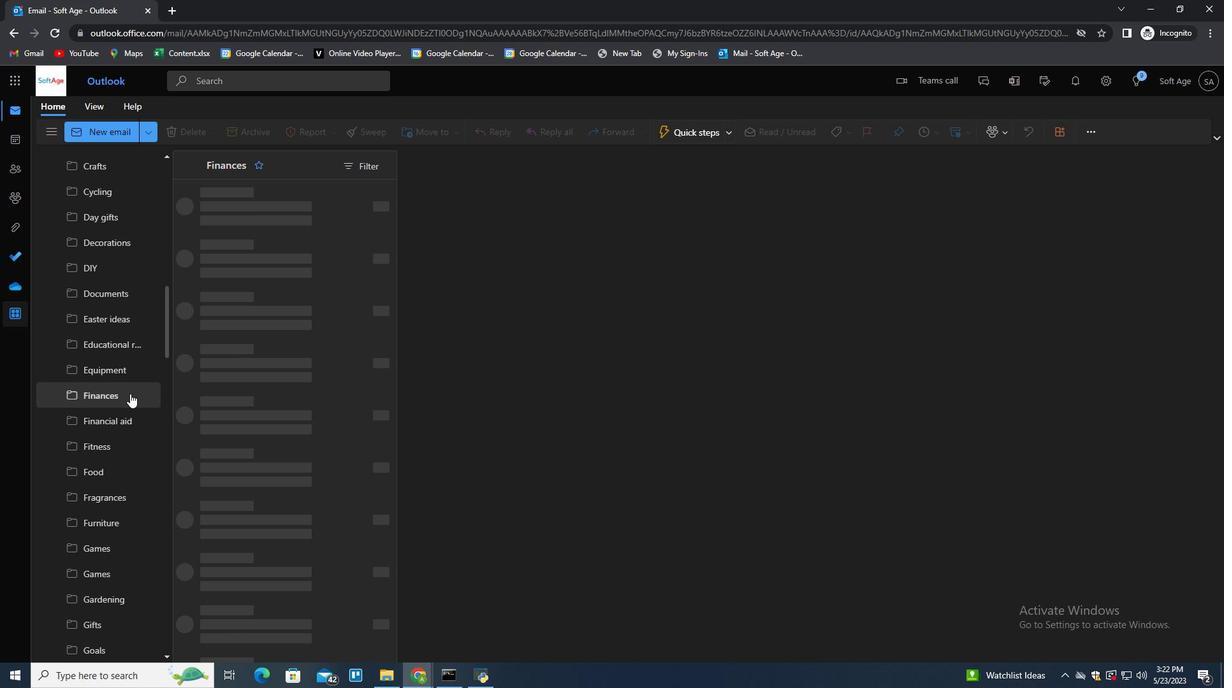 
Action: Mouse scrolled (130, 394) with delta (0, 0)
Screenshot: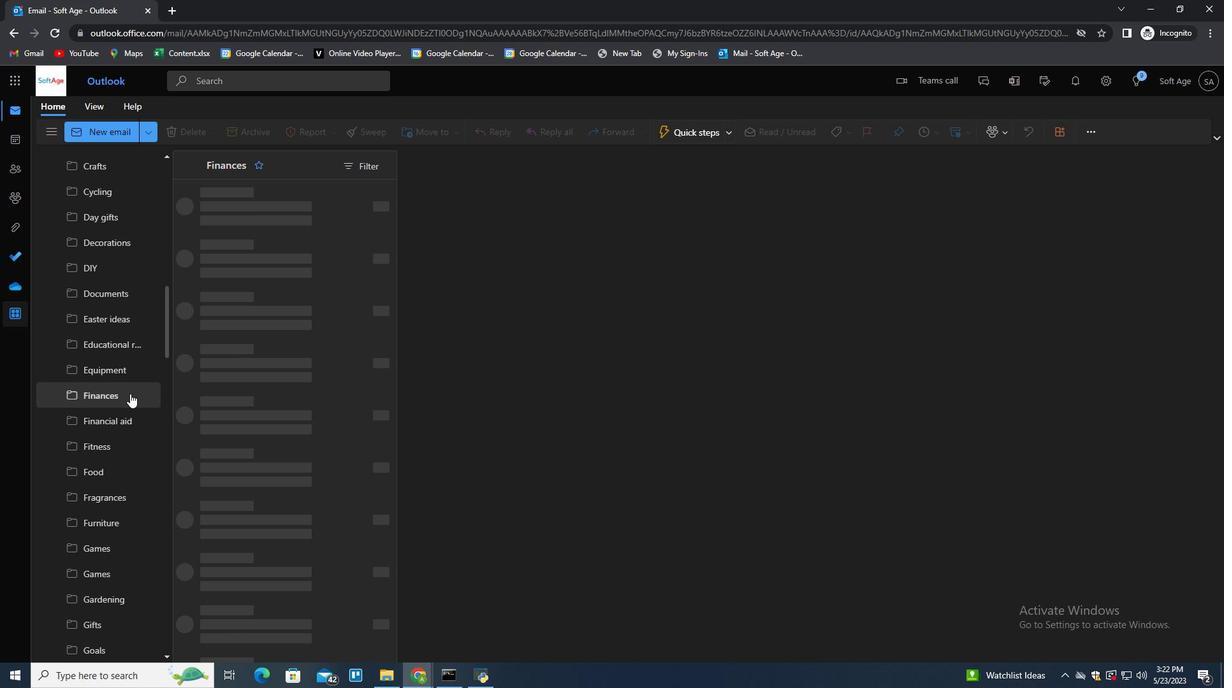 
Action: Mouse scrolled (130, 394) with delta (0, 0)
Screenshot: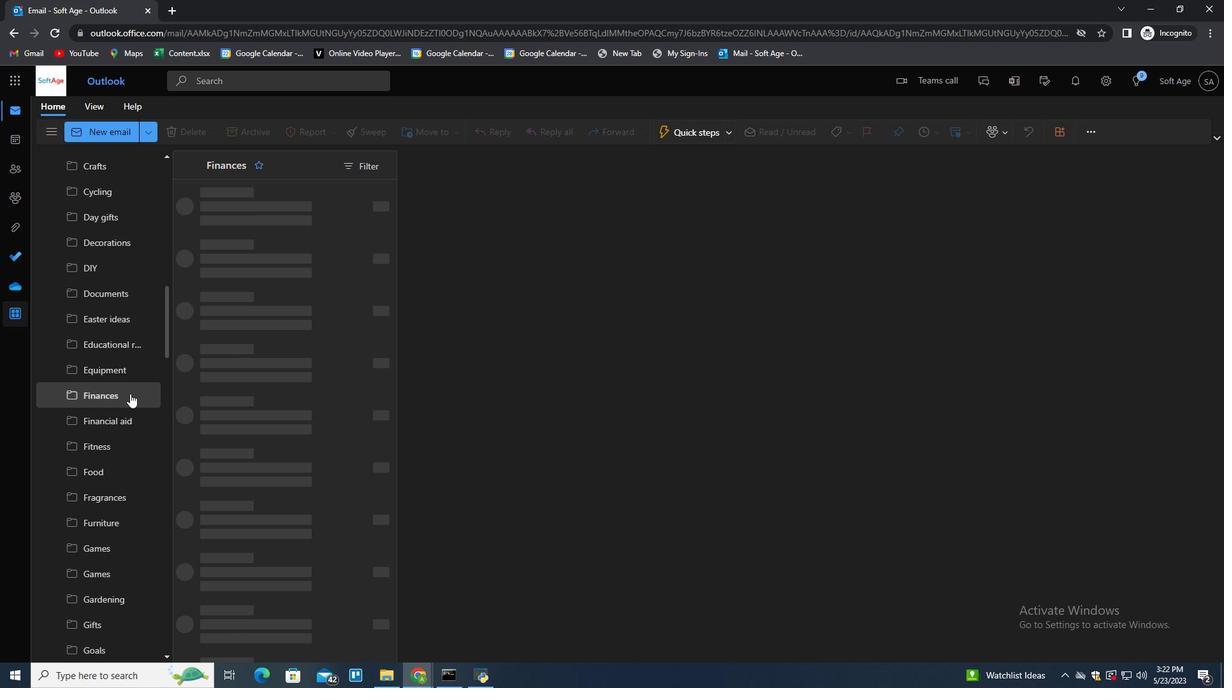 
Action: Mouse scrolled (130, 394) with delta (0, 0)
Screenshot: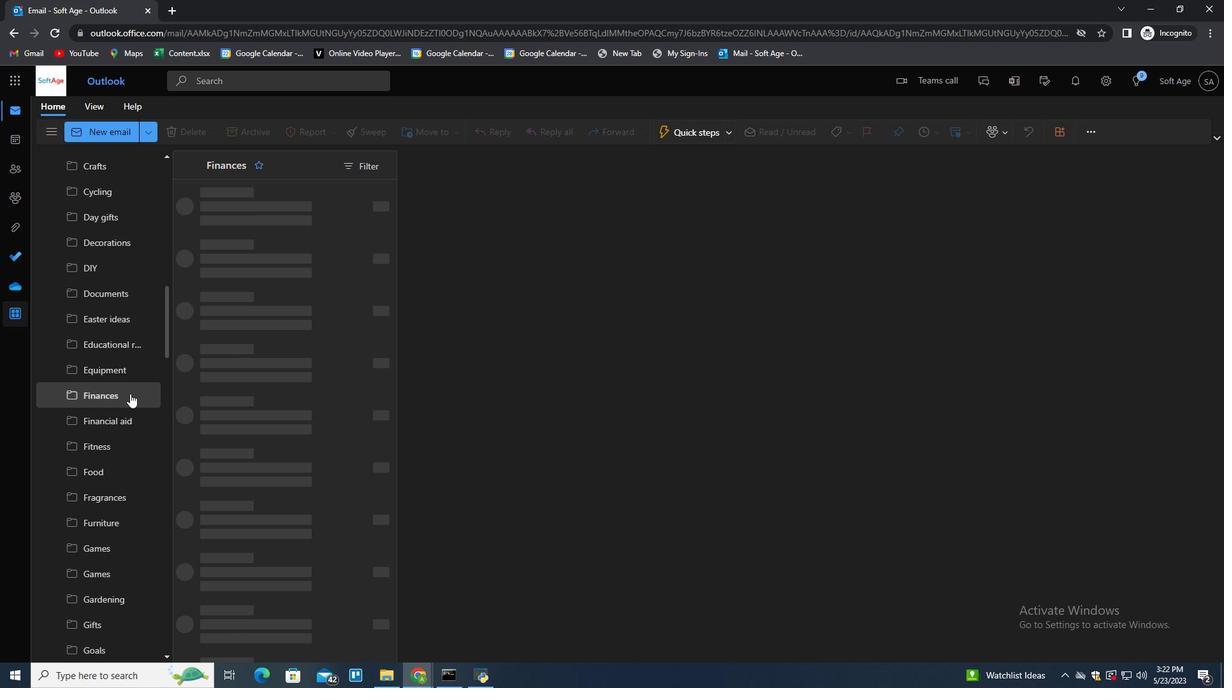 
Action: Mouse moved to (124, 400)
Screenshot: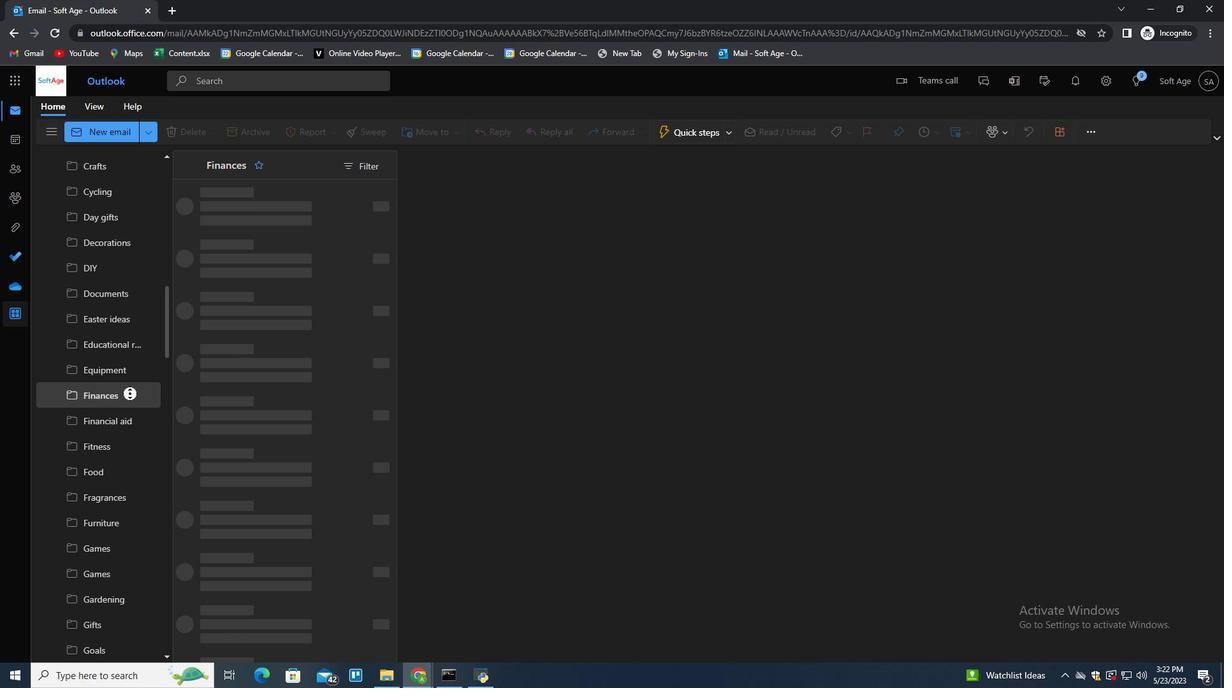 
Action: Mouse pressed middle at (124, 400)
Screenshot: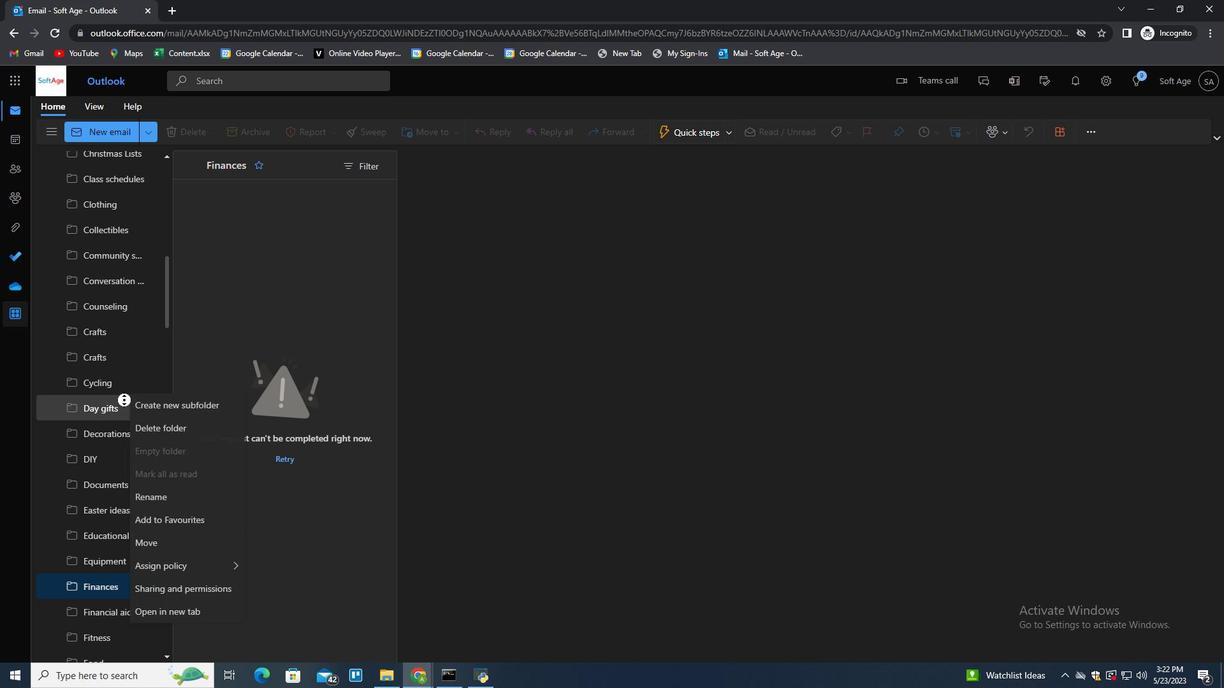 
Action: Mouse moved to (149, 431)
Screenshot: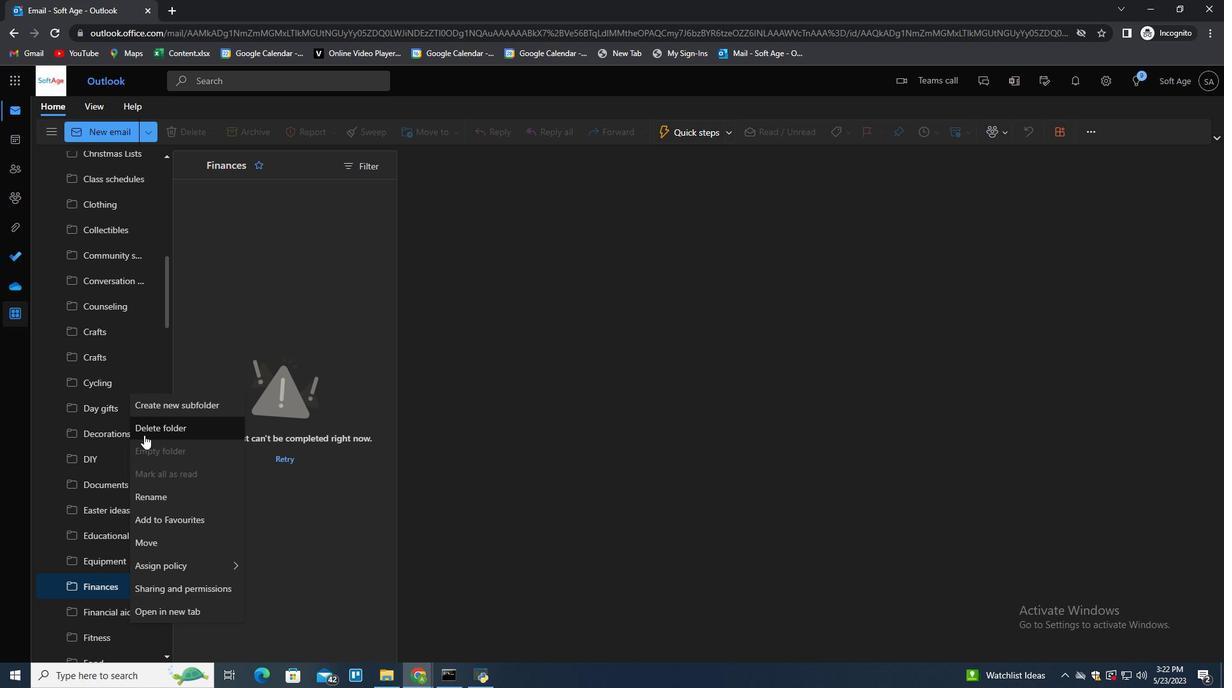 
Action: Mouse pressed left at (149, 431)
Screenshot: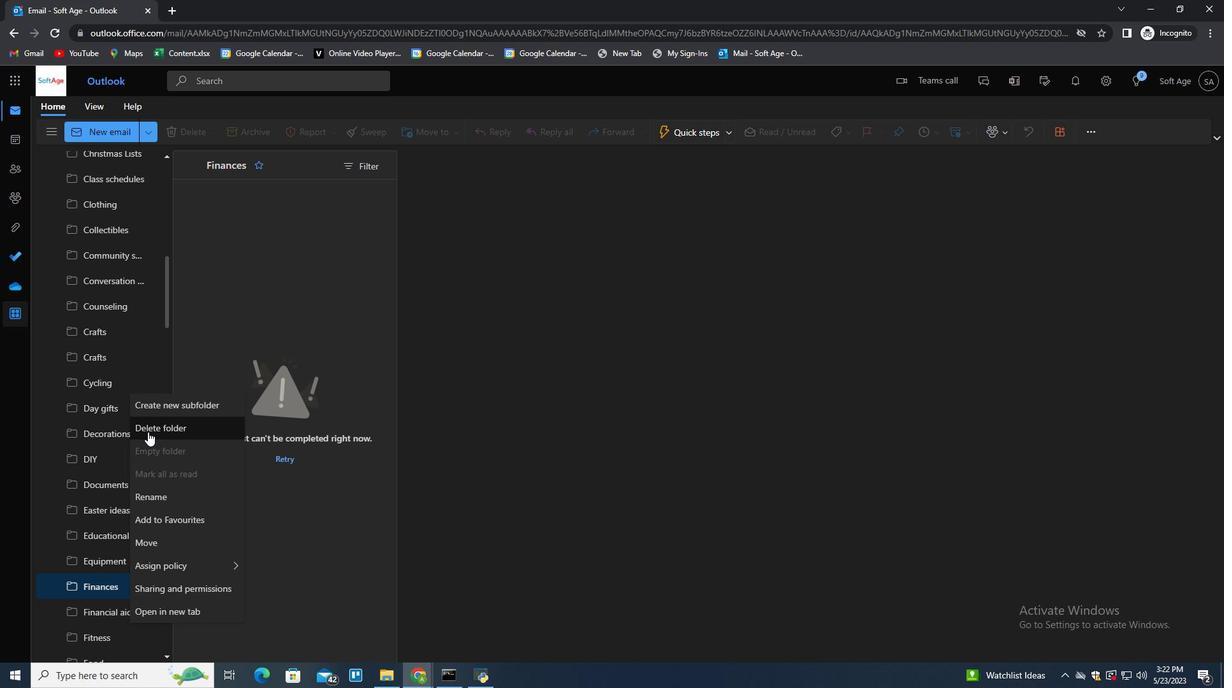 
Action: Mouse moved to (631, 401)
Screenshot: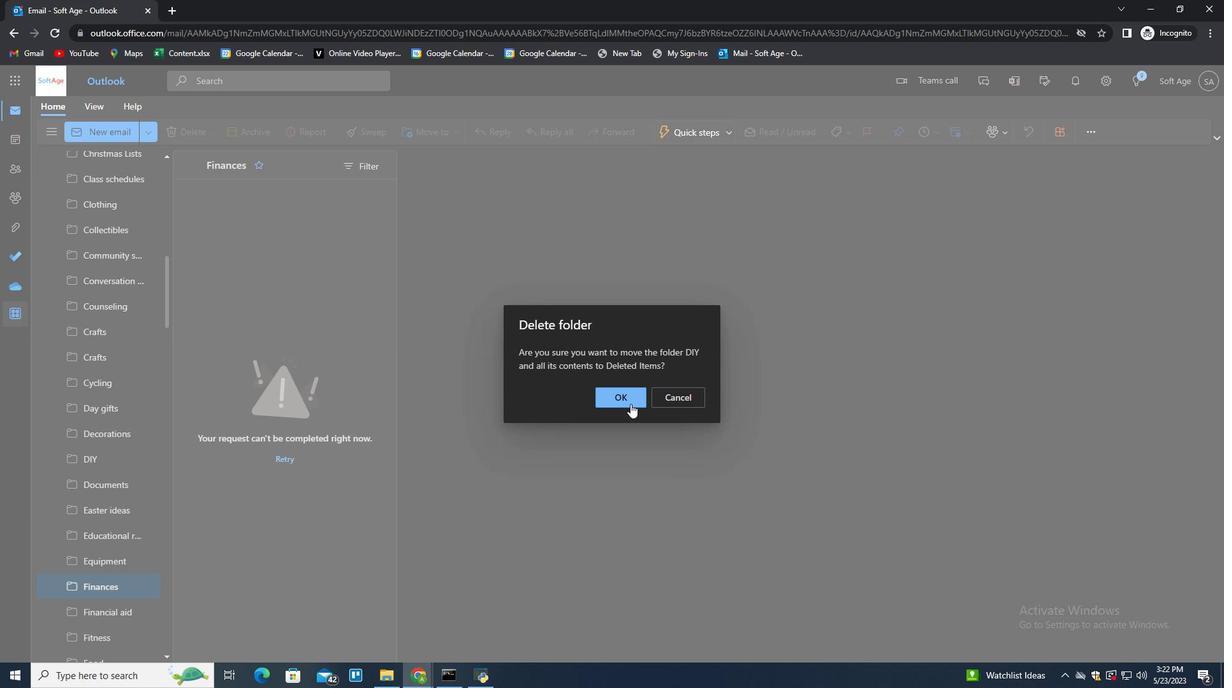 
Action: Mouse pressed left at (631, 401)
Screenshot: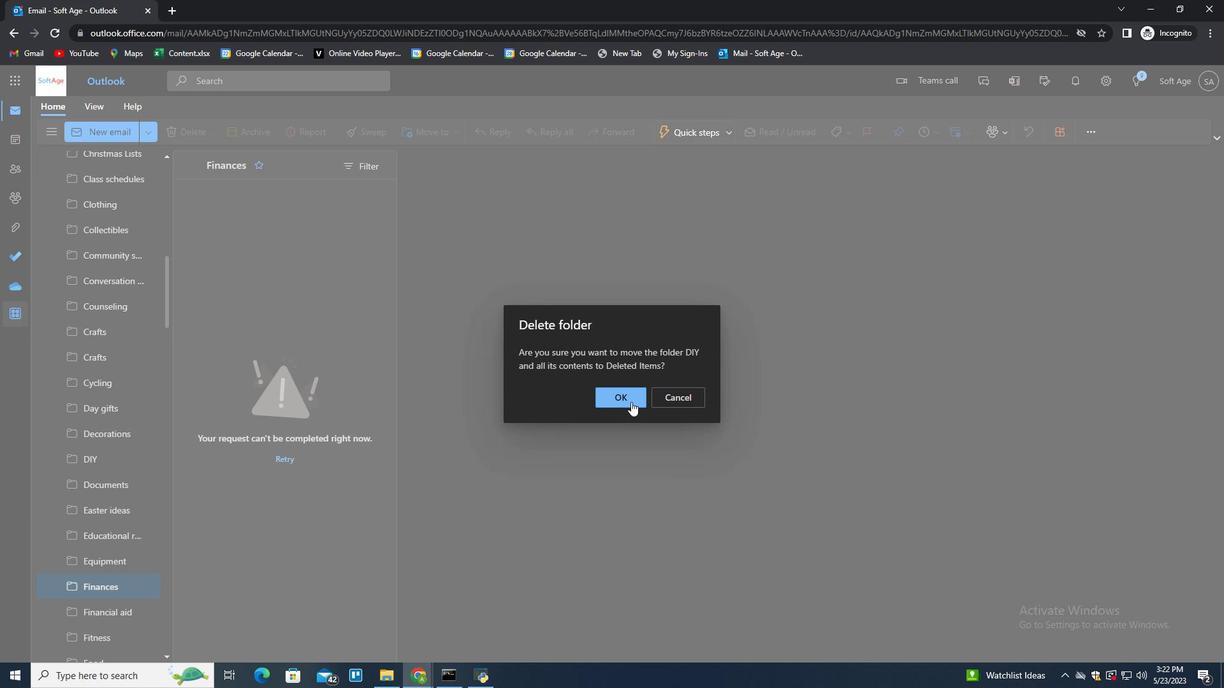 
Action: Mouse moved to (84, 452)
Screenshot: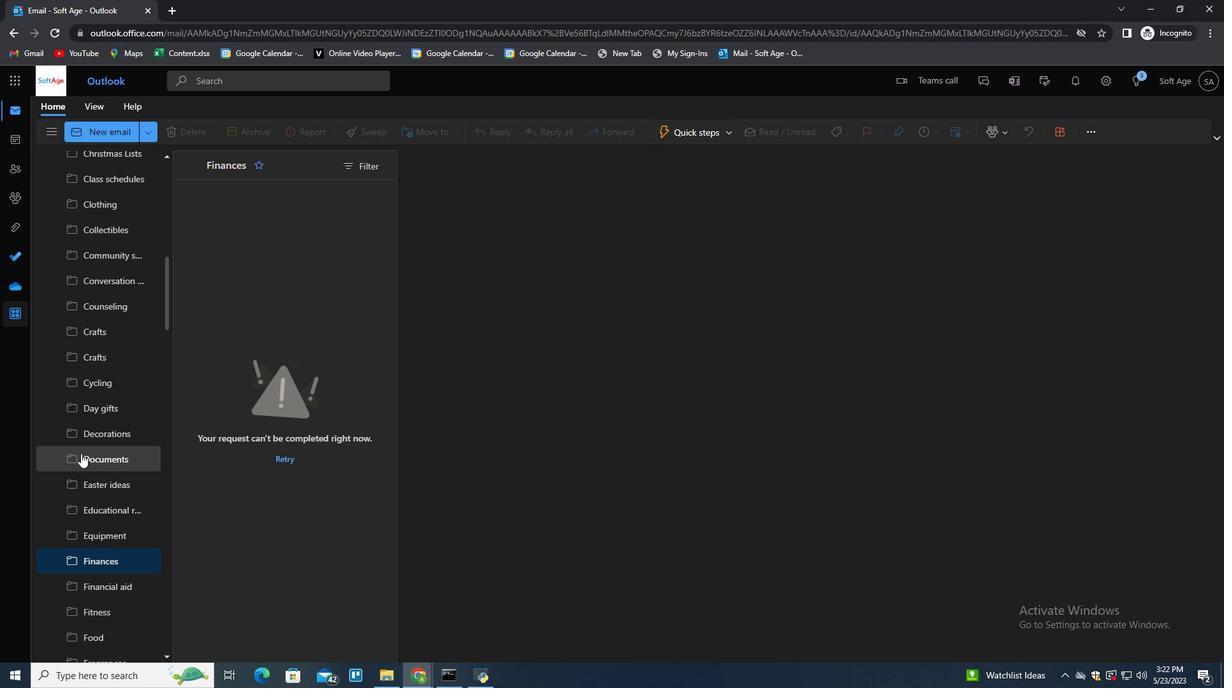 
Action: Mouse pressed right at (84, 452)
Screenshot: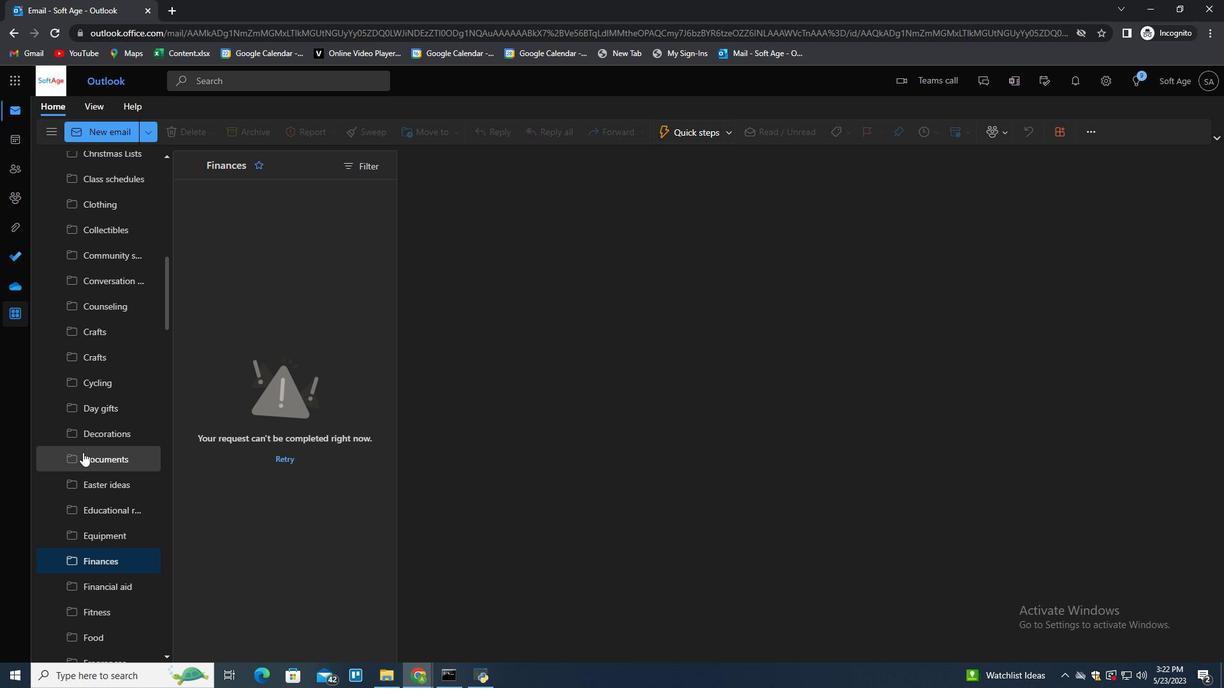 
Action: Mouse moved to (105, 455)
Screenshot: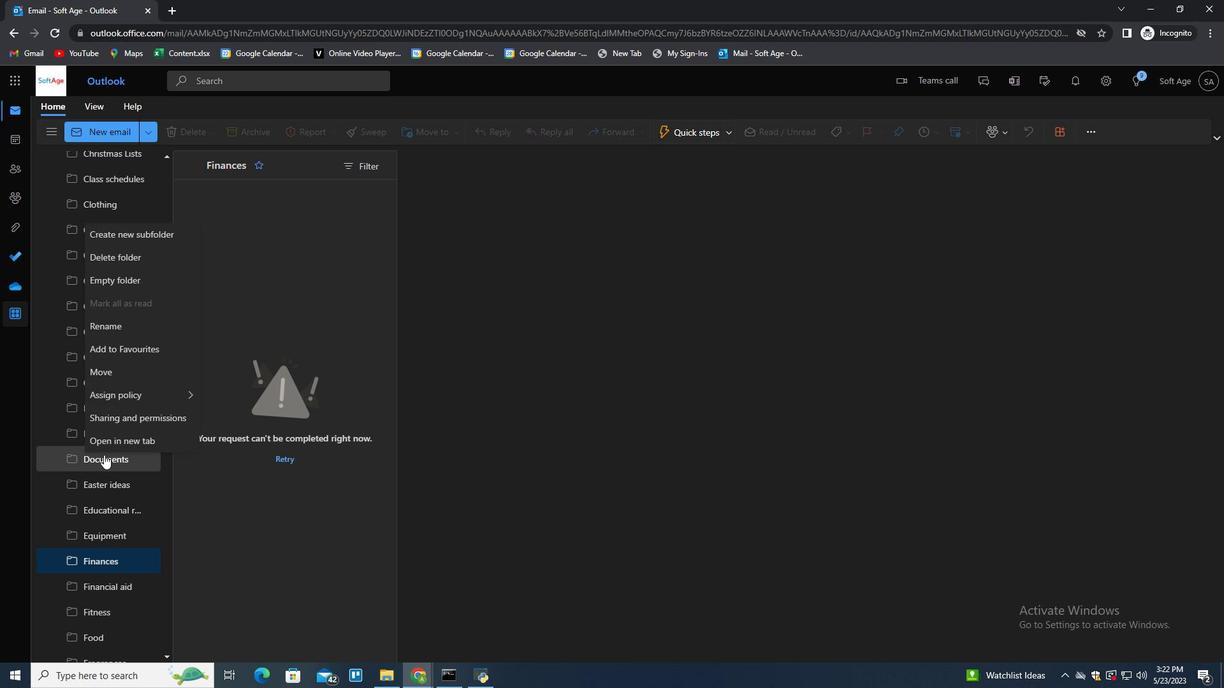 
Action: Mouse pressed left at (105, 455)
Screenshot: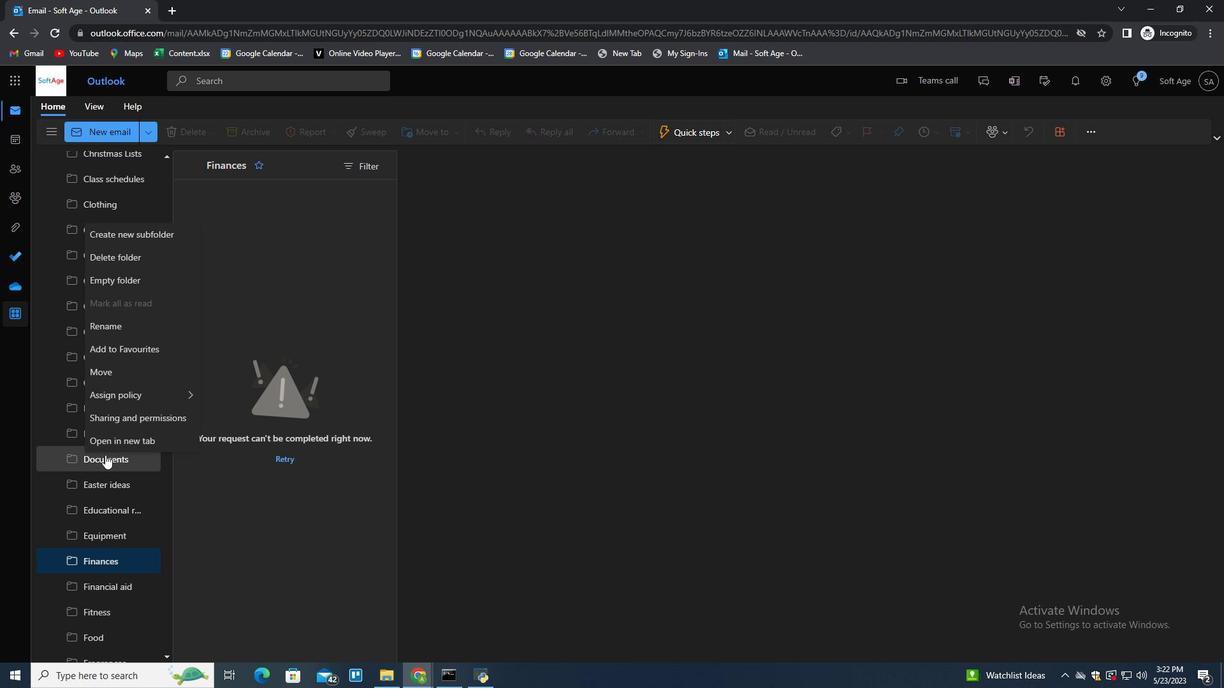 
Action: Mouse pressed right at (105, 455)
Screenshot: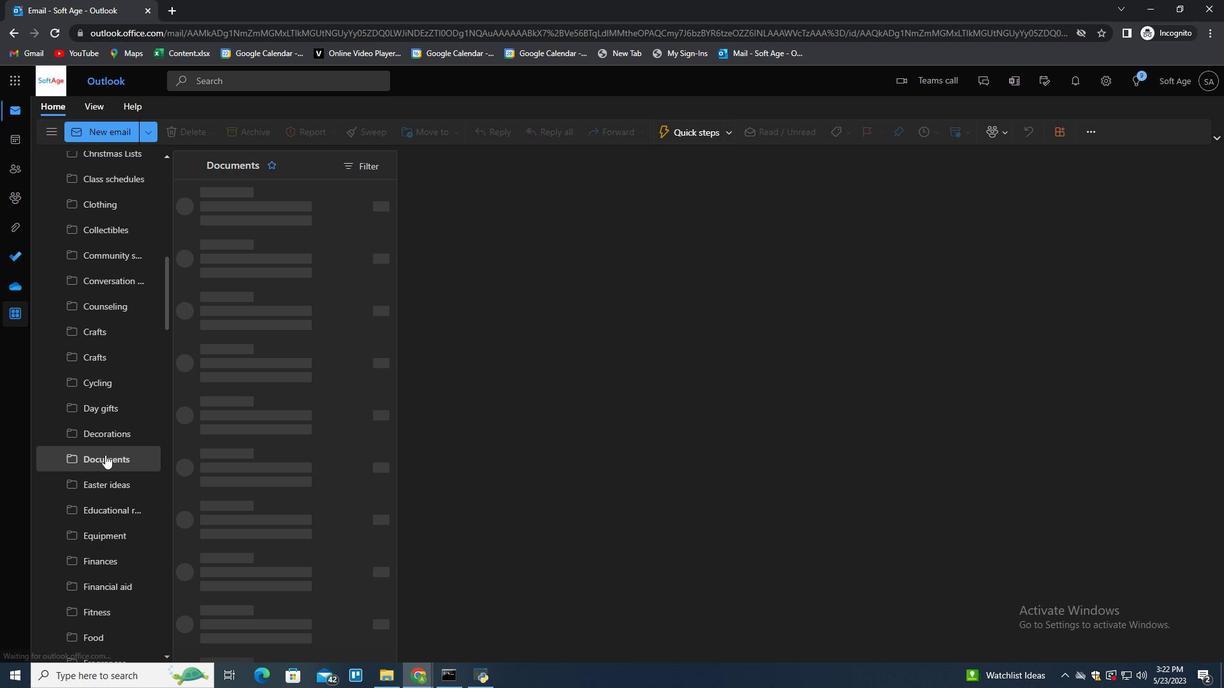 
Action: Mouse moved to (156, 255)
Screenshot: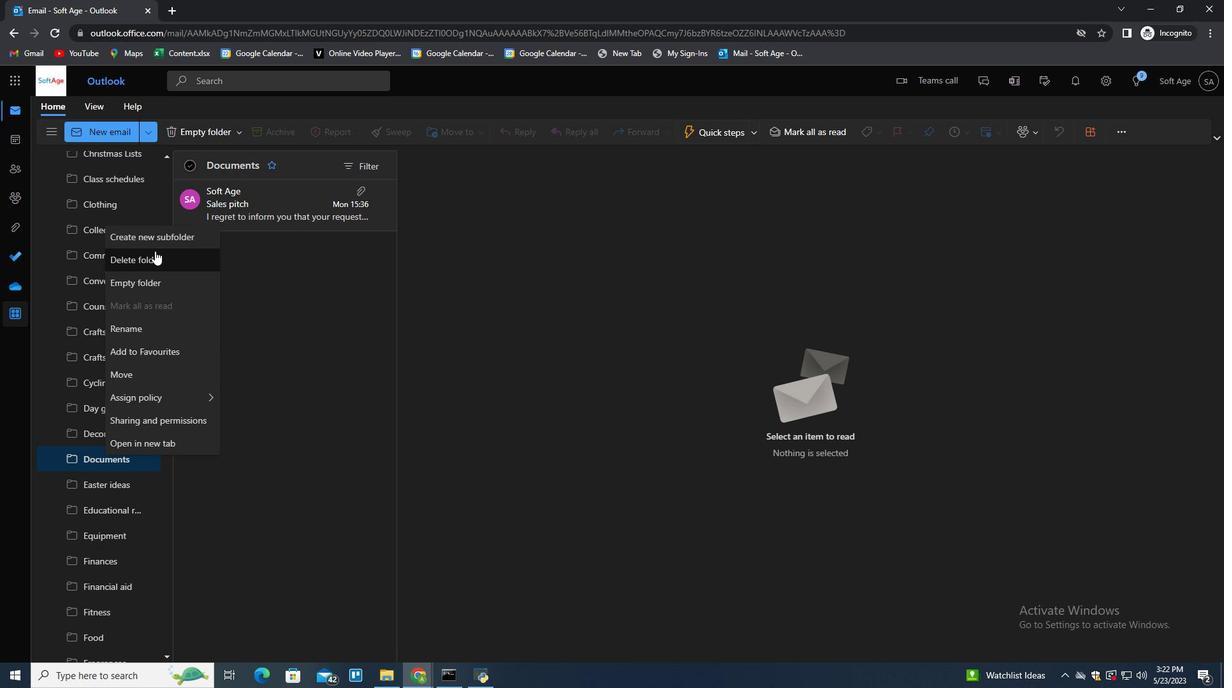 
Action: Mouse pressed left at (156, 255)
Screenshot: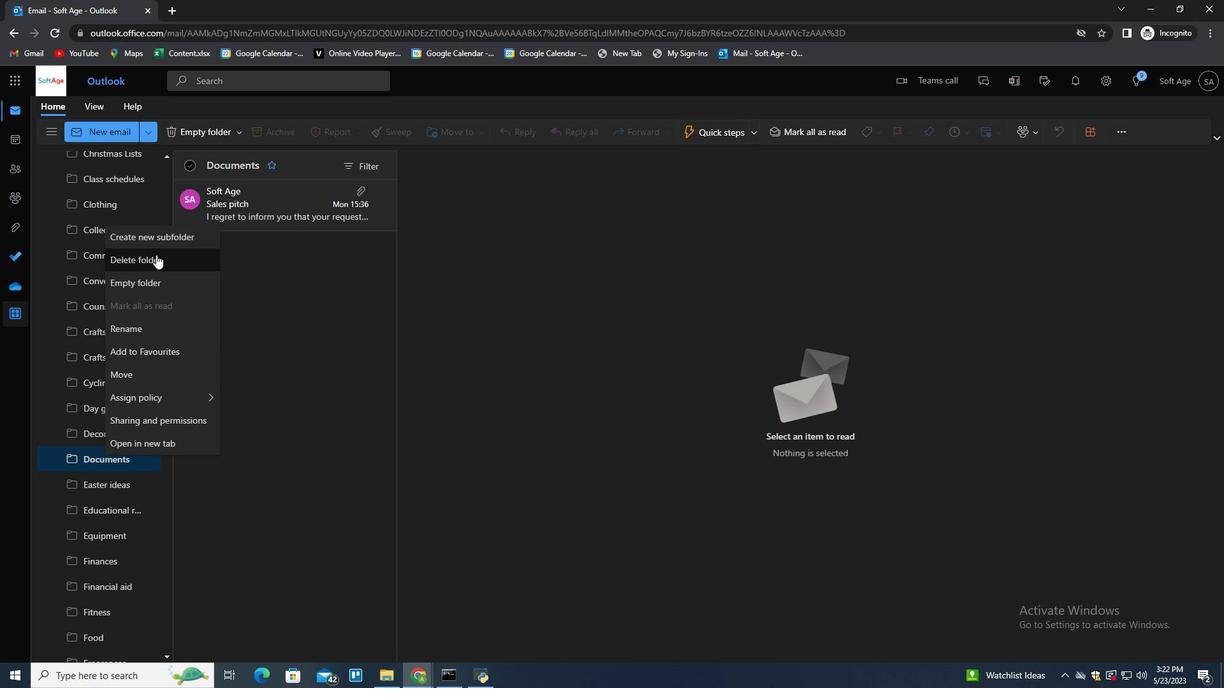 
Action: Mouse moved to (635, 399)
Screenshot: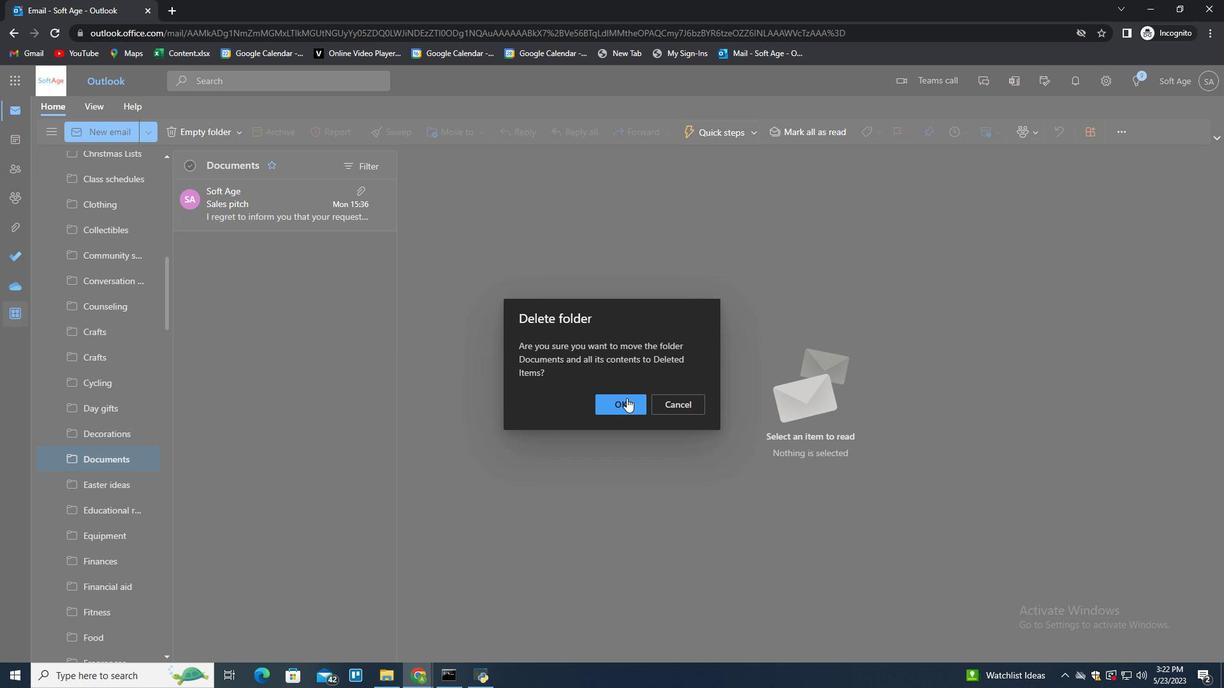 
Action: Mouse pressed left at (635, 399)
Screenshot: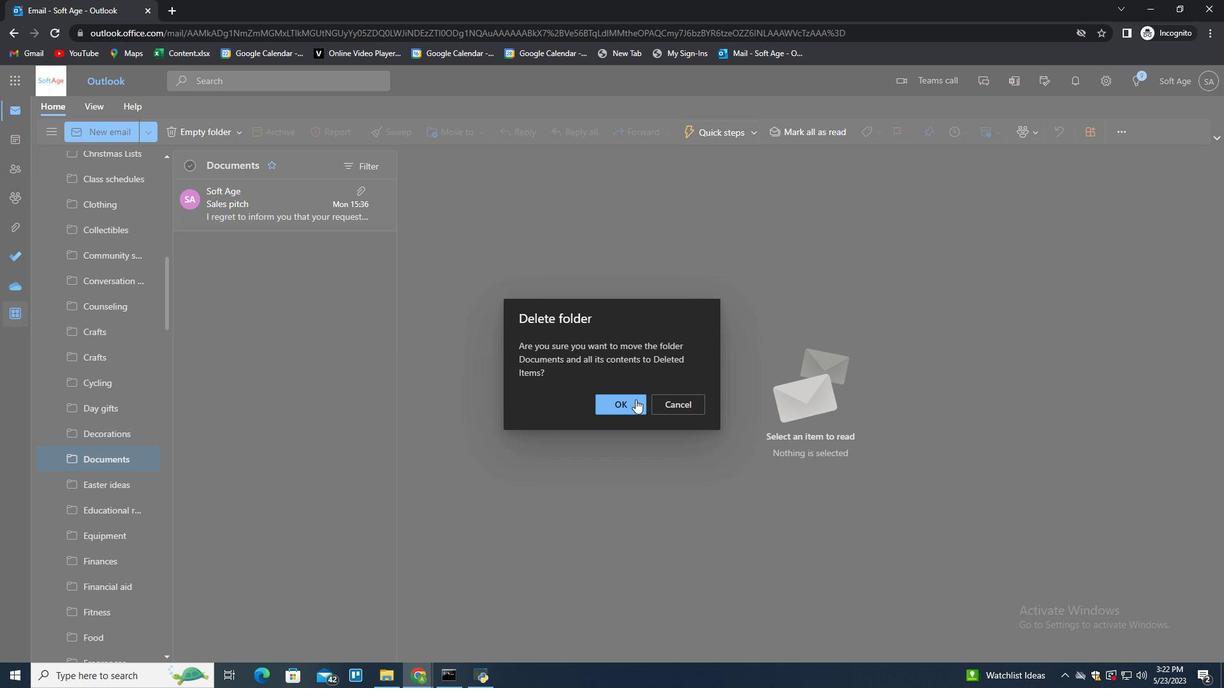 
Action: Mouse moved to (102, 481)
Screenshot: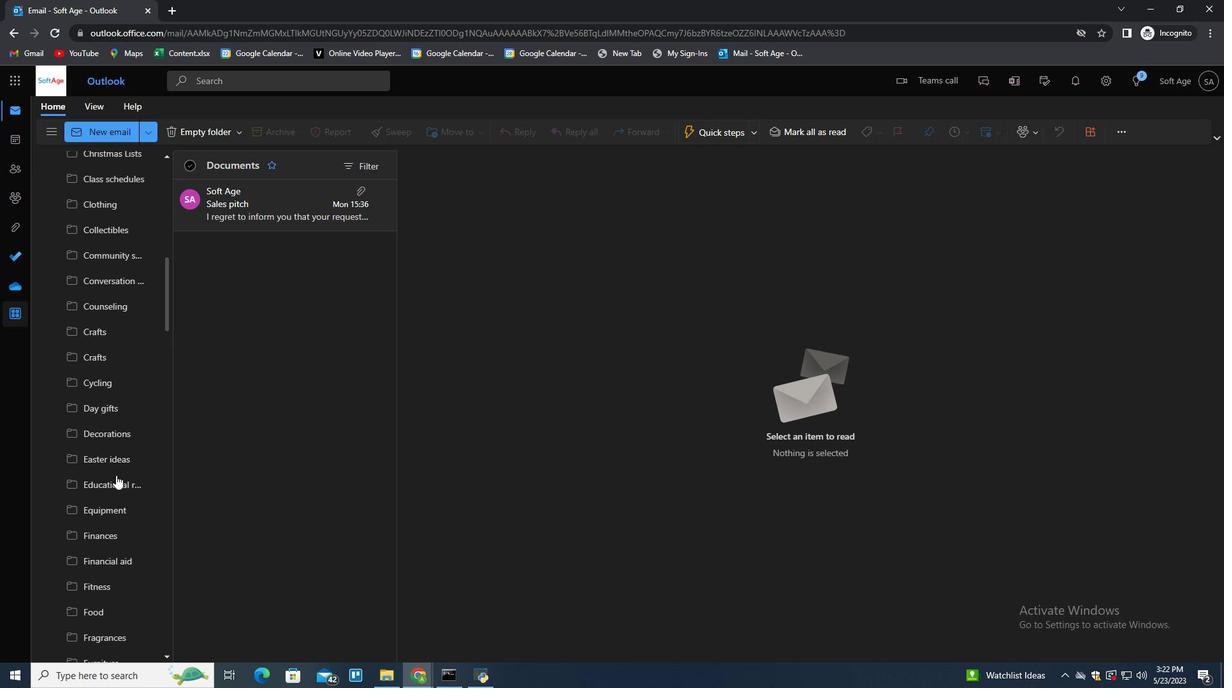 
Action: Mouse scrolled (102, 480) with delta (0, 0)
Screenshot: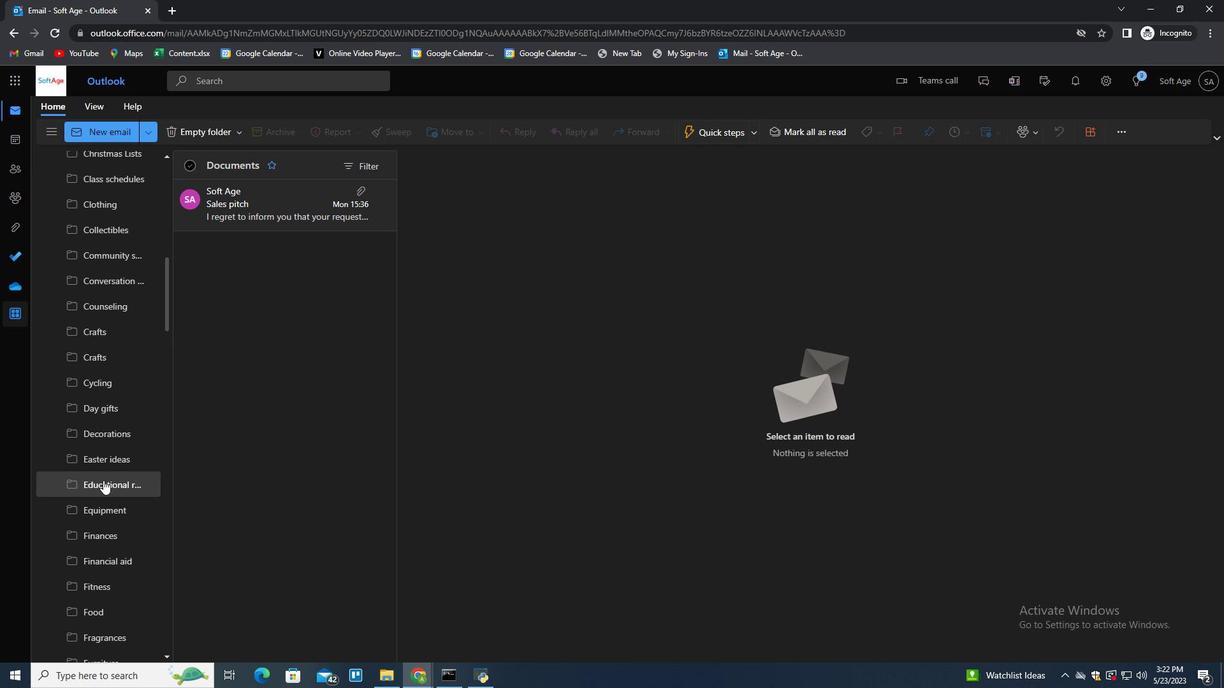 
Action: Mouse scrolled (102, 480) with delta (0, 0)
Screenshot: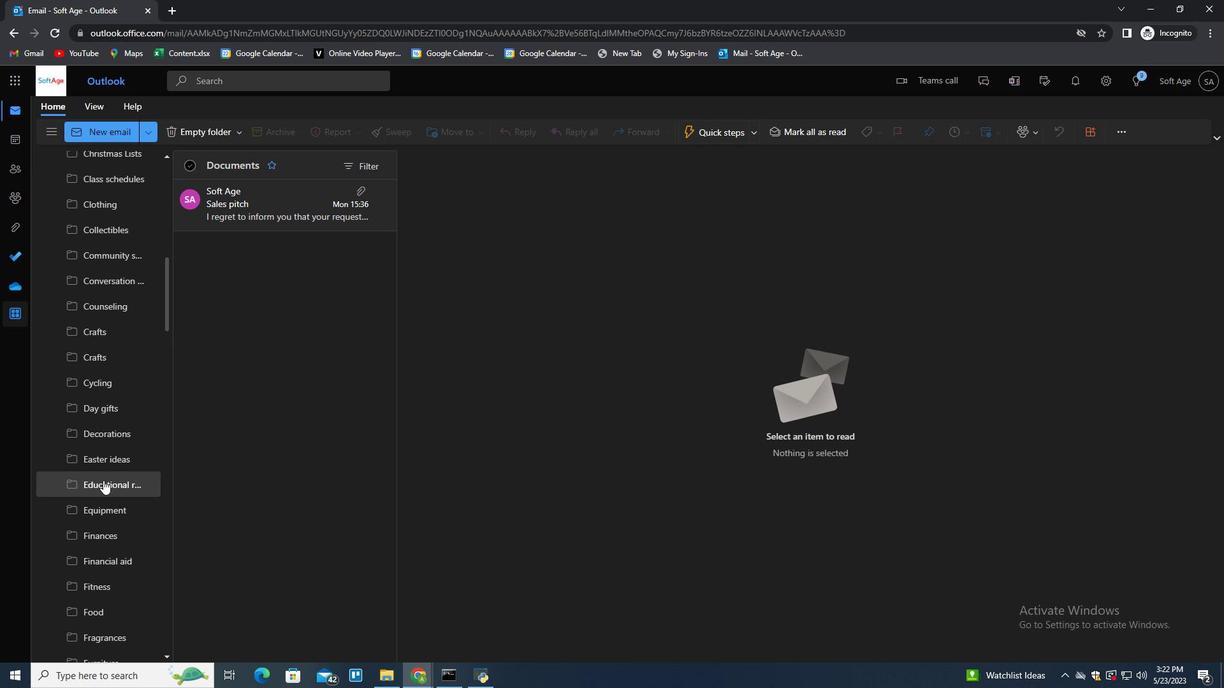 
Action: Mouse scrolled (102, 480) with delta (0, 0)
Screenshot: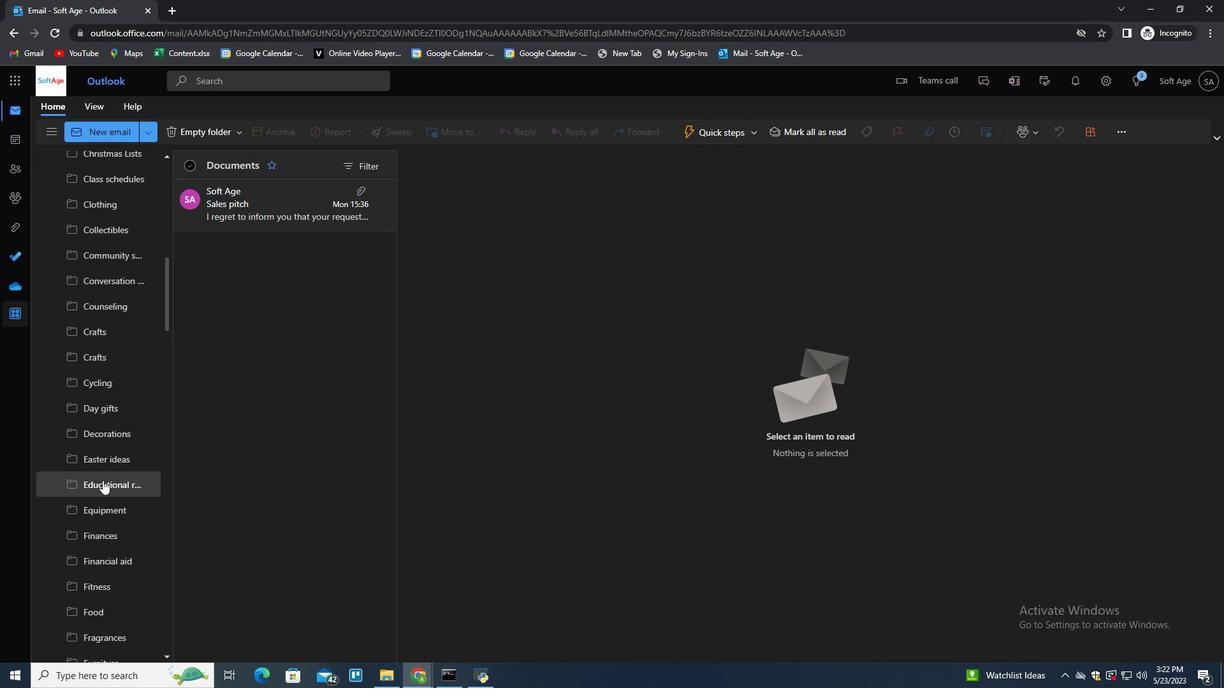 
Action: Mouse scrolled (102, 480) with delta (0, 0)
Screenshot: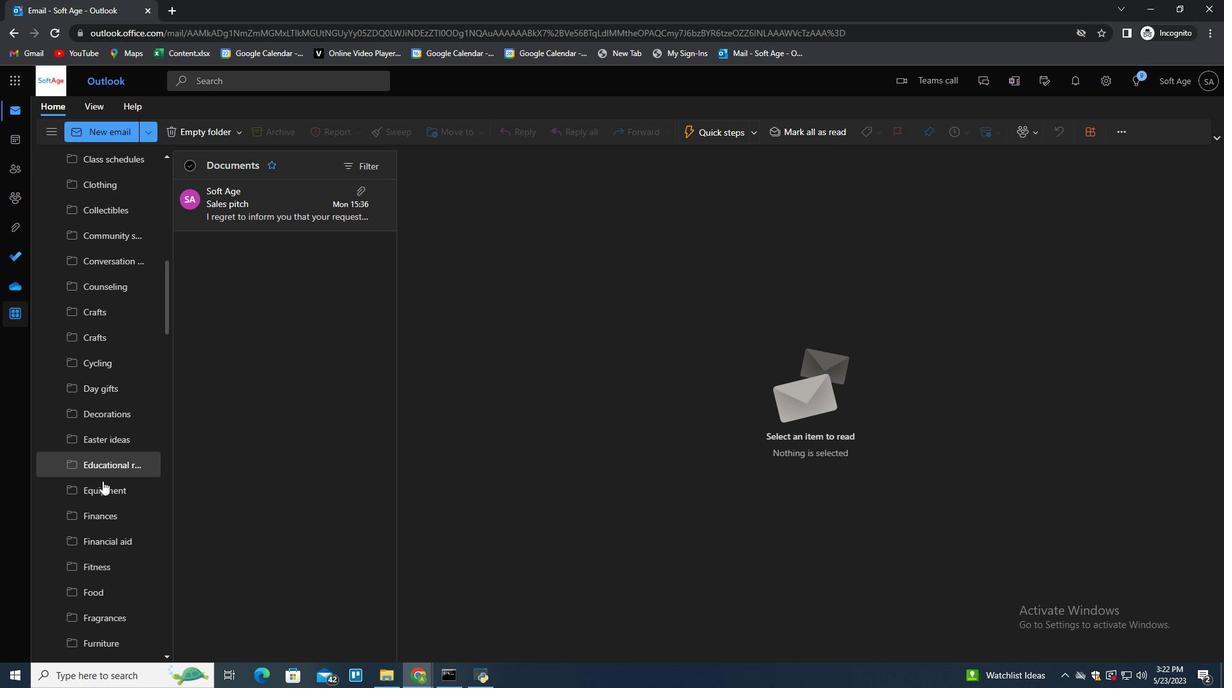 
Action: Mouse scrolled (102, 480) with delta (0, 0)
Screenshot: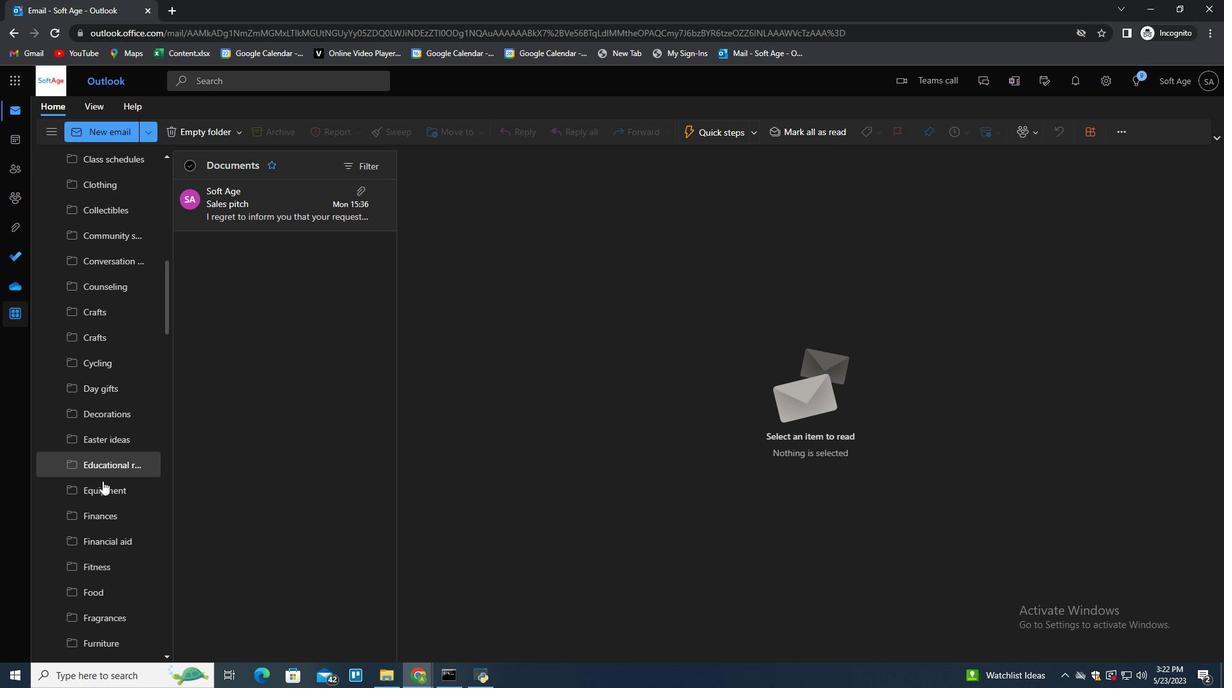 
Action: Mouse scrolled (102, 480) with delta (0, 0)
Screenshot: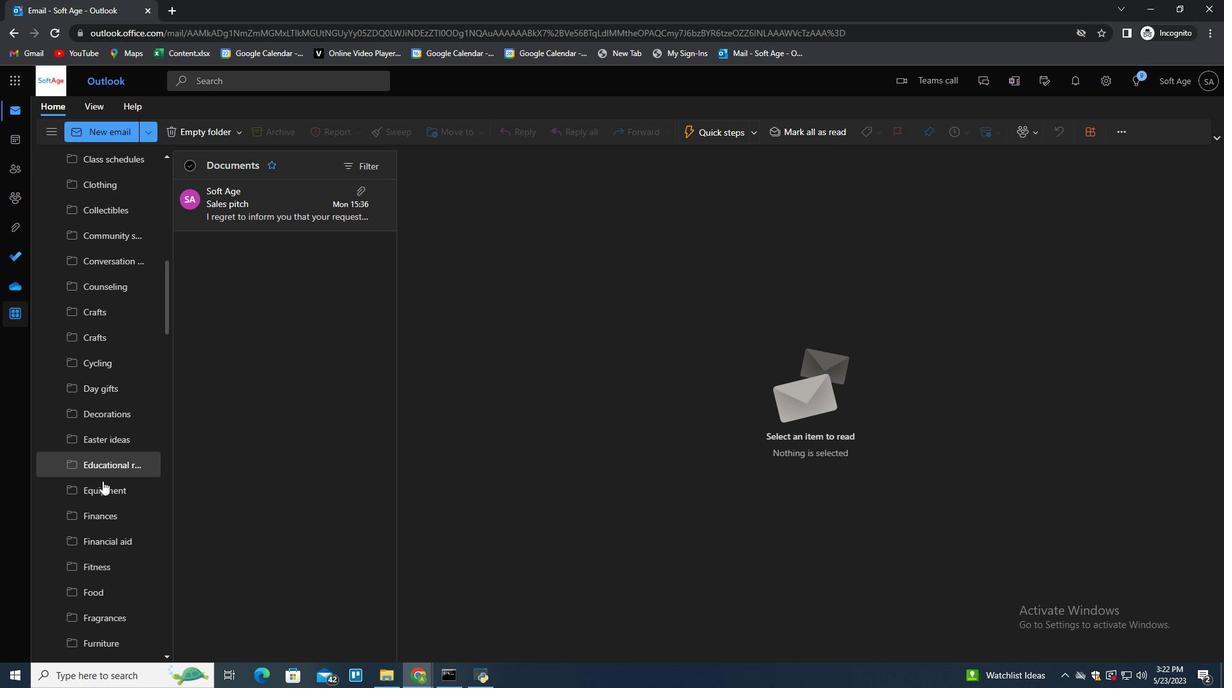 
Action: Mouse scrolled (102, 480) with delta (0, 0)
Screenshot: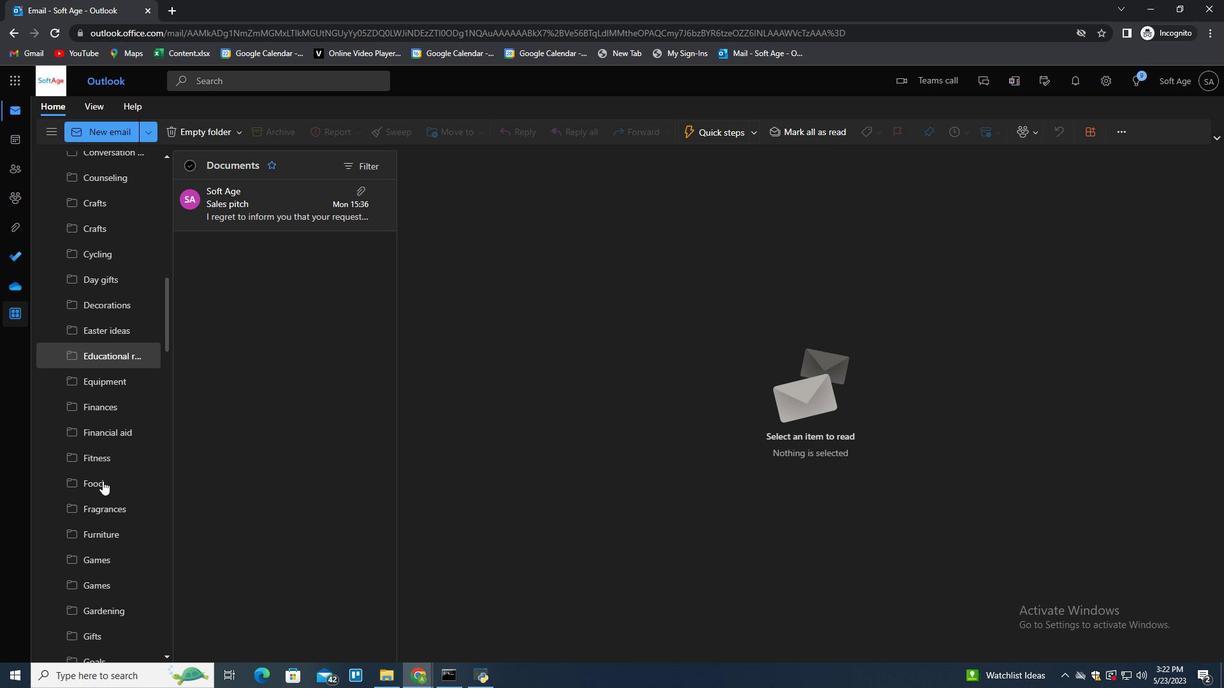 
Action: Mouse scrolled (102, 480) with delta (0, 0)
Screenshot: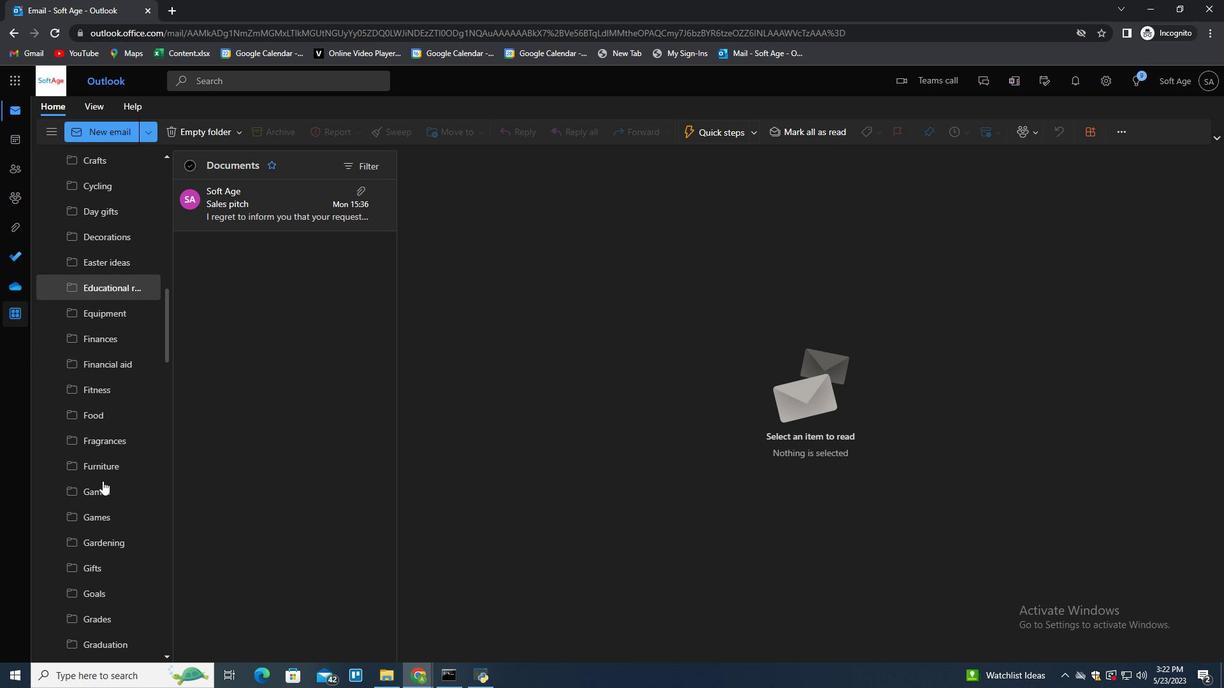 
Action: Mouse scrolled (102, 480) with delta (0, 0)
Screenshot: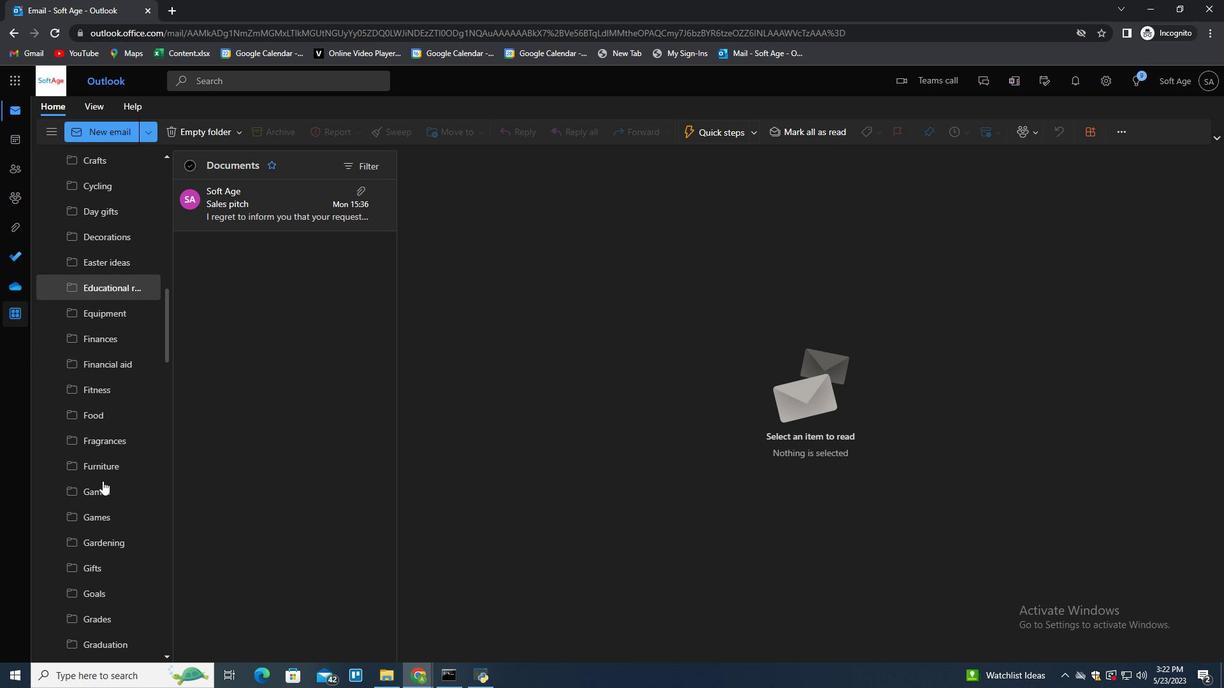 
Action: Mouse scrolled (102, 480) with delta (0, 0)
Screenshot: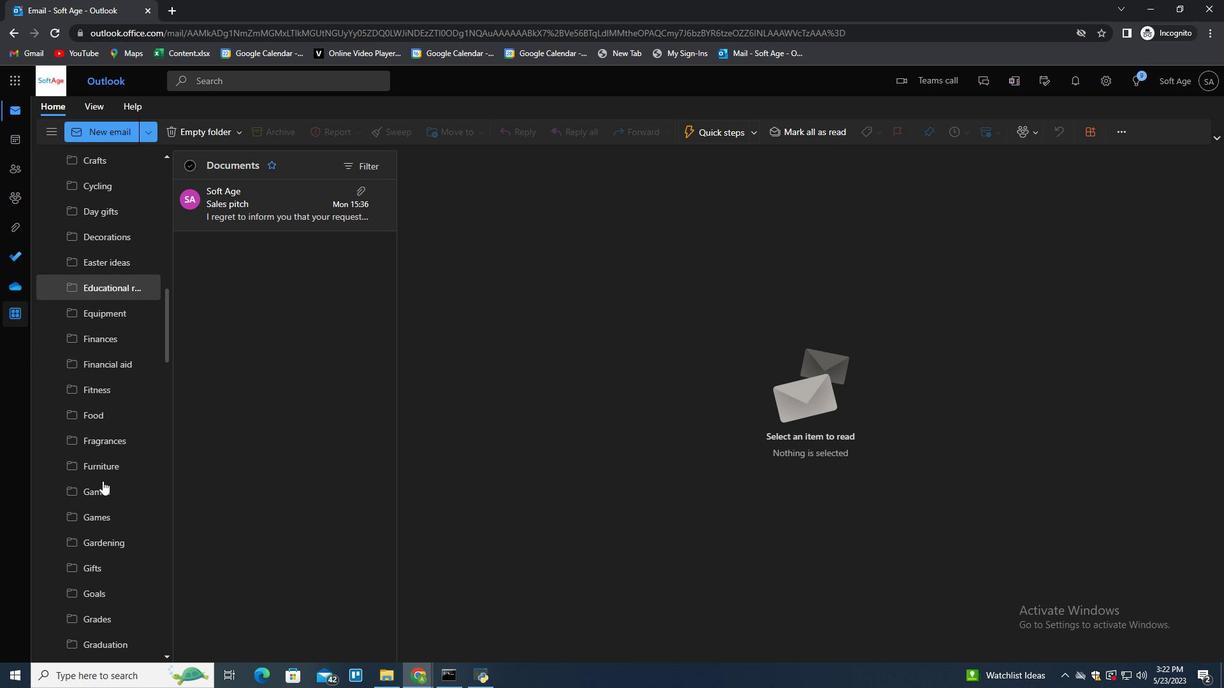 
Action: Mouse scrolled (102, 480) with delta (0, 0)
Screenshot: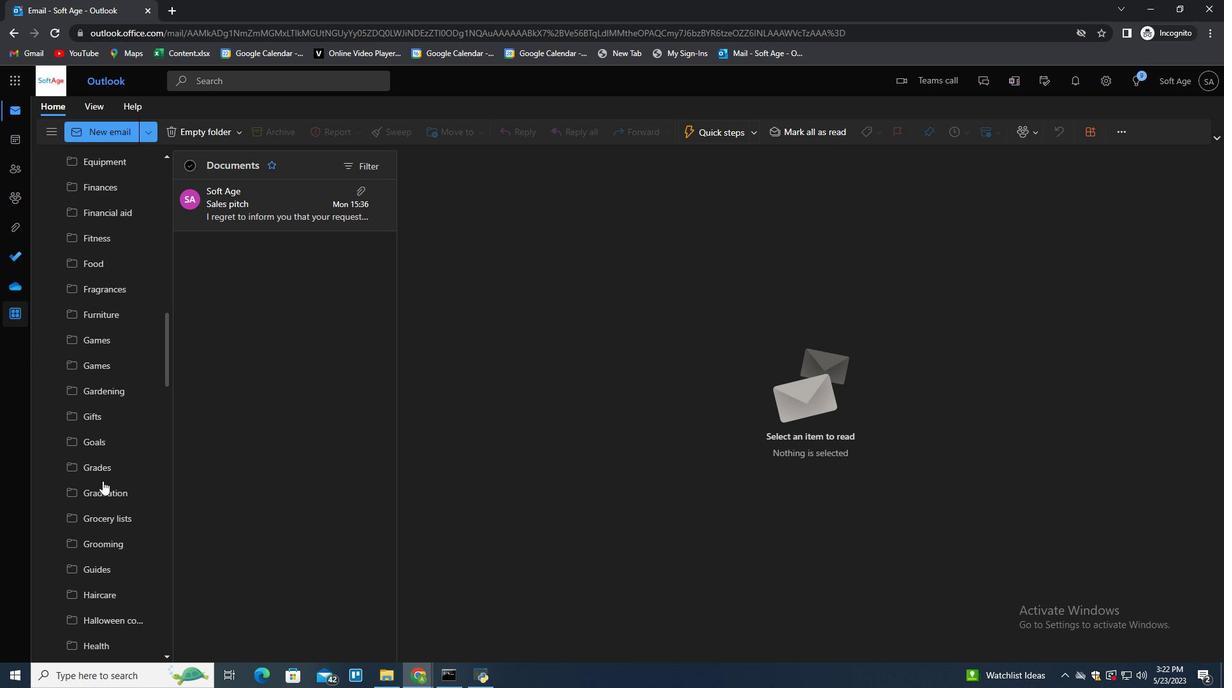
Action: Mouse scrolled (102, 480) with delta (0, 0)
Screenshot: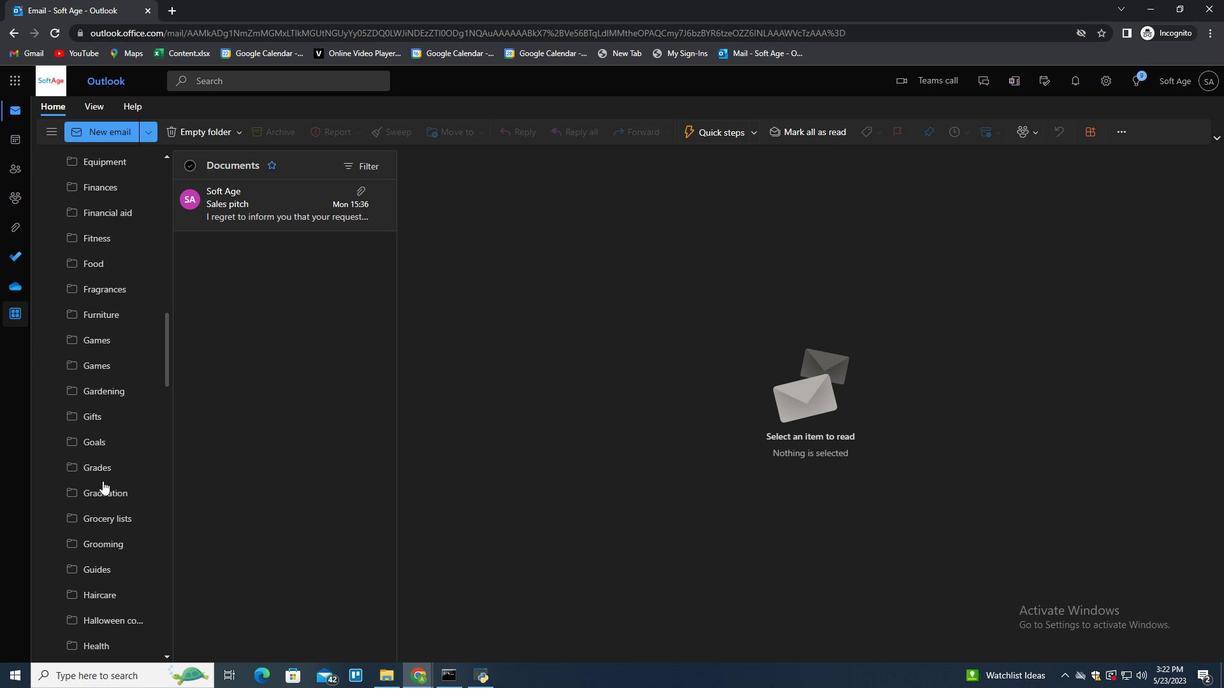 
Action: Mouse scrolled (102, 480) with delta (0, 0)
Screenshot: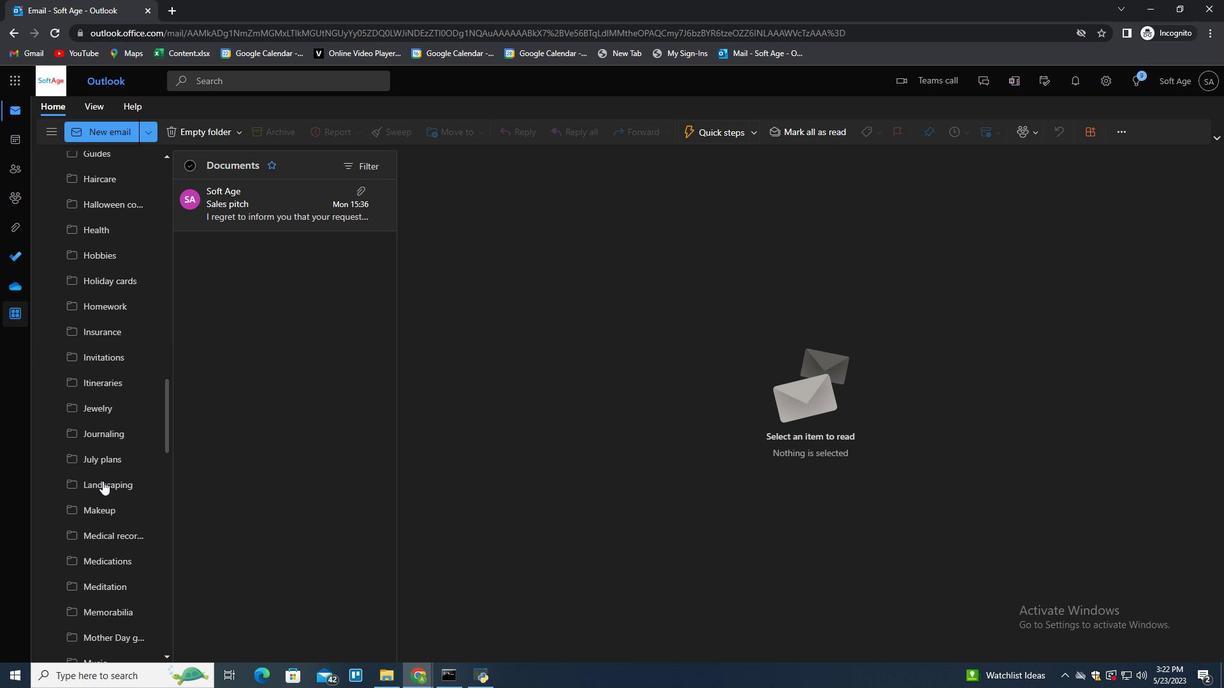 
Action: Mouse scrolled (102, 480) with delta (0, 0)
Screenshot: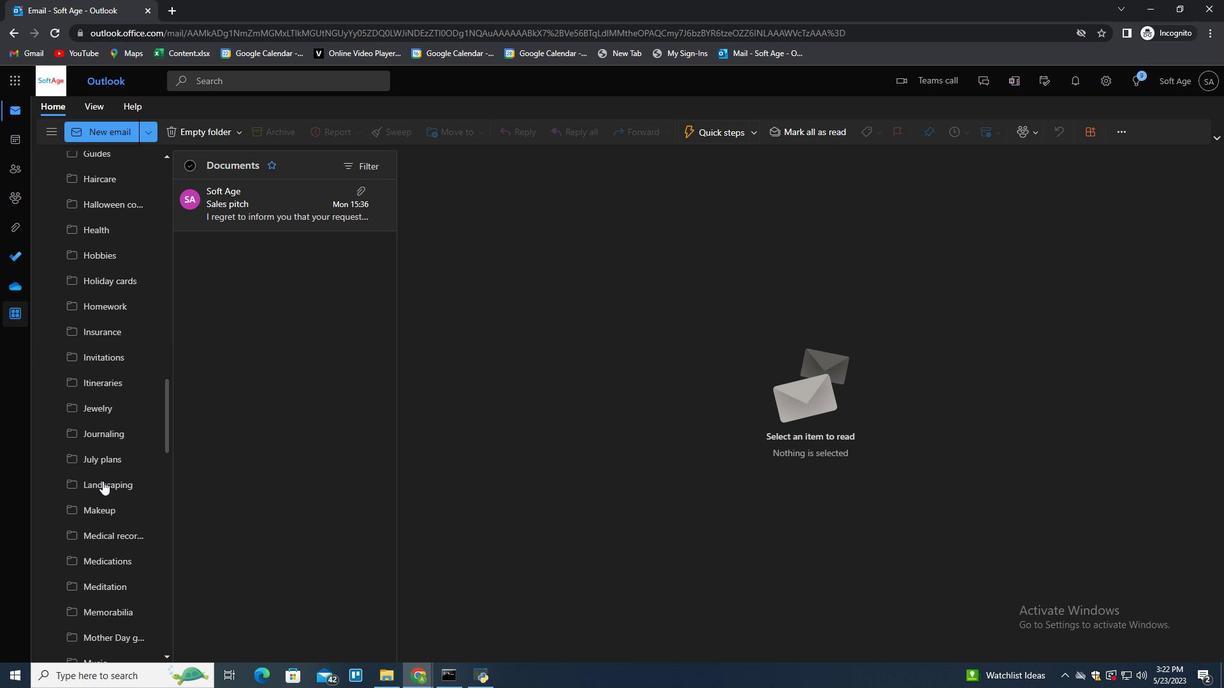 
Action: Mouse scrolled (102, 480) with delta (0, 0)
Screenshot: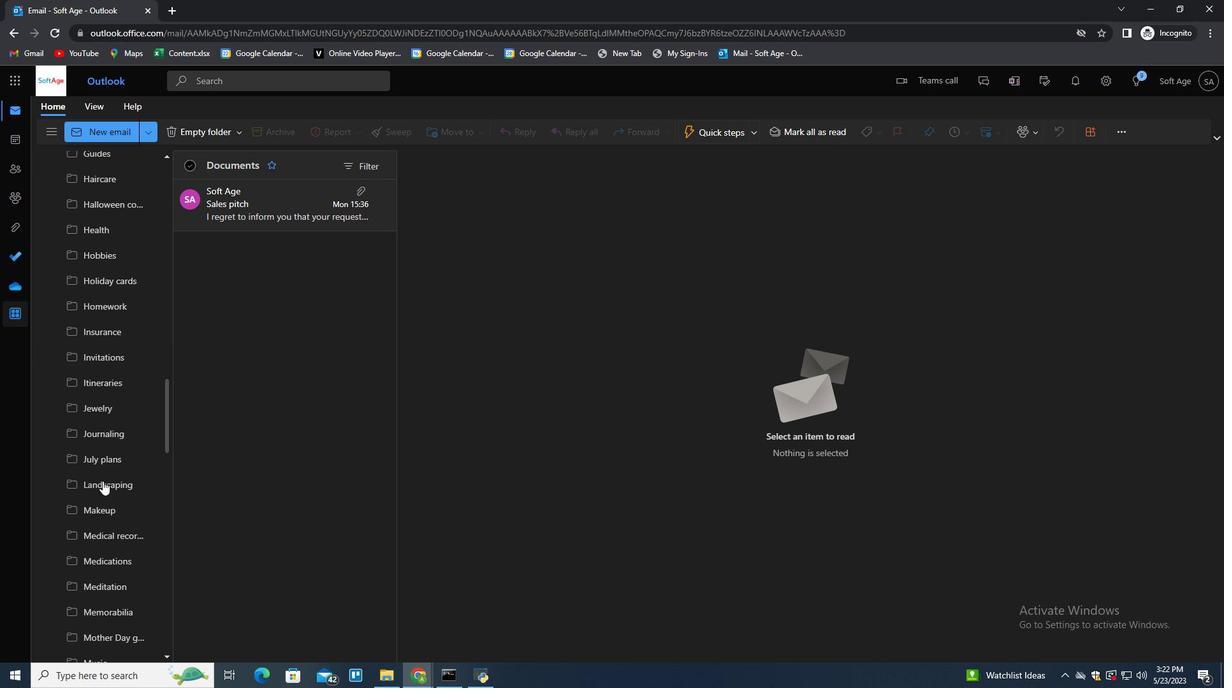 
Action: Mouse scrolled (102, 480) with delta (0, 0)
Screenshot: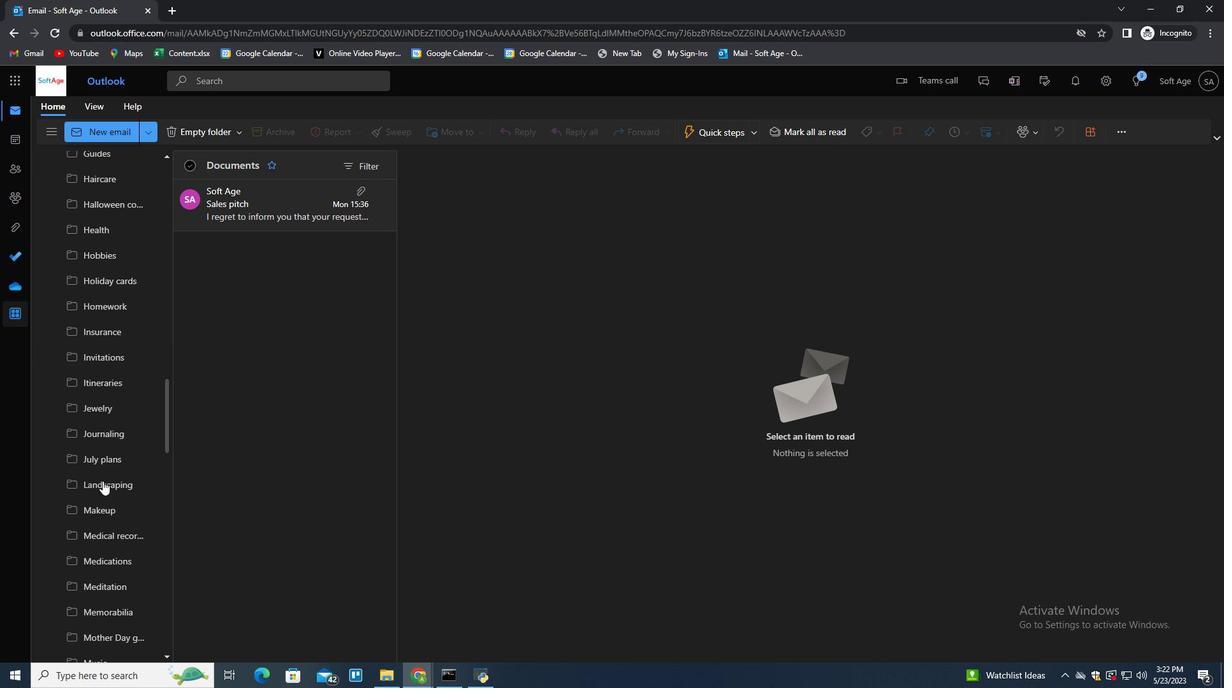 
Action: Mouse scrolled (102, 480) with delta (0, 0)
Screenshot: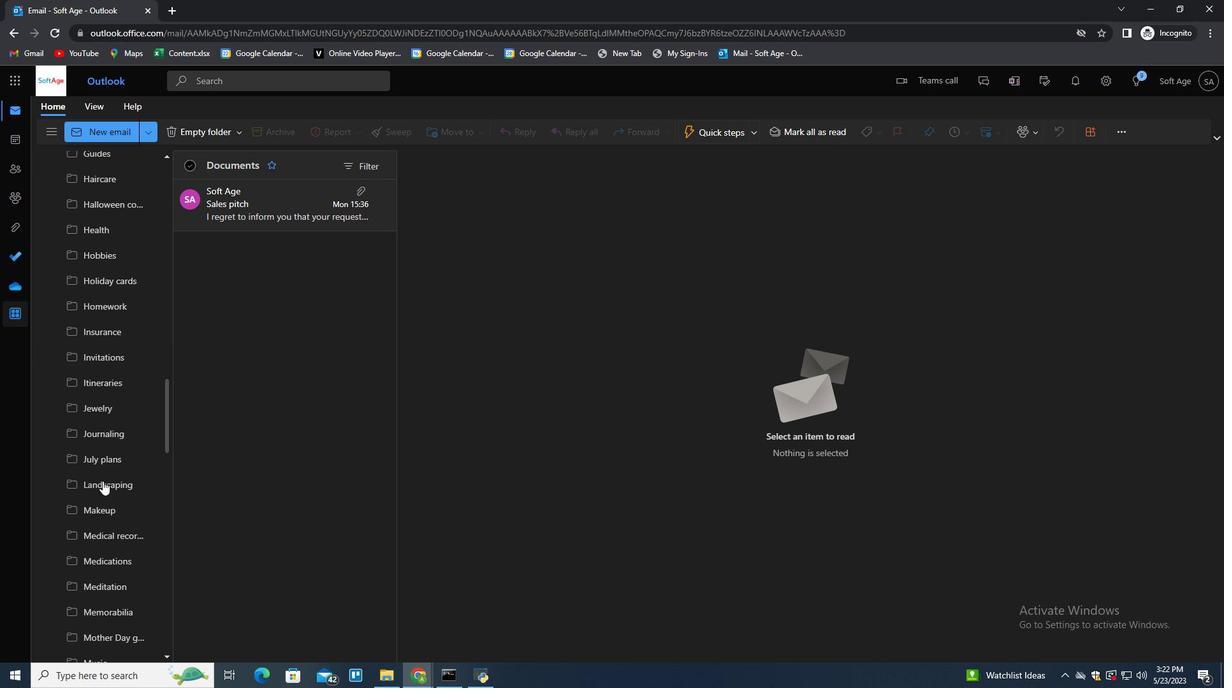 
Action: Mouse scrolled (102, 480) with delta (0, 0)
Screenshot: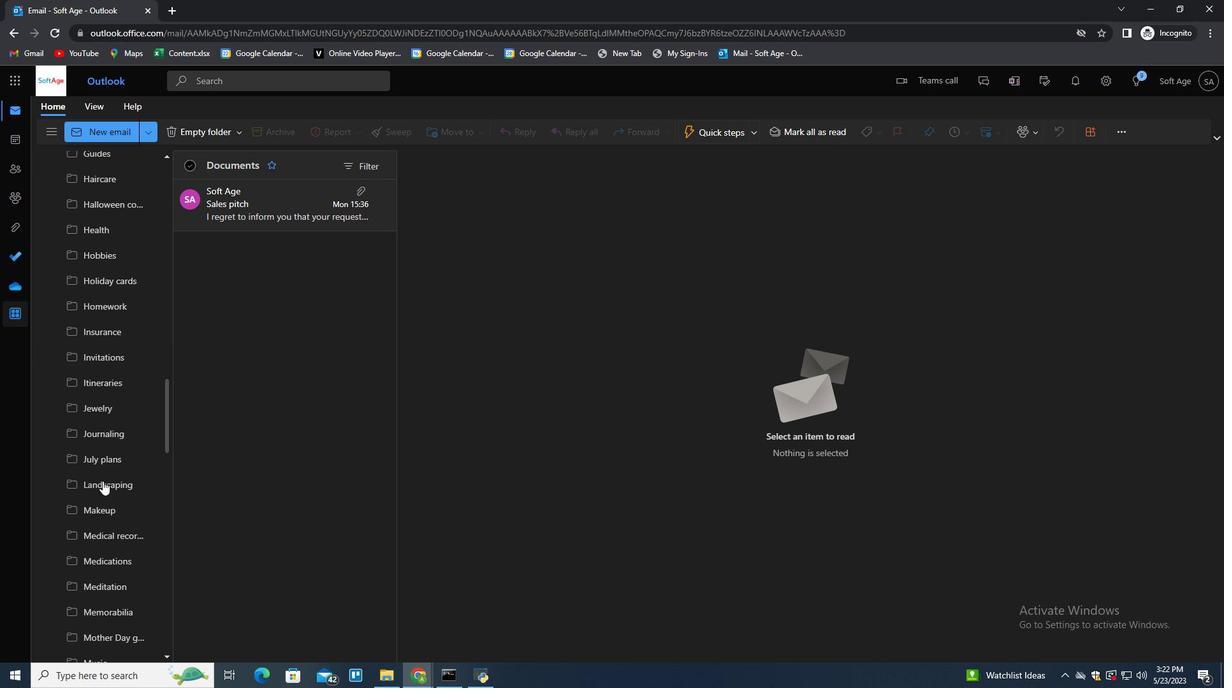 
Action: Mouse scrolled (102, 480) with delta (0, 0)
Screenshot: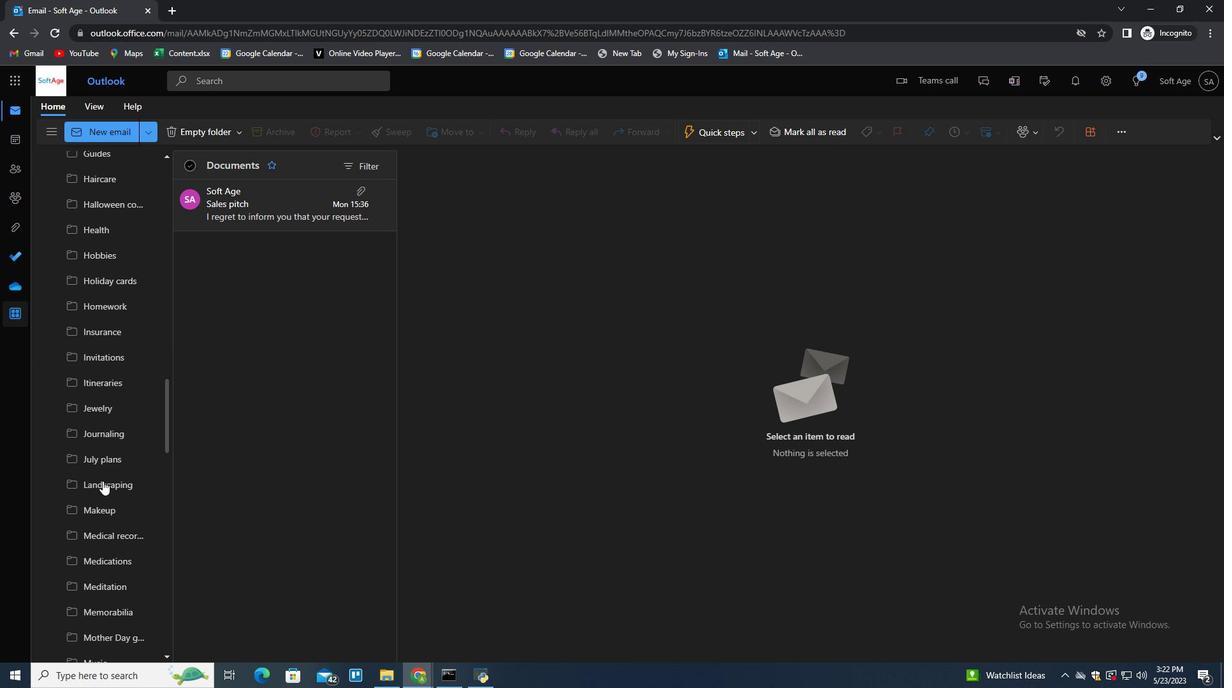 
Action: Mouse scrolled (102, 480) with delta (0, 0)
Screenshot: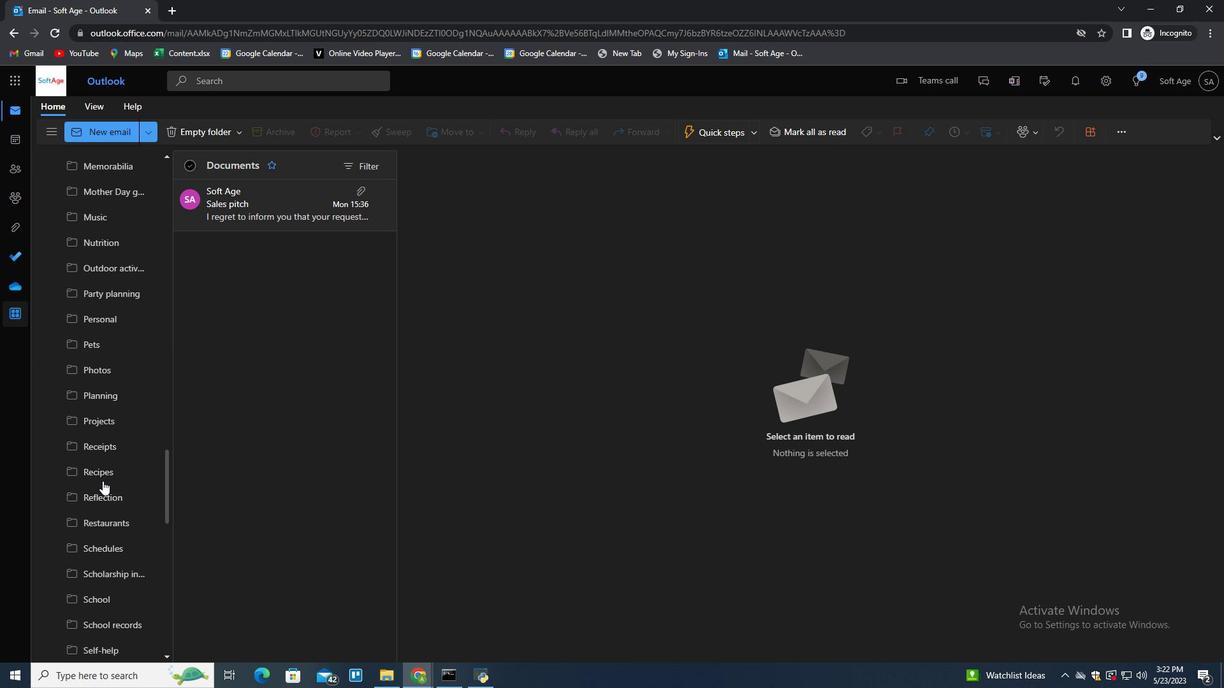 
Action: Mouse scrolled (102, 480) with delta (0, 0)
Screenshot: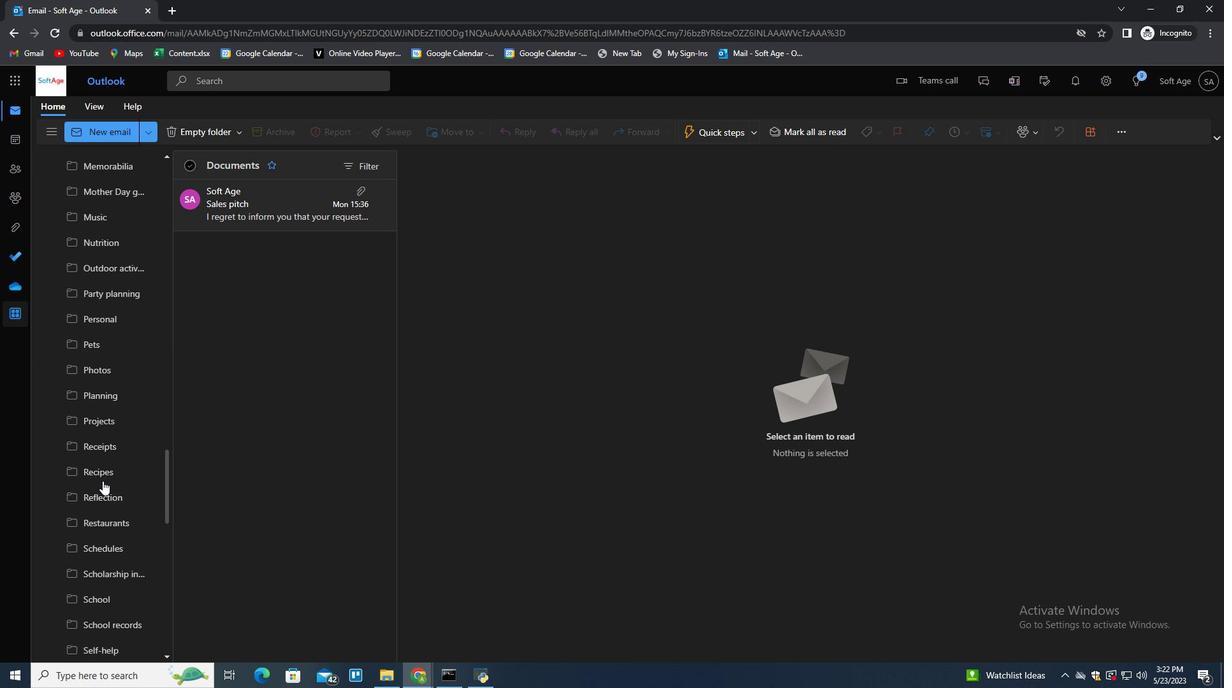 
Action: Mouse scrolled (102, 480) with delta (0, 0)
Screenshot: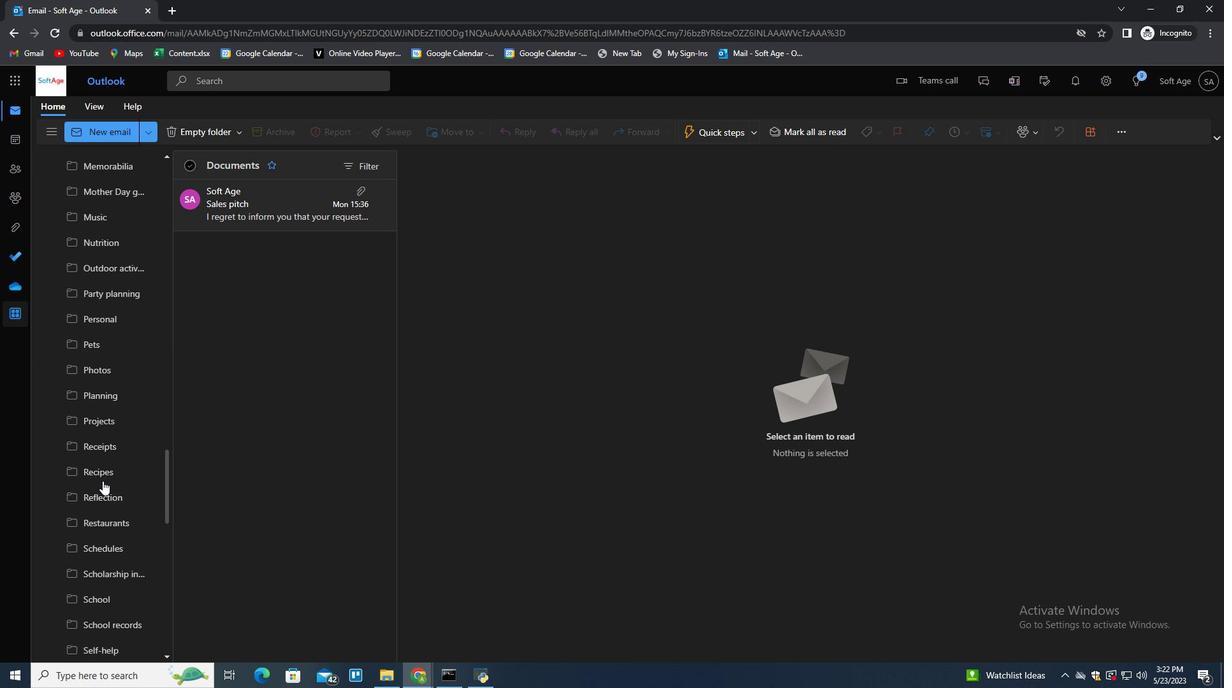 
Action: Mouse scrolled (102, 480) with delta (0, 0)
Screenshot: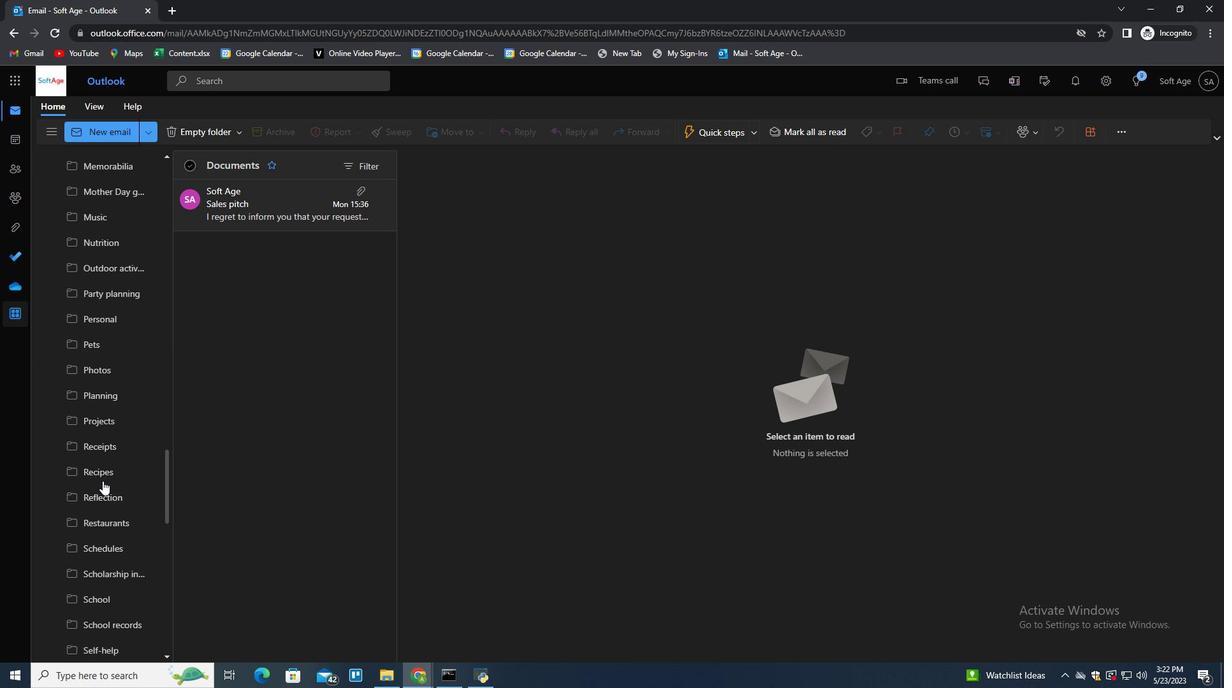 
Action: Mouse scrolled (102, 480) with delta (0, 0)
Screenshot: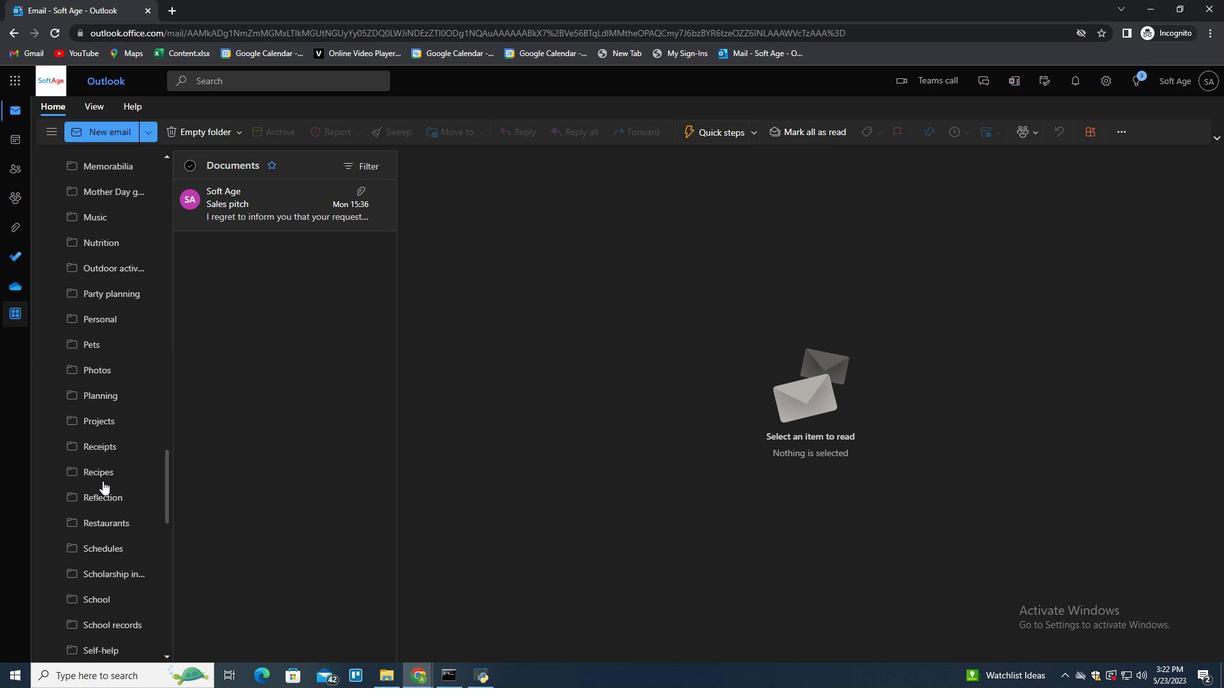 
Action: Mouse scrolled (102, 480) with delta (0, 0)
Screenshot: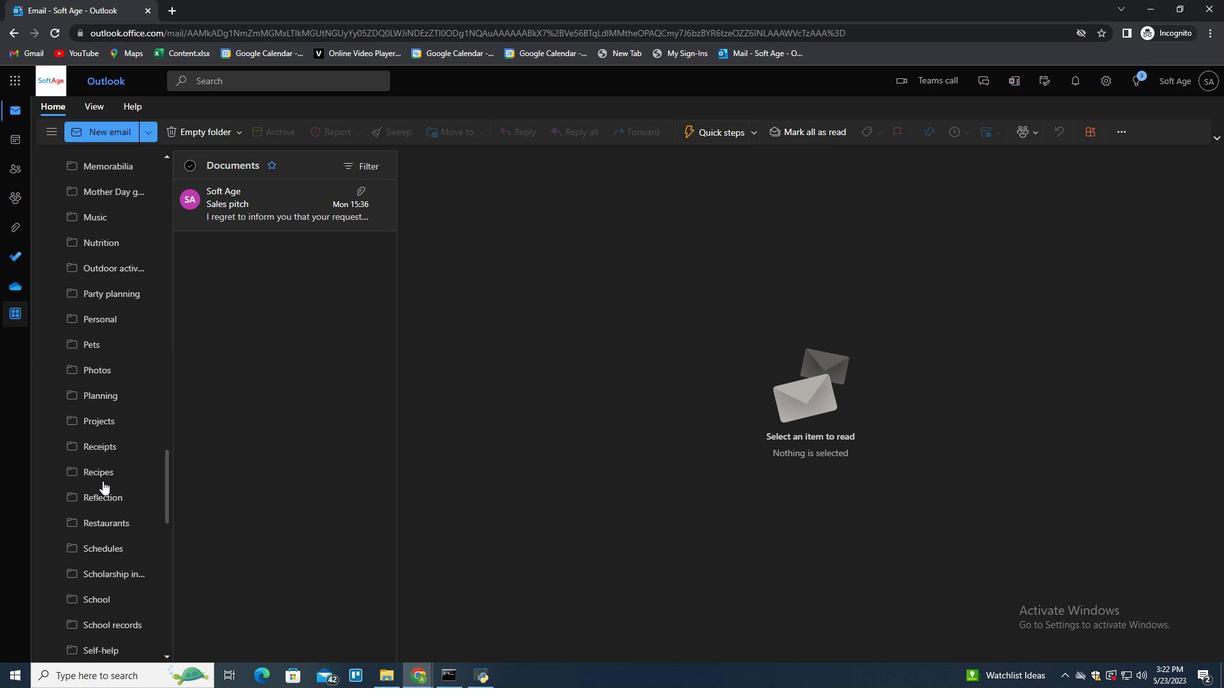 
Action: Mouse scrolled (102, 480) with delta (0, 0)
Screenshot: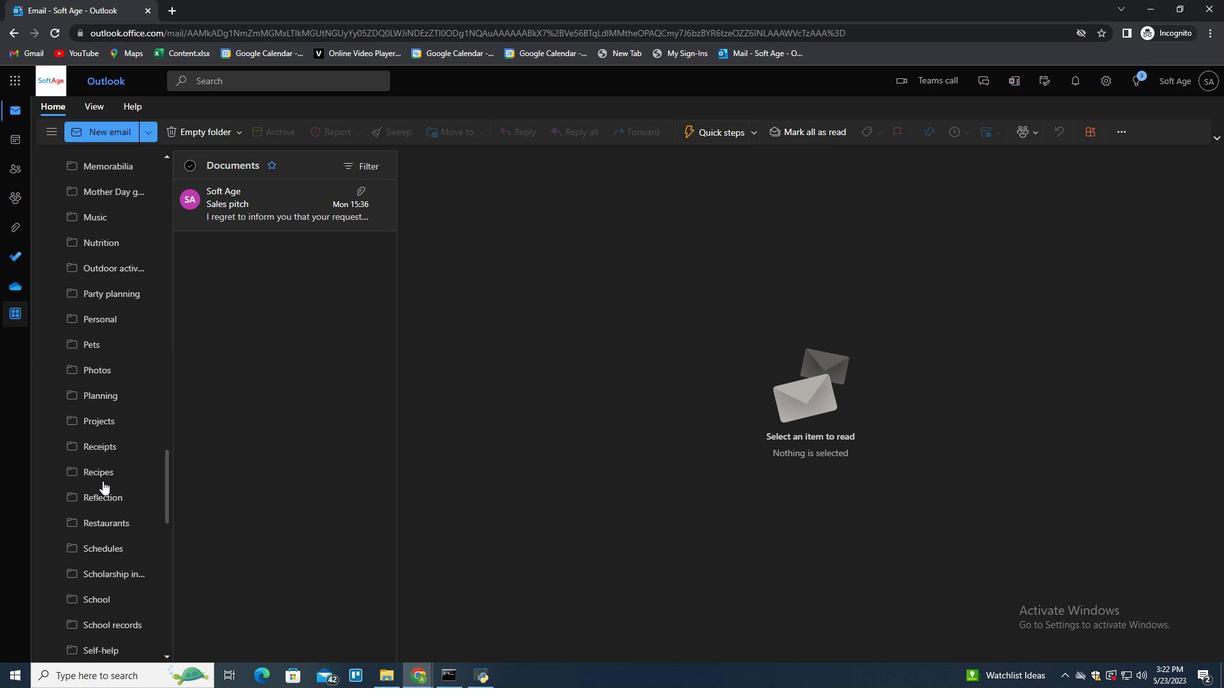 
Action: Mouse moved to (101, 481)
Screenshot: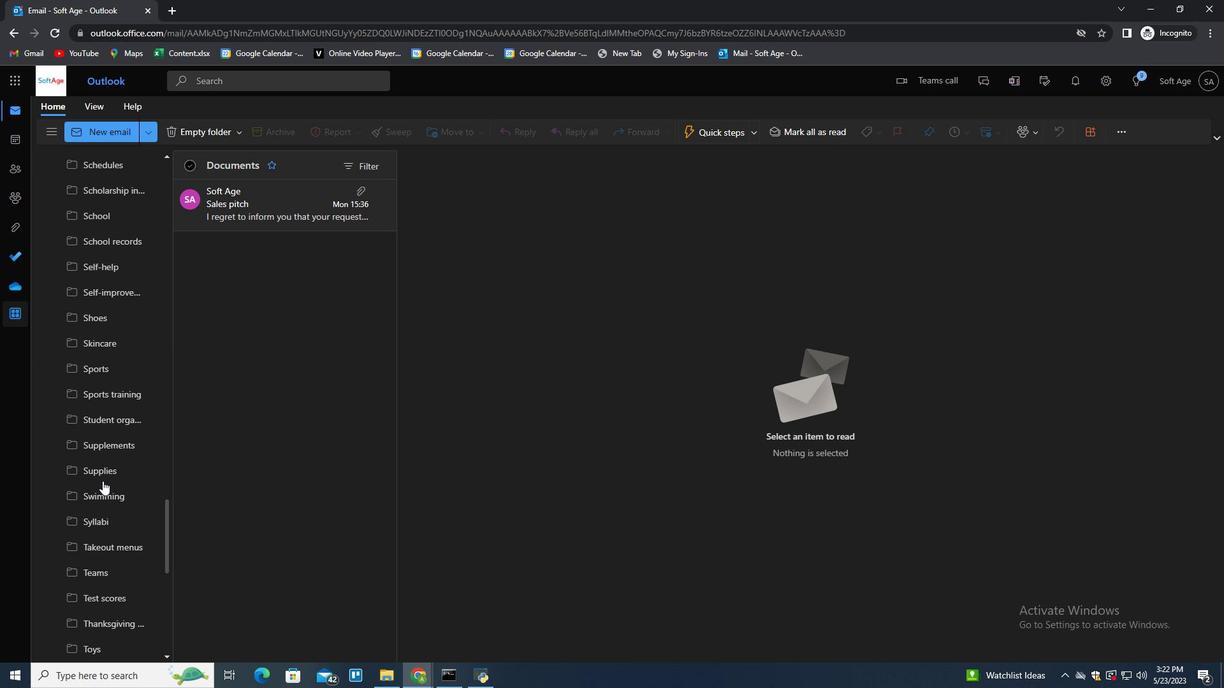 
Action: Mouse scrolled (101, 480) with delta (0, 0)
Screenshot: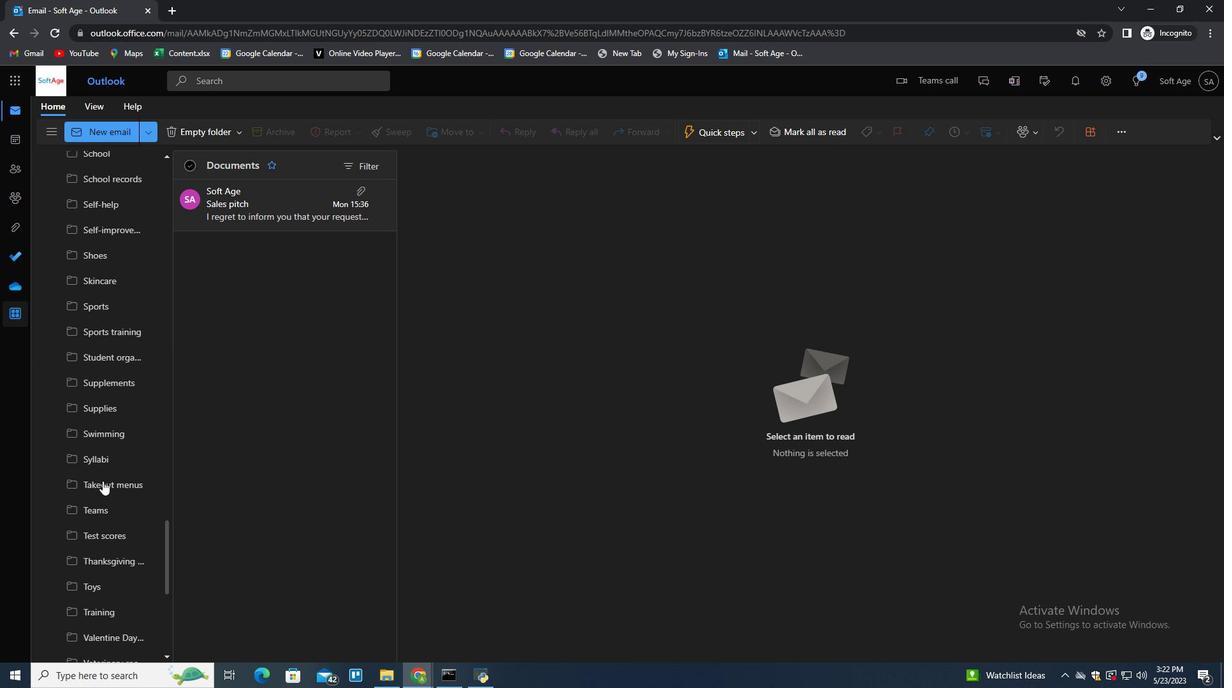 
Action: Mouse scrolled (101, 480) with delta (0, 0)
Screenshot: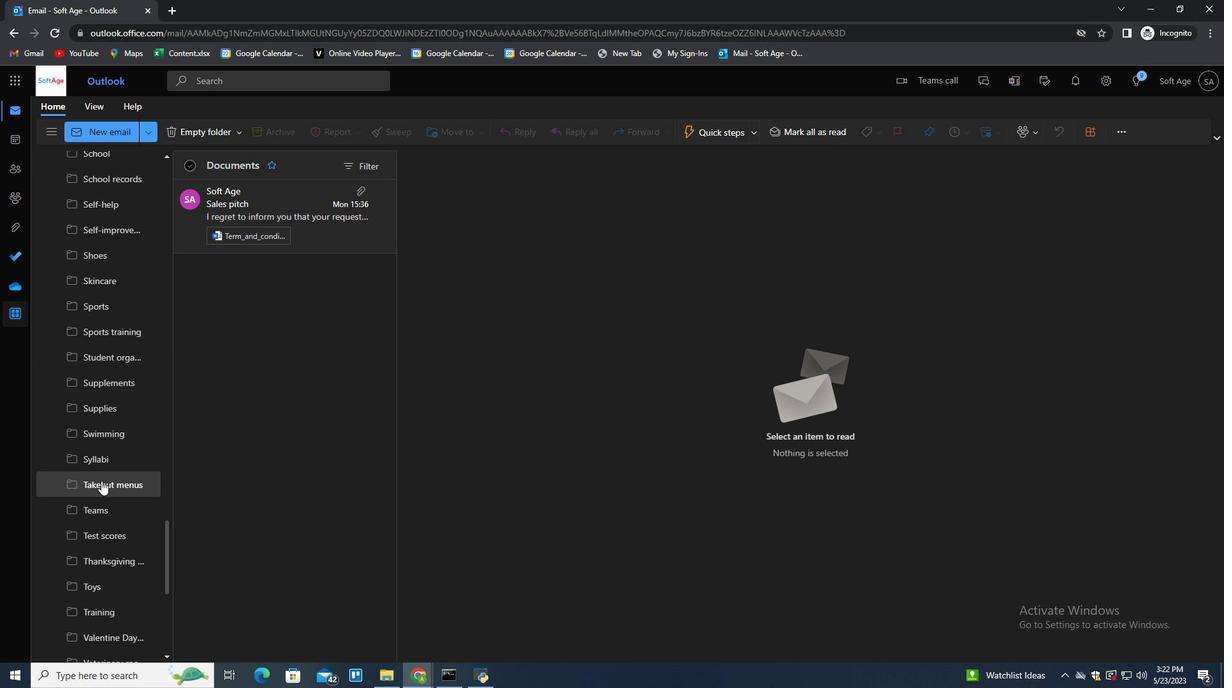 
Action: Mouse scrolled (101, 480) with delta (0, 0)
Screenshot: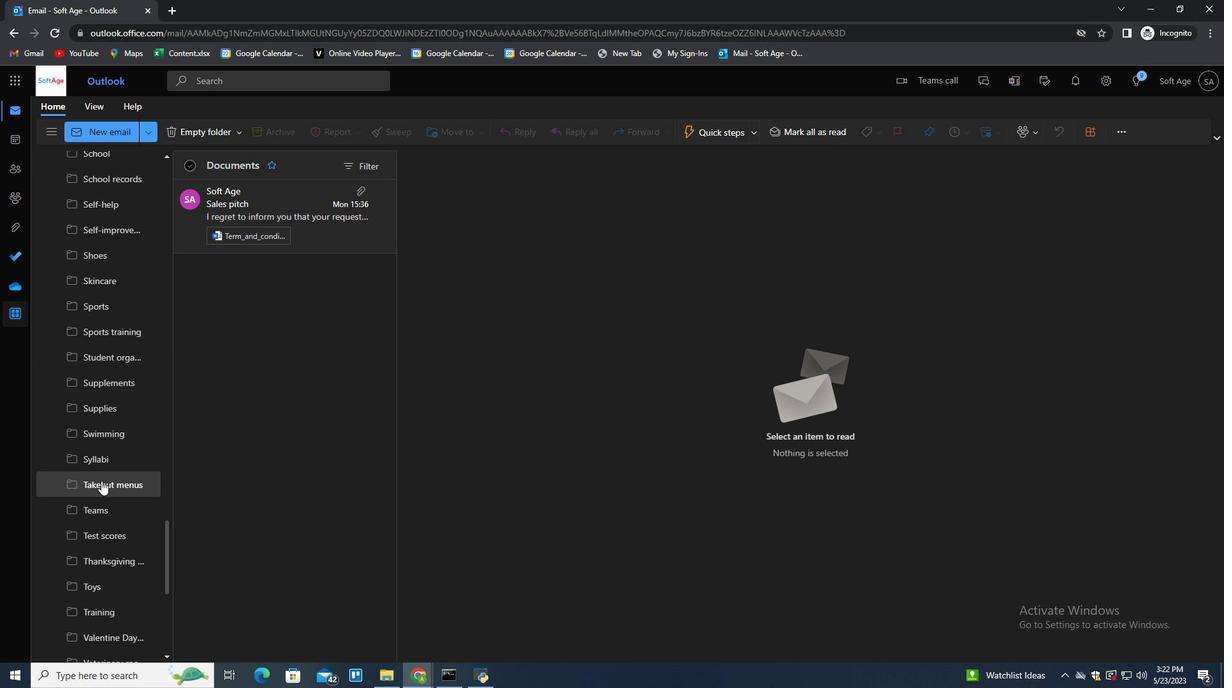 
Action: Mouse scrolled (101, 480) with delta (0, 0)
Screenshot: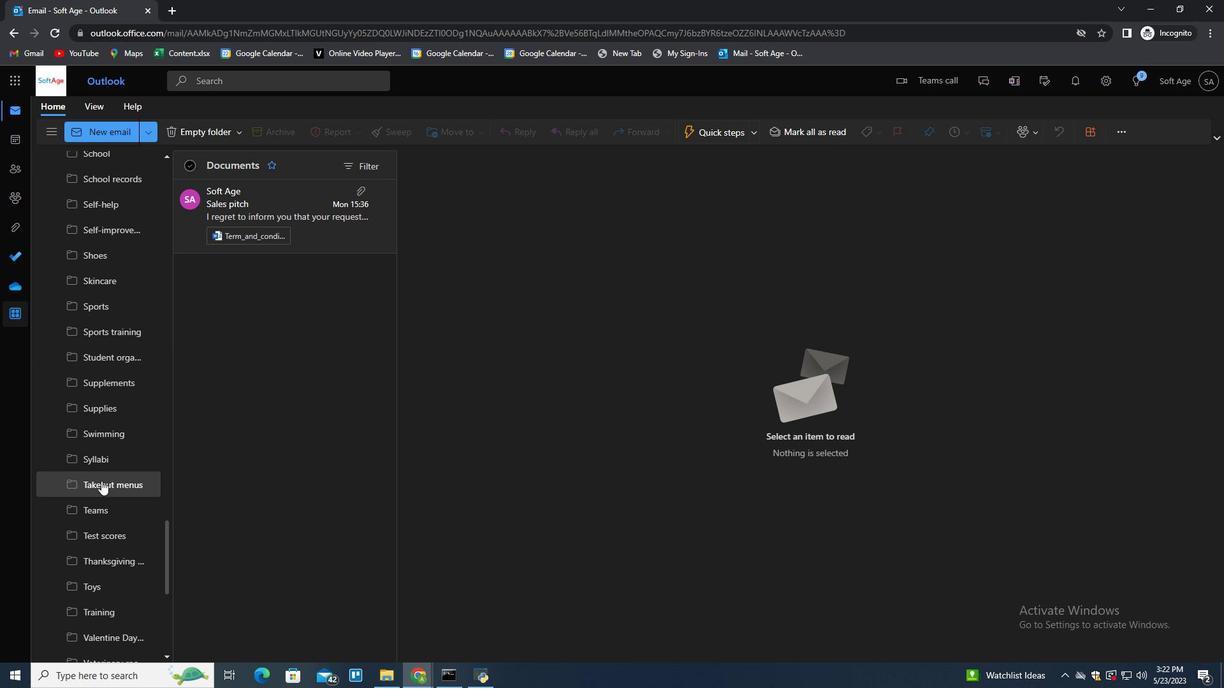 
Action: Mouse scrolled (101, 480) with delta (0, 0)
Screenshot: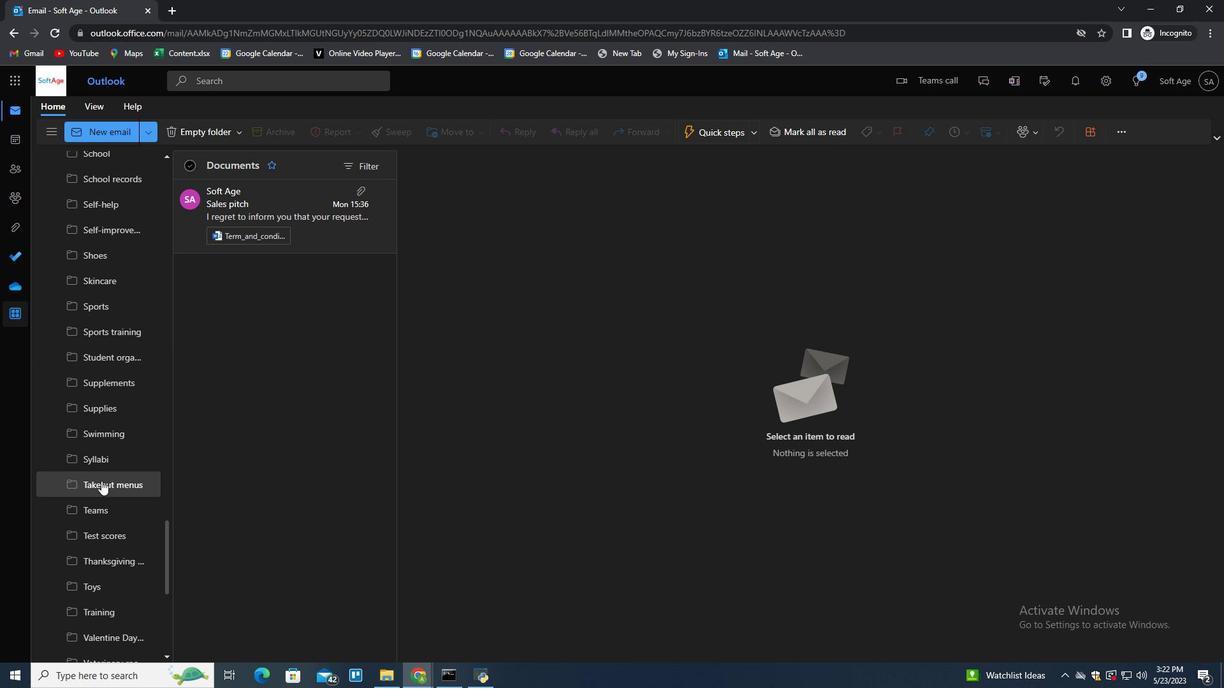 
Action: Mouse scrolled (101, 480) with delta (0, 0)
Screenshot: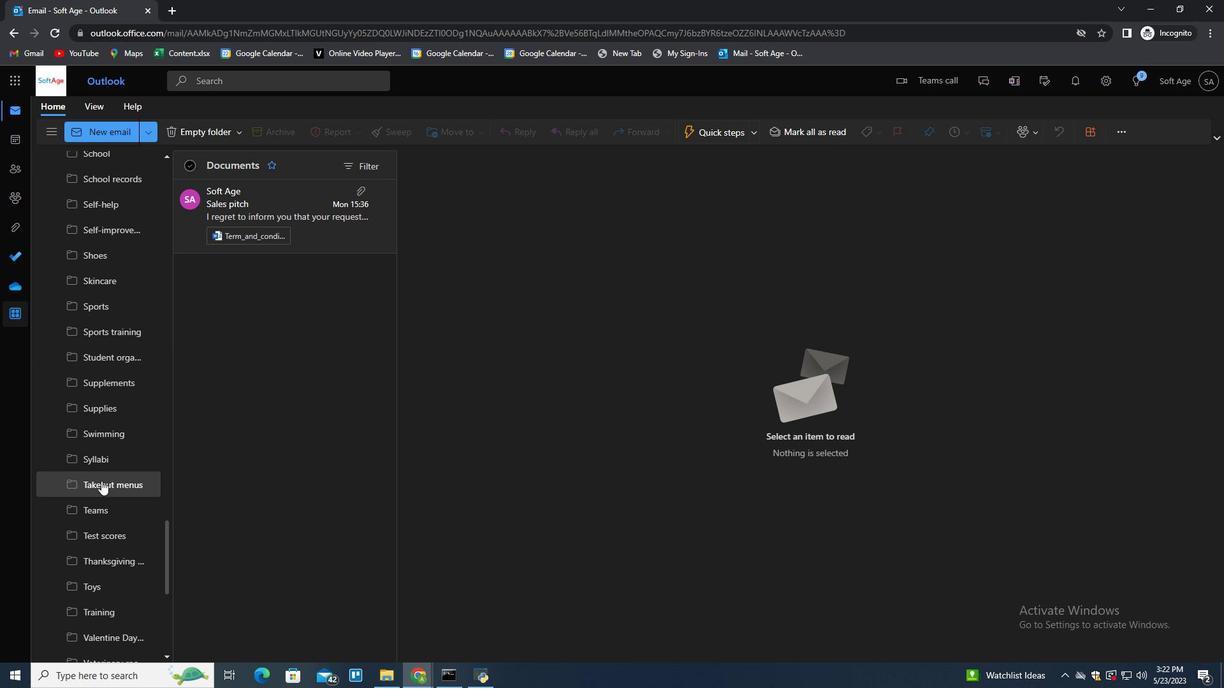 
Action: Mouse scrolled (101, 480) with delta (0, 0)
Screenshot: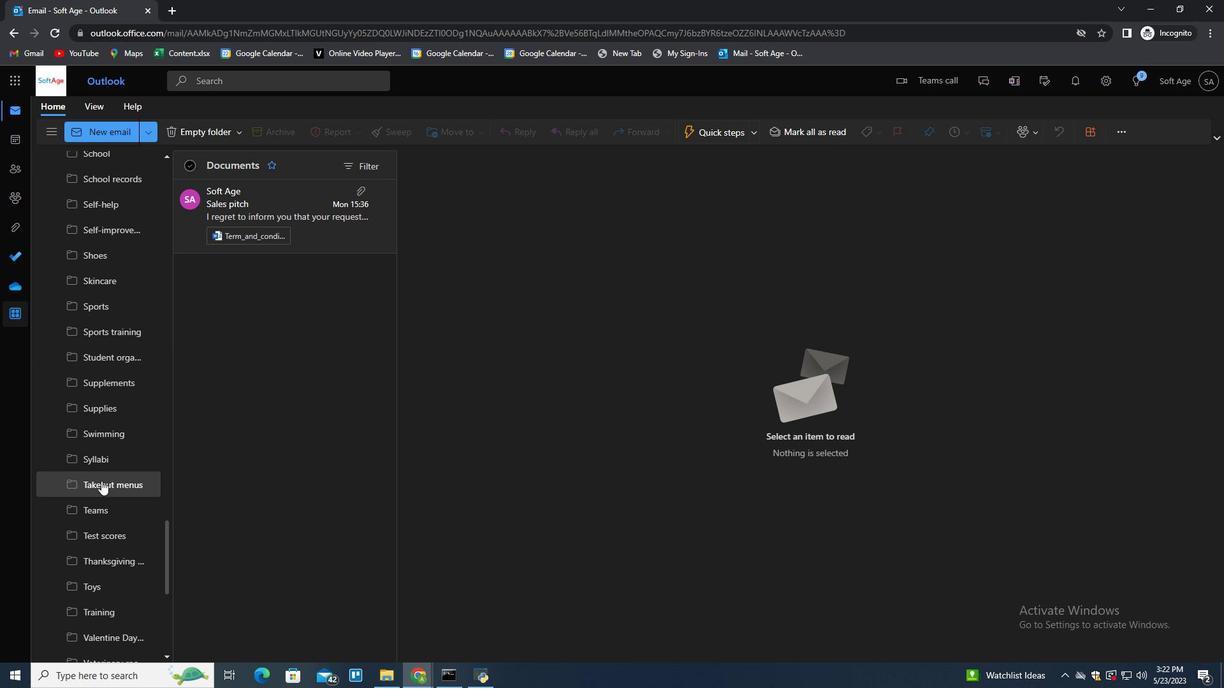 
Action: Mouse scrolled (101, 480) with delta (0, 0)
Screenshot: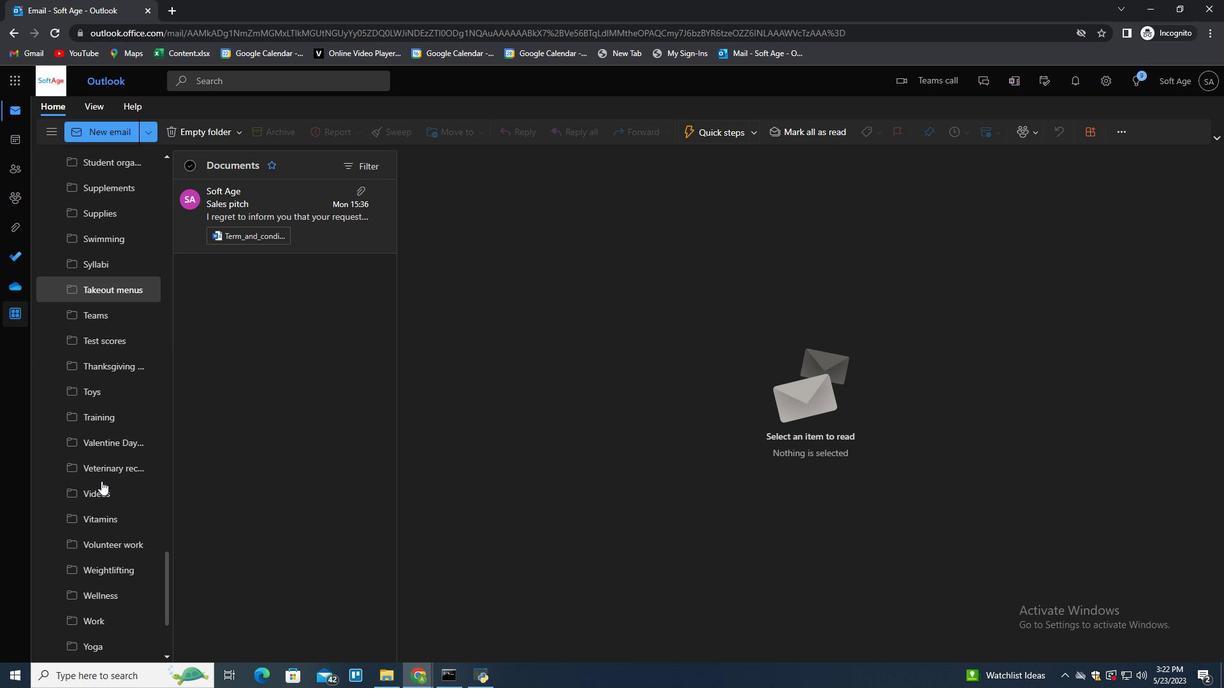 
Action: Mouse scrolled (101, 480) with delta (0, 0)
Screenshot: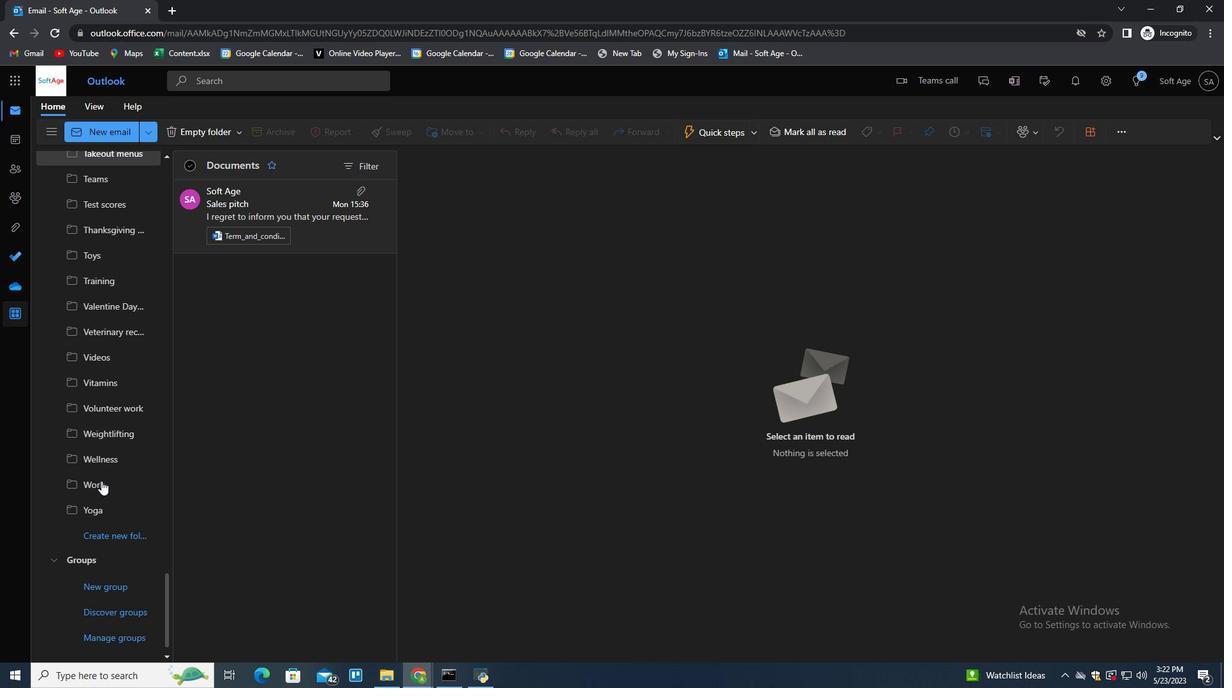 
Action: Mouse scrolled (101, 480) with delta (0, 0)
Screenshot: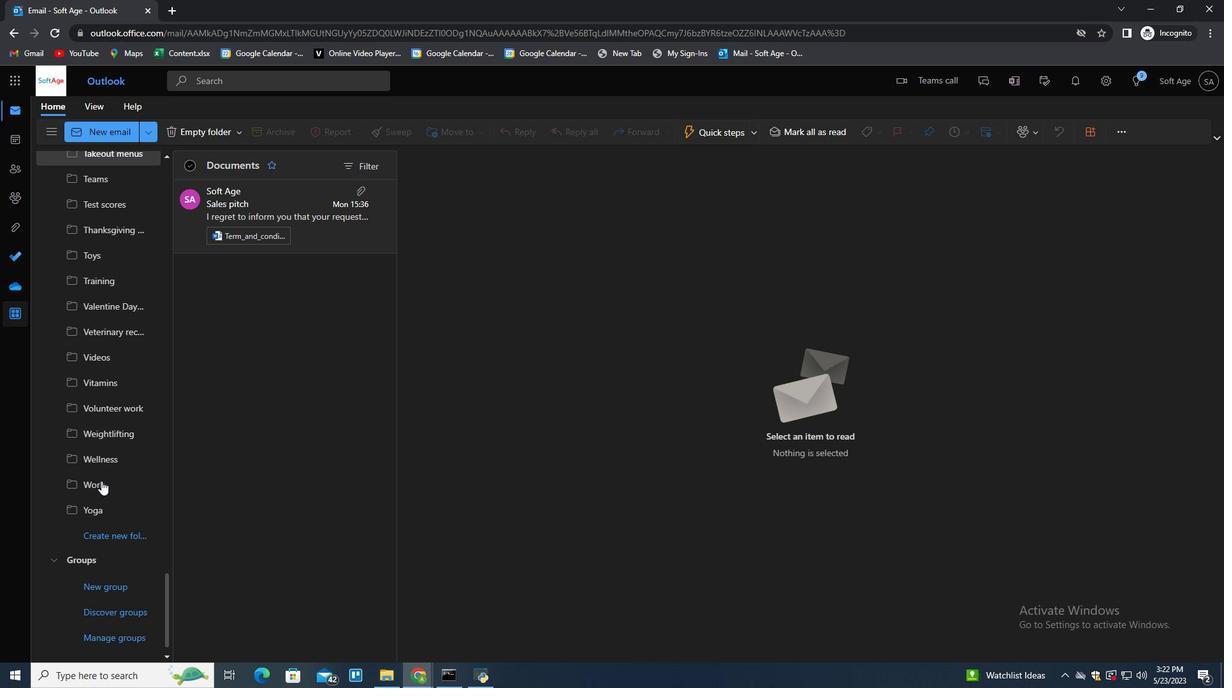 
Action: Mouse scrolled (101, 480) with delta (0, 0)
Screenshot: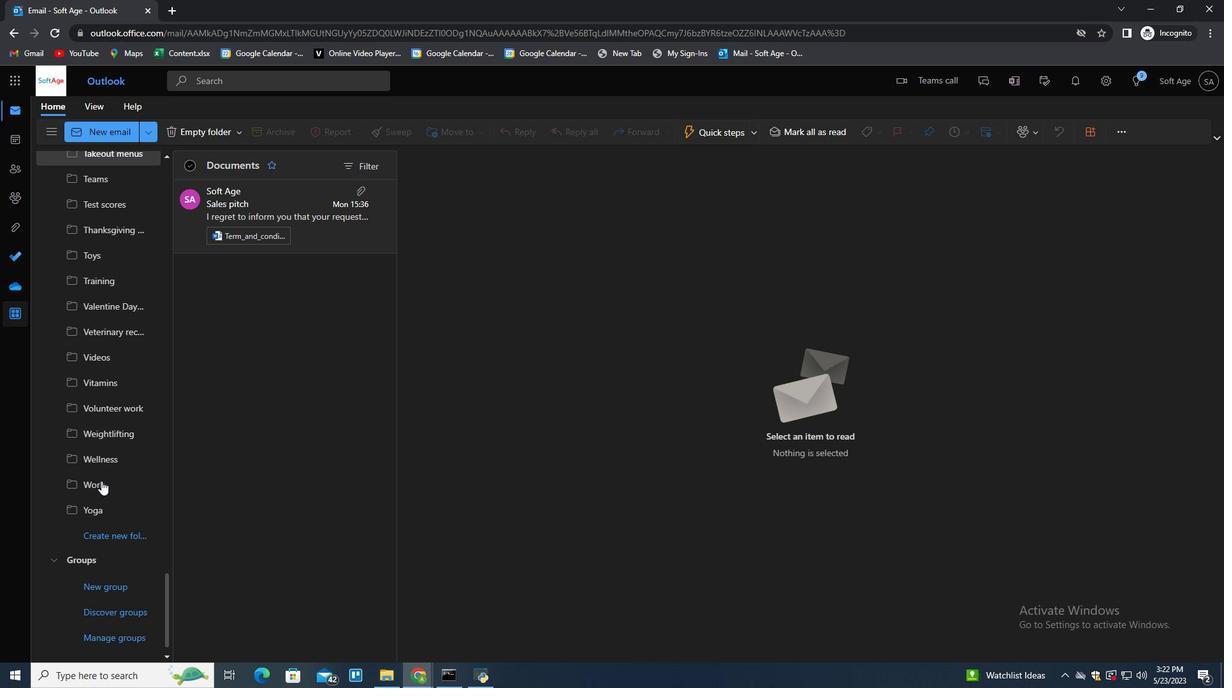 
Action: Mouse scrolled (101, 480) with delta (0, 0)
Screenshot: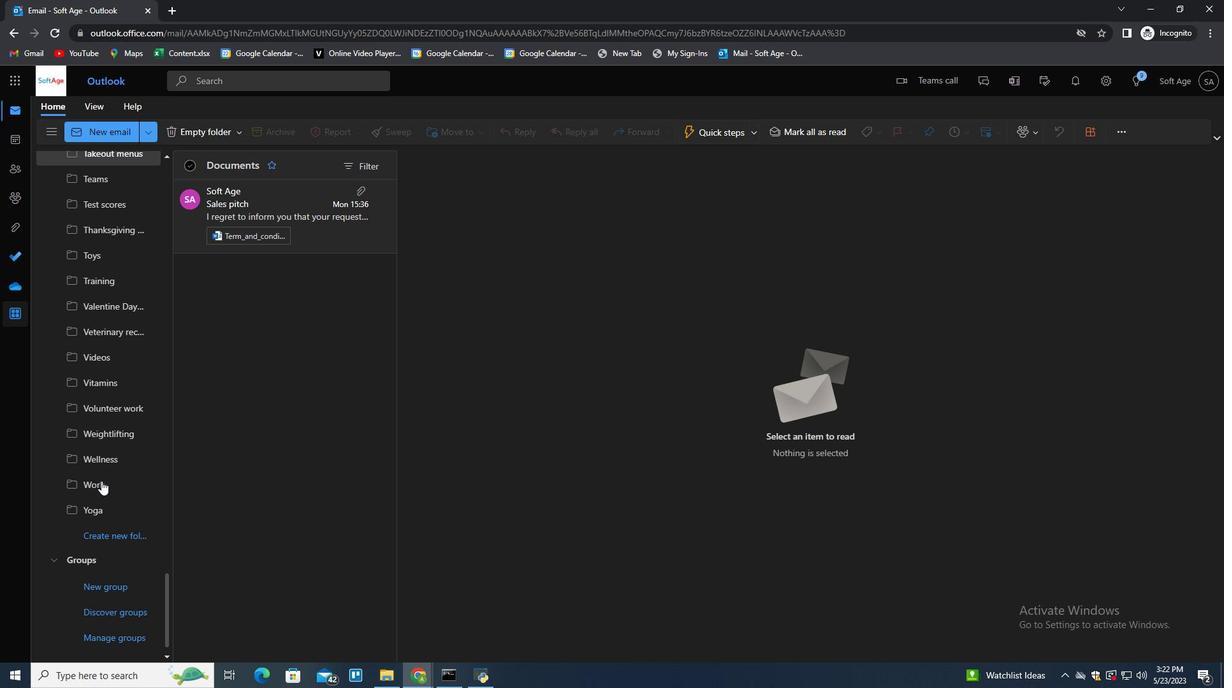 
Action: Mouse scrolled (101, 480) with delta (0, 0)
Screenshot: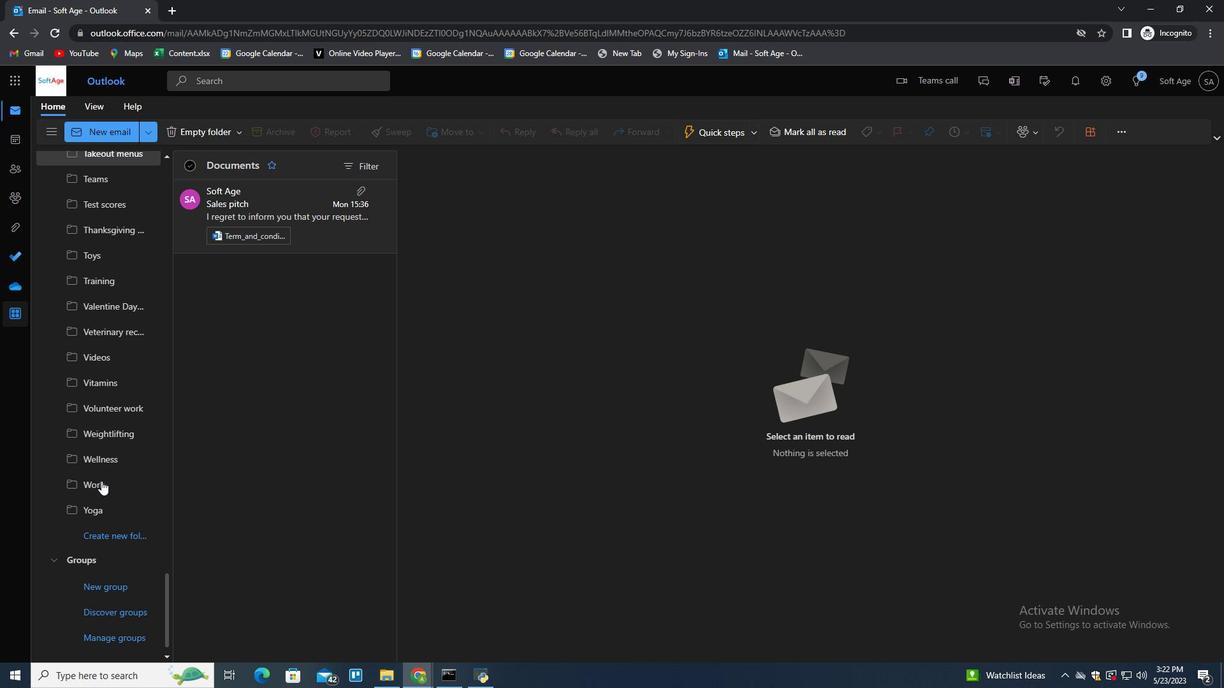 
Action: Mouse scrolled (101, 480) with delta (0, 0)
Screenshot: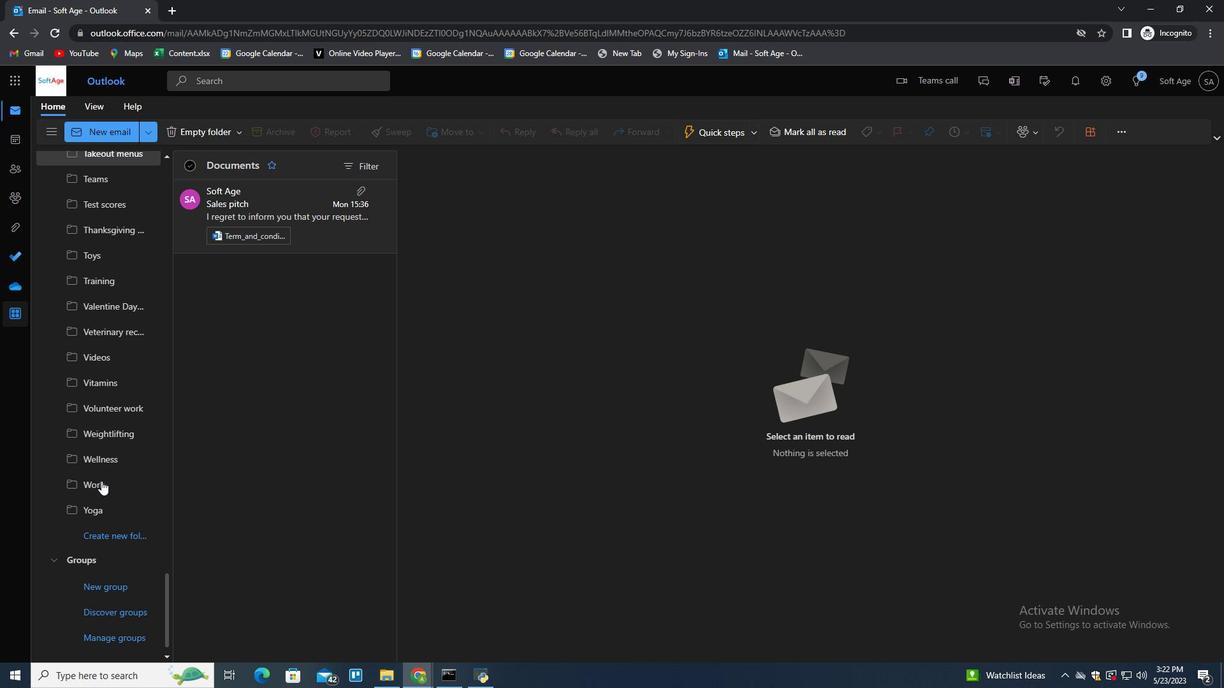 
Action: Mouse moved to (117, 529)
Screenshot: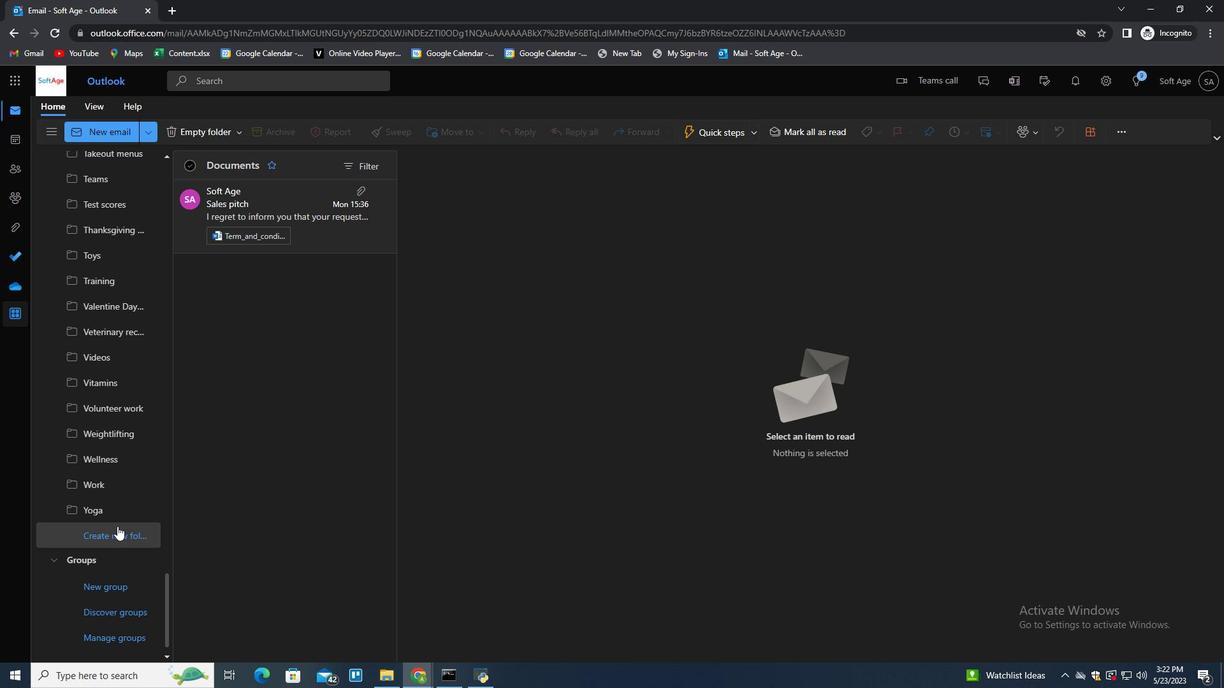 
Action: Mouse pressed left at (117, 529)
Screenshot: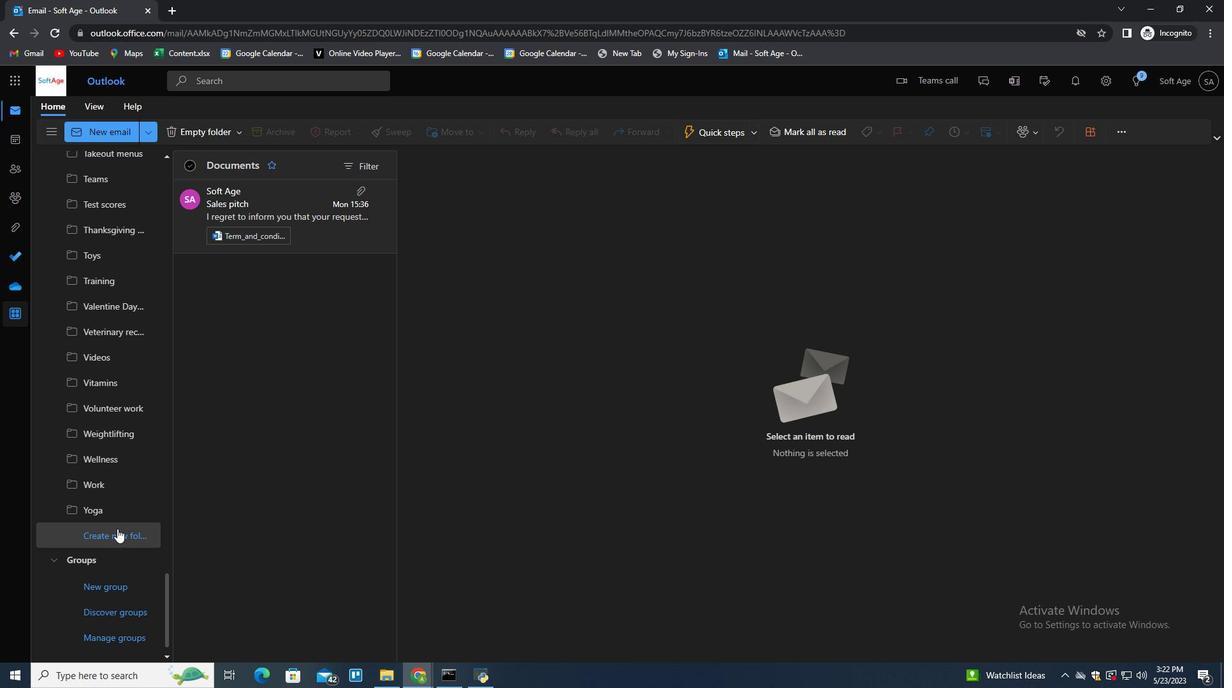
Action: Mouse moved to (116, 529)
Screenshot: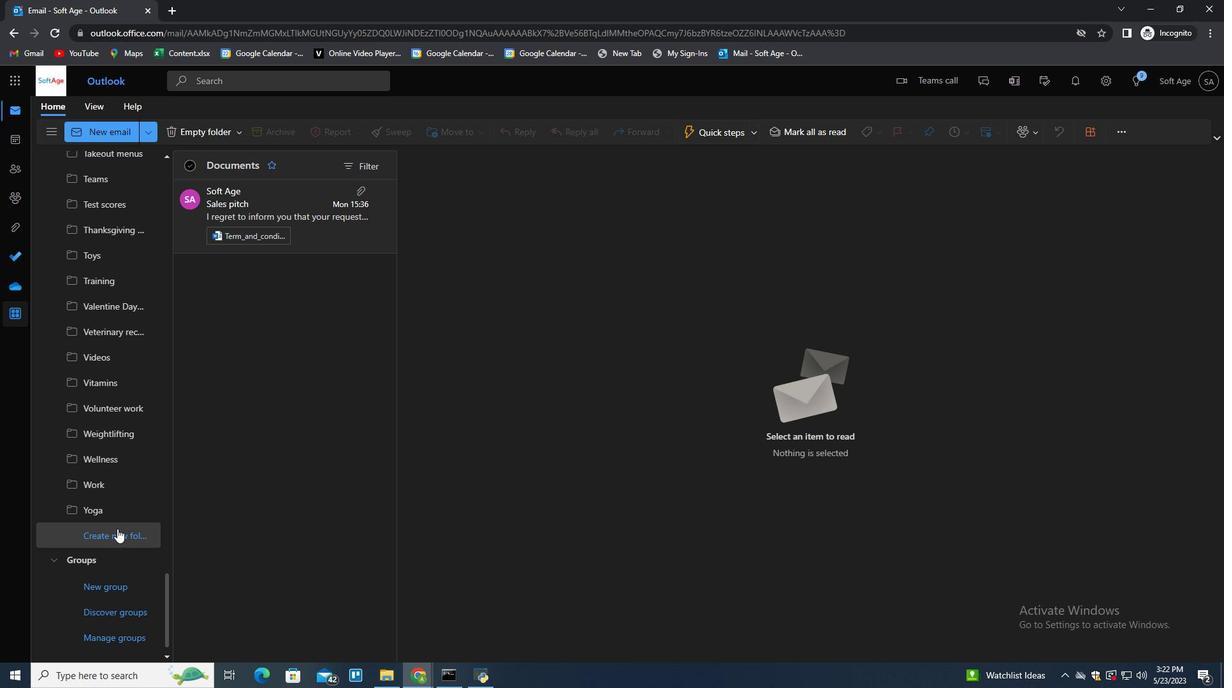 
Action: Key pressed <Key.shift><Key.shift><Key.shift><Key.shift><Key.shift><Key.shift><Key.shift><Key.shift><Key.shift><Key.shift>Non<Key.space><Key.backspace><Key.shift>_<Key.backspace>0<Key.backspace>-profit<Key.space>organizations<Key.enter>
Screenshot: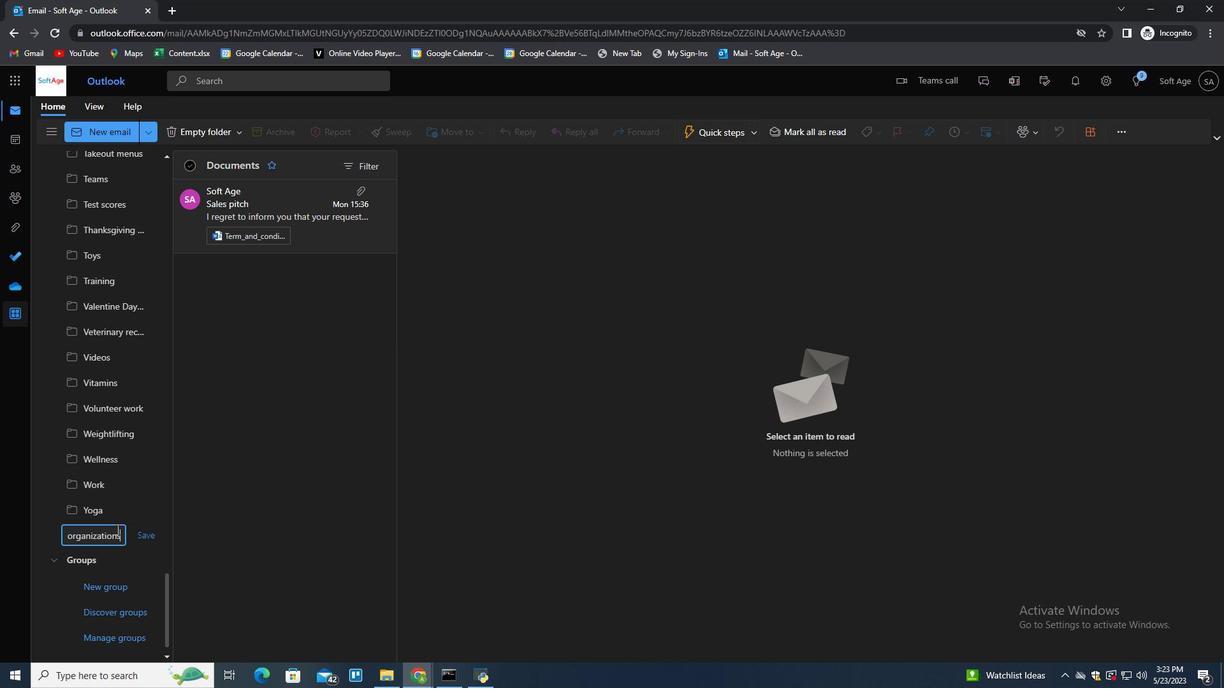 
Action: Mouse moved to (153, 498)
Screenshot: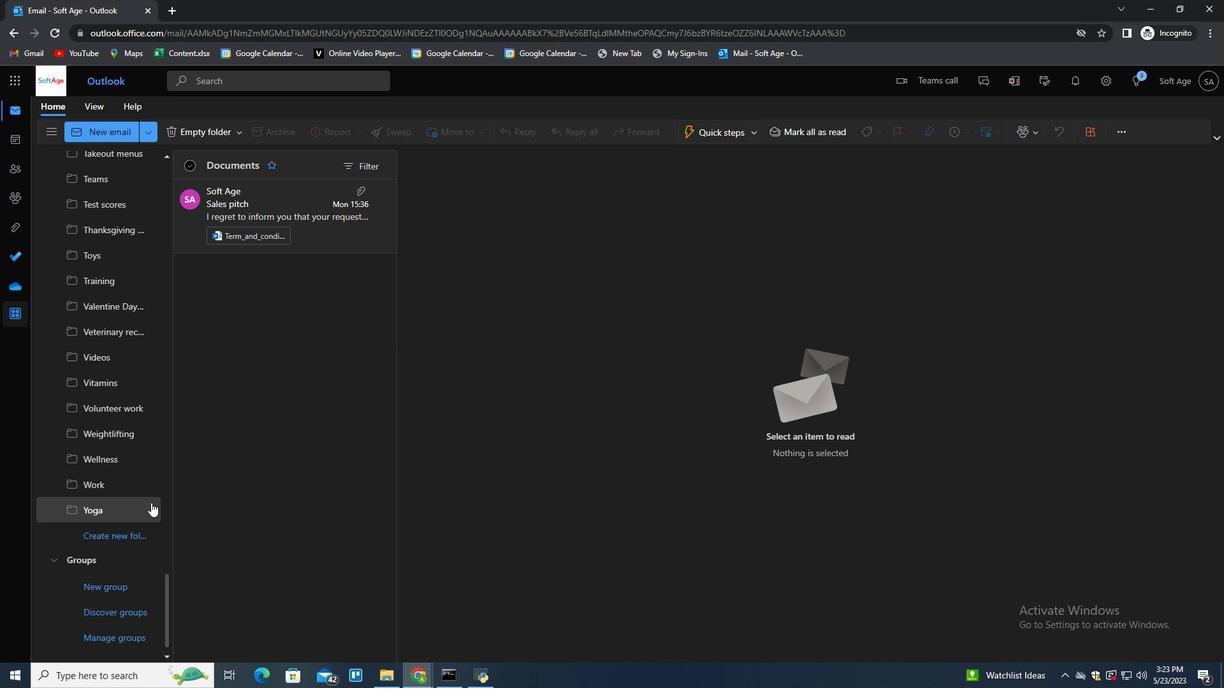 
Action: Mouse scrolled (153, 499) with delta (0, 0)
Screenshot: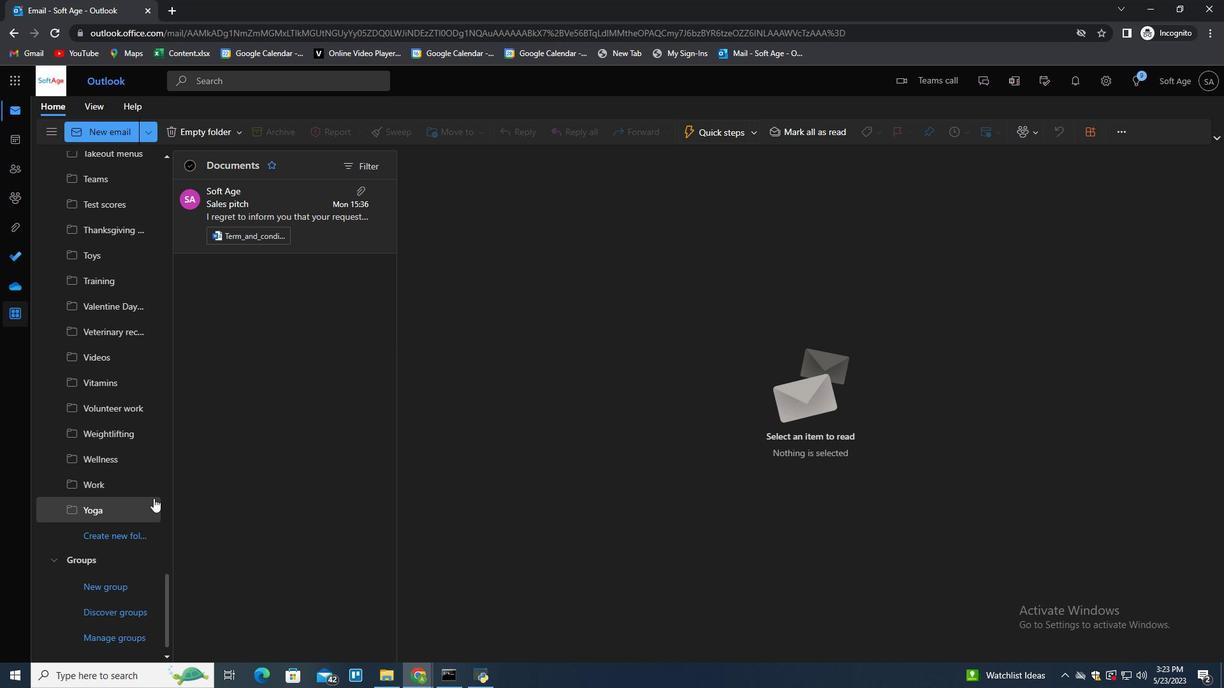 
Action: Mouse scrolled (153, 499) with delta (0, 0)
Screenshot: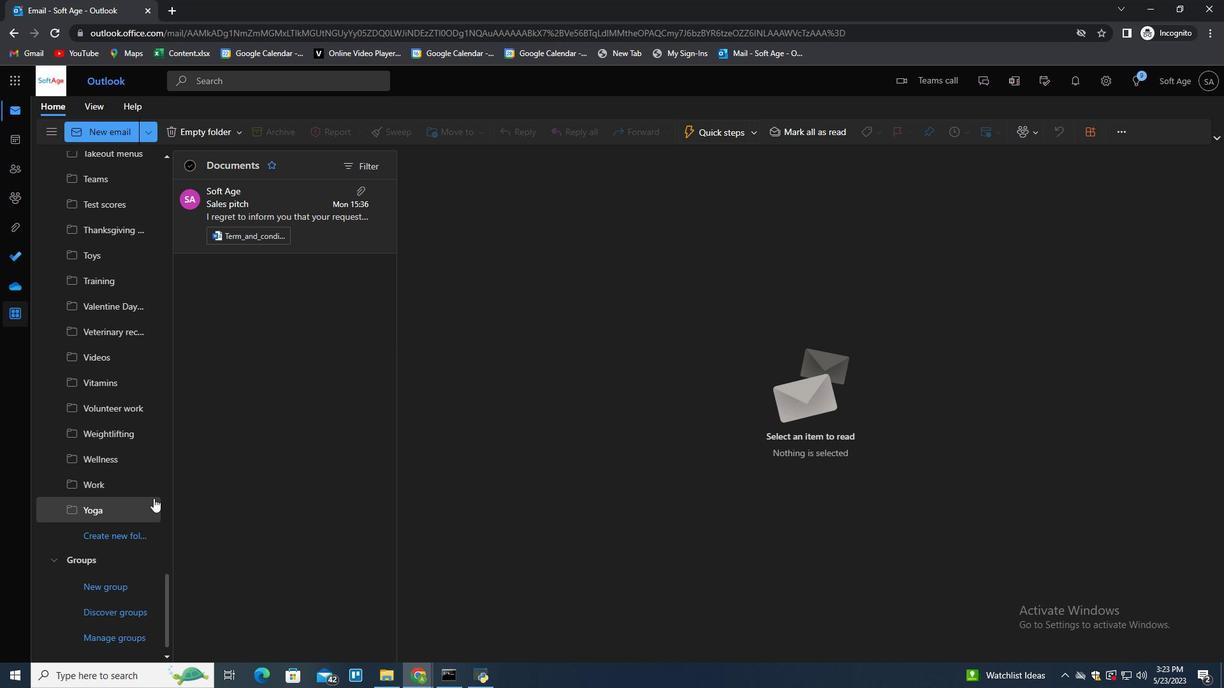 
Action: Mouse scrolled (153, 499) with delta (0, 0)
Screenshot: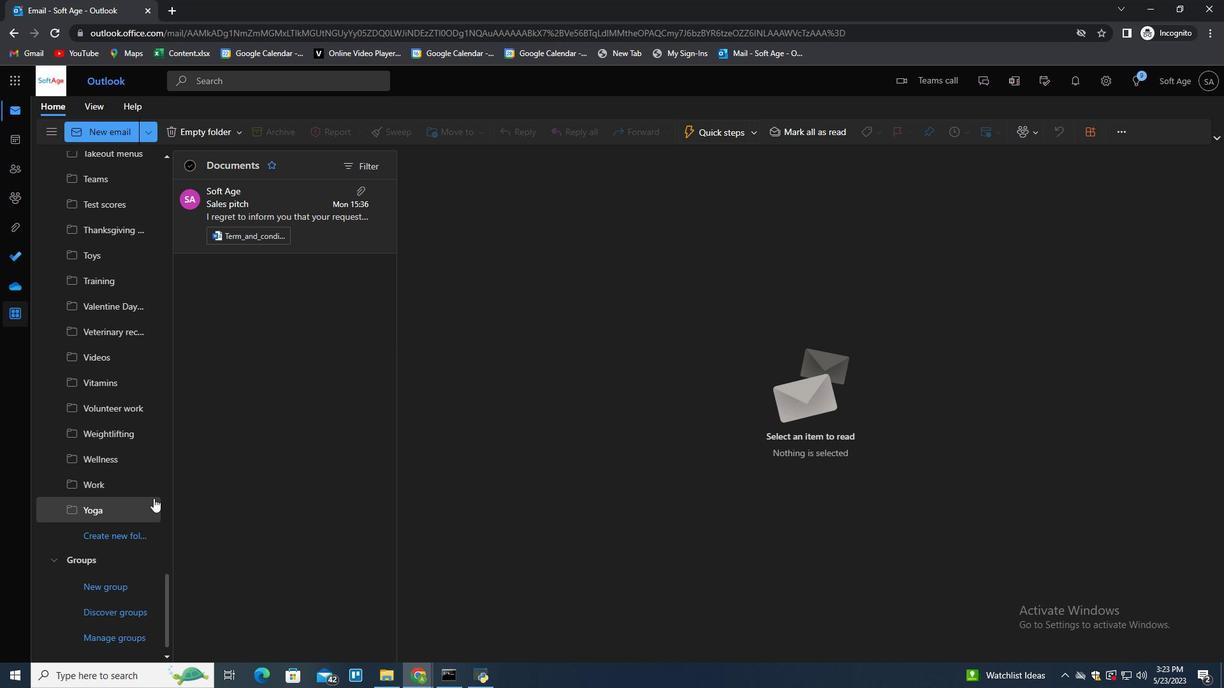 
Action: Mouse scrolled (153, 499) with delta (0, 0)
Screenshot: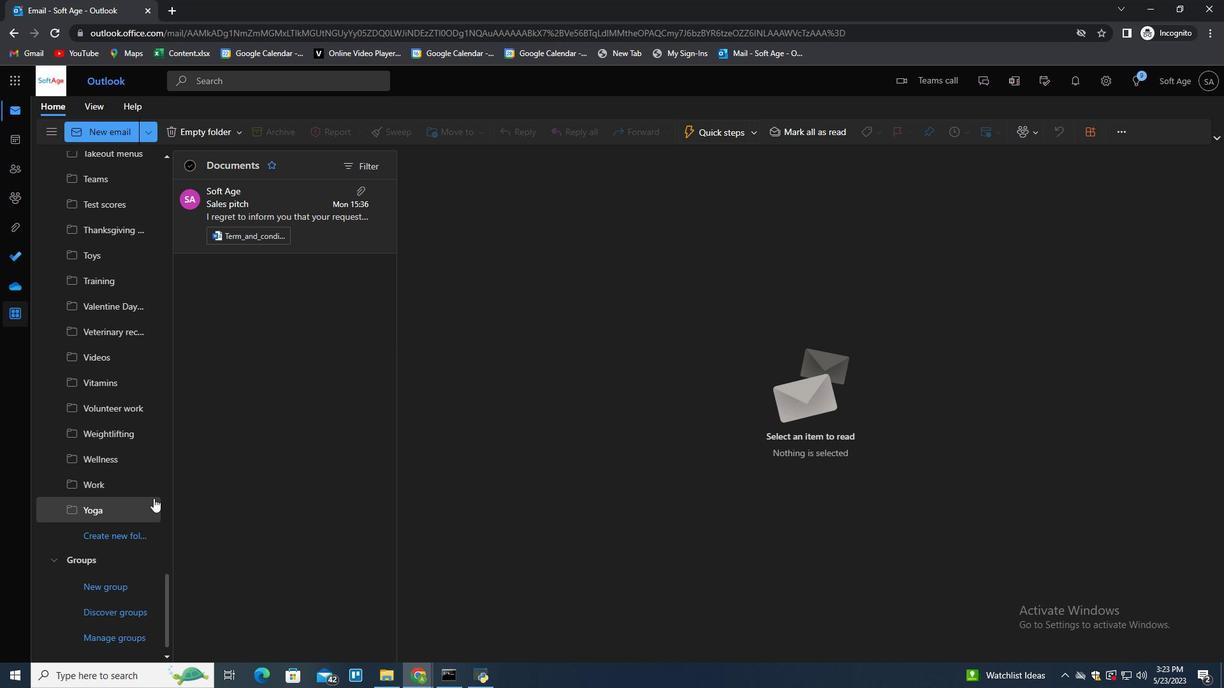 
Action: Mouse scrolled (153, 499) with delta (0, 0)
Screenshot: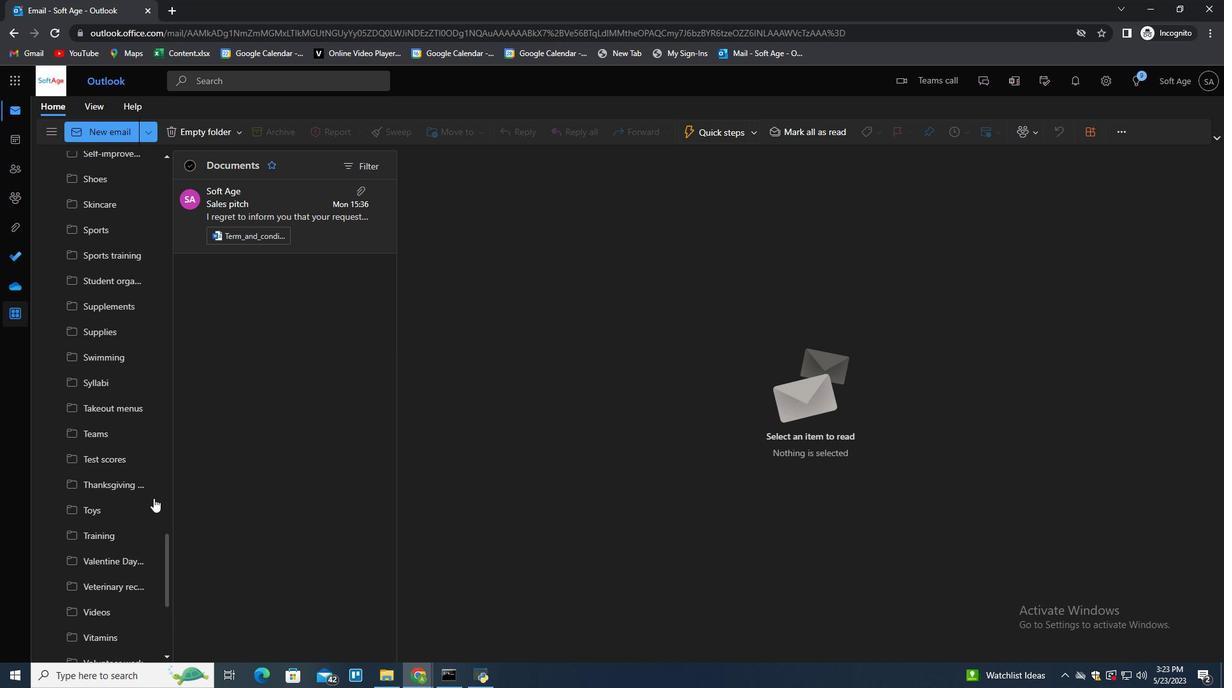 
Action: Mouse scrolled (153, 499) with delta (0, 0)
Screenshot: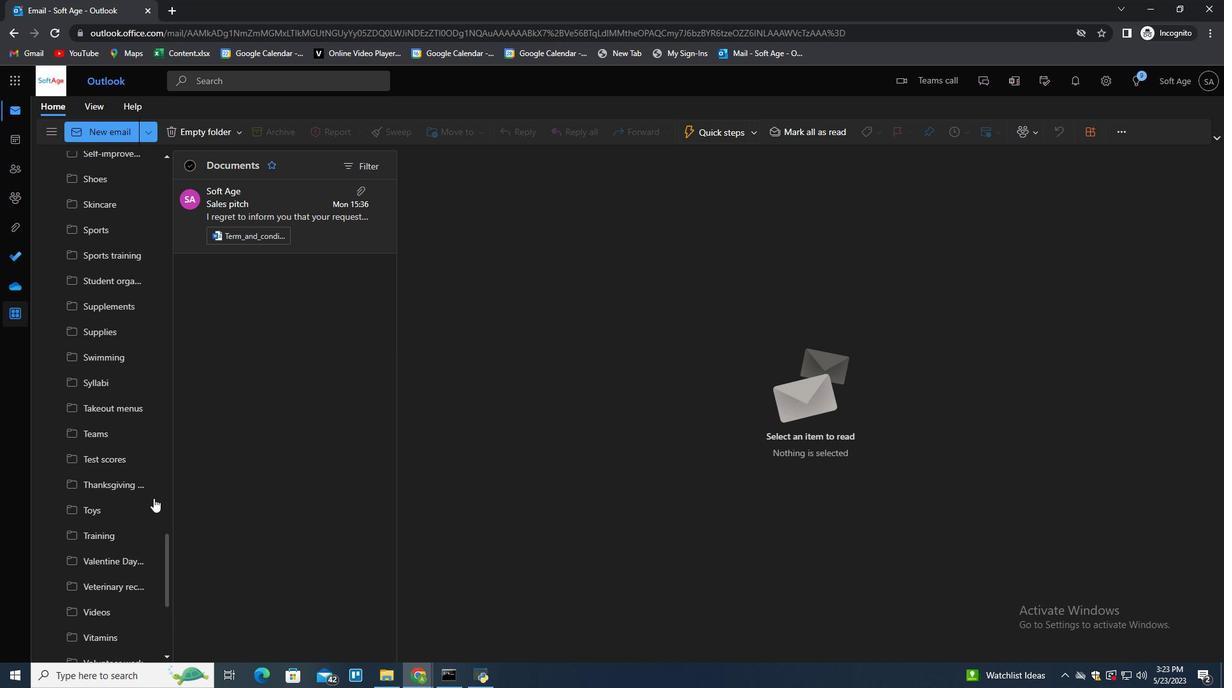 
Action: Mouse scrolled (153, 499) with delta (0, 0)
Screenshot: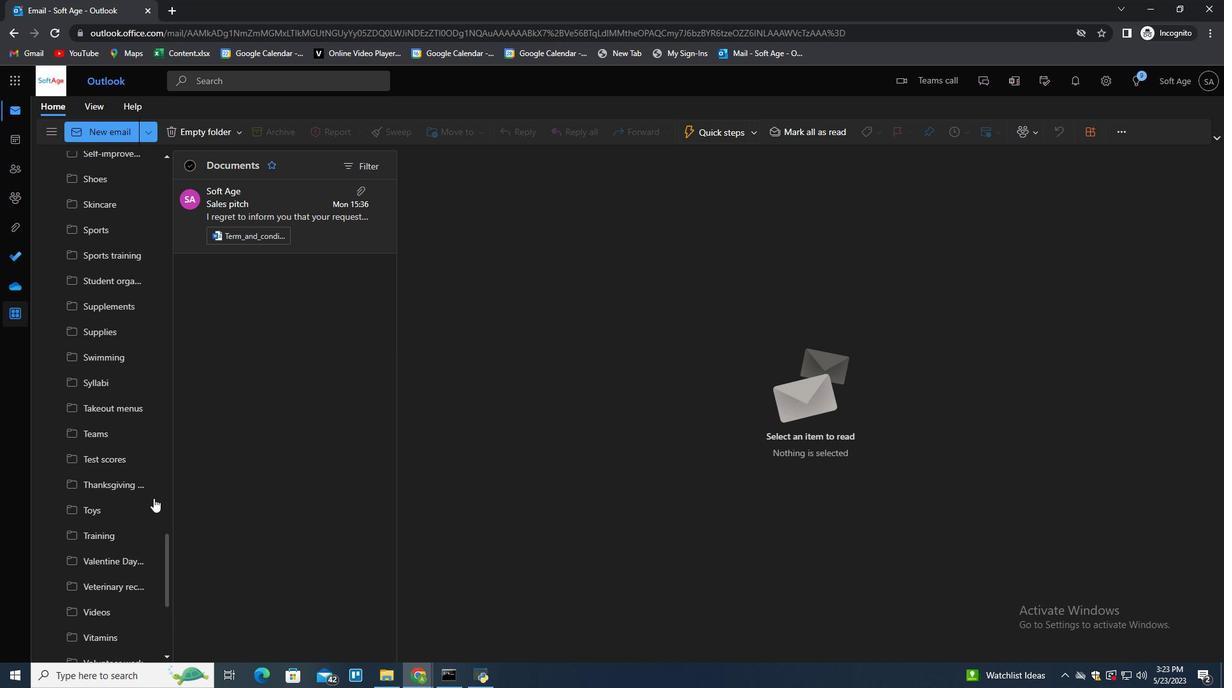 
Action: Mouse scrolled (153, 499) with delta (0, 0)
Screenshot: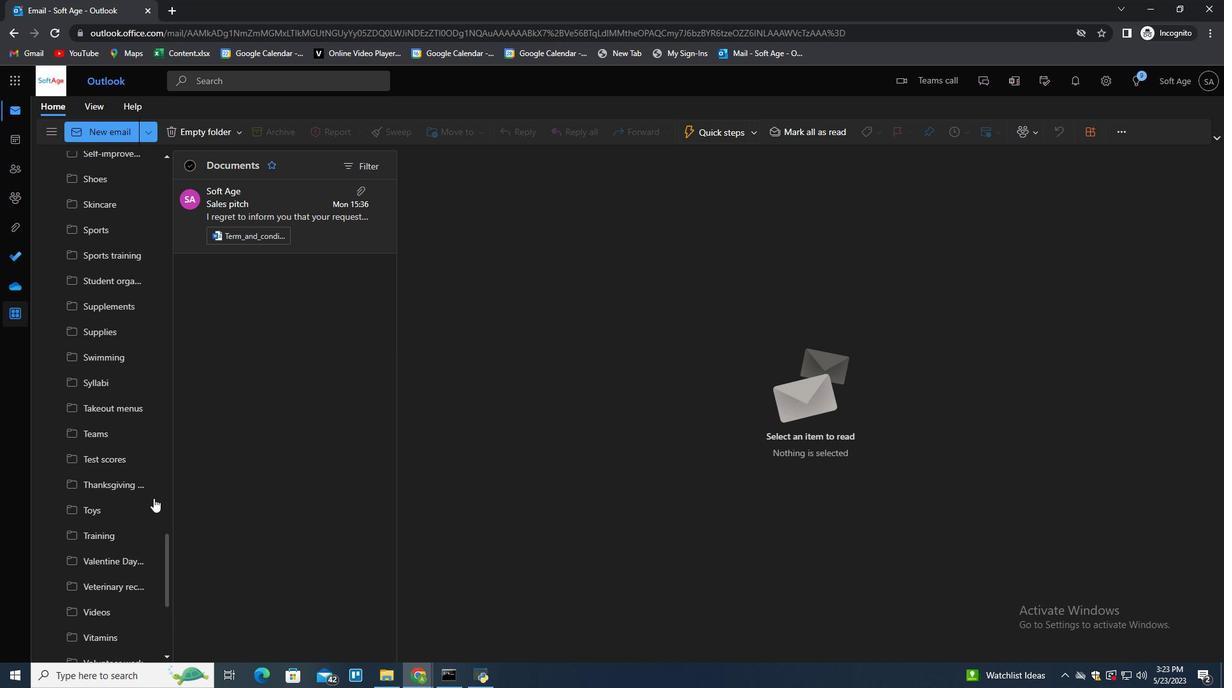 
Action: Mouse scrolled (153, 499) with delta (0, 0)
Screenshot: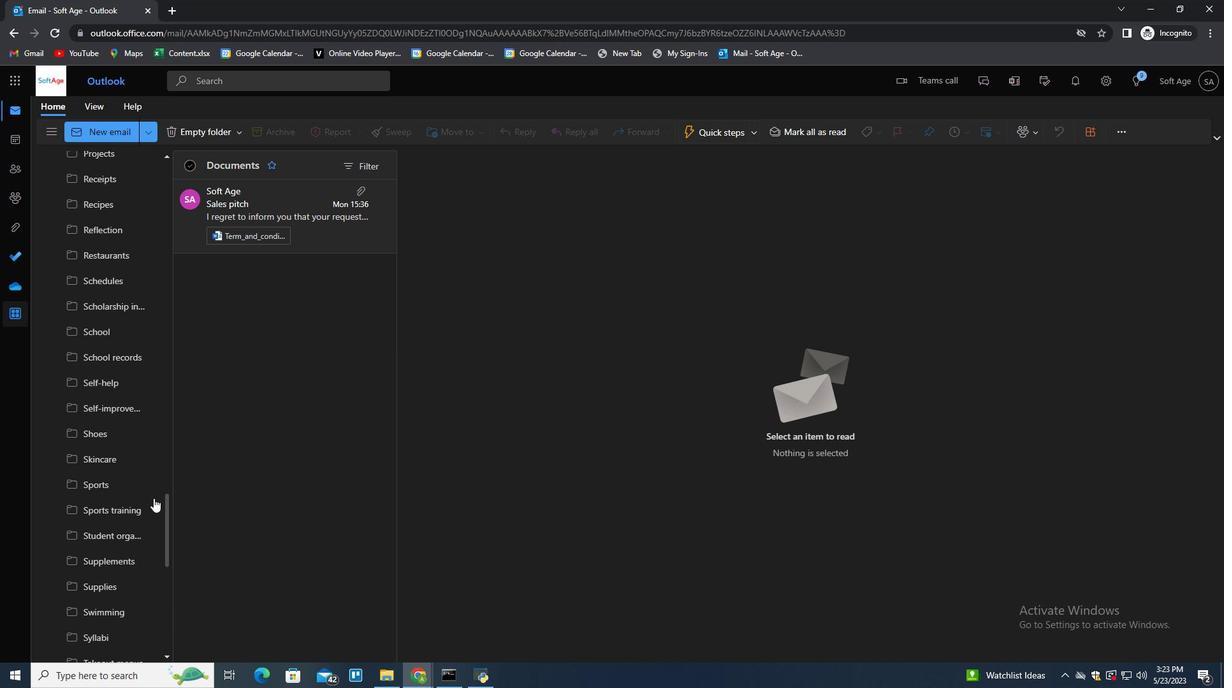 
Action: Mouse scrolled (153, 499) with delta (0, 0)
Screenshot: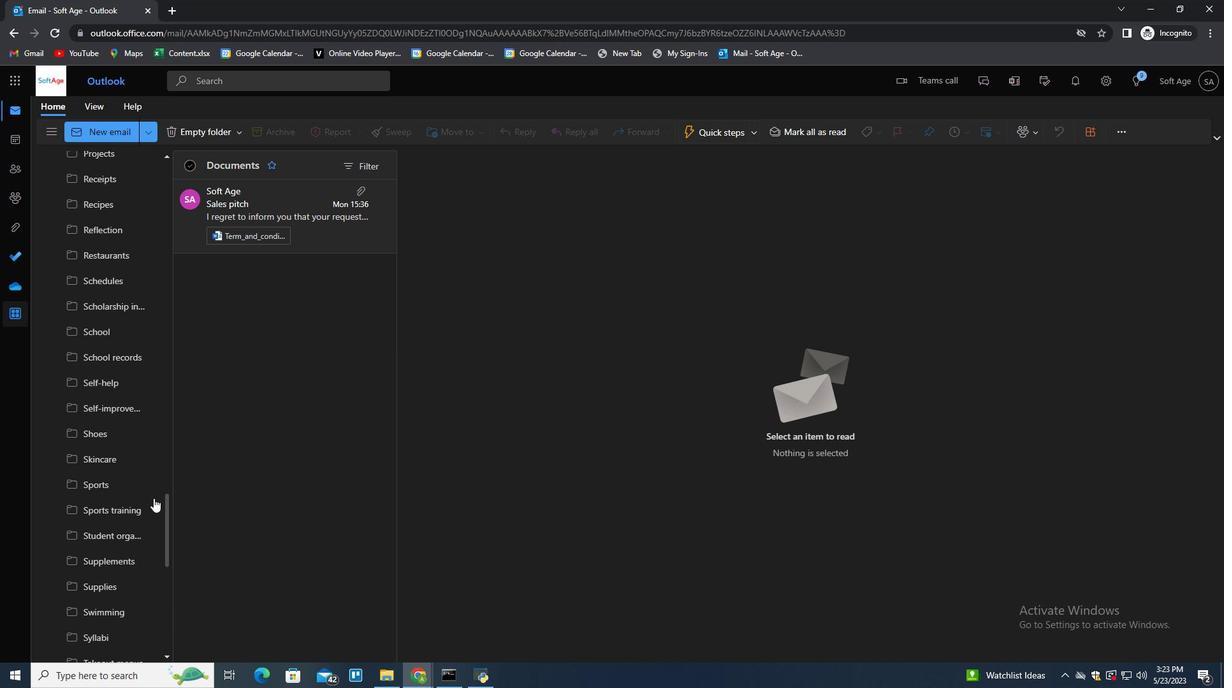 
Action: Mouse scrolled (153, 499) with delta (0, 0)
Screenshot: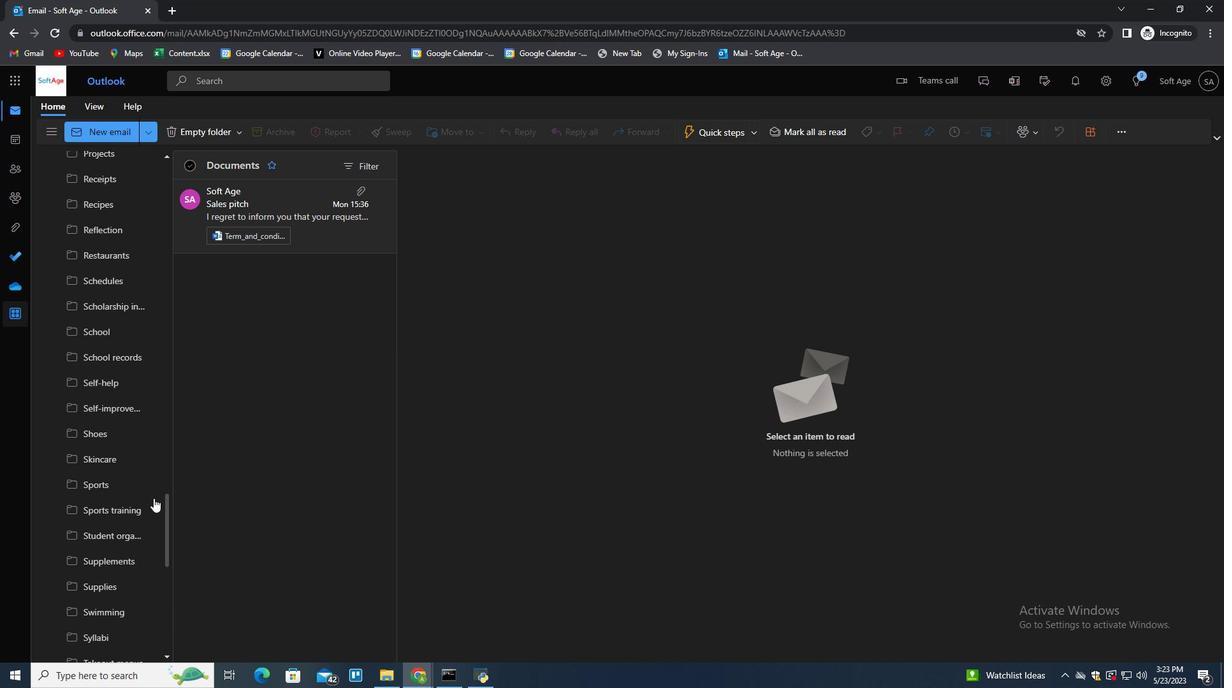 
Action: Mouse scrolled (153, 499) with delta (0, 0)
Screenshot: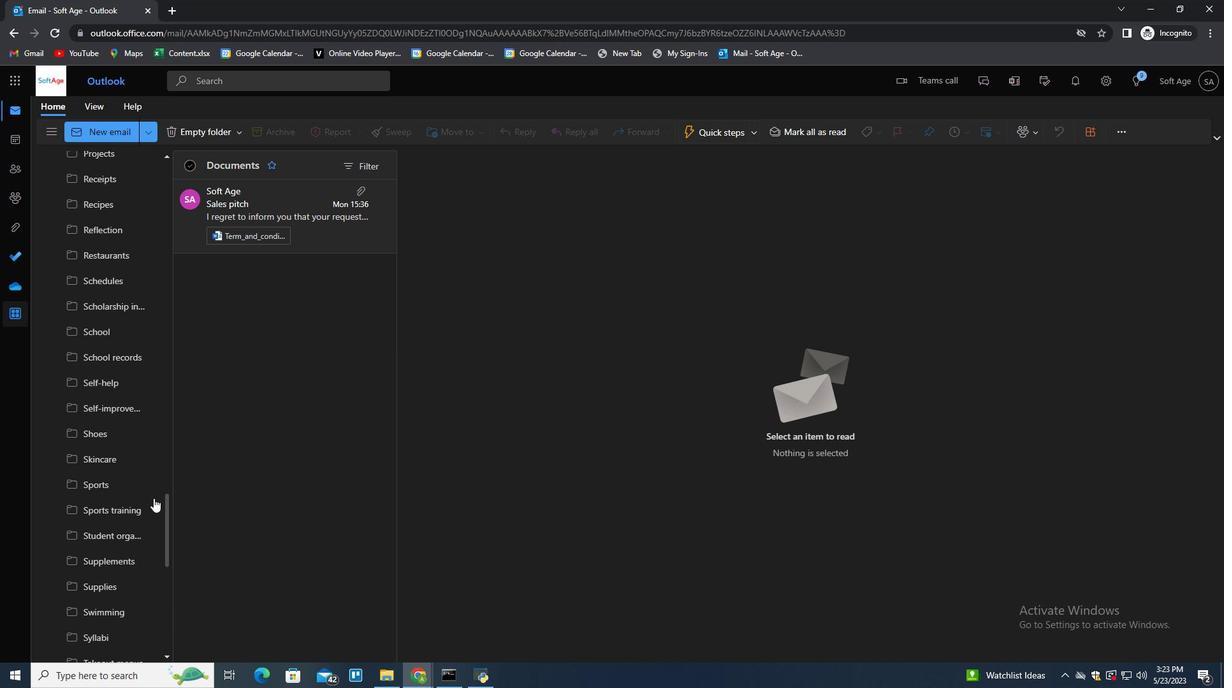 
Action: Mouse scrolled (153, 499) with delta (0, 0)
Screenshot: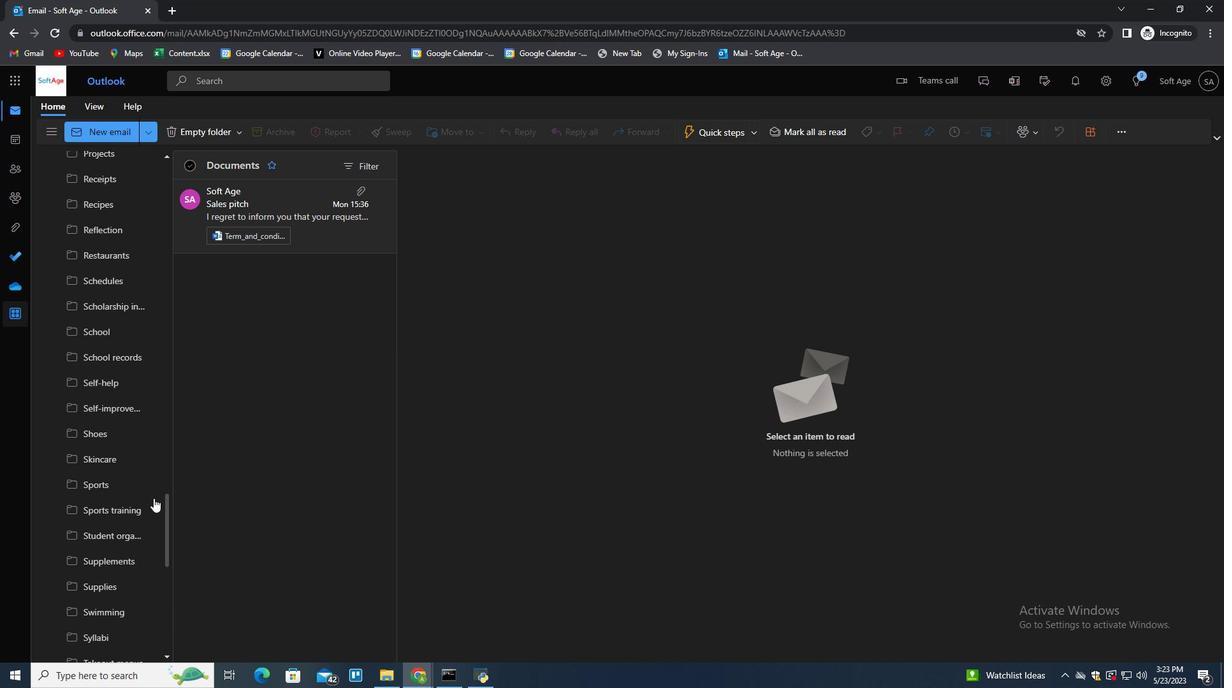 
Action: Mouse scrolled (153, 499) with delta (0, 0)
Screenshot: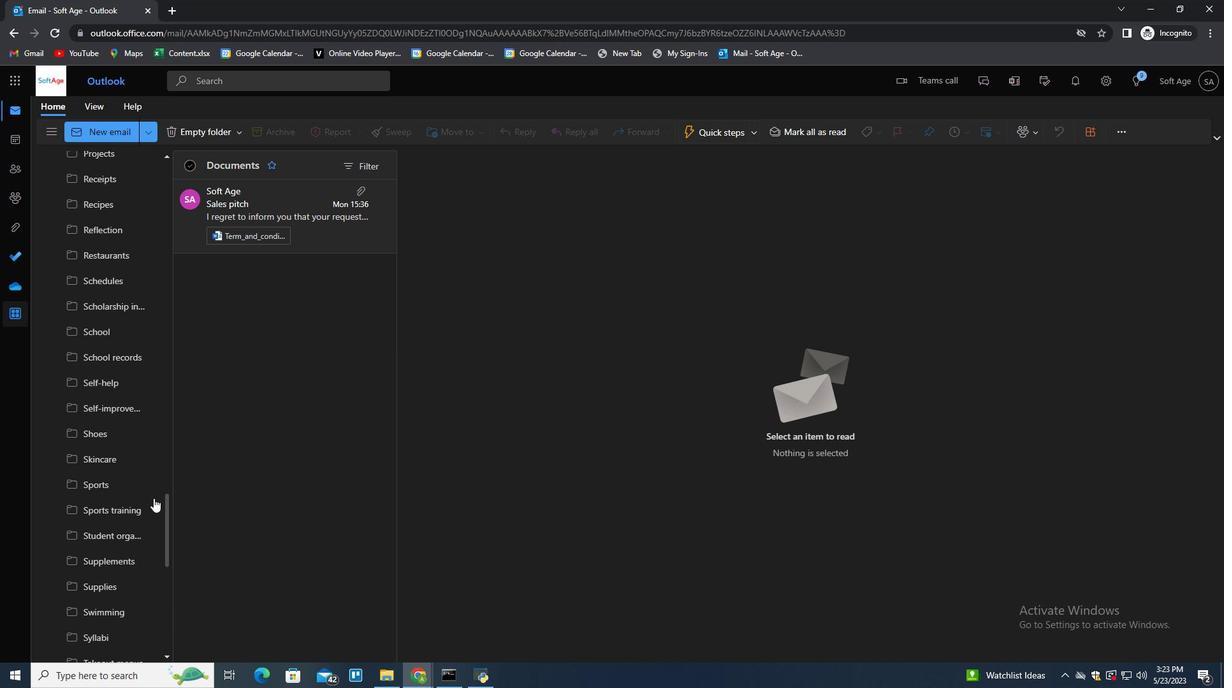 
Action: Mouse scrolled (153, 499) with delta (0, 0)
Screenshot: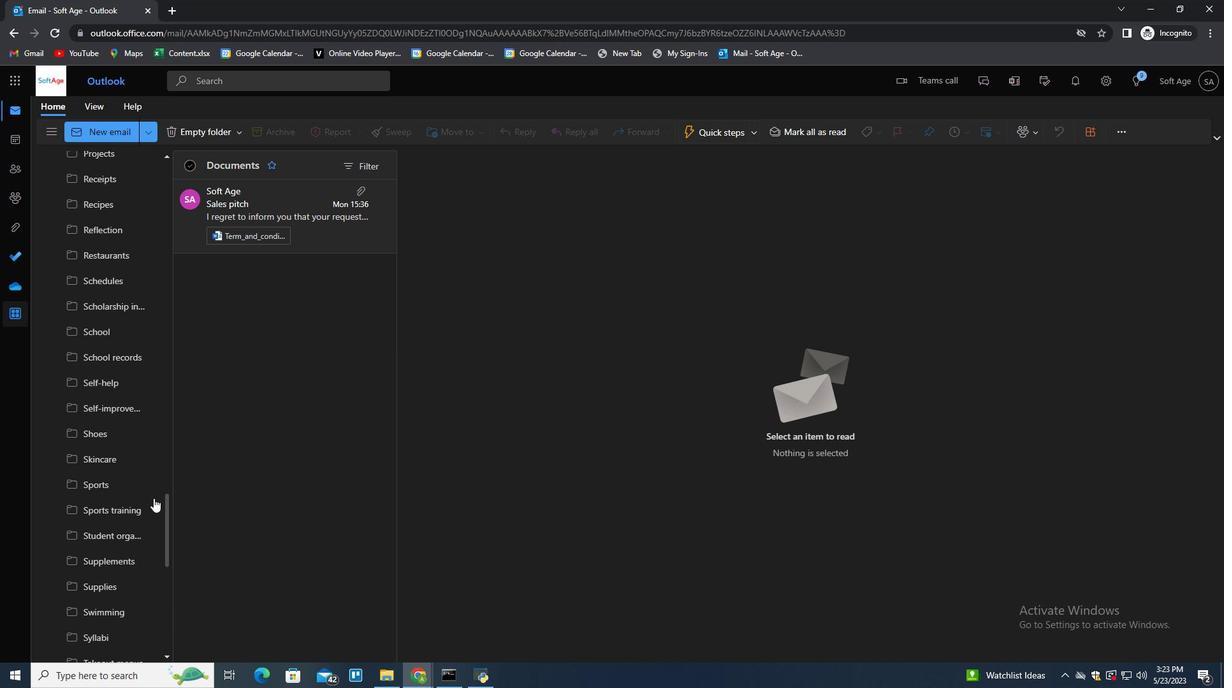 
Action: Mouse scrolled (153, 499) with delta (0, 0)
Screenshot: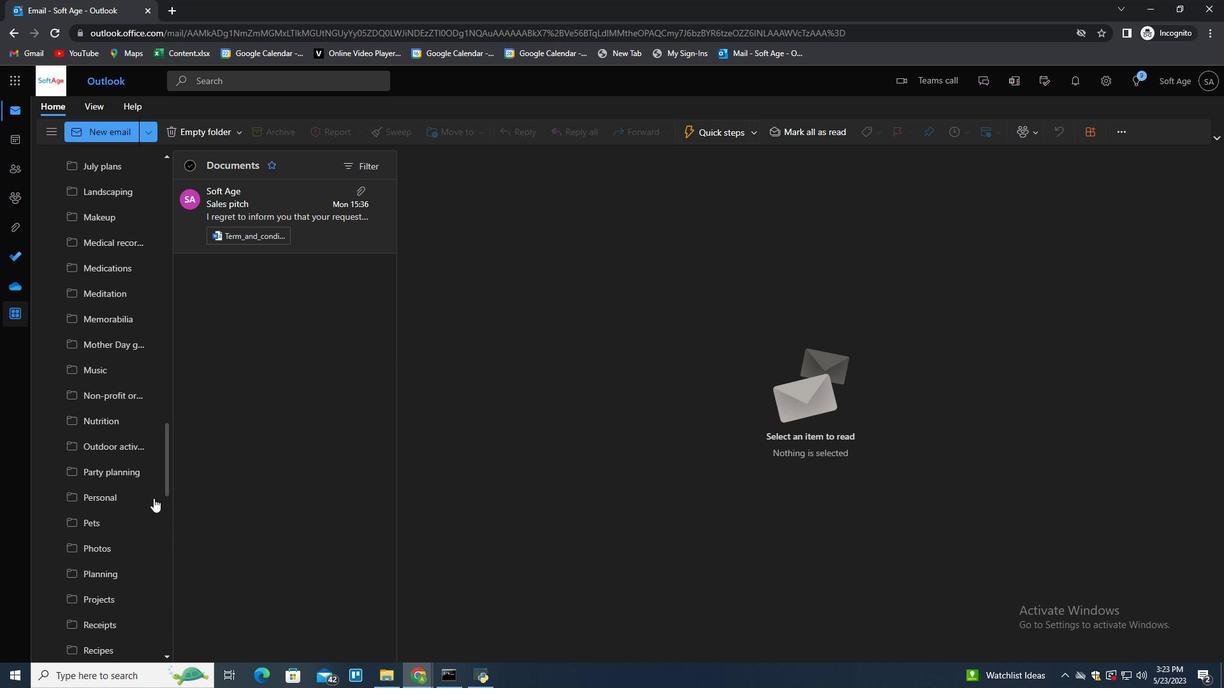 
Action: Mouse scrolled (153, 499) with delta (0, 0)
